 Task: Create custom tags for tasks related to specific projects.
Action: Mouse moved to (375, 247)
Screenshot: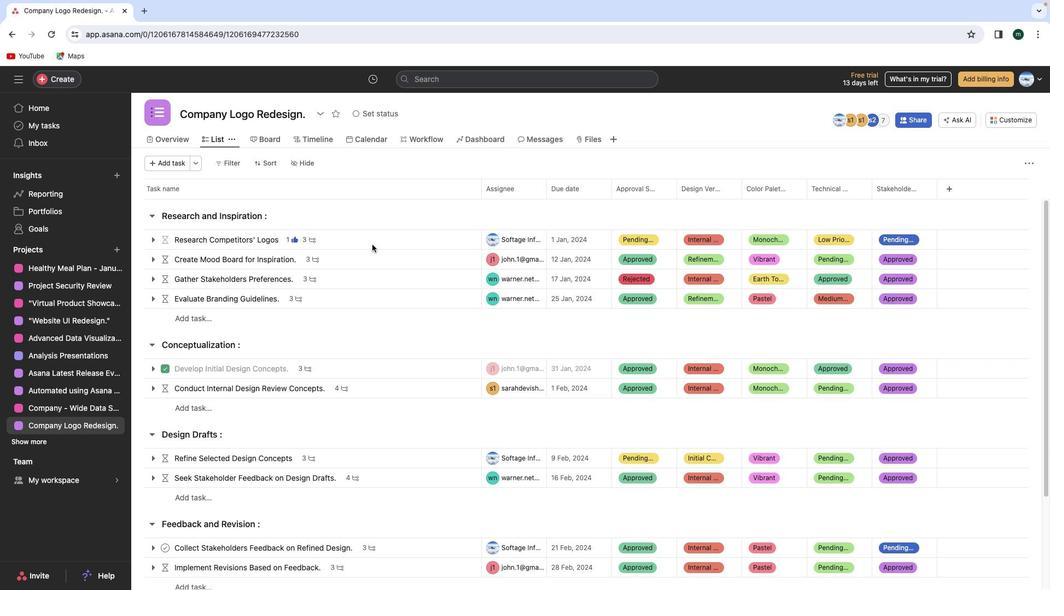 
Action: Mouse pressed left at (375, 247)
Screenshot: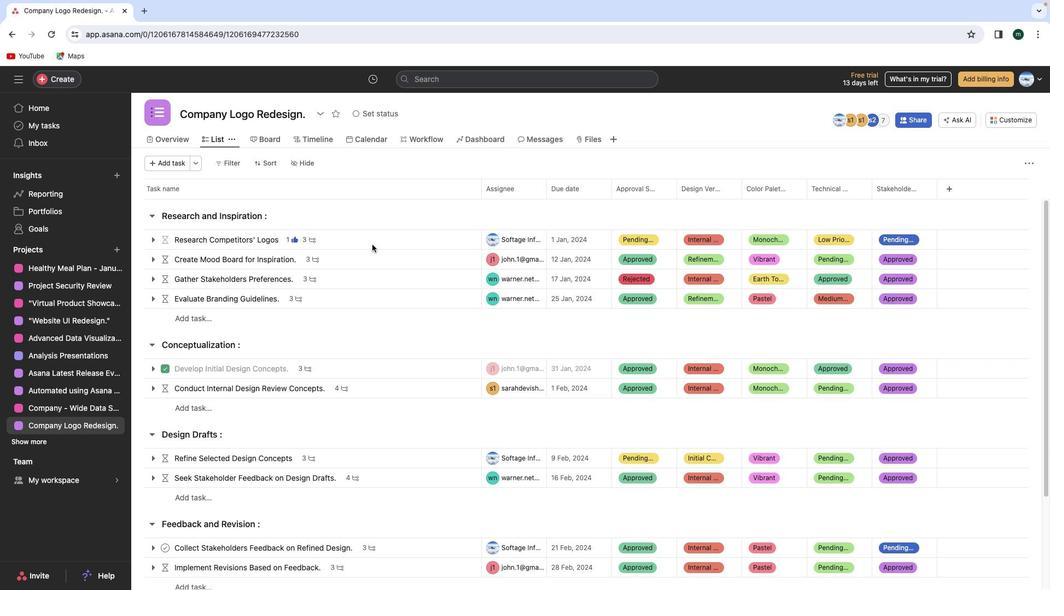 
Action: Mouse moved to (377, 246)
Screenshot: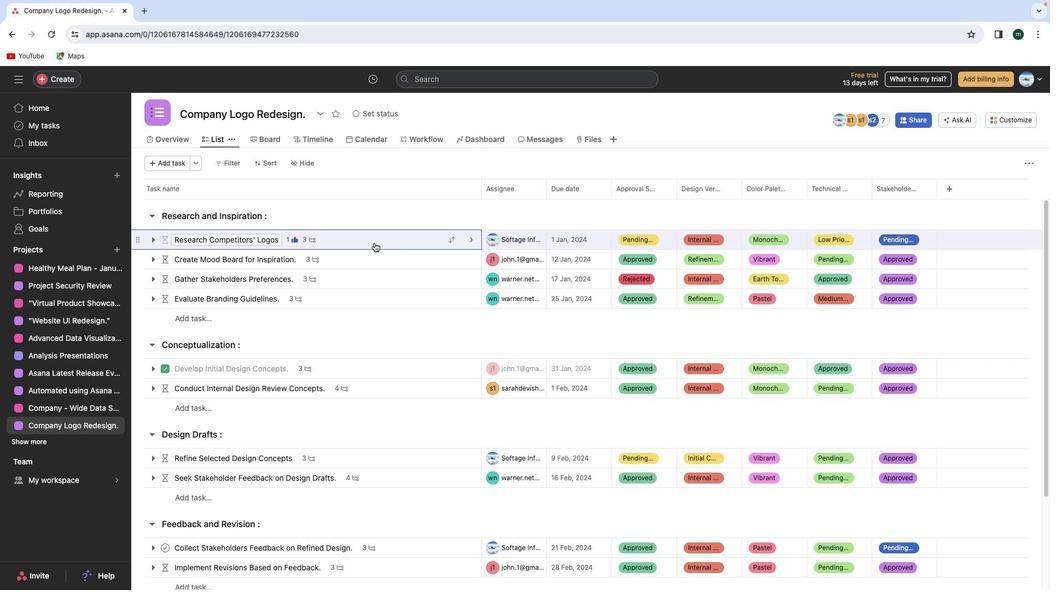 
Action: Mouse pressed left at (377, 246)
Screenshot: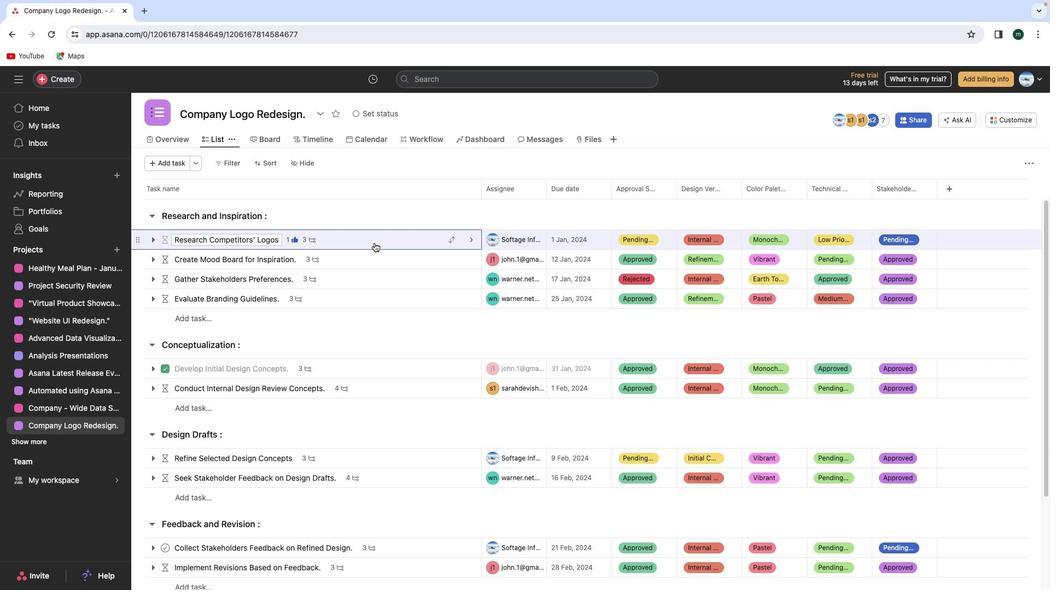 
Action: Mouse moved to (941, 112)
Screenshot: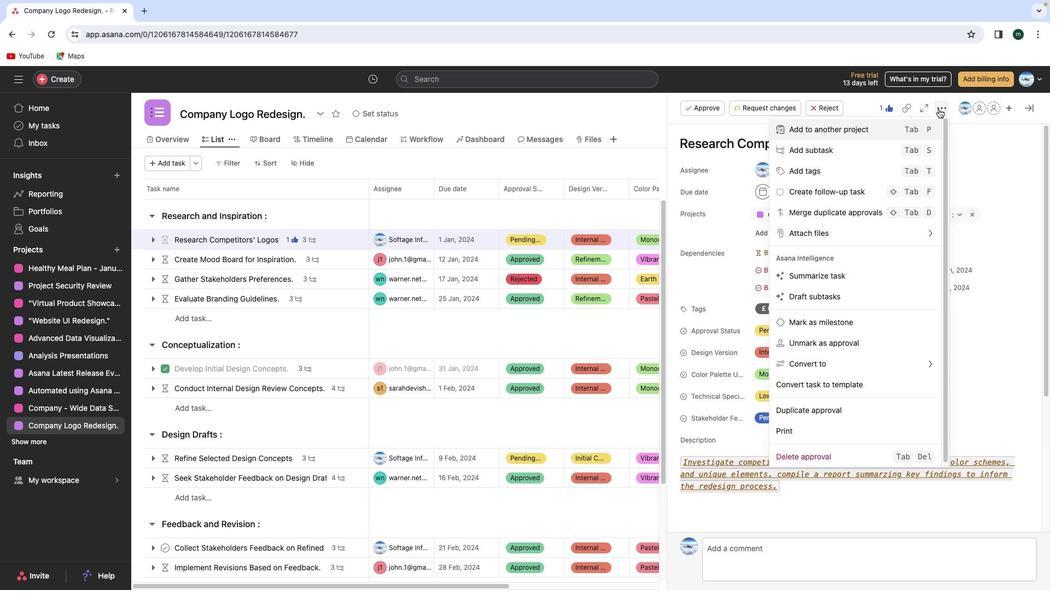 
Action: Mouse pressed left at (941, 112)
Screenshot: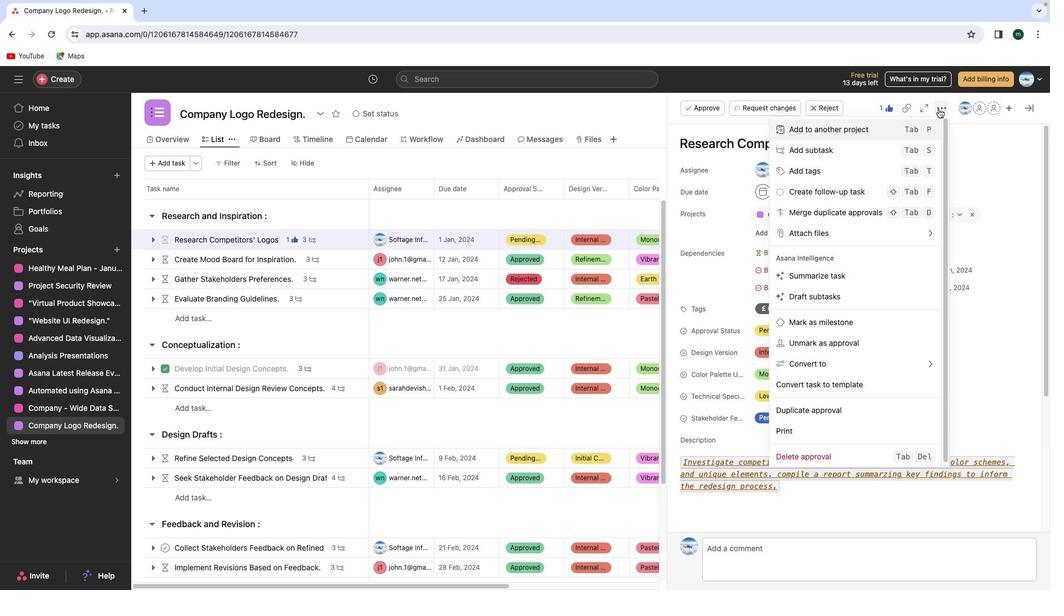 
Action: Mouse moved to (865, 166)
Screenshot: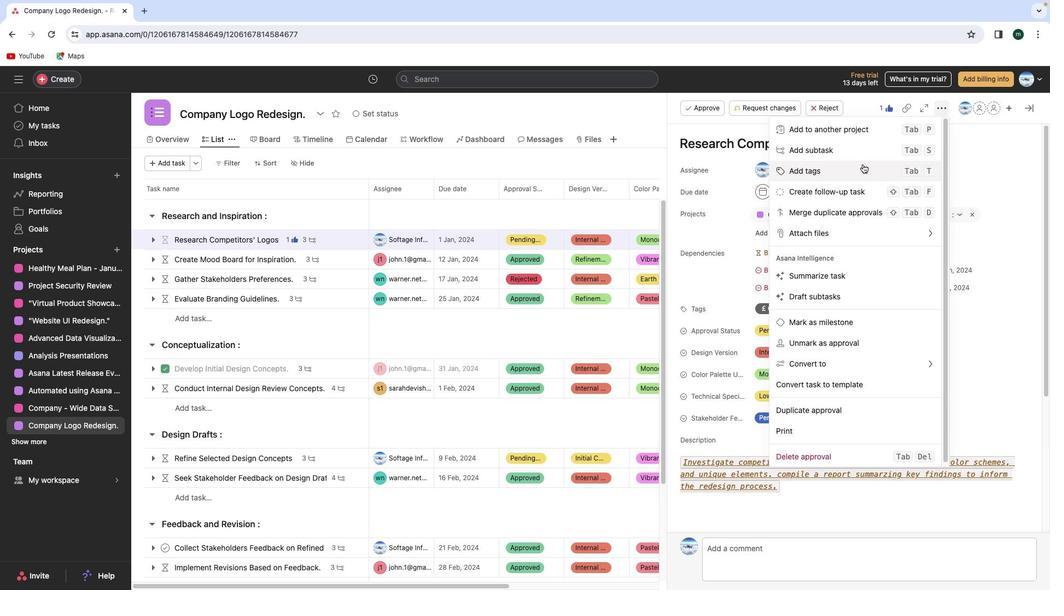 
Action: Mouse pressed left at (865, 166)
Screenshot: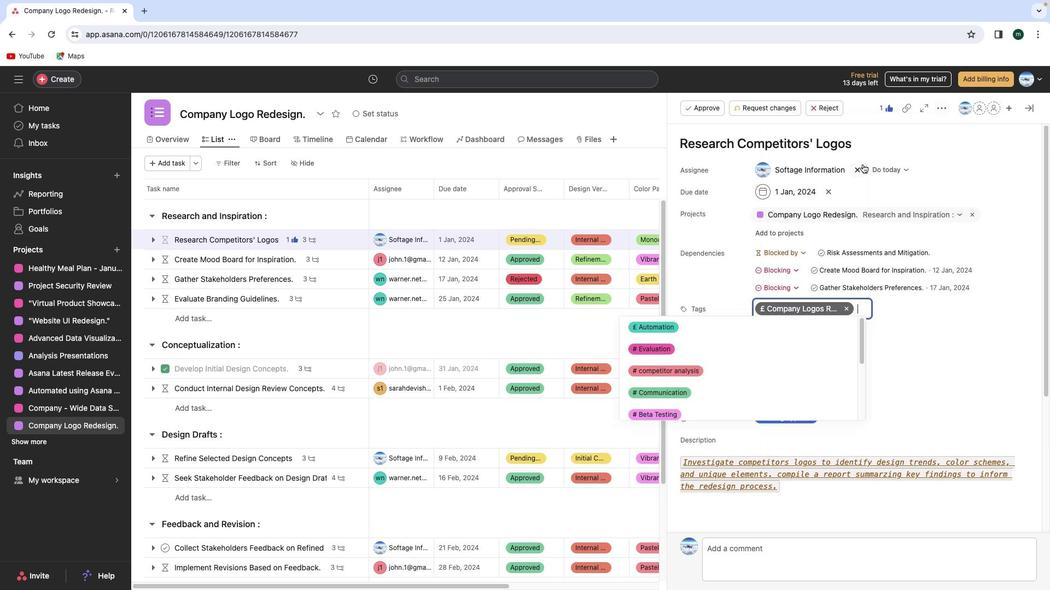 
Action: Mouse moved to (772, 317)
Screenshot: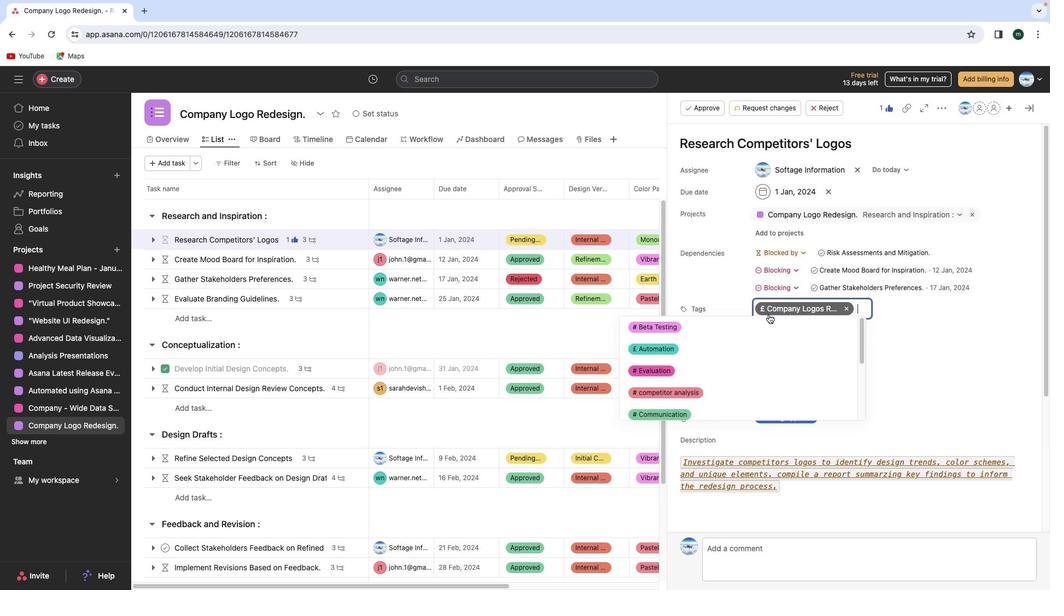 
Action: Key pressed Key.shiftKey.cmd'3'
Screenshot: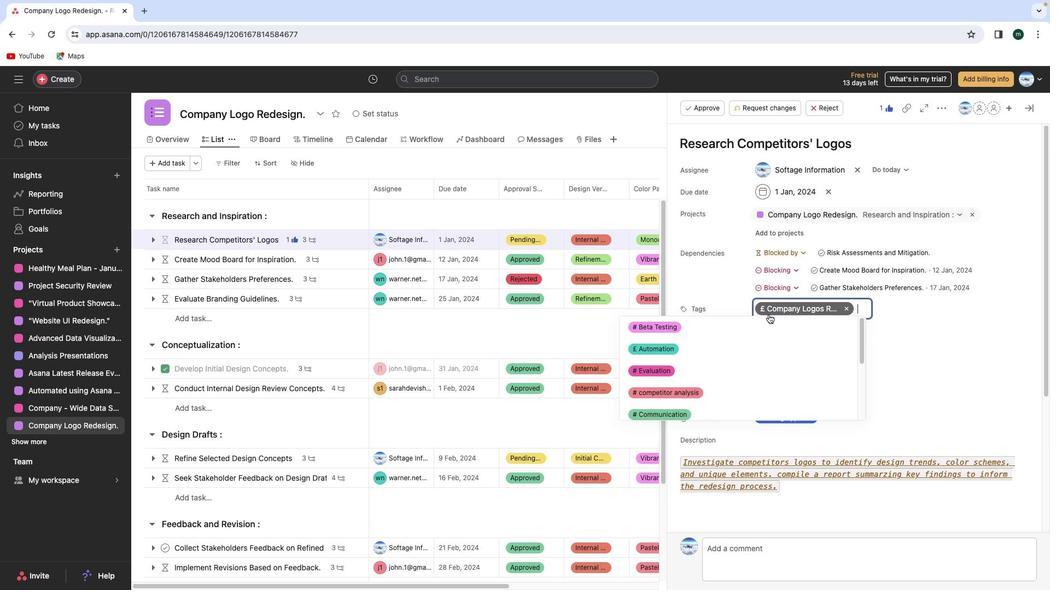 
Action: Mouse moved to (854, 311)
Screenshot: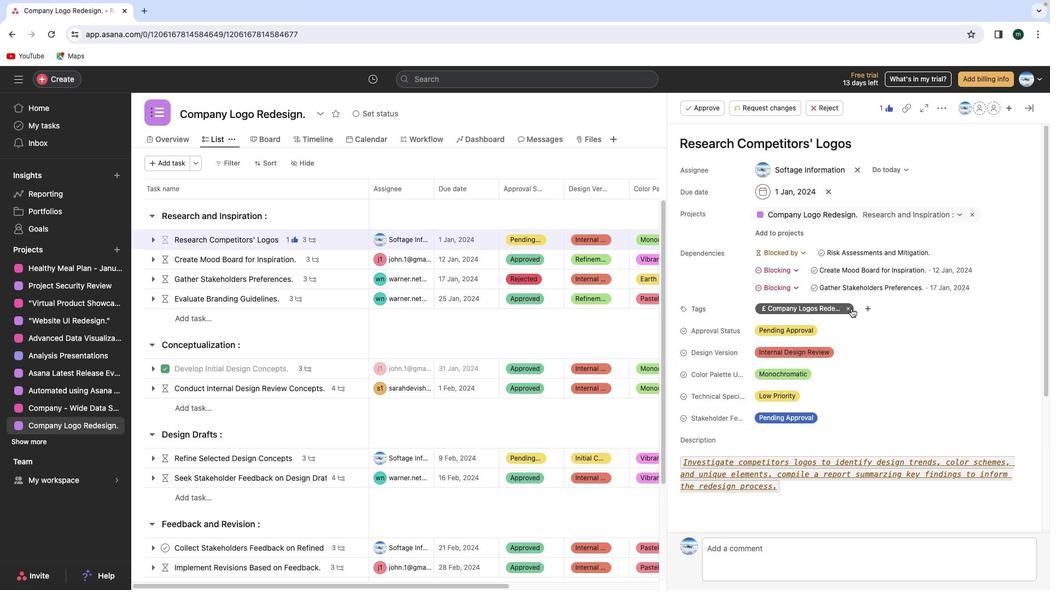 
Action: Mouse pressed left at (854, 311)
Screenshot: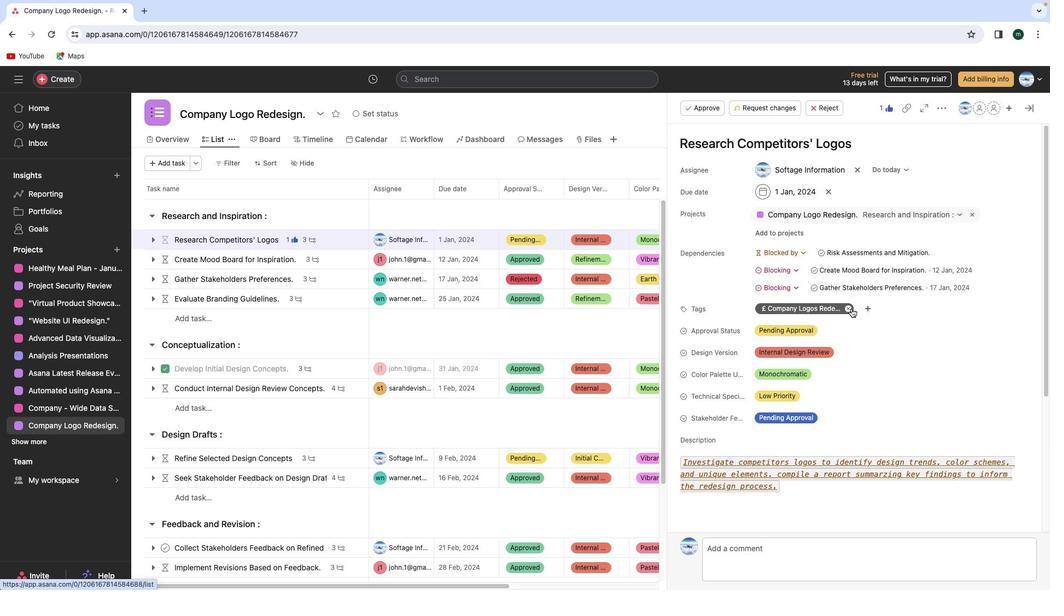 
Action: Mouse moved to (853, 311)
Screenshot: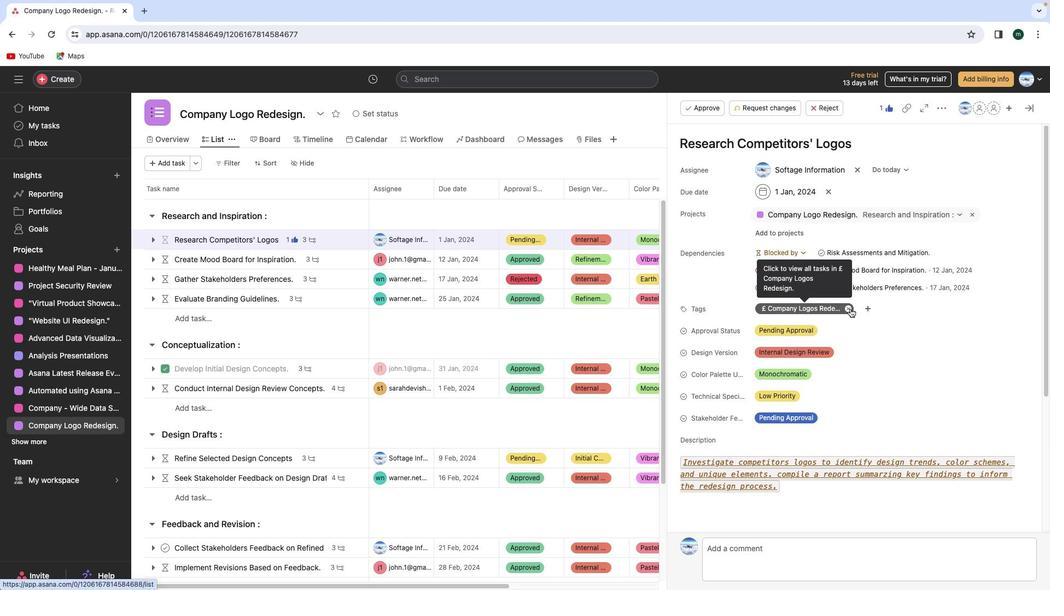
Action: Mouse pressed left at (853, 311)
Screenshot: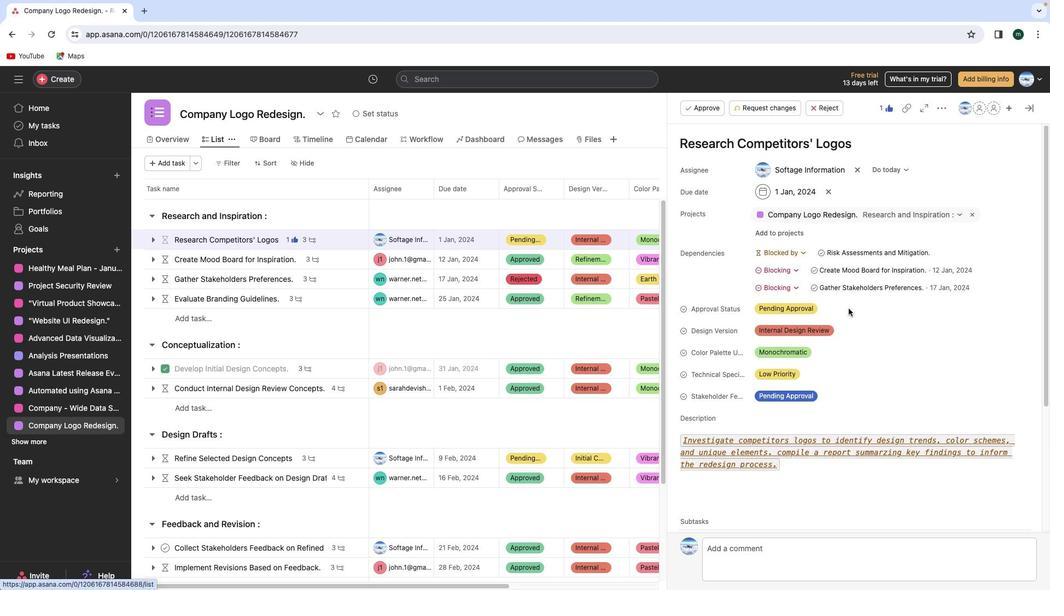
Action: Mouse moved to (943, 114)
Screenshot: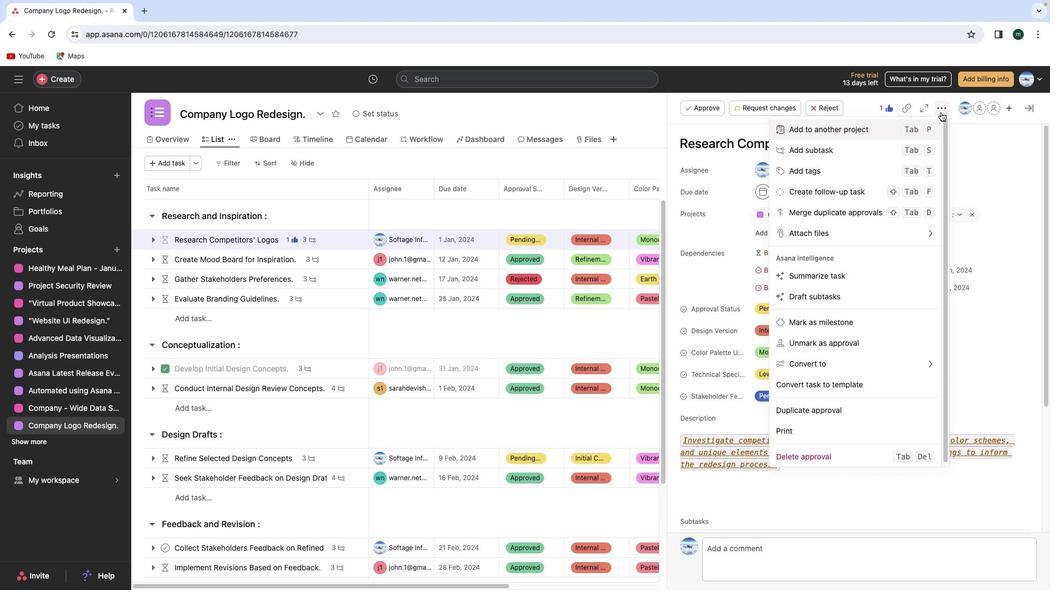 
Action: Mouse pressed left at (943, 114)
Screenshot: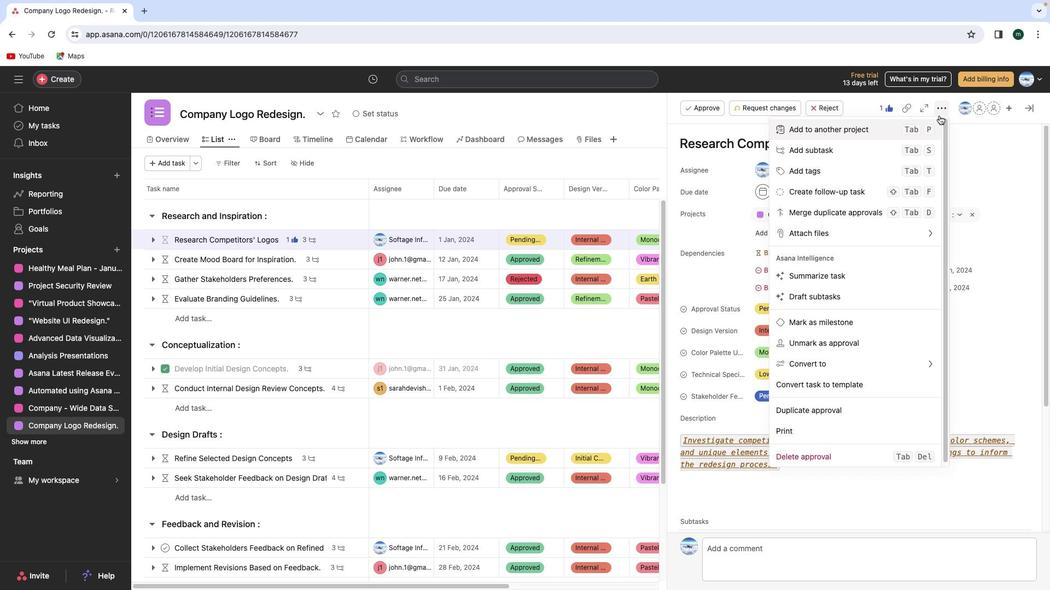 
Action: Mouse moved to (856, 174)
Screenshot: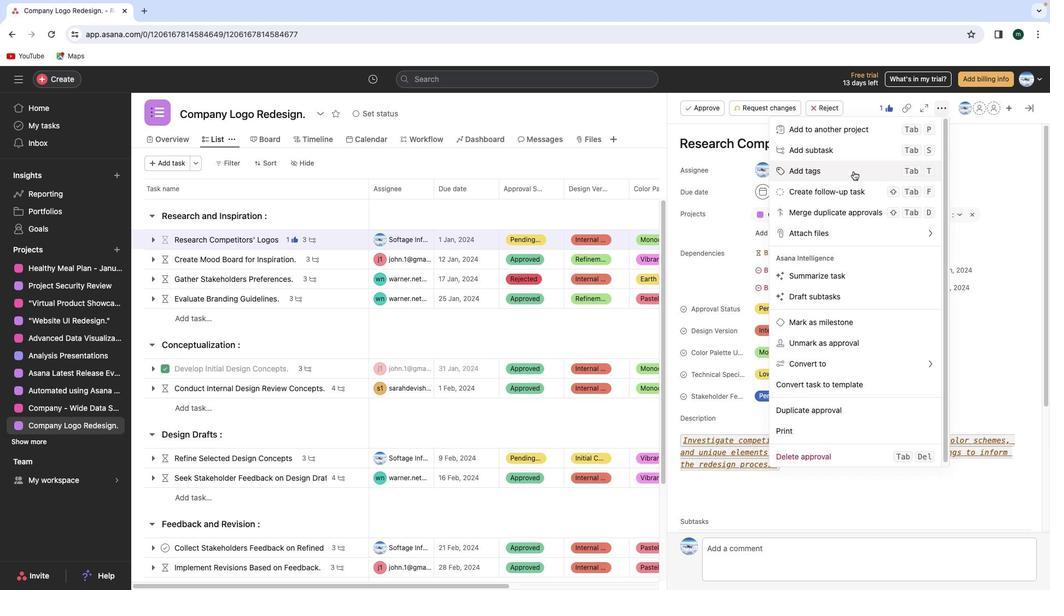 
Action: Mouse pressed left at (856, 174)
Screenshot: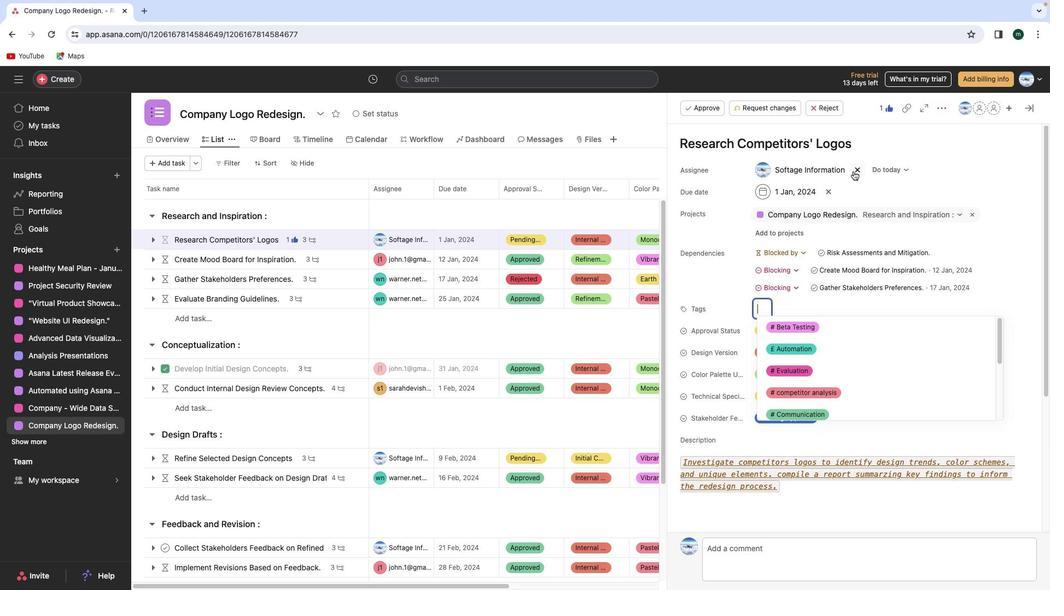 
Action: Key pressed Key.alt'#'Key.space
Screenshot: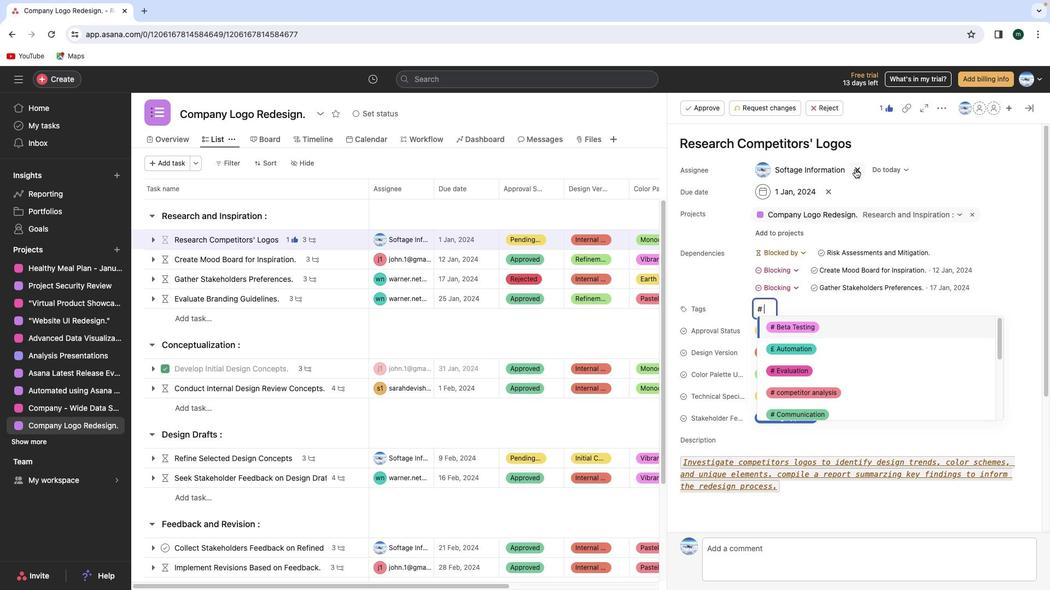 
Action: Mouse moved to (858, 172)
Screenshot: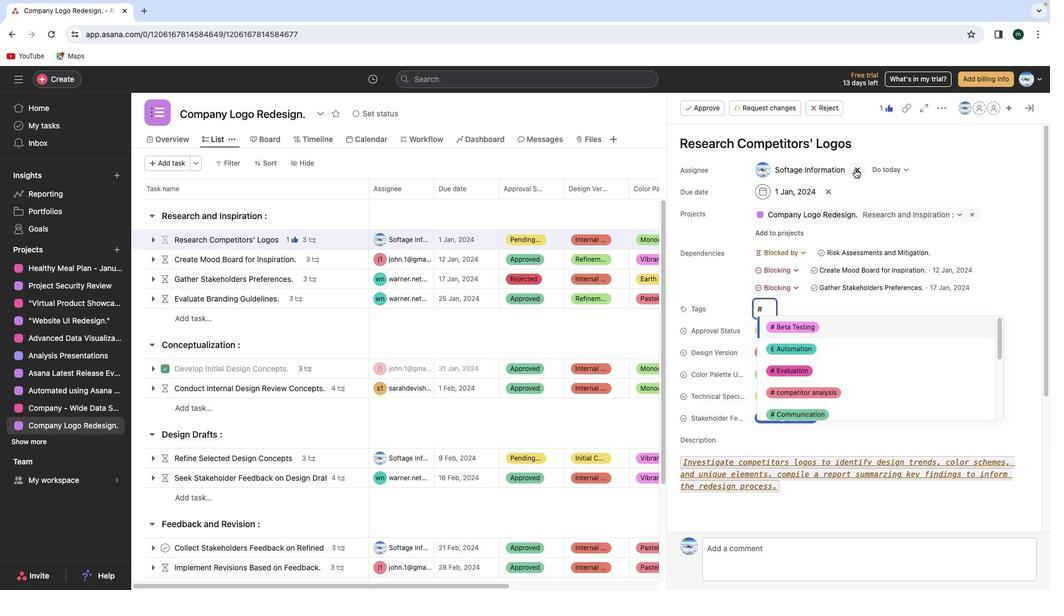 
Action: Key pressed Key.shift'L''o''g''p'Key.spaceKey.backspaceKey.backspaceKey.backspace'g''o'Key.spaceKey.shift'R''e''d''e''s''i''g''n'
Screenshot: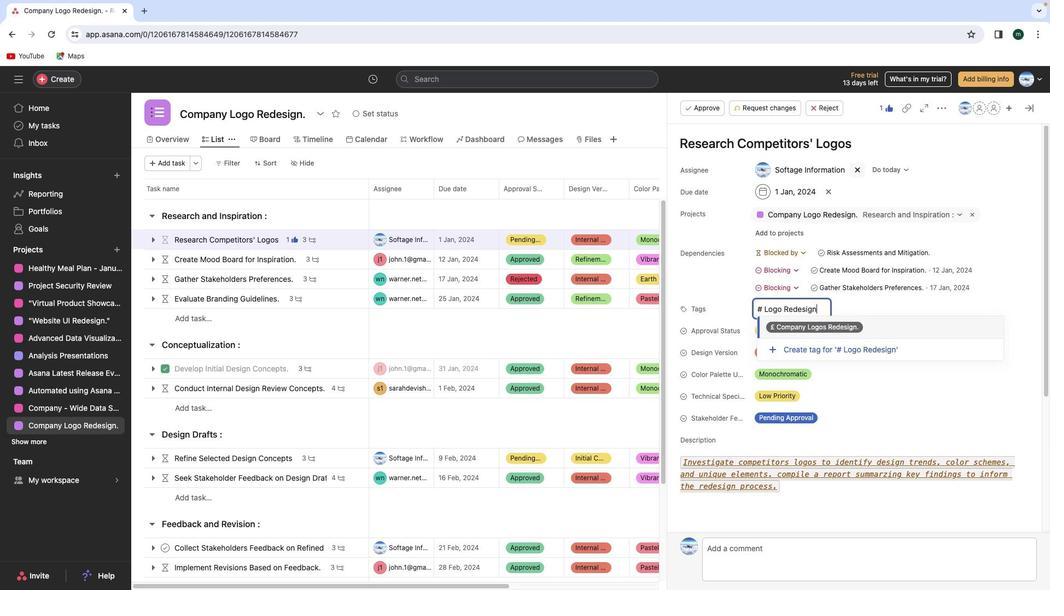 
Action: Mouse moved to (862, 352)
Screenshot: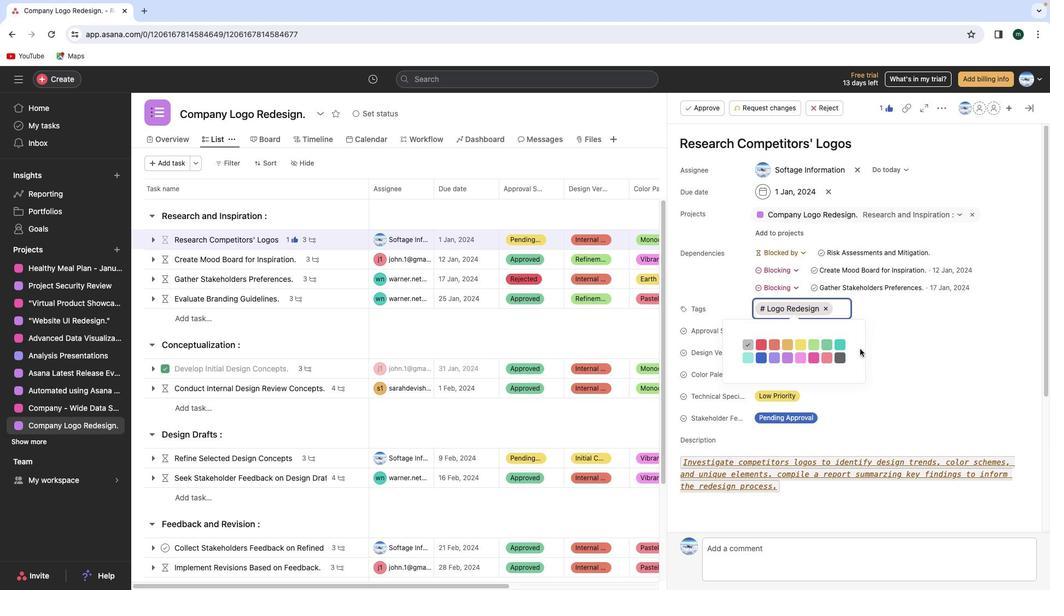 
Action: Mouse pressed left at (862, 352)
Screenshot: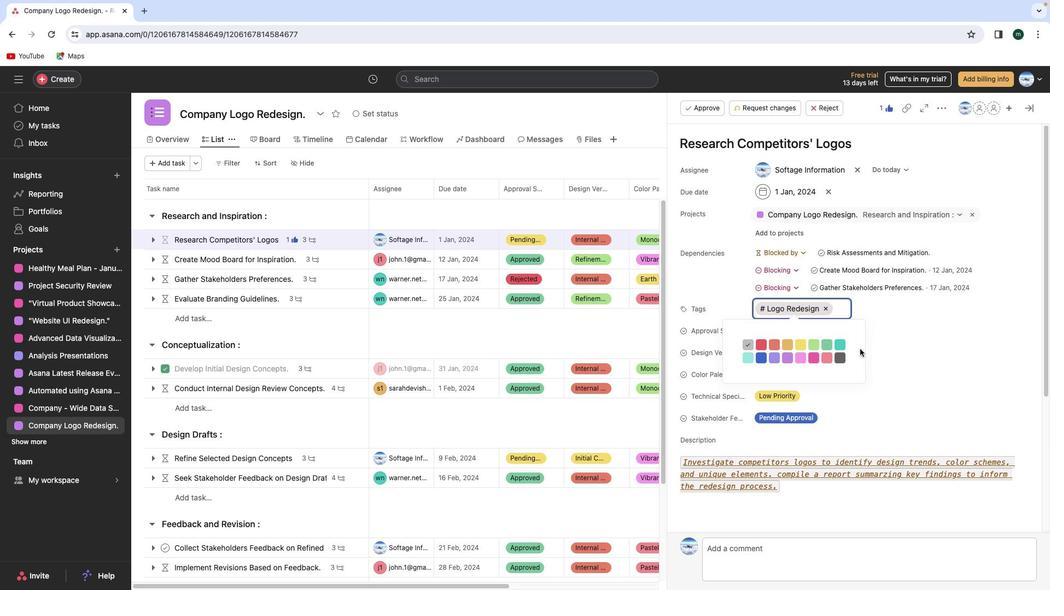 
Action: Mouse moved to (831, 348)
Screenshot: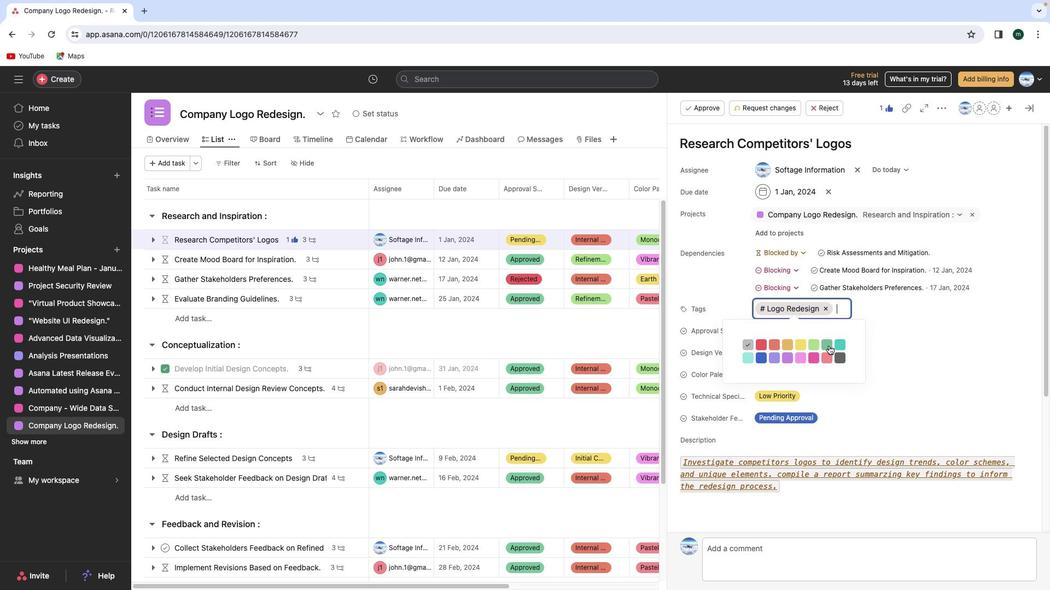 
Action: Mouse pressed left at (831, 348)
Screenshot: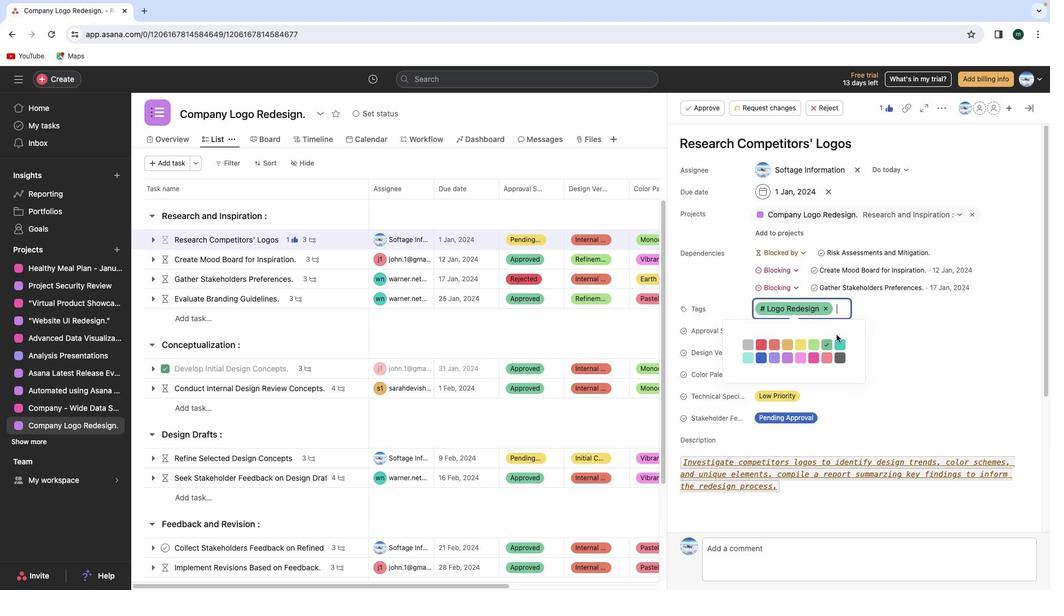 
Action: Mouse moved to (1012, 133)
Screenshot: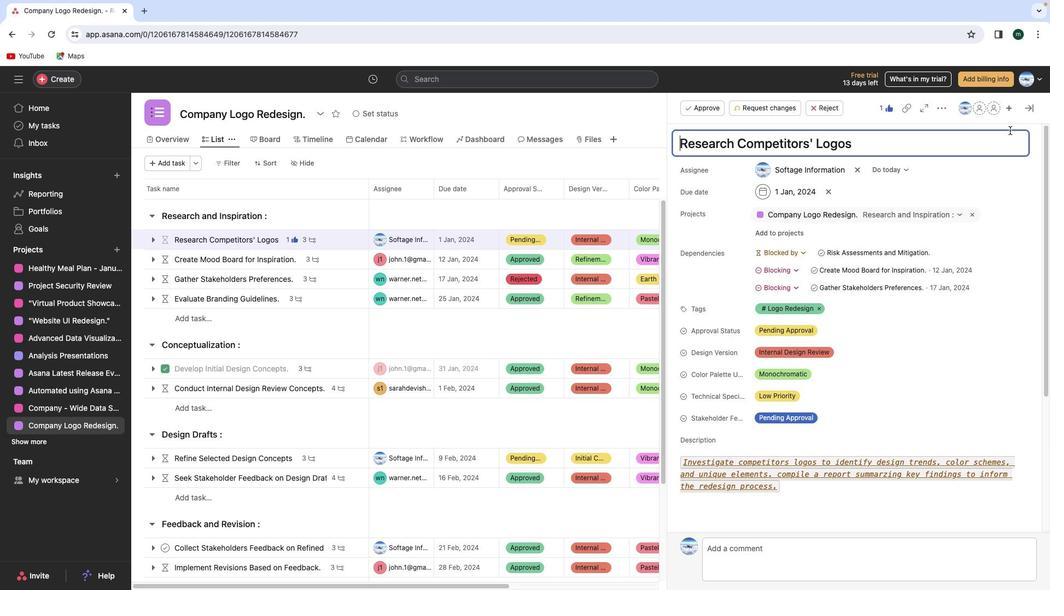 
Action: Mouse pressed left at (1012, 133)
Screenshot: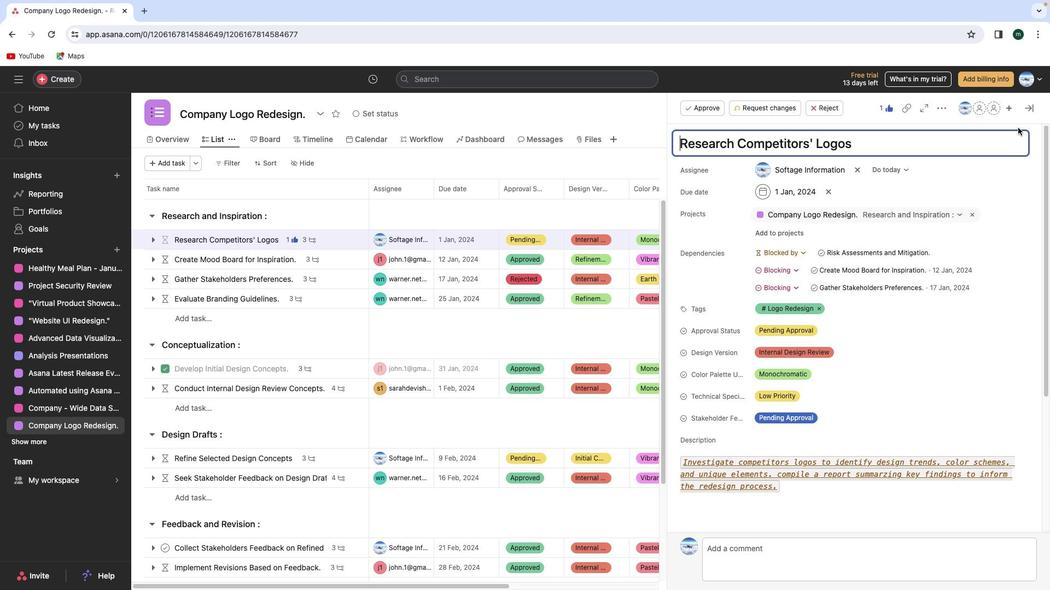 
Action: Mouse moved to (1029, 115)
Screenshot: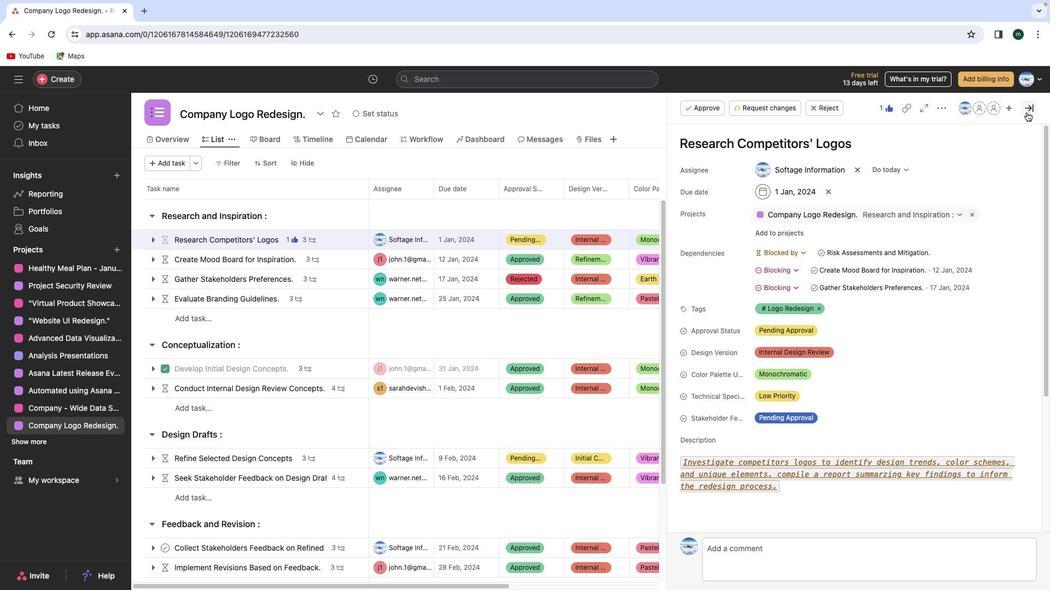 
Action: Mouse pressed left at (1029, 115)
Screenshot: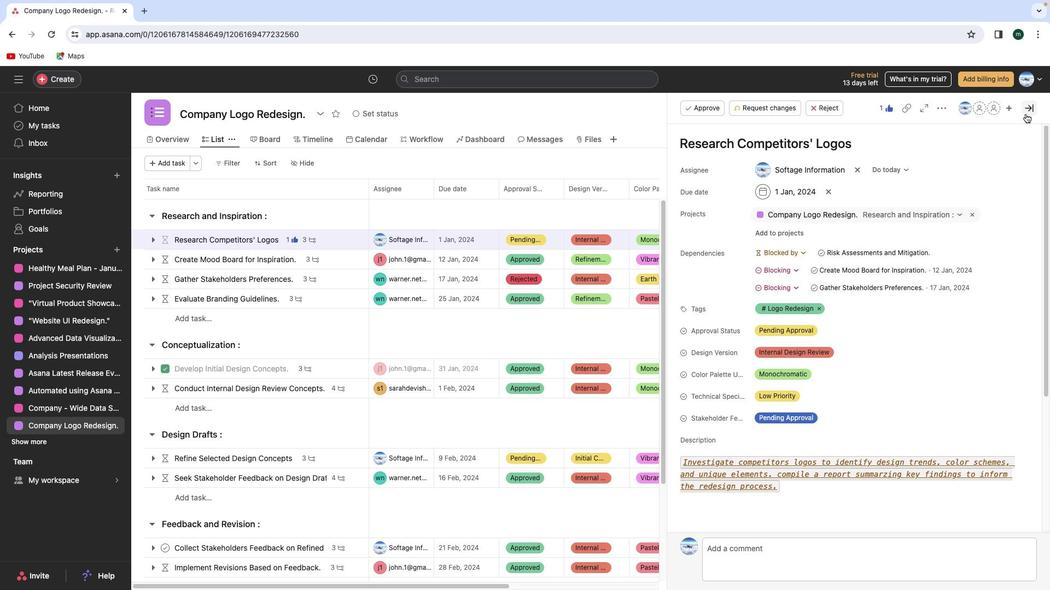 
Action: Mouse moved to (361, 261)
Screenshot: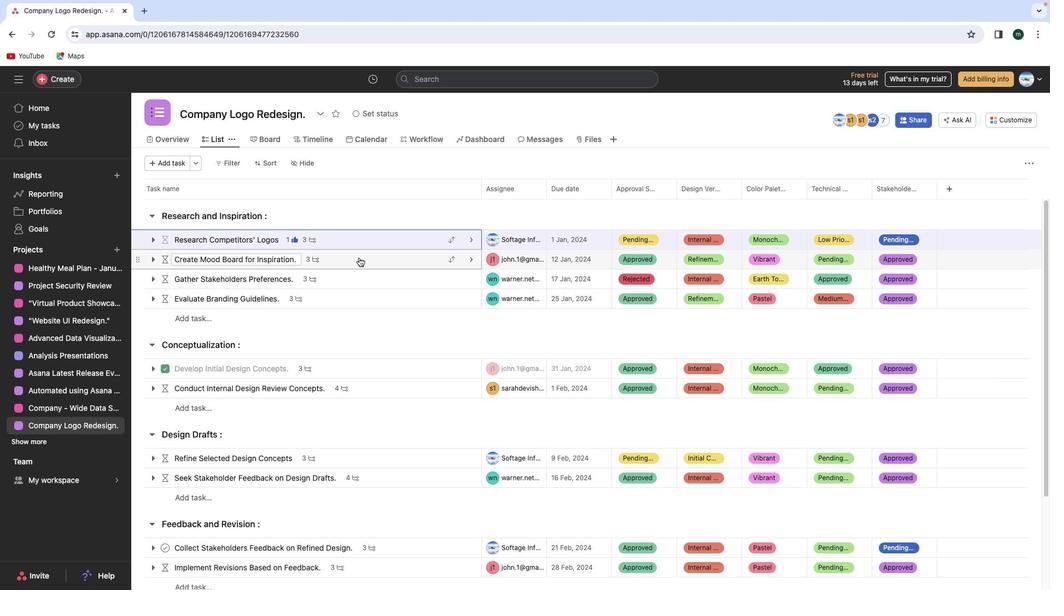 
Action: Mouse pressed left at (361, 261)
Screenshot: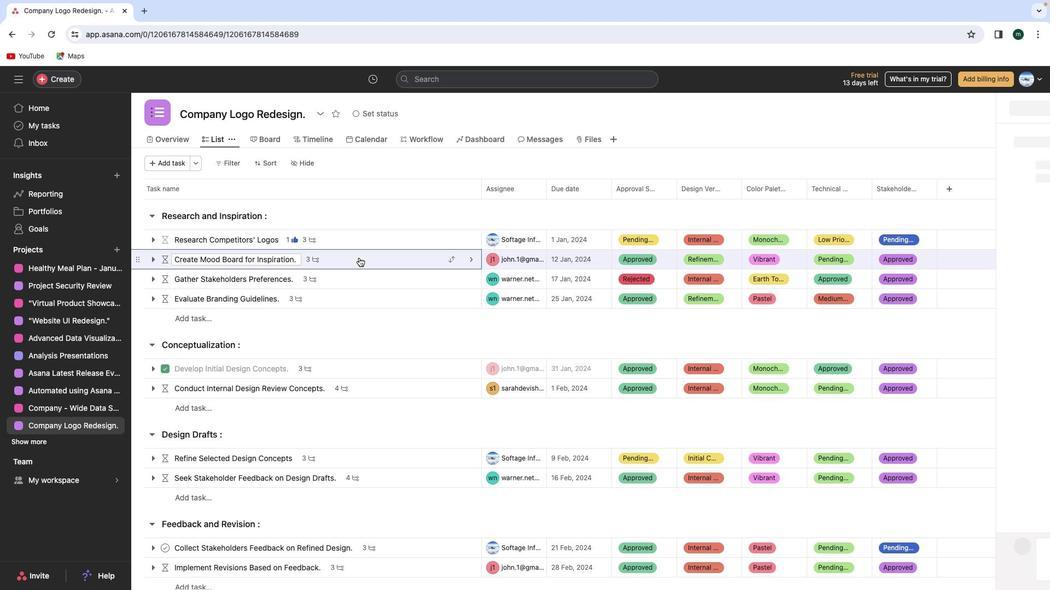 
Action: Mouse moved to (945, 112)
Screenshot: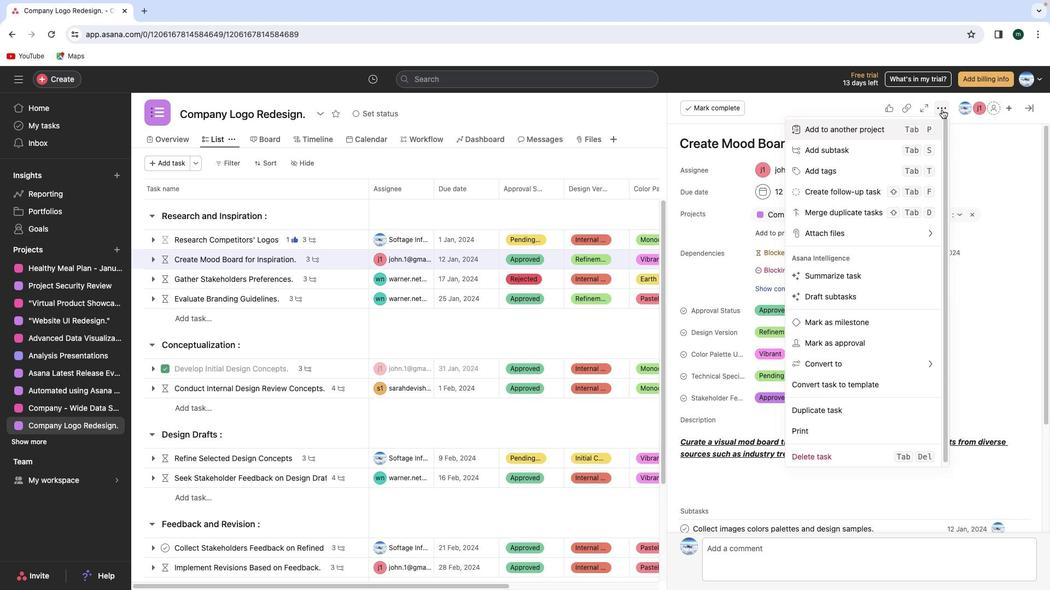 
Action: Mouse pressed left at (945, 112)
Screenshot: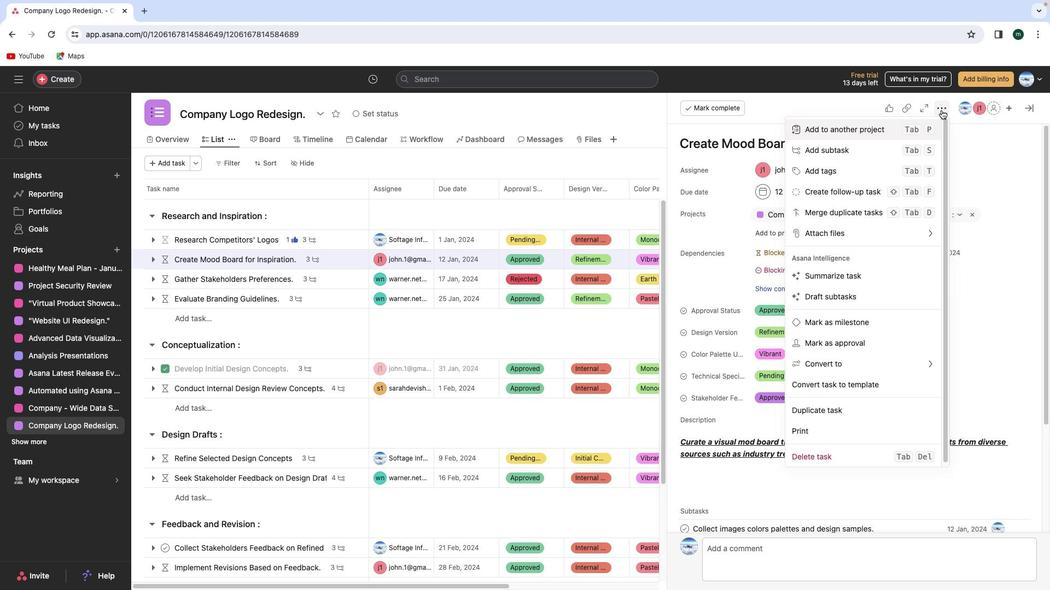 
Action: Mouse moved to (867, 173)
Screenshot: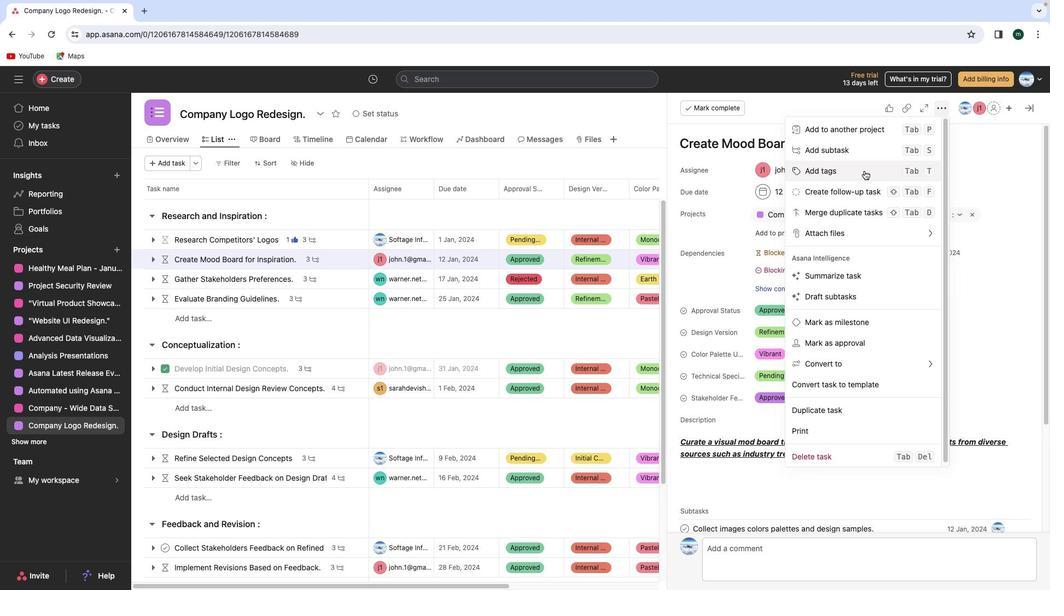 
Action: Mouse pressed left at (867, 173)
Screenshot: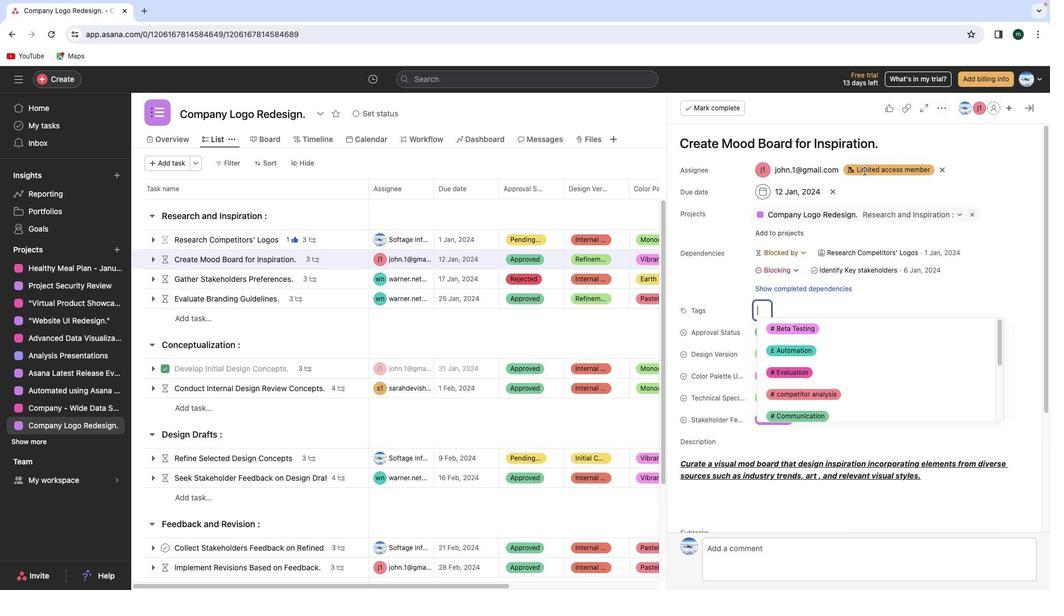 
Action: Mouse moved to (831, 276)
Screenshot: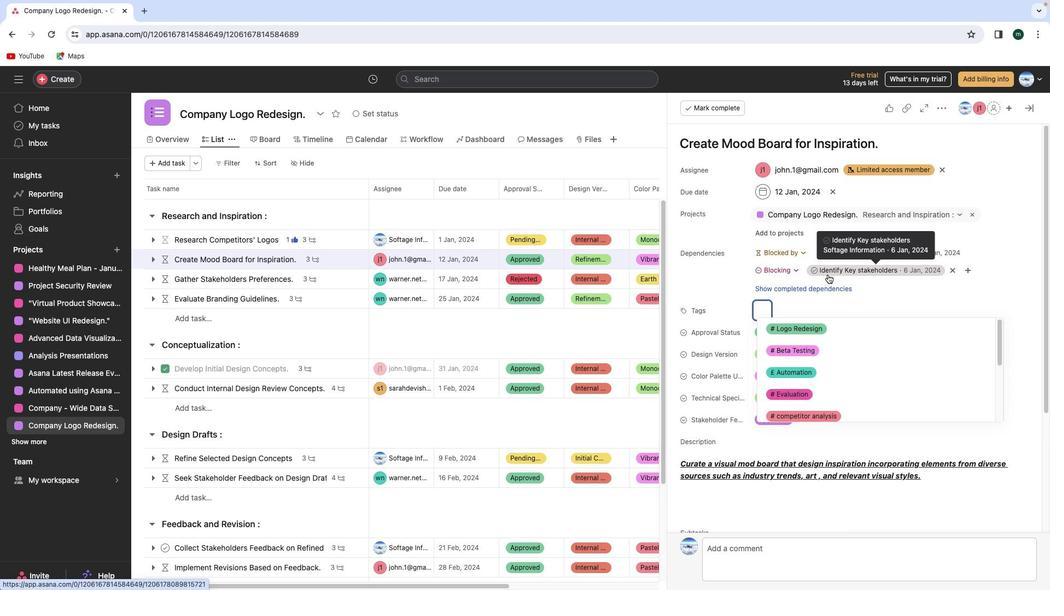 
Action: Key pressed Key.alt
Screenshot: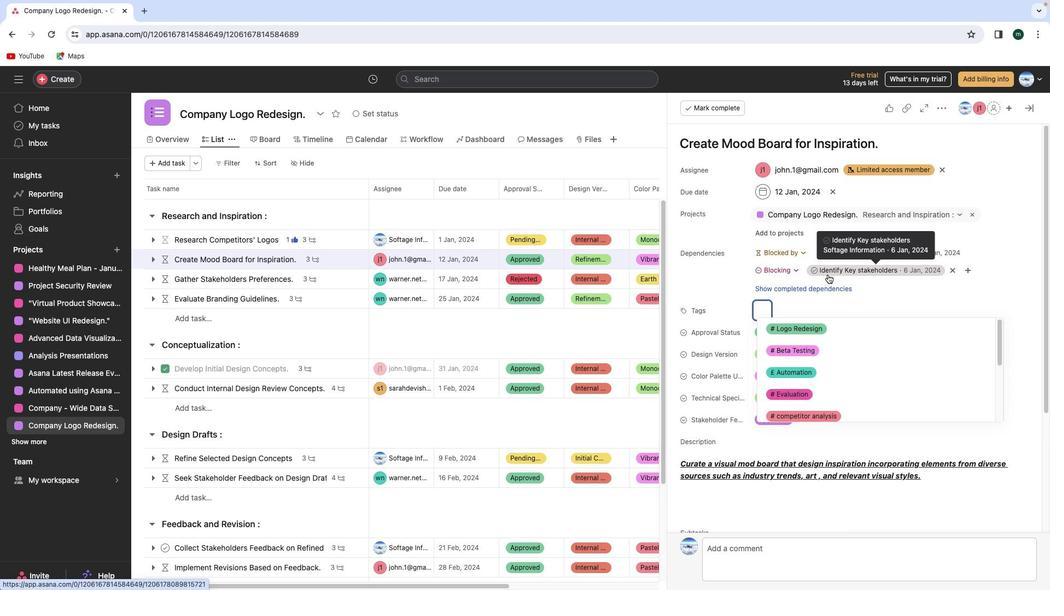 
Action: Mouse moved to (830, 277)
Screenshot: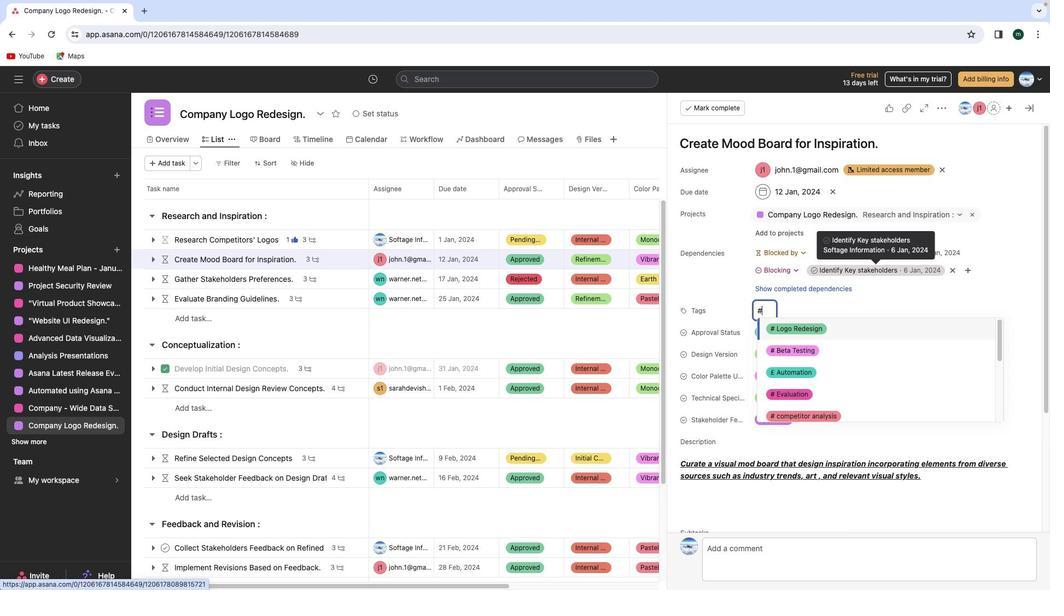 
Action: Key pressed '#'Key.spaceKey.shift'B''r''a''n''d'Key.spaceKey.shift'I''d''e''n''t''i''f''y'
Screenshot: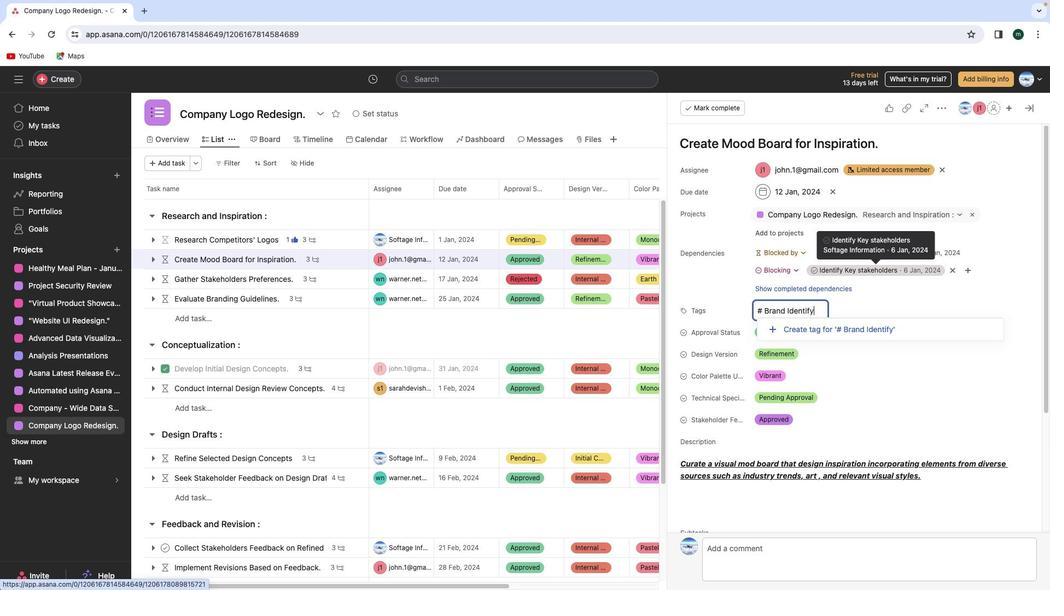 
Action: Mouse moved to (865, 334)
Screenshot: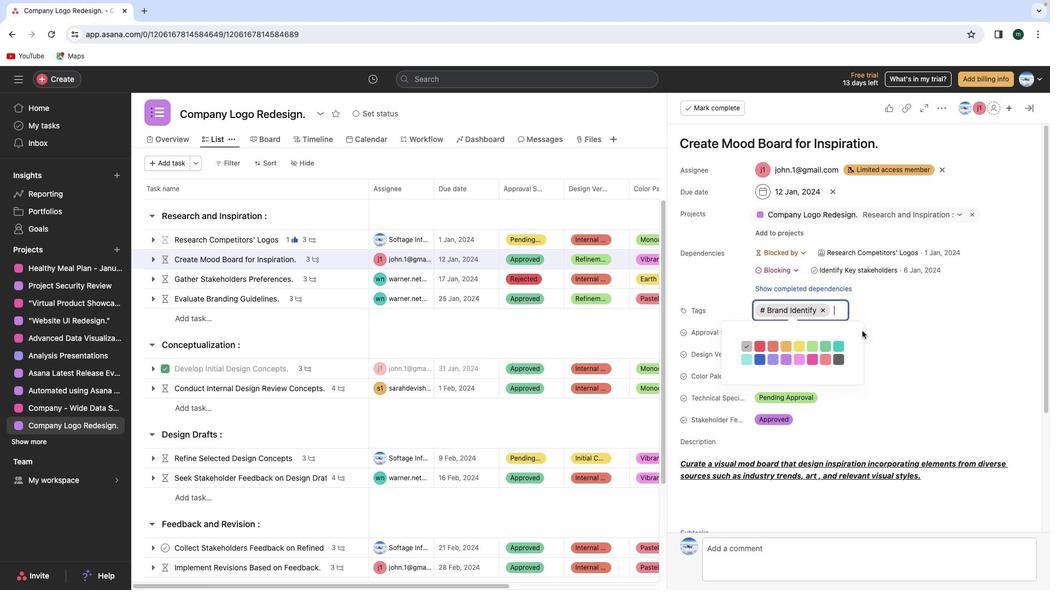 
Action: Mouse pressed left at (865, 334)
Screenshot: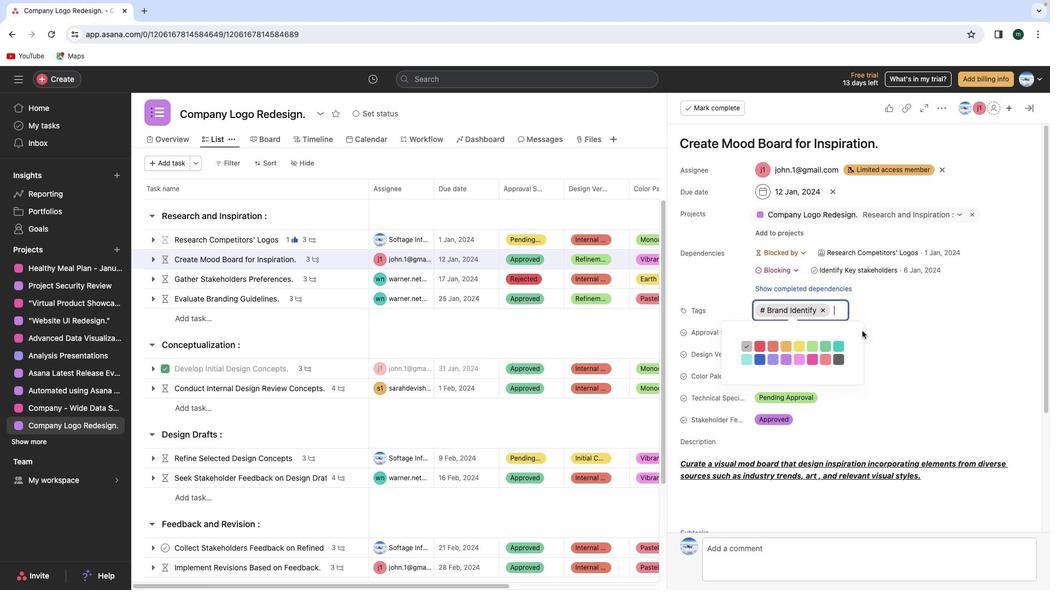 
Action: Mouse moved to (827, 345)
Screenshot: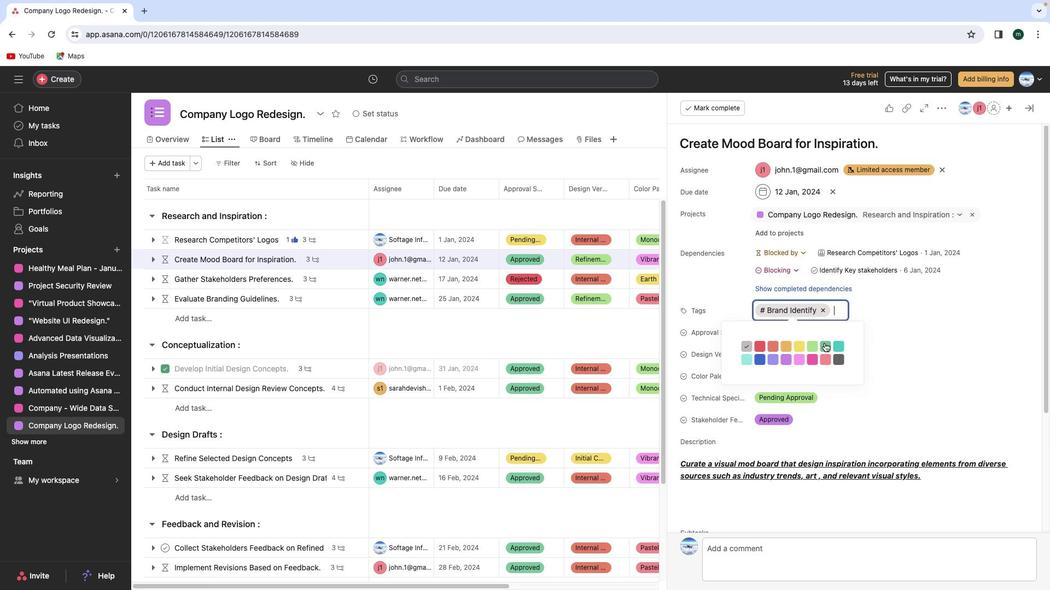 
Action: Mouse pressed left at (827, 345)
Screenshot: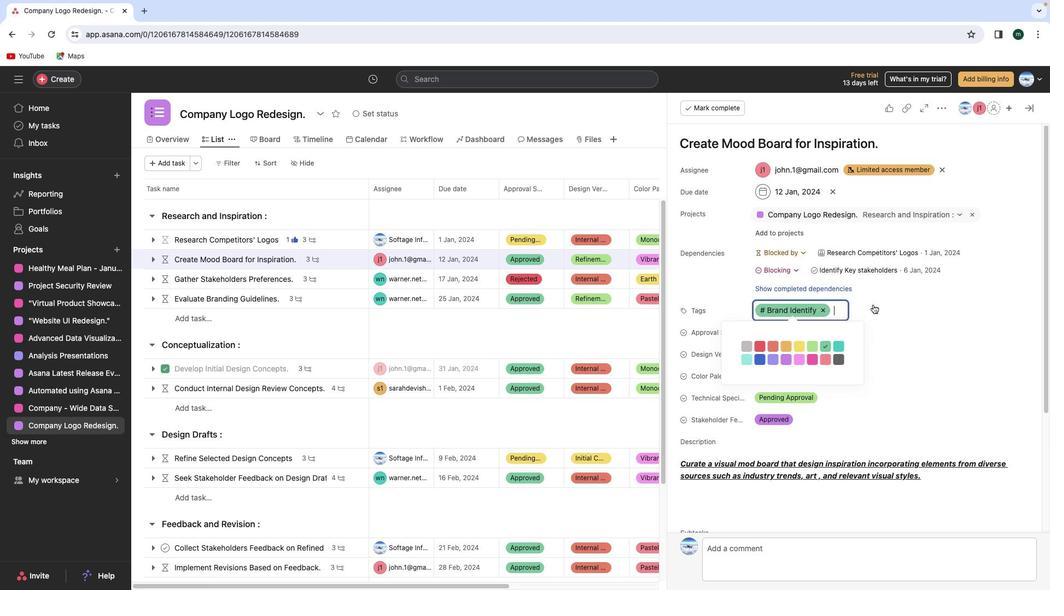 
Action: Mouse moved to (1027, 113)
Screenshot: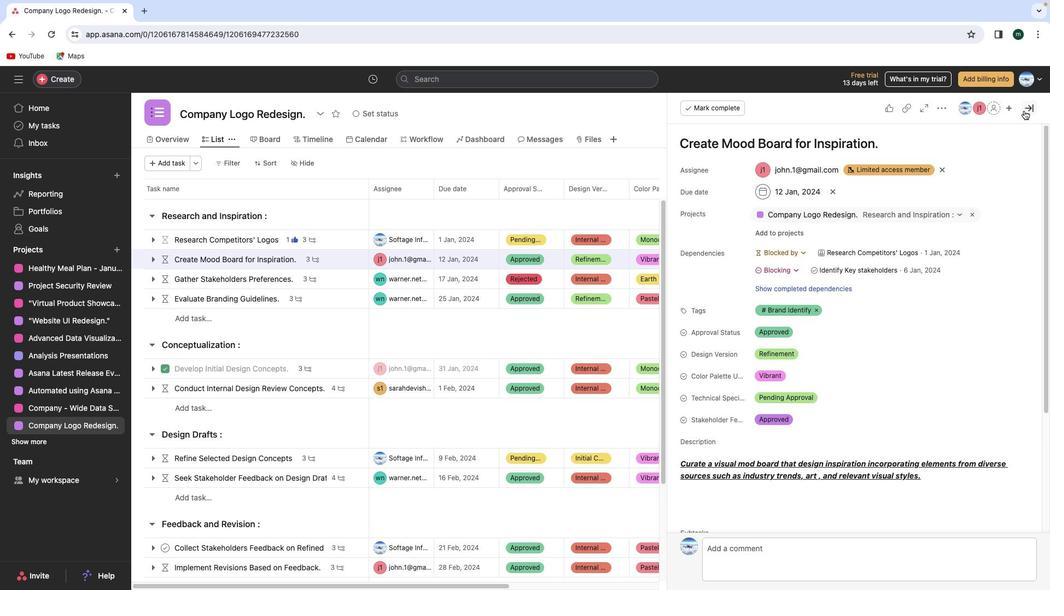 
Action: Mouse pressed left at (1027, 113)
Screenshot: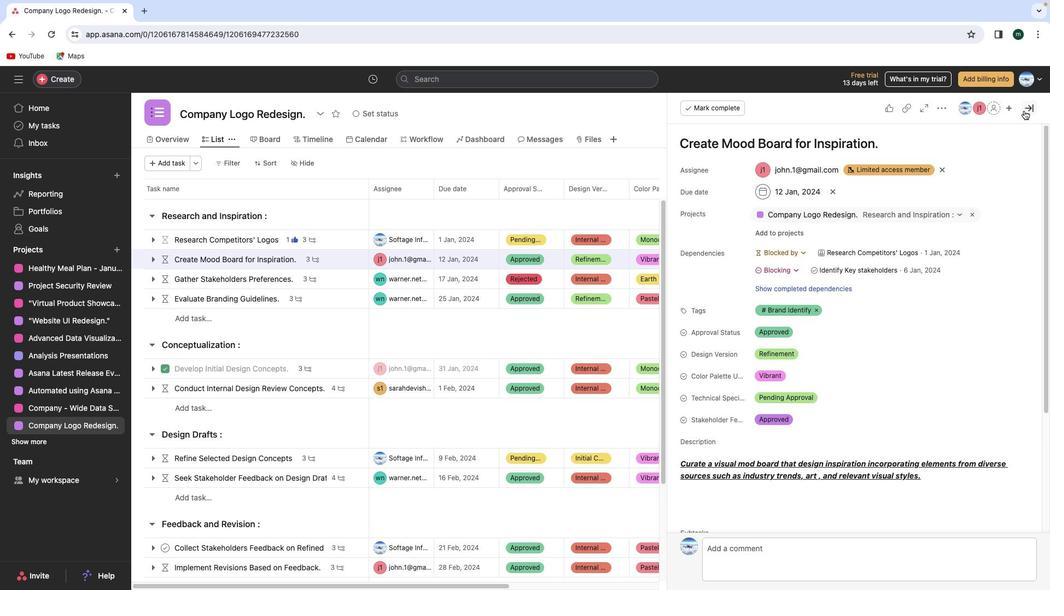 
Action: Mouse moved to (351, 284)
Screenshot: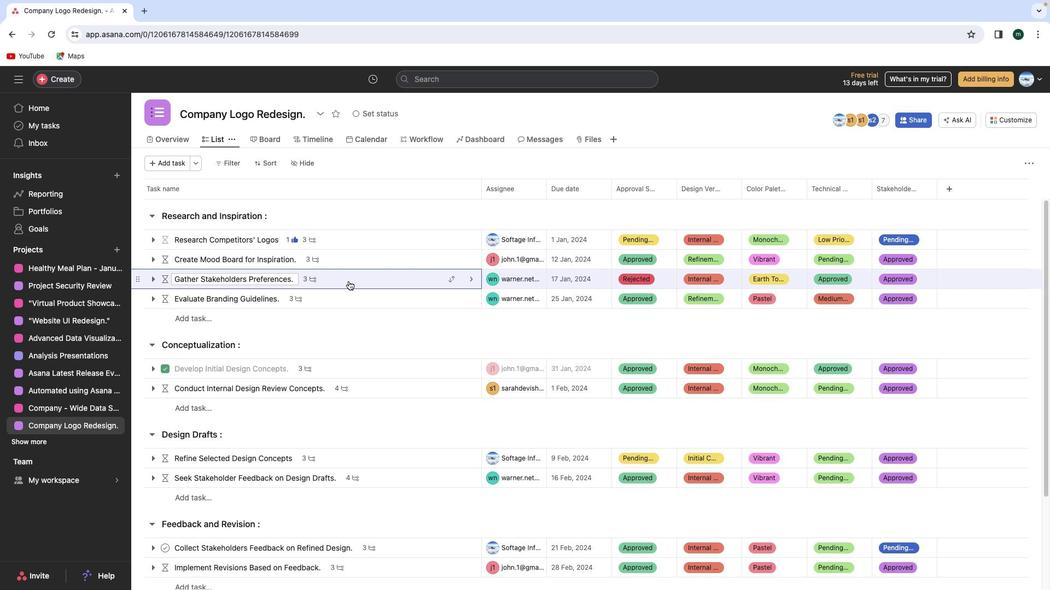 
Action: Mouse pressed left at (351, 284)
Screenshot: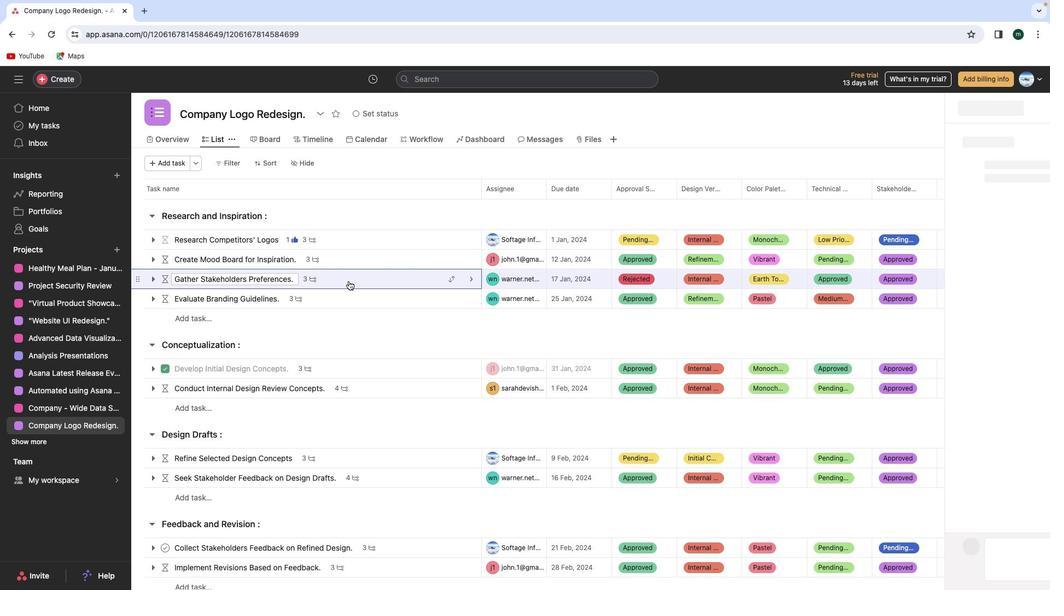 
Action: Mouse moved to (947, 113)
Screenshot: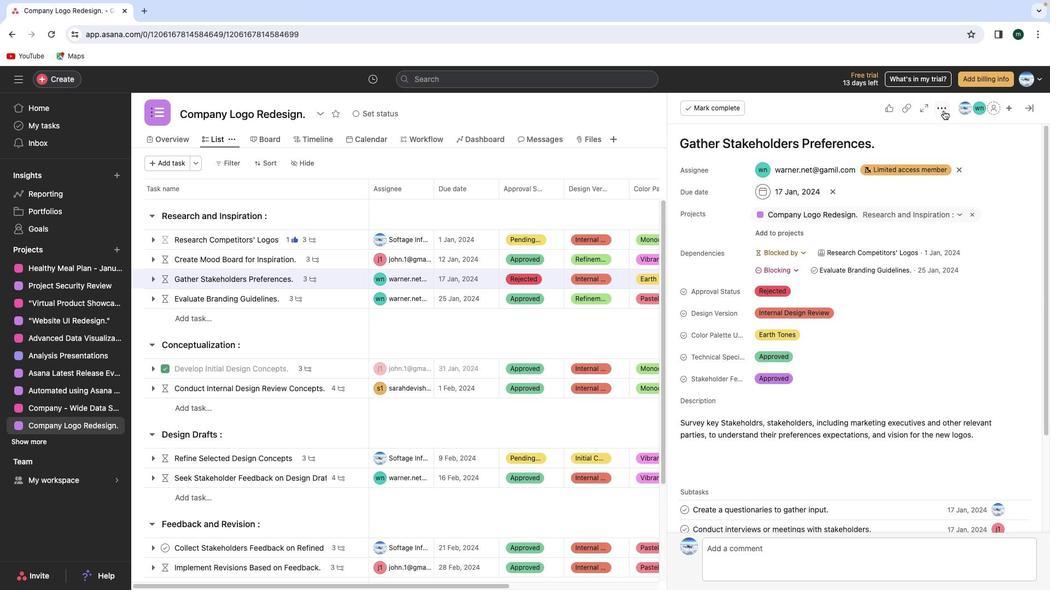 
Action: Mouse pressed left at (947, 113)
Screenshot: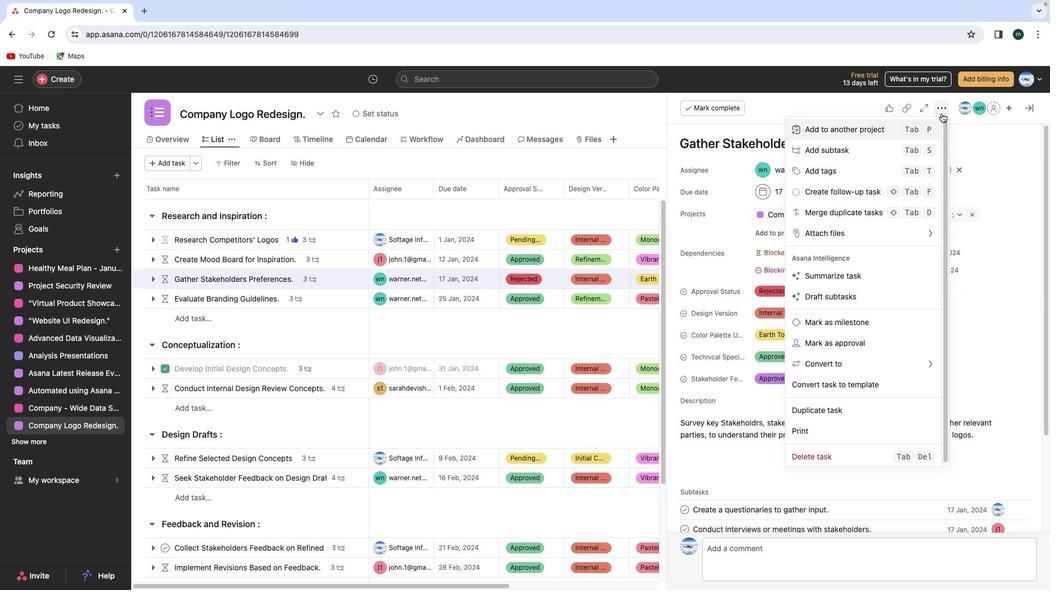 
Action: Mouse moved to (879, 182)
Screenshot: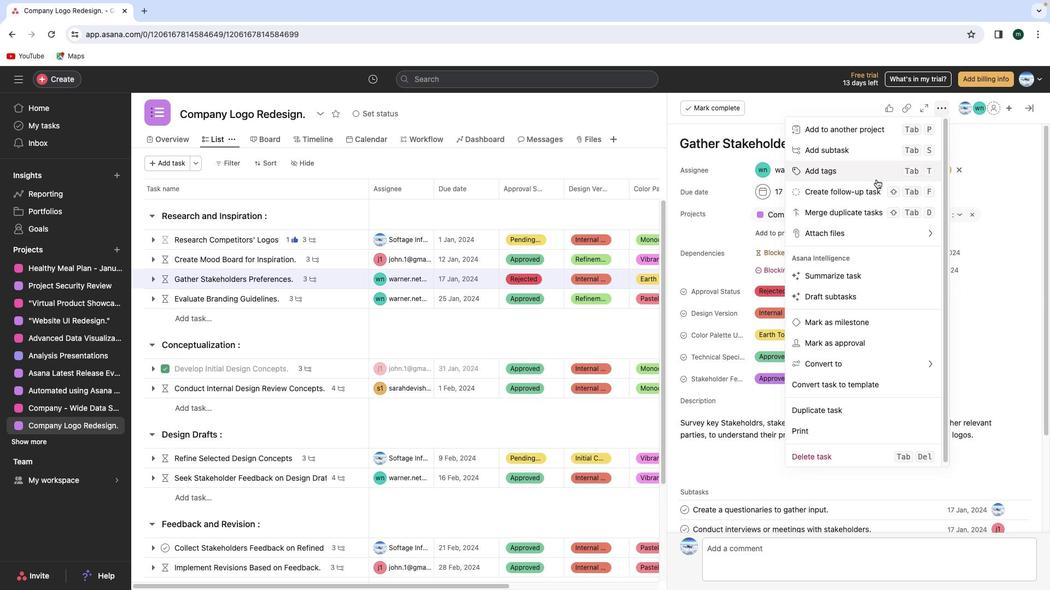 
Action: Mouse pressed left at (879, 182)
Screenshot: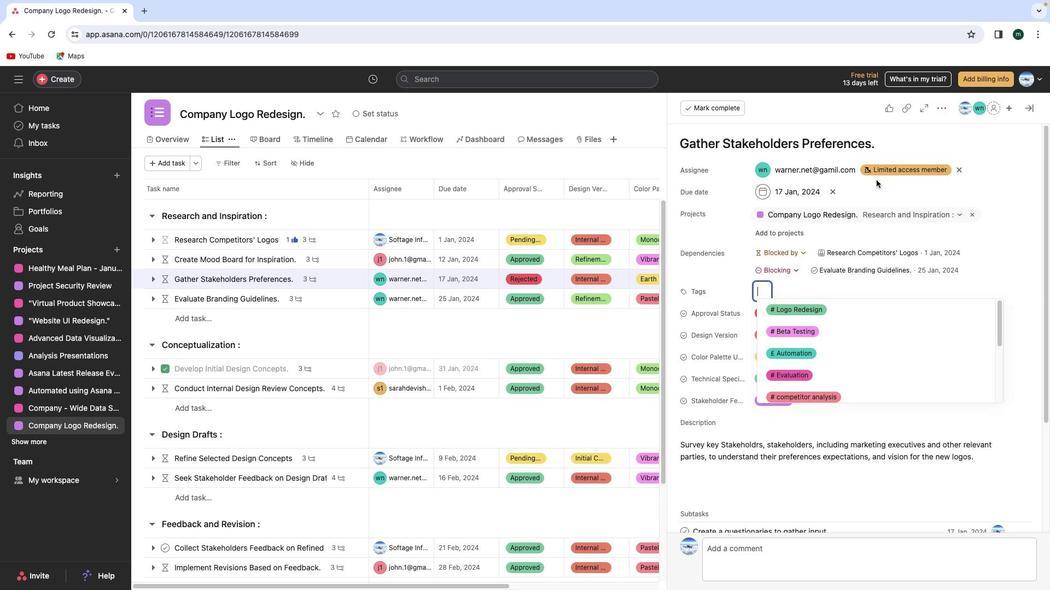 
Action: Mouse moved to (802, 308)
Screenshot: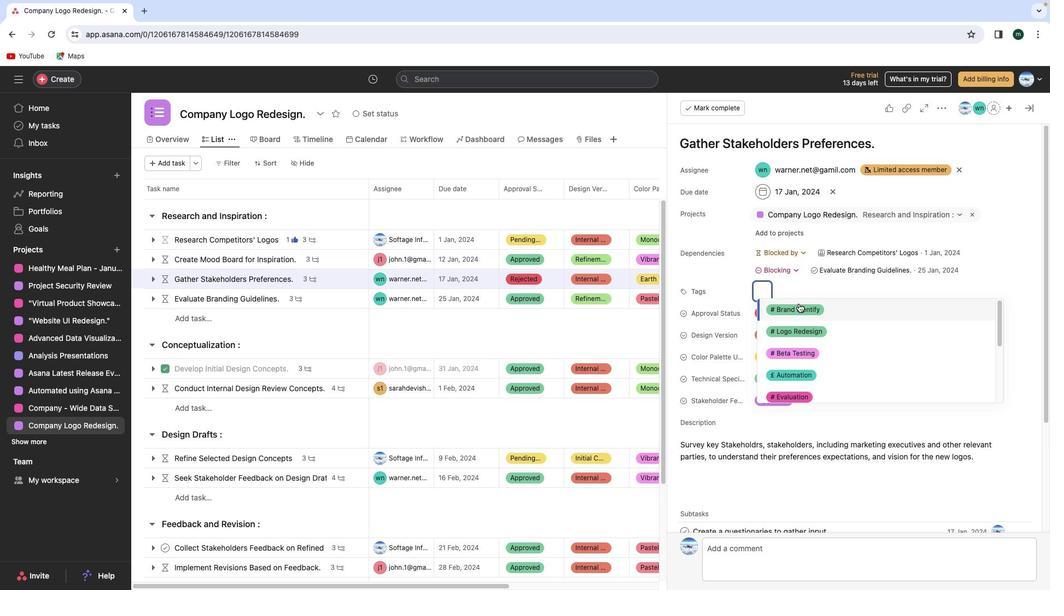 
Action: Key pressed Key.alt
Screenshot: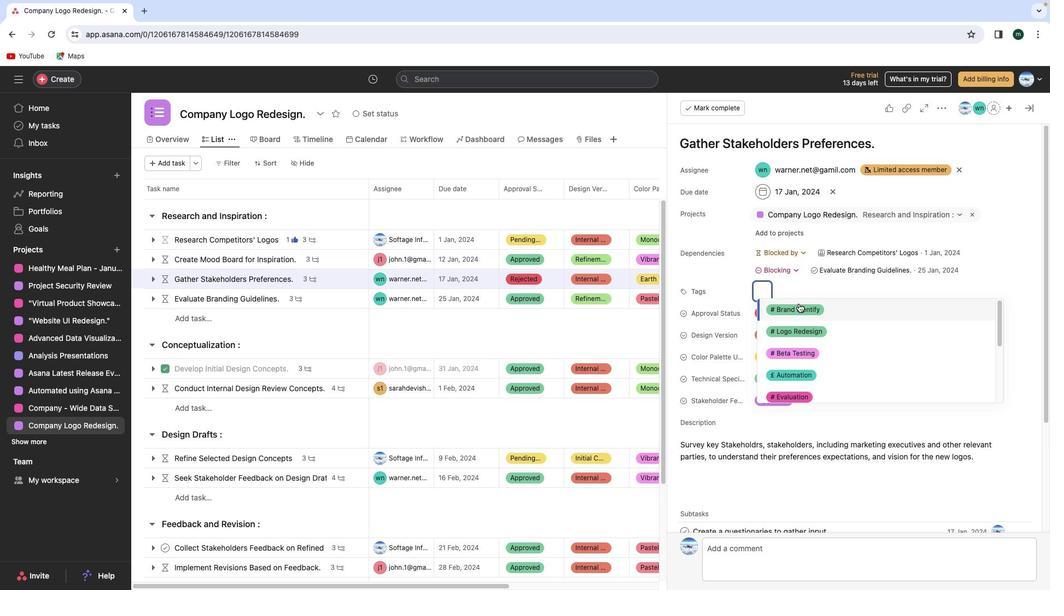 
Action: Mouse moved to (802, 306)
Screenshot: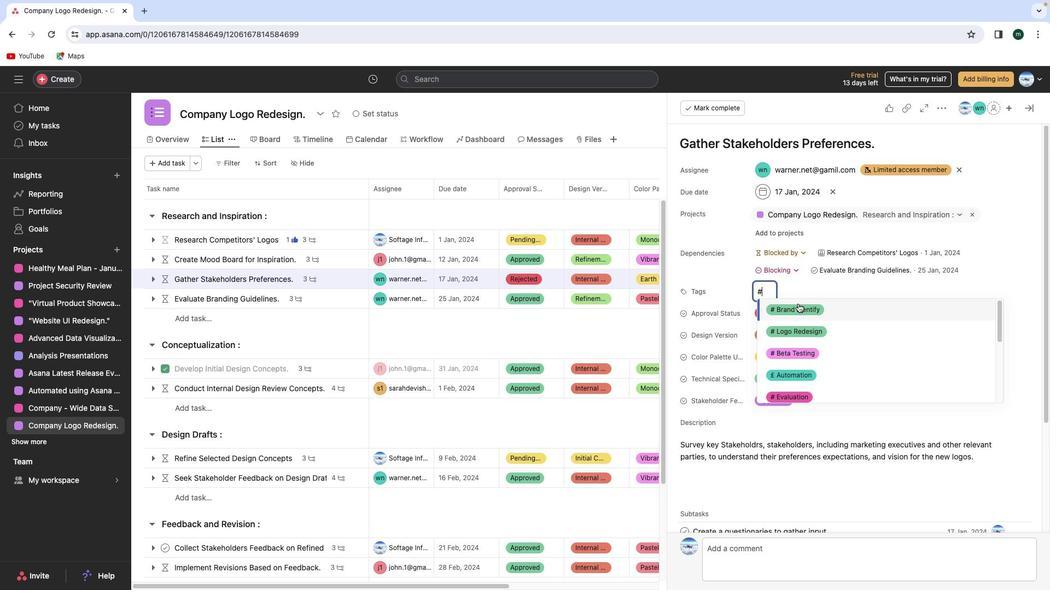 
Action: Key pressed '#'
Screenshot: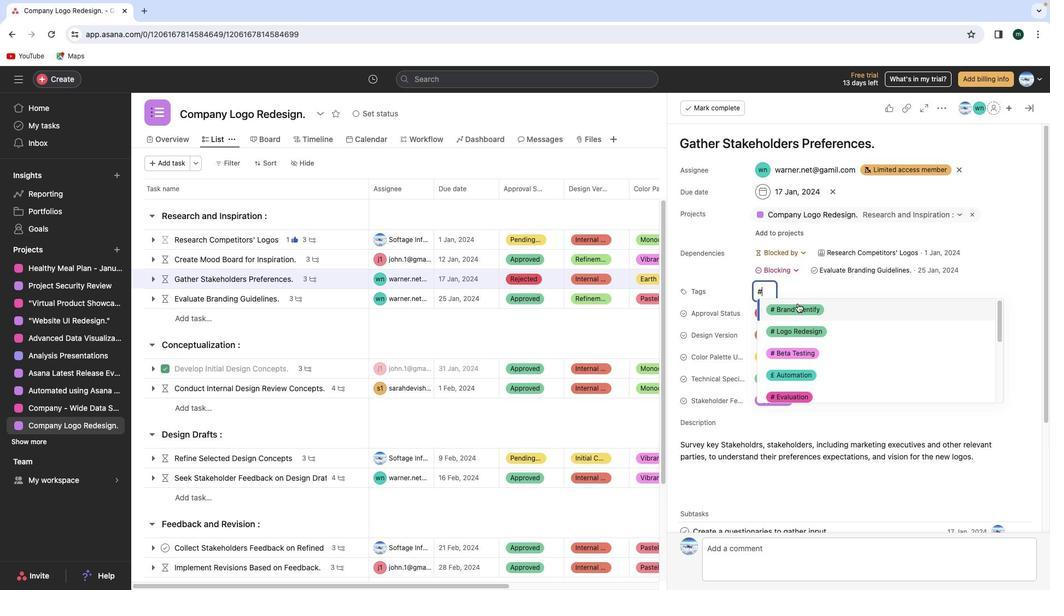 
Action: Mouse moved to (800, 306)
Screenshot: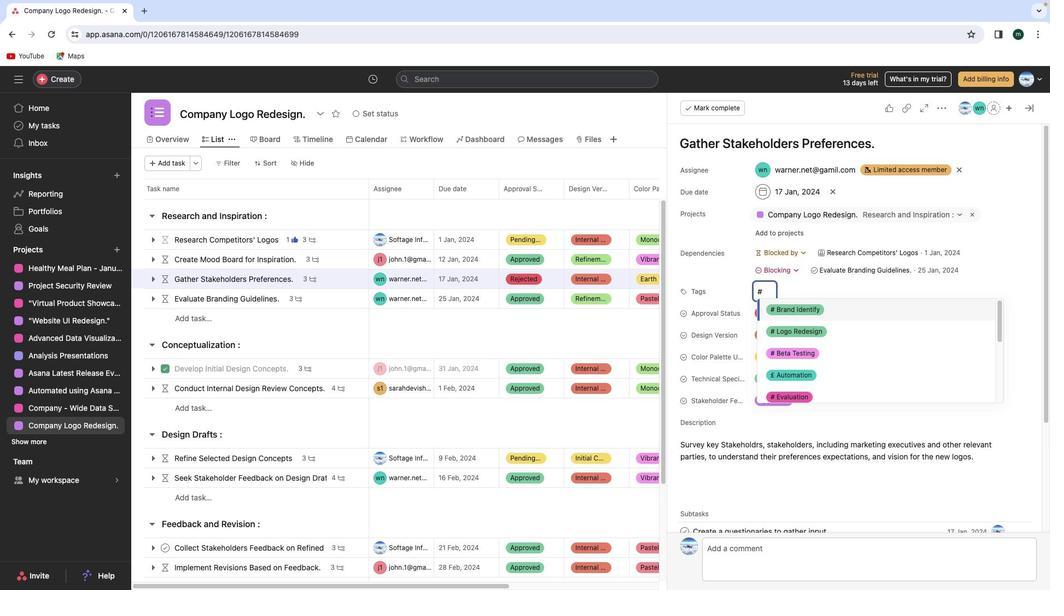
Action: Key pressed Key.space
Screenshot: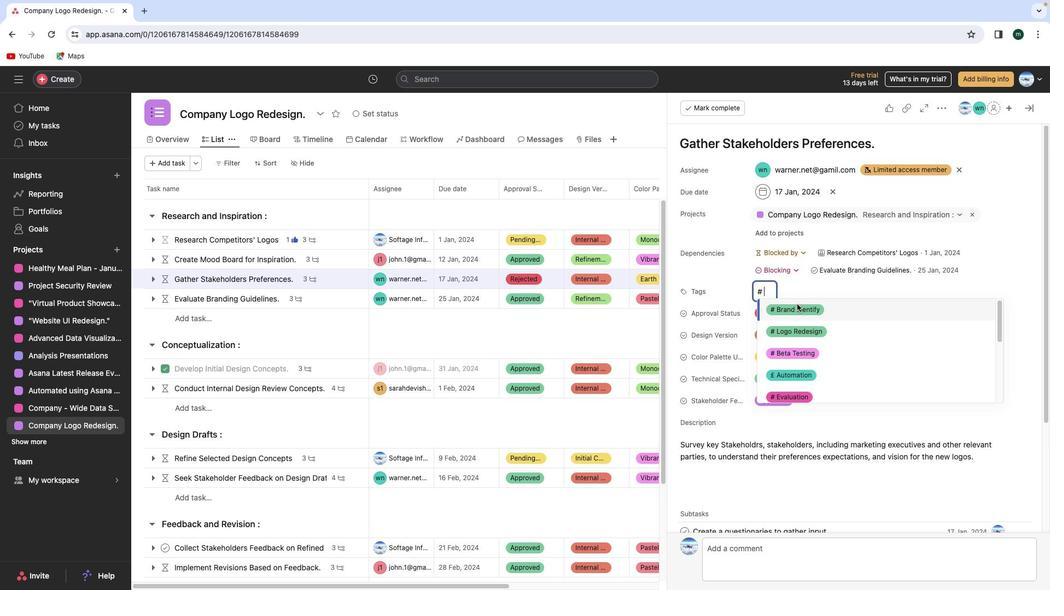 
Action: Mouse moved to (799, 305)
Screenshot: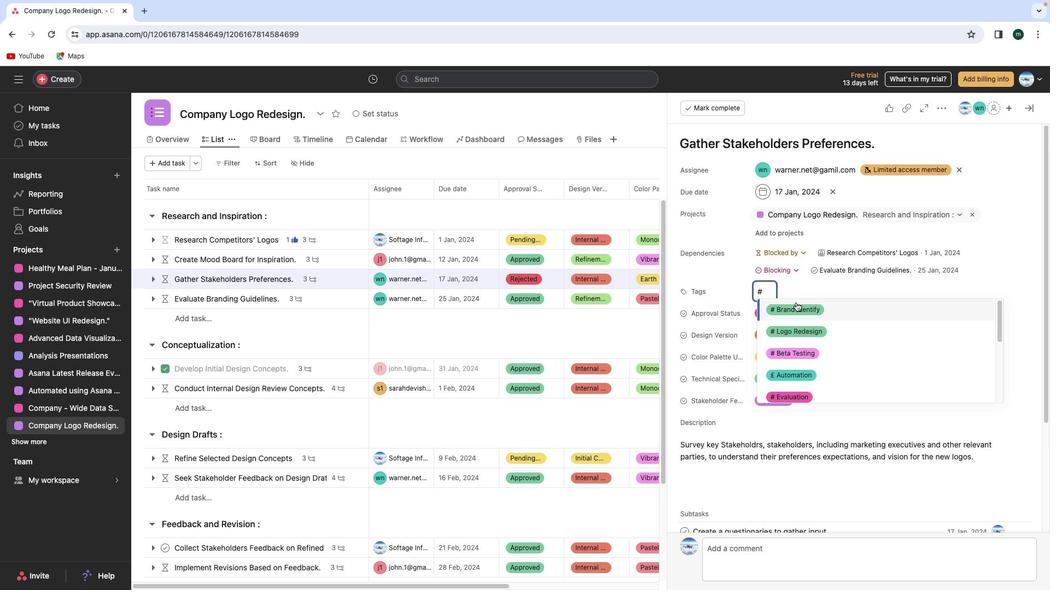 
Action: Key pressed Key.shift'C''o''r''p''o''r''t''a''t'Key.backspaceKey.backspaceKey.backspace'a''t''e'Key.spaceKey.shift'B''r''a''n''d''i''n''g'
Screenshot: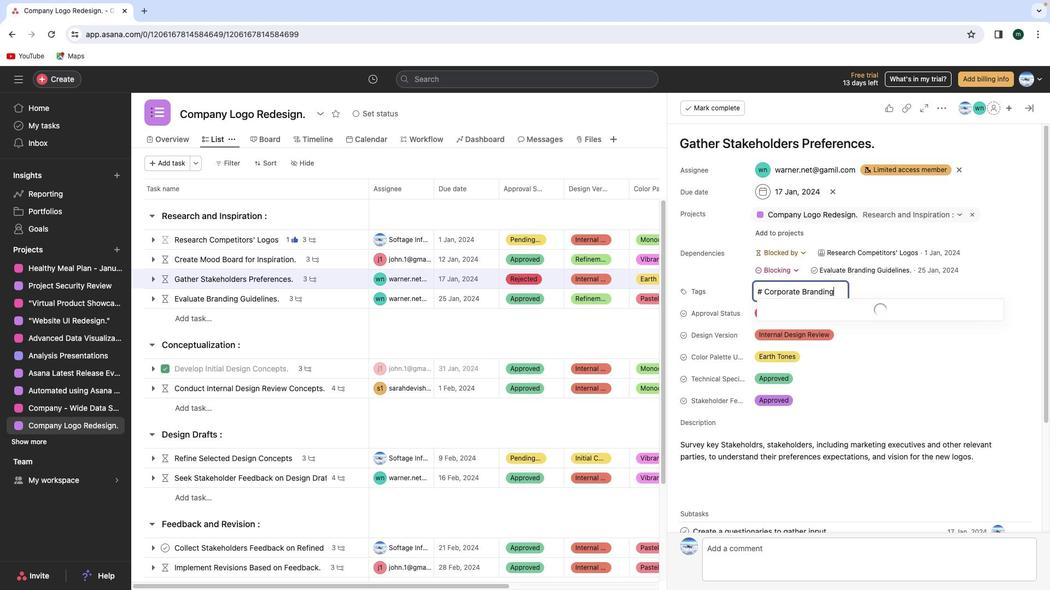 
Action: Mouse moved to (879, 310)
Screenshot: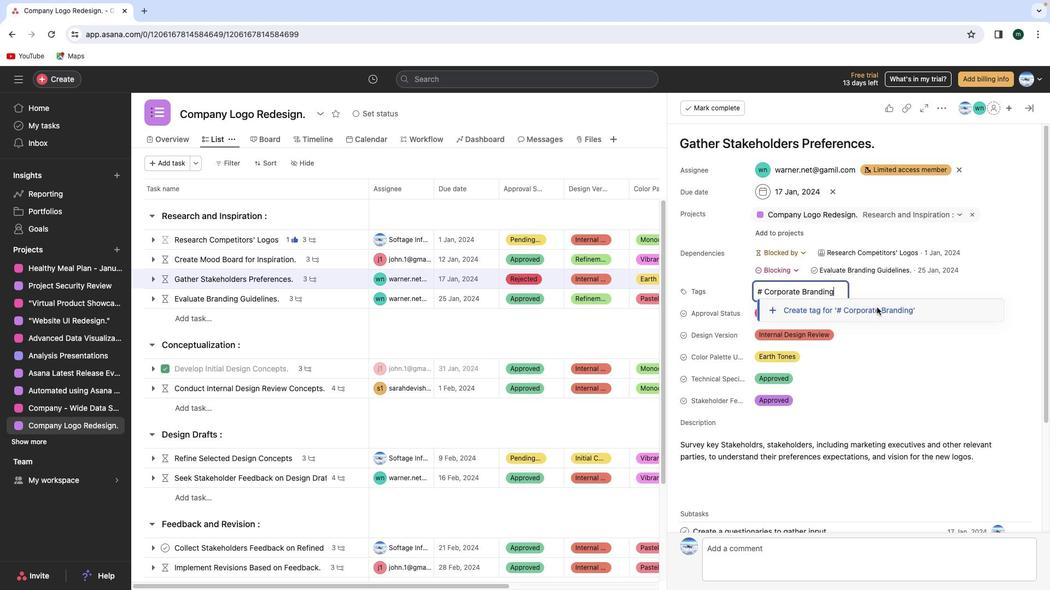 
Action: Mouse pressed left at (879, 310)
Screenshot: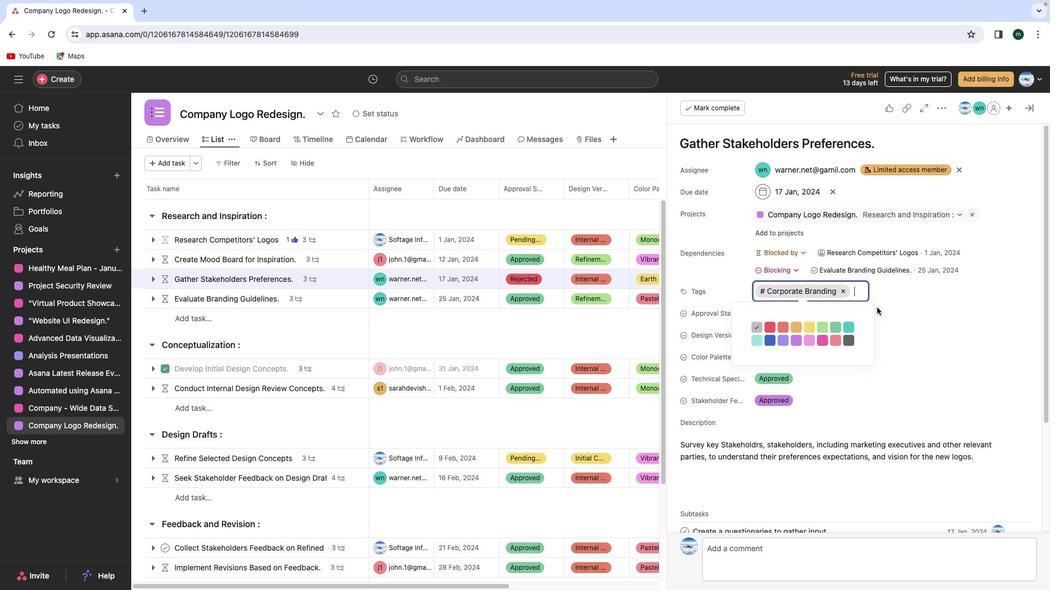 
Action: Mouse moved to (821, 342)
Screenshot: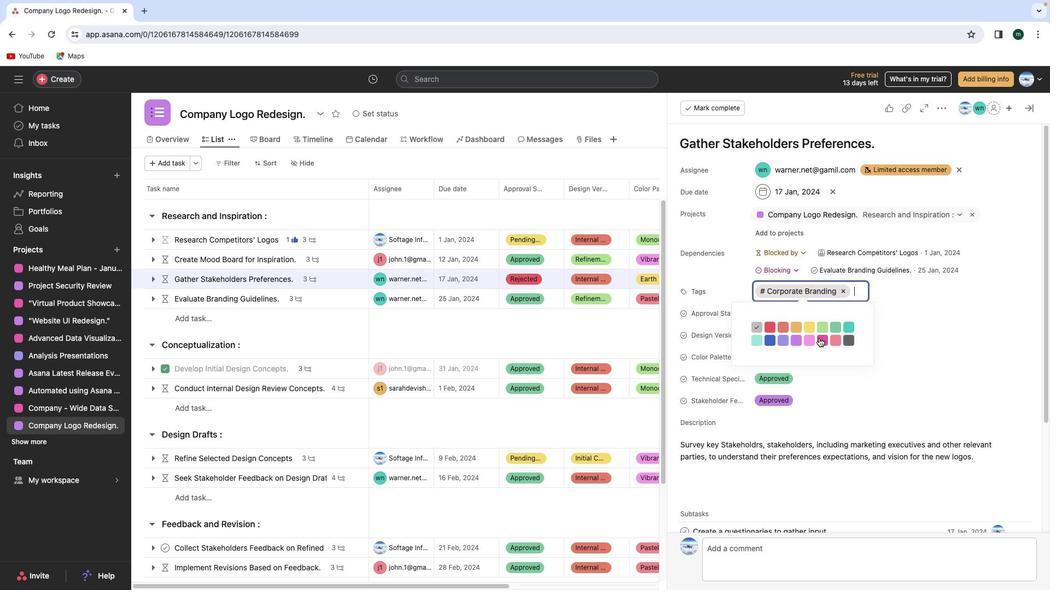 
Action: Mouse pressed left at (821, 342)
Screenshot: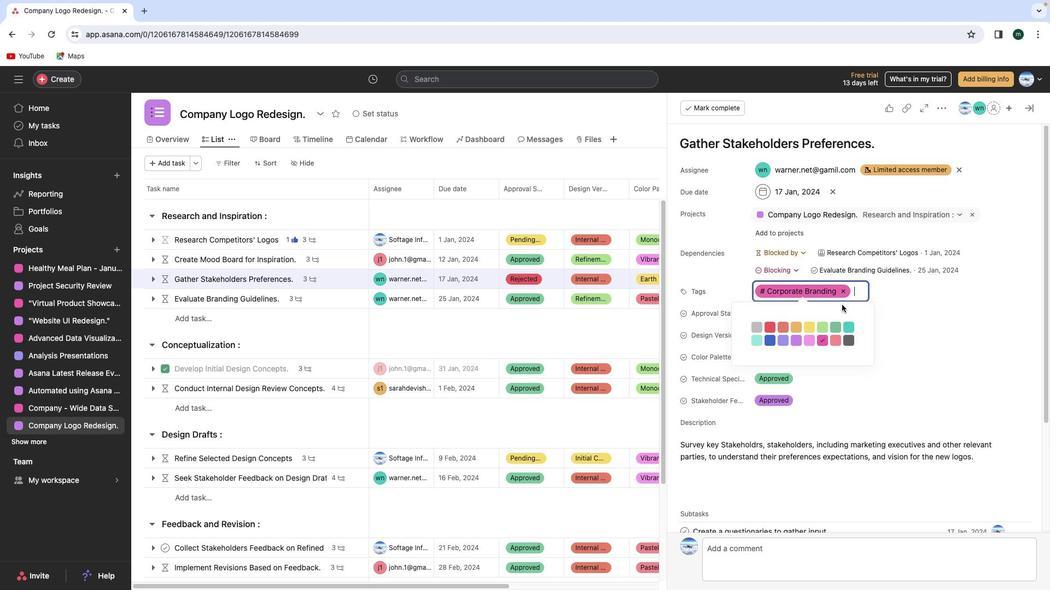 
Action: Mouse moved to (1034, 107)
Screenshot: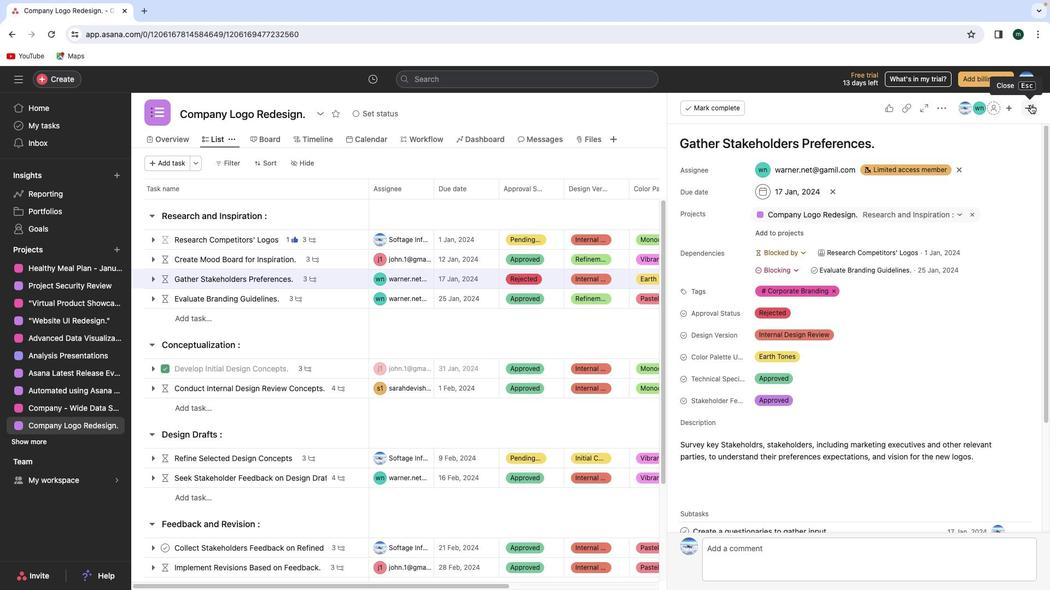
Action: Mouse pressed left at (1034, 107)
Screenshot: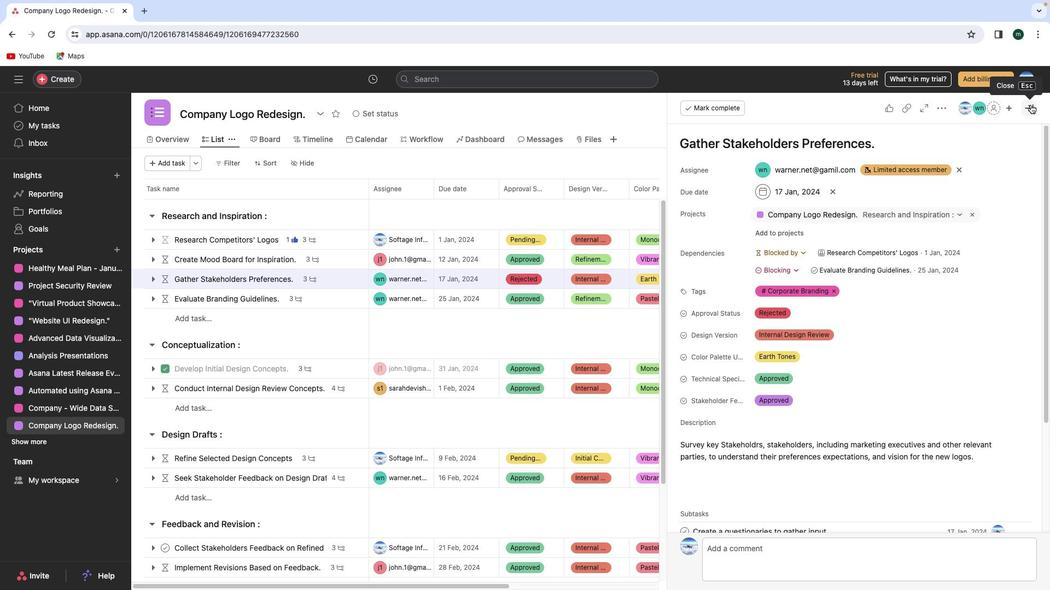 
Action: Mouse moved to (349, 304)
Screenshot: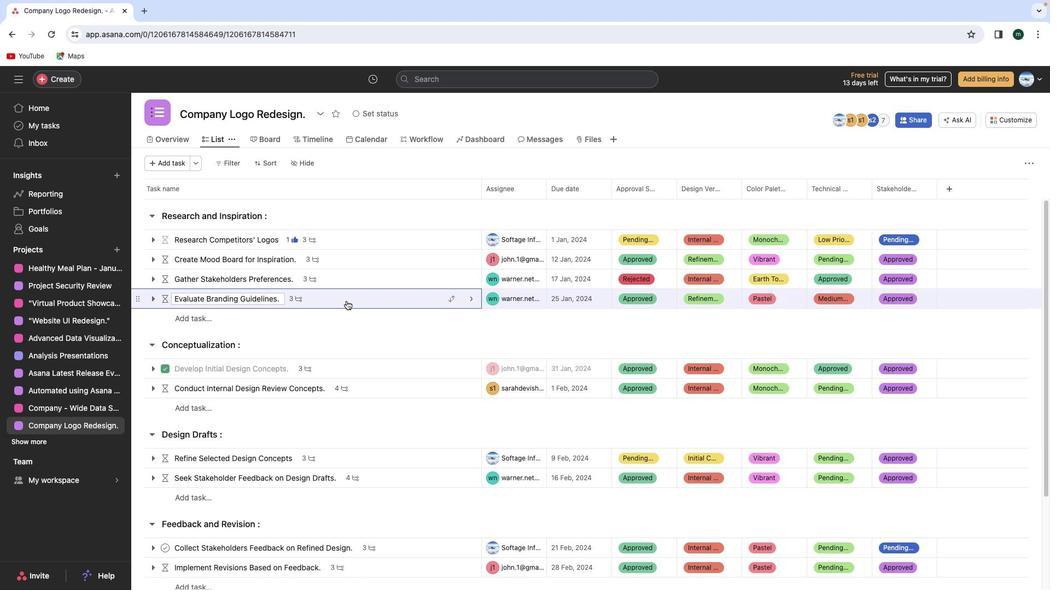 
Action: Mouse pressed left at (349, 304)
Screenshot: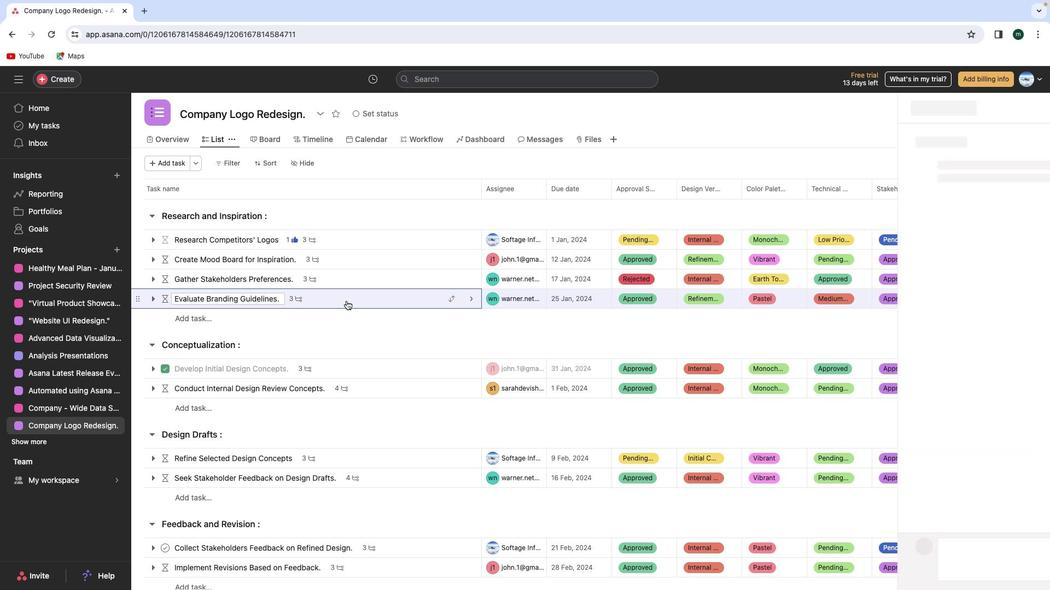 
Action: Mouse moved to (945, 112)
Screenshot: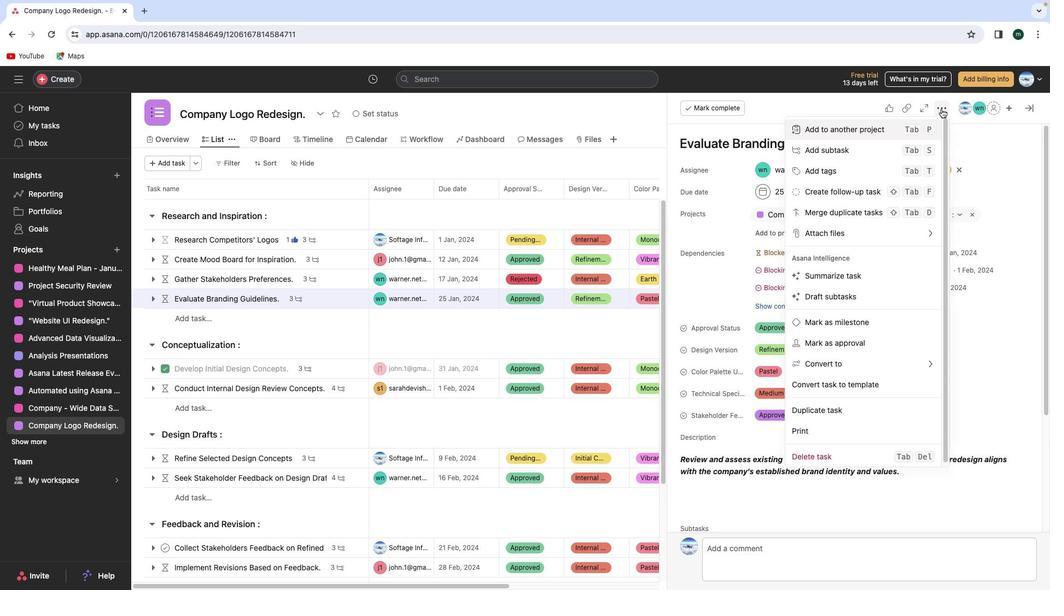 
Action: Mouse pressed left at (945, 112)
Screenshot: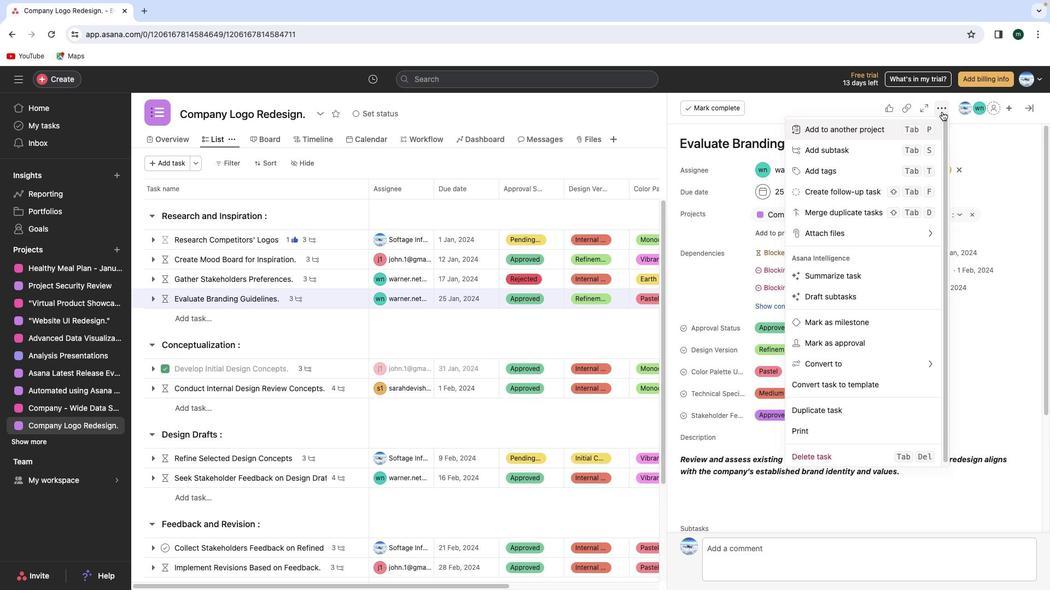 
Action: Mouse moved to (857, 178)
Screenshot: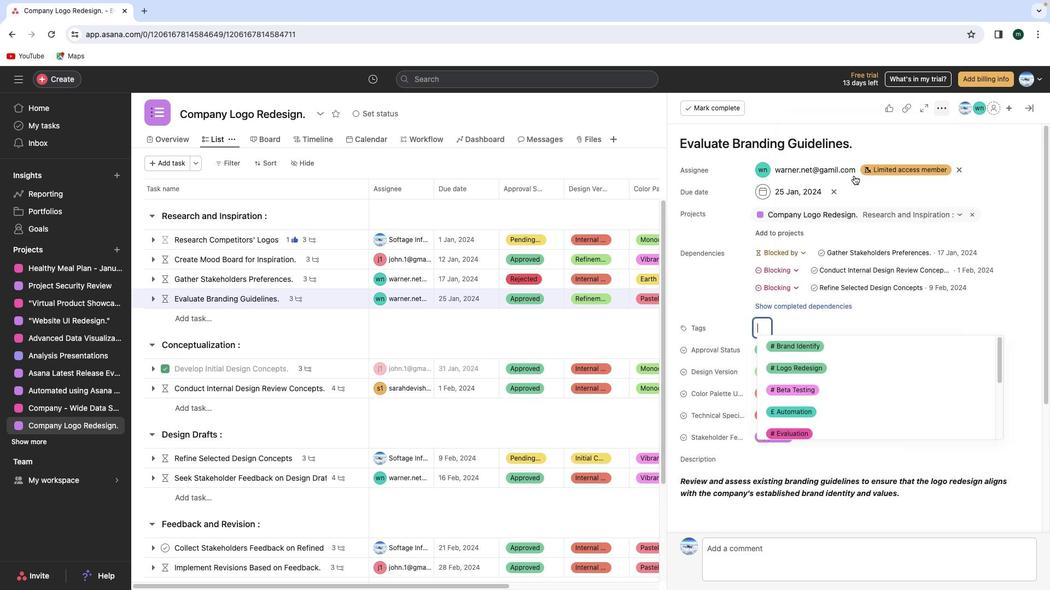 
Action: Mouse pressed left at (857, 178)
Screenshot: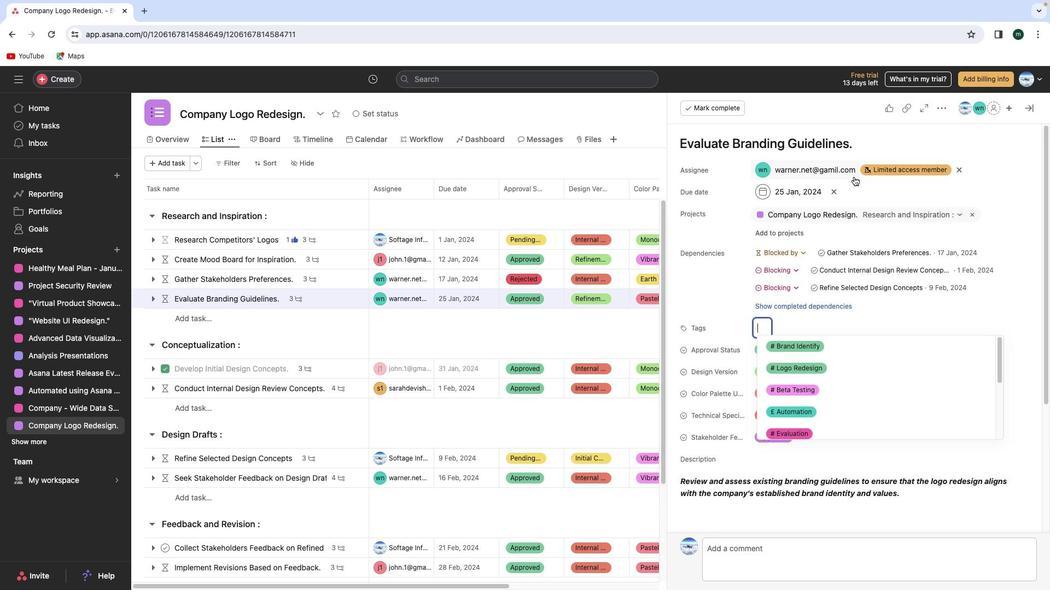 
Action: Mouse moved to (835, 266)
Screenshot: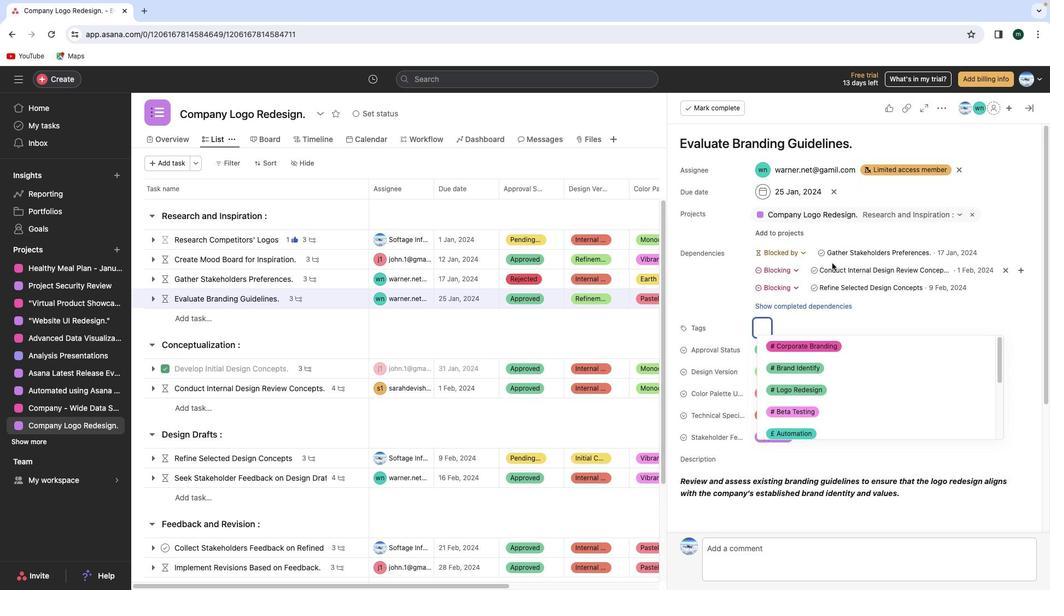 
Action: Key pressed Key.alt'#'Key.spaceKey.shift'G''r''a''p''h''i'
Screenshot: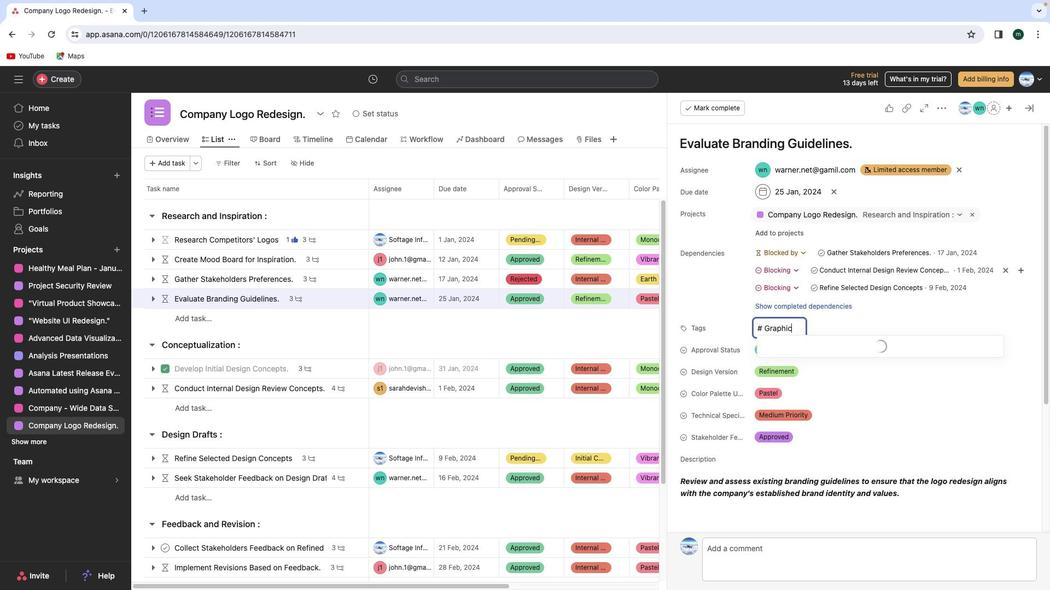 
Action: Mouse moved to (835, 266)
Screenshot: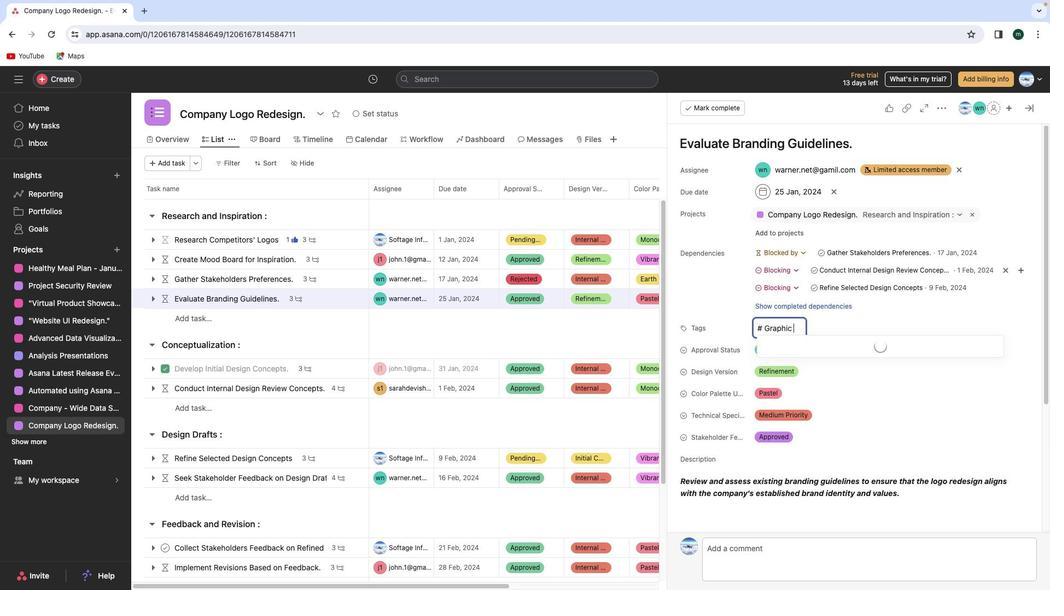 
Action: Key pressed 'c'Key.spaceKey.shift'D''e''s''i''g''n'
Screenshot: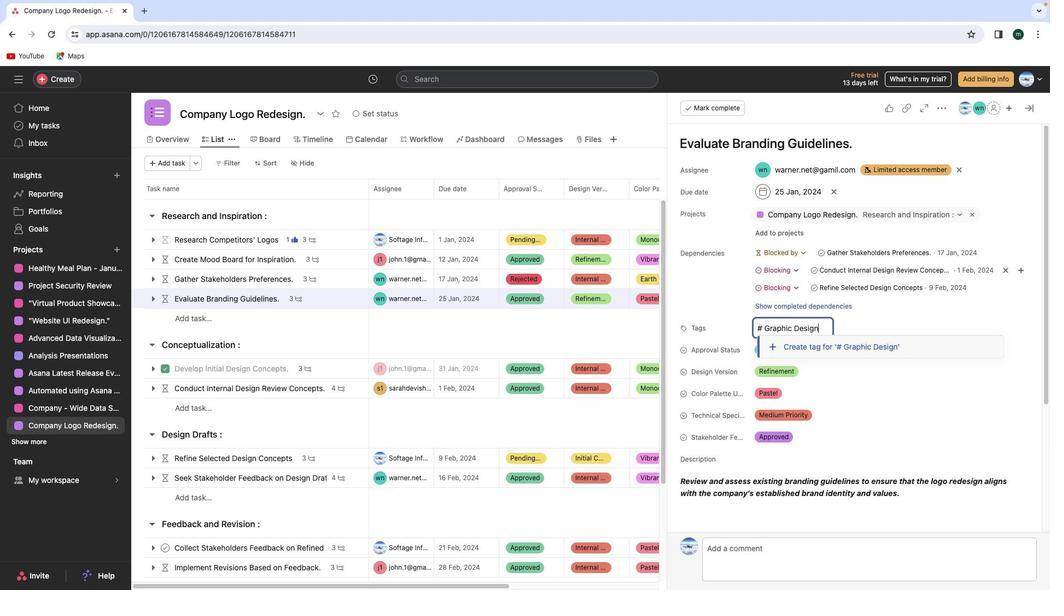 
Action: Mouse moved to (861, 351)
Screenshot: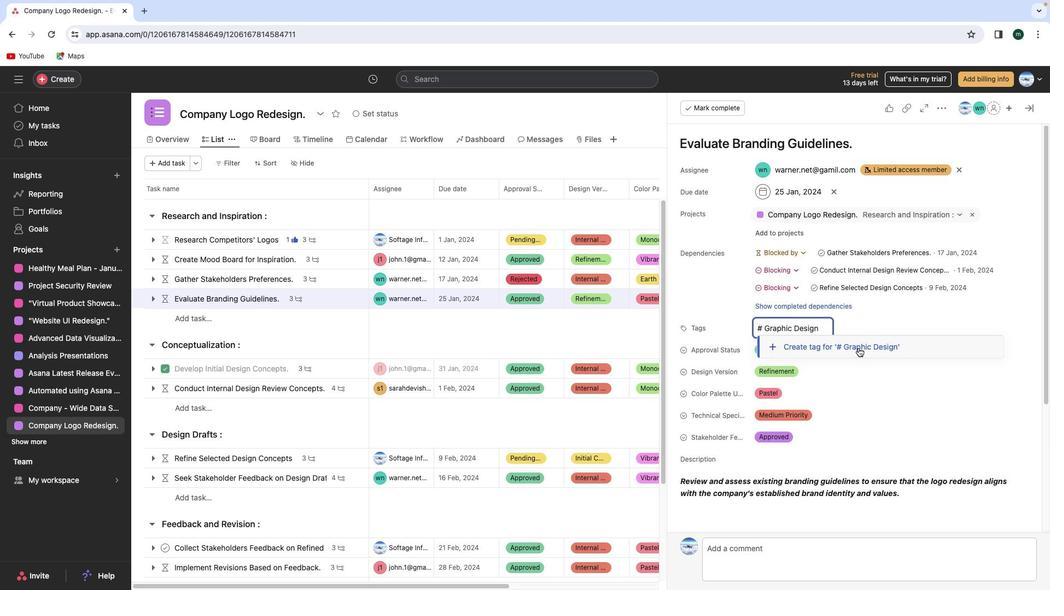 
Action: Mouse pressed left at (861, 351)
Screenshot: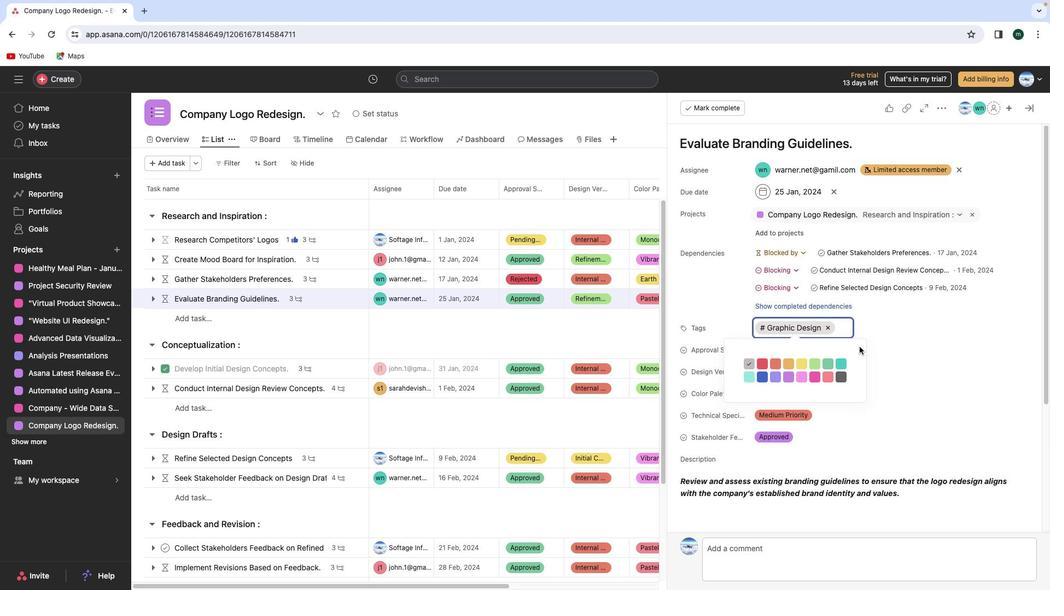 
Action: Mouse moved to (806, 378)
Screenshot: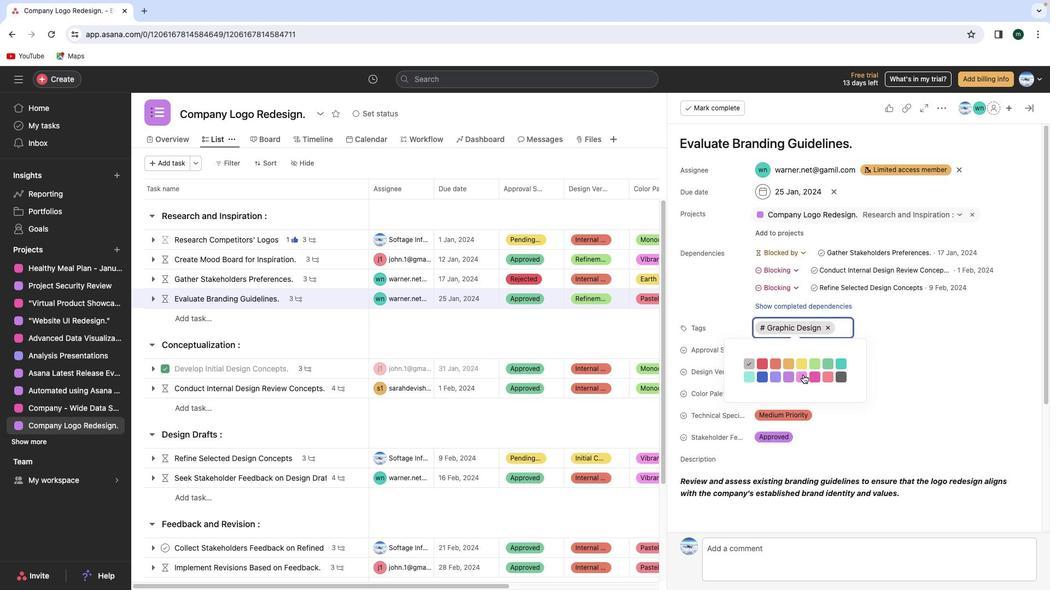 
Action: Mouse pressed left at (806, 378)
Screenshot: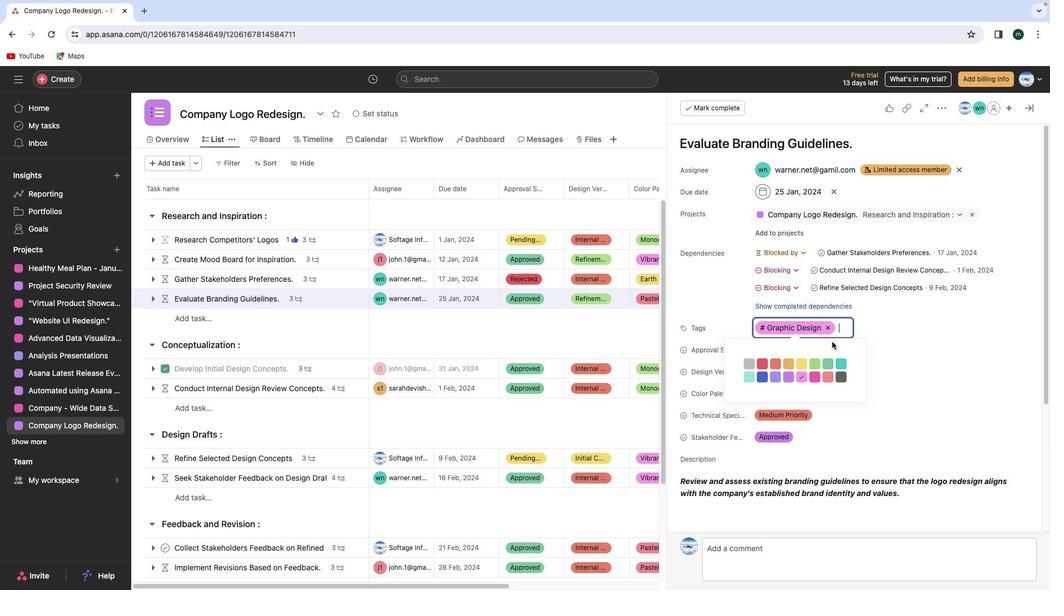 
Action: Mouse moved to (1032, 112)
Screenshot: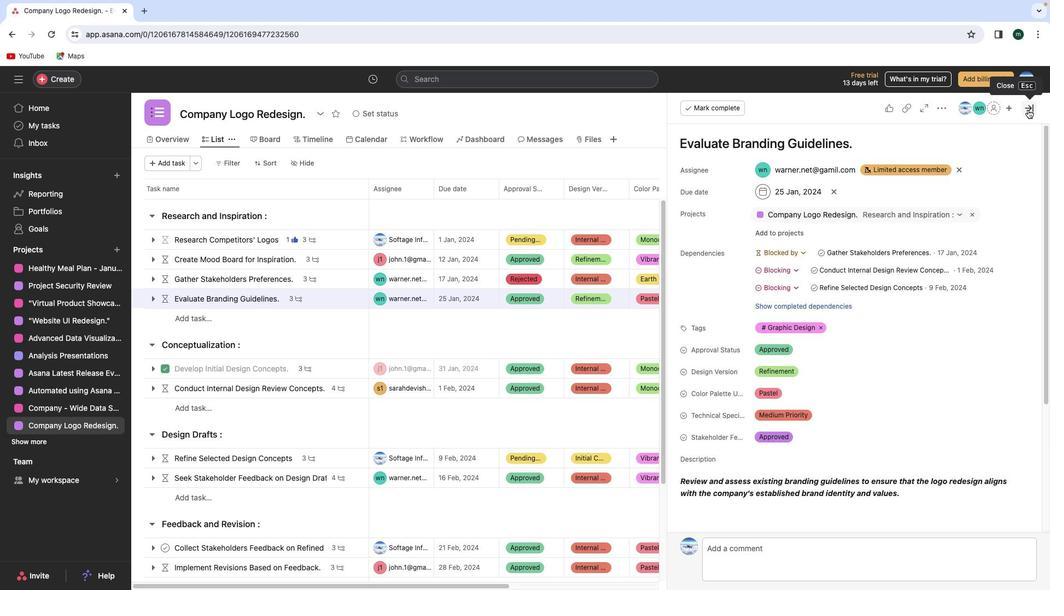 
Action: Mouse pressed left at (1032, 112)
Screenshot: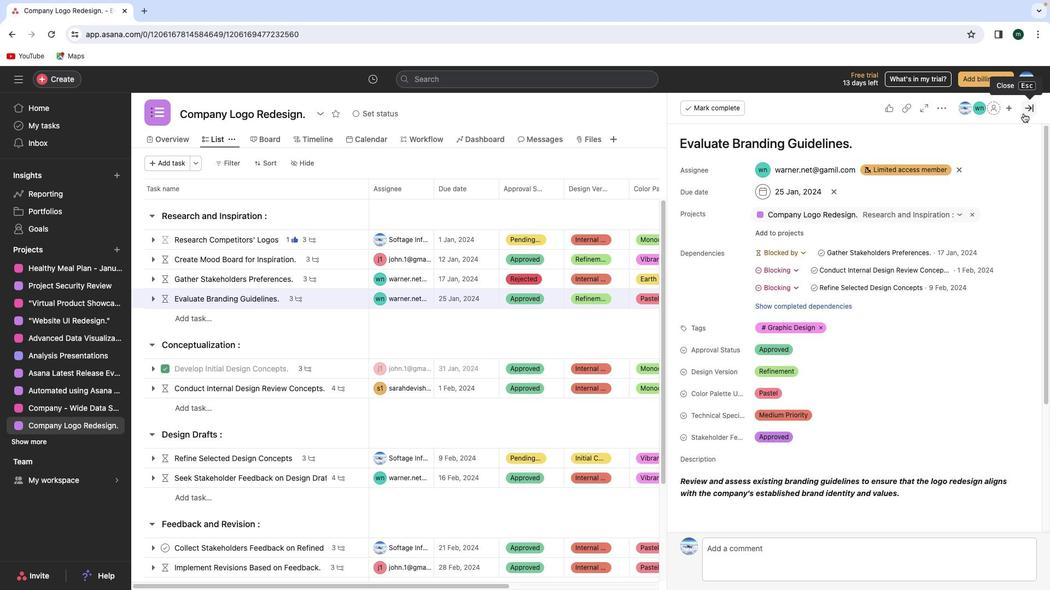 
Action: Mouse moved to (437, 396)
Screenshot: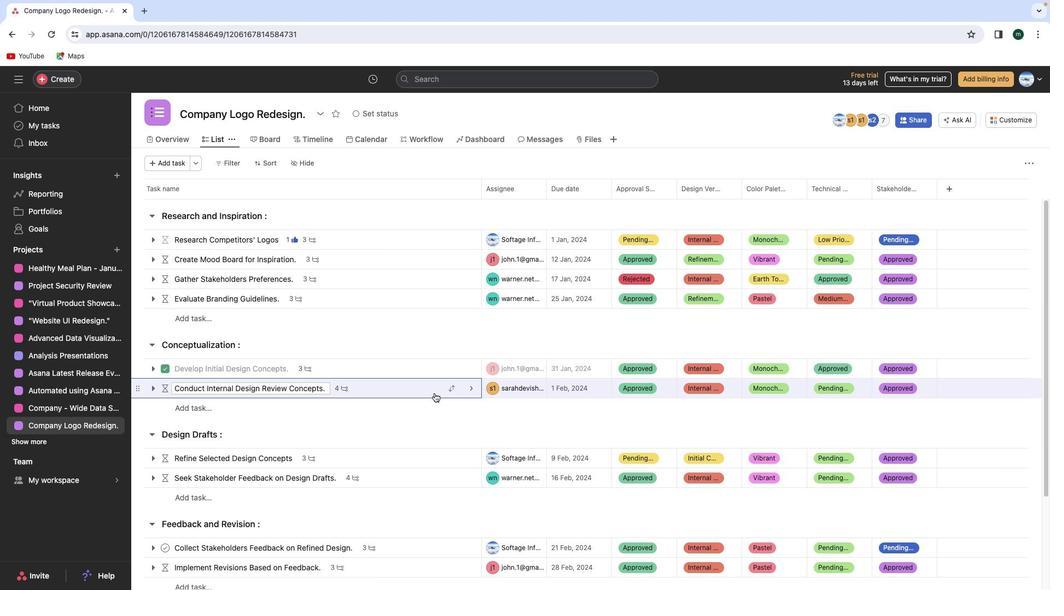 
Action: Mouse pressed left at (437, 396)
Screenshot: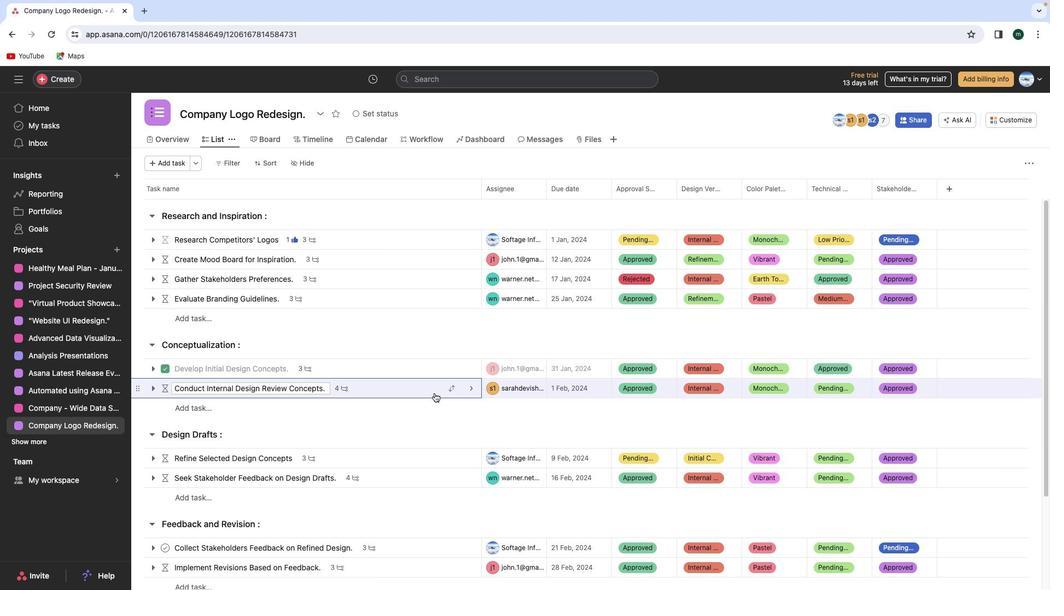 
Action: Mouse moved to (940, 112)
Screenshot: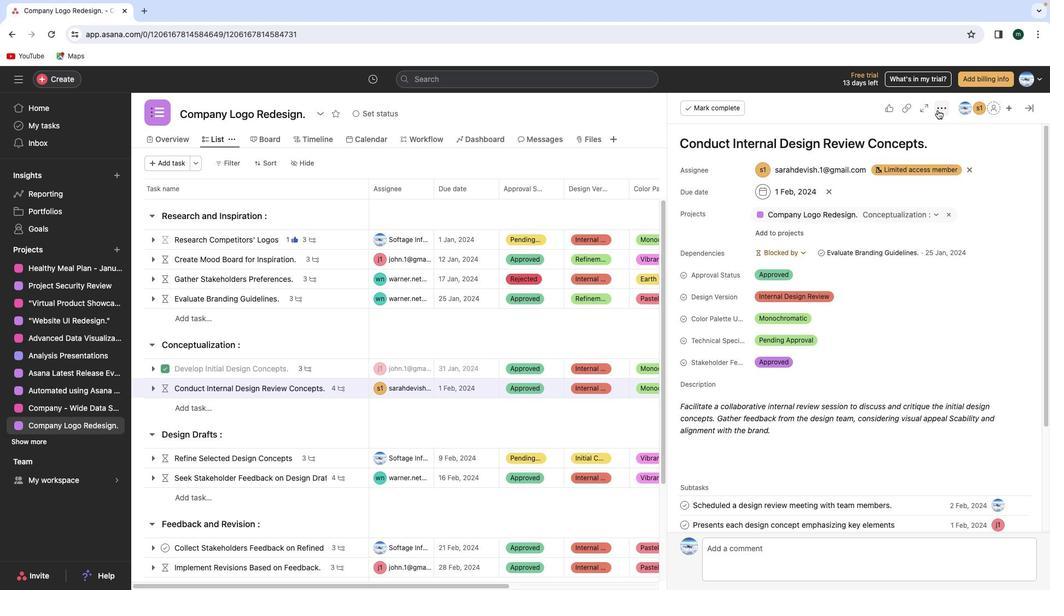 
Action: Mouse pressed left at (940, 112)
Screenshot: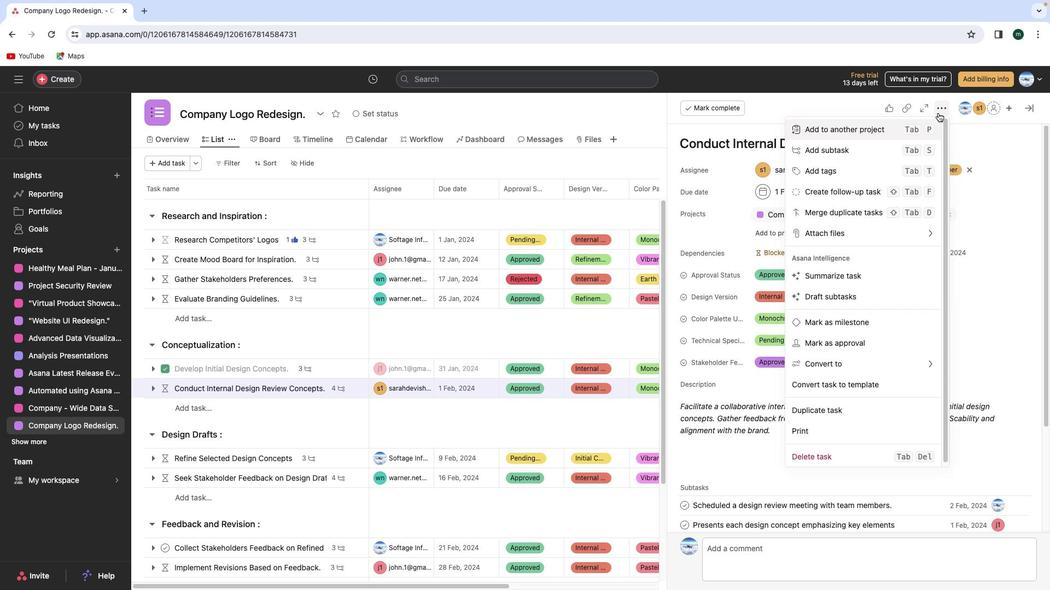 
Action: Mouse moved to (856, 176)
Screenshot: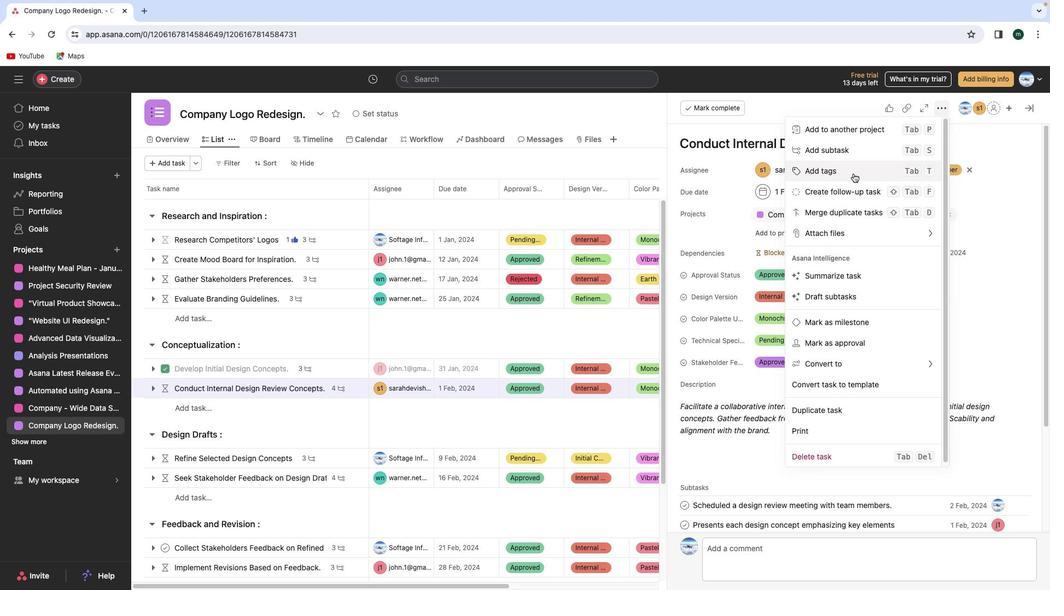 
Action: Mouse pressed left at (856, 176)
Screenshot: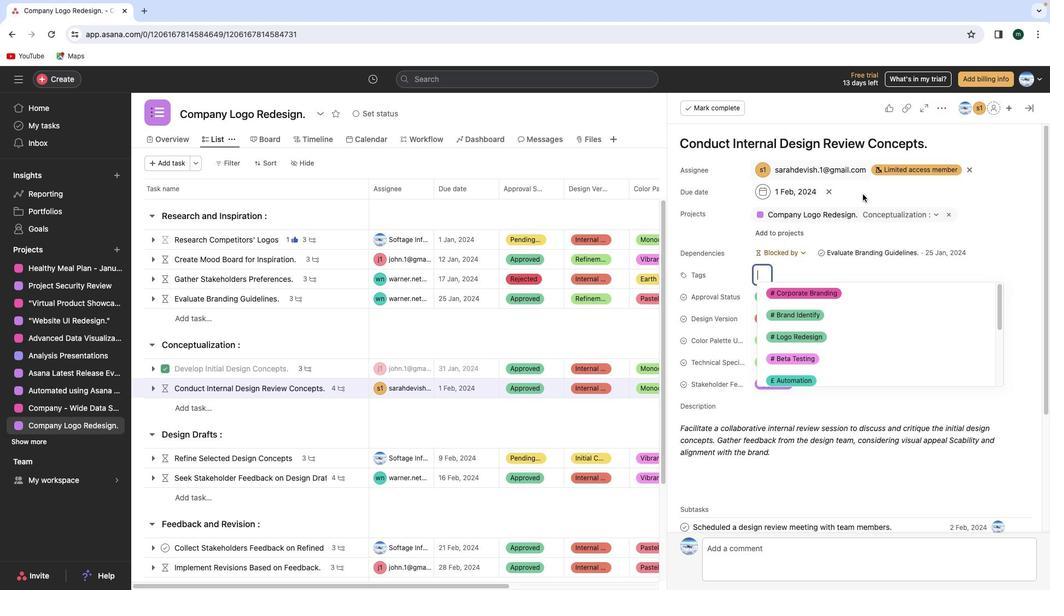 
Action: Mouse moved to (766, 277)
Screenshot: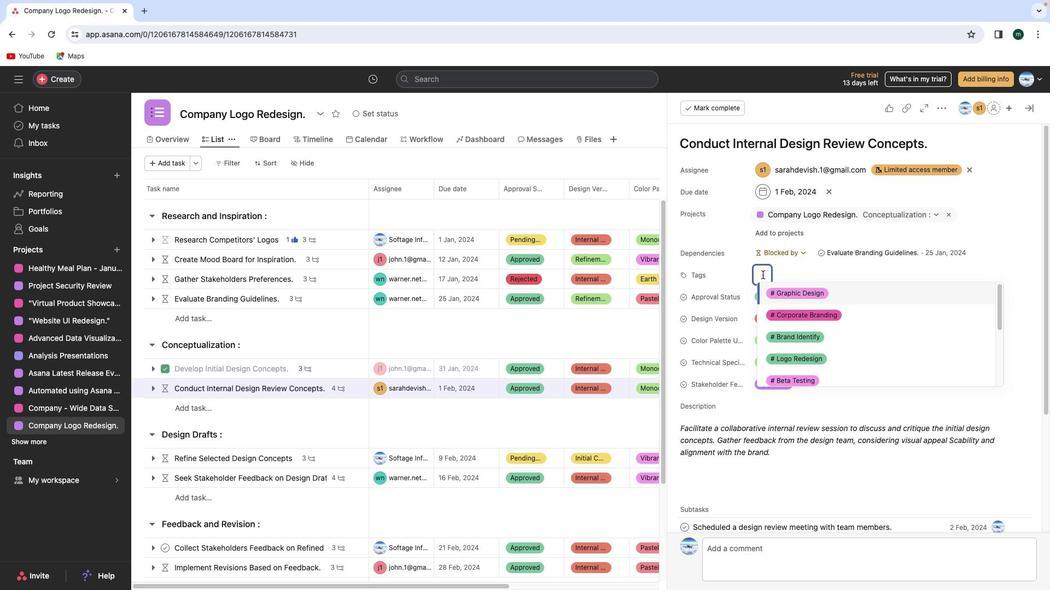 
Action: Key pressed Key.alt'#'Key.spaceKey.shift'V''i''s''u''a''l'Key.spaceKey.shift'I''d''e''n''i'Key.backspace't''i''f''y'Key.backspaceKey.backspace't''y'
Screenshot: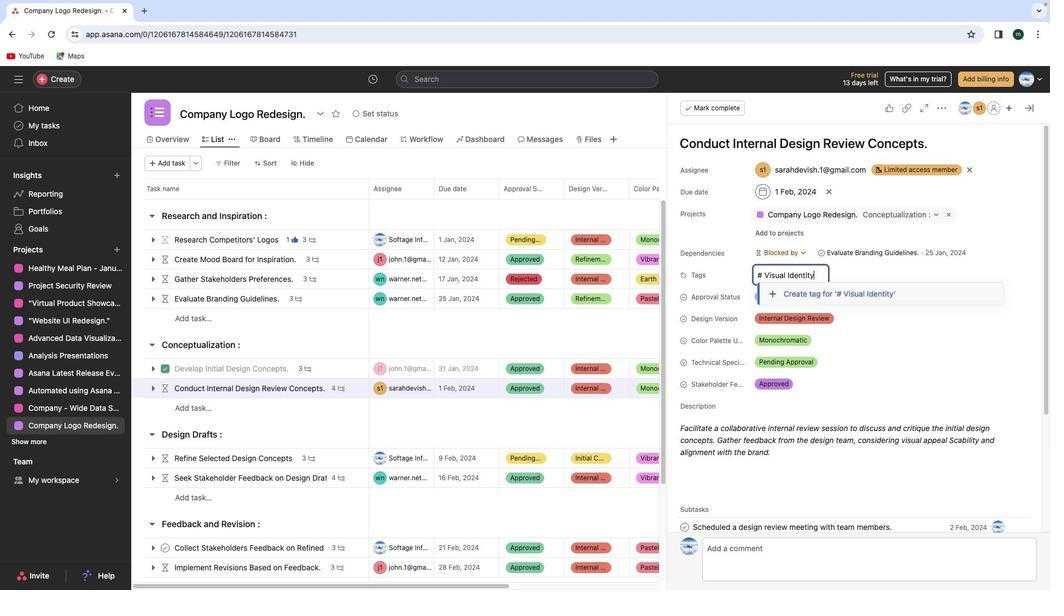 
Action: Mouse moved to (806, 298)
Screenshot: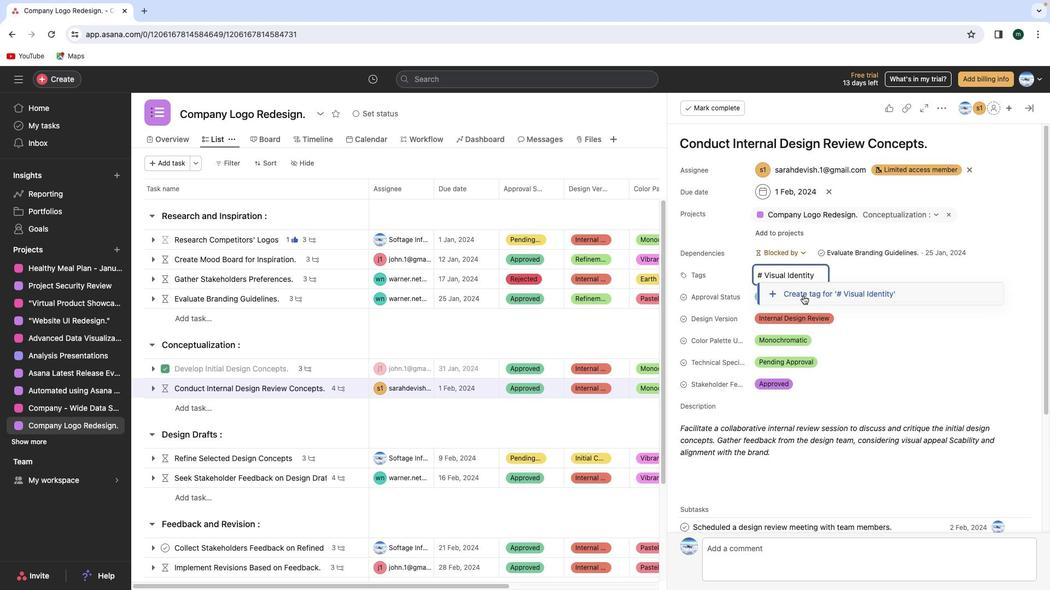 
Action: Mouse pressed left at (806, 298)
Screenshot: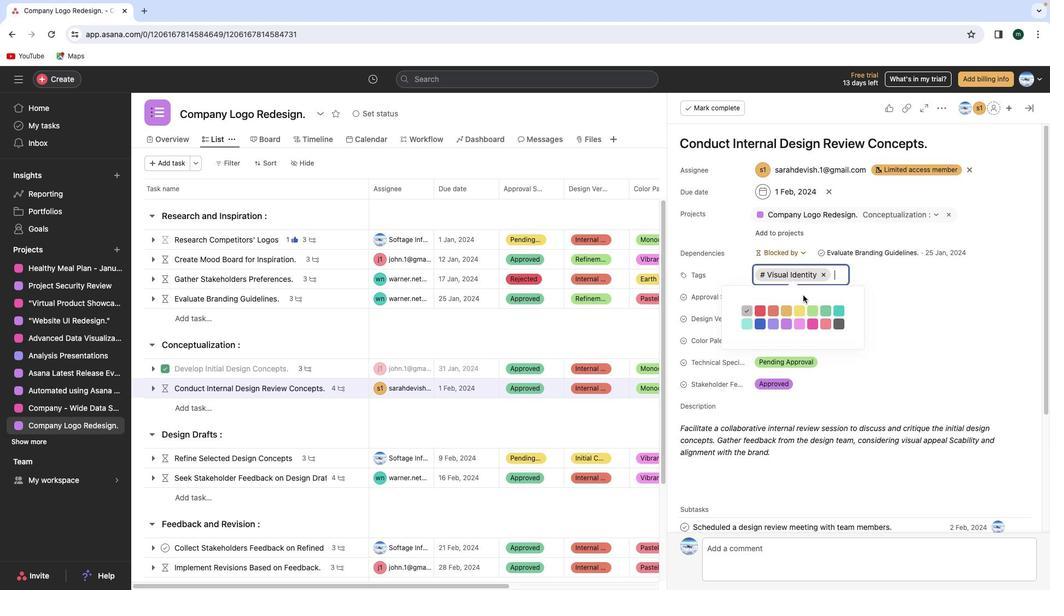 
Action: Mouse moved to (792, 328)
Screenshot: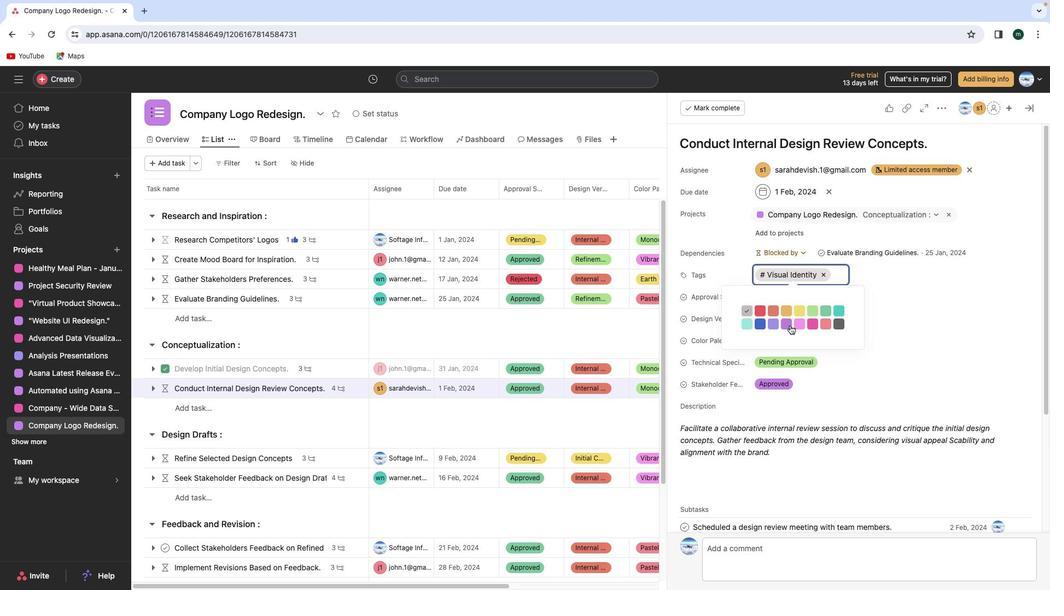 
Action: Mouse pressed left at (792, 328)
Screenshot: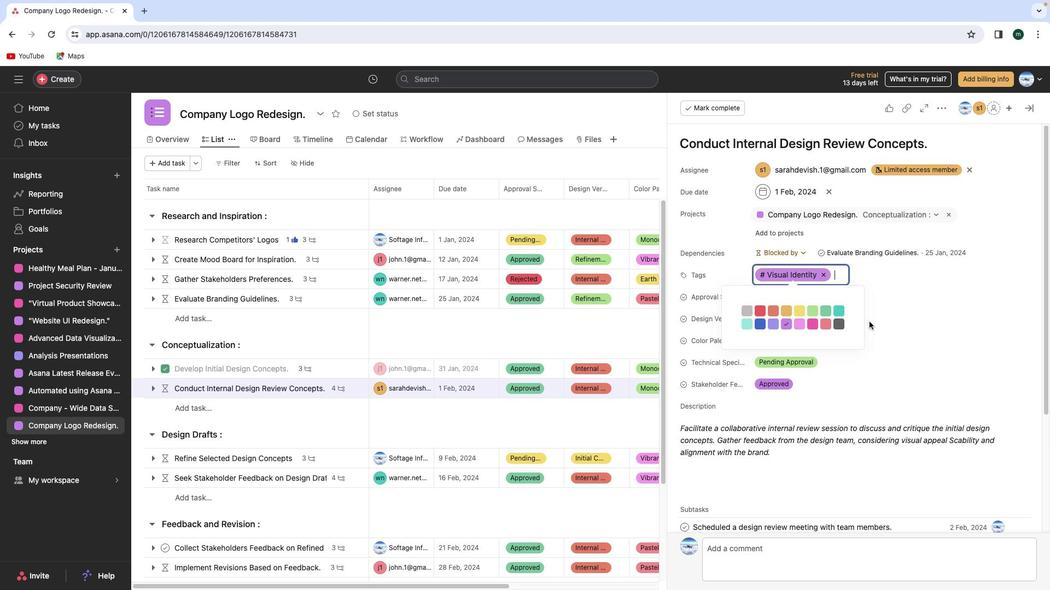 
Action: Mouse moved to (904, 320)
Screenshot: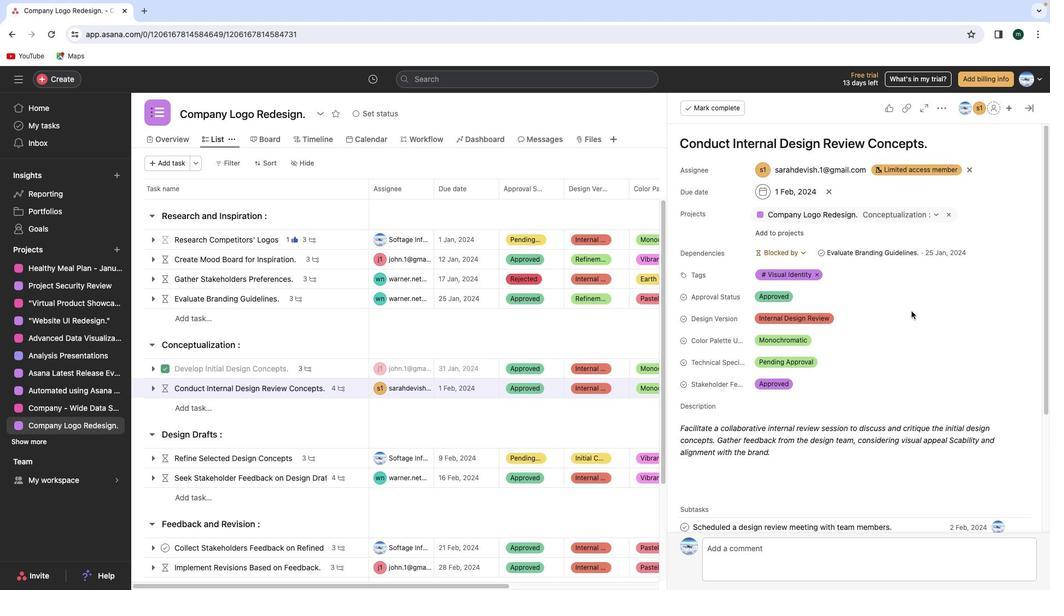 
Action: Mouse pressed left at (904, 320)
Screenshot: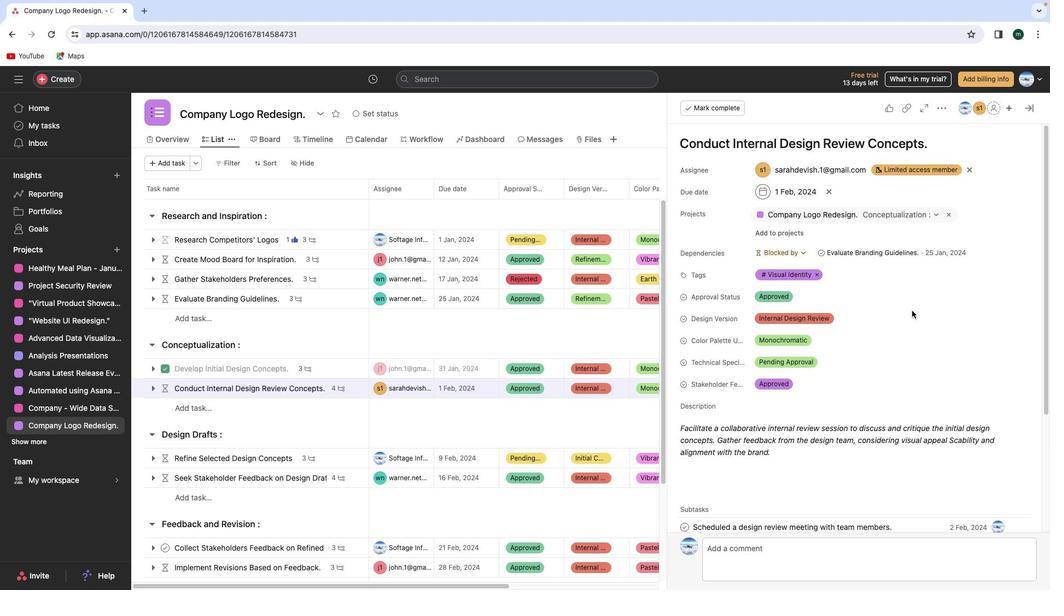 
Action: Mouse moved to (1032, 111)
Screenshot: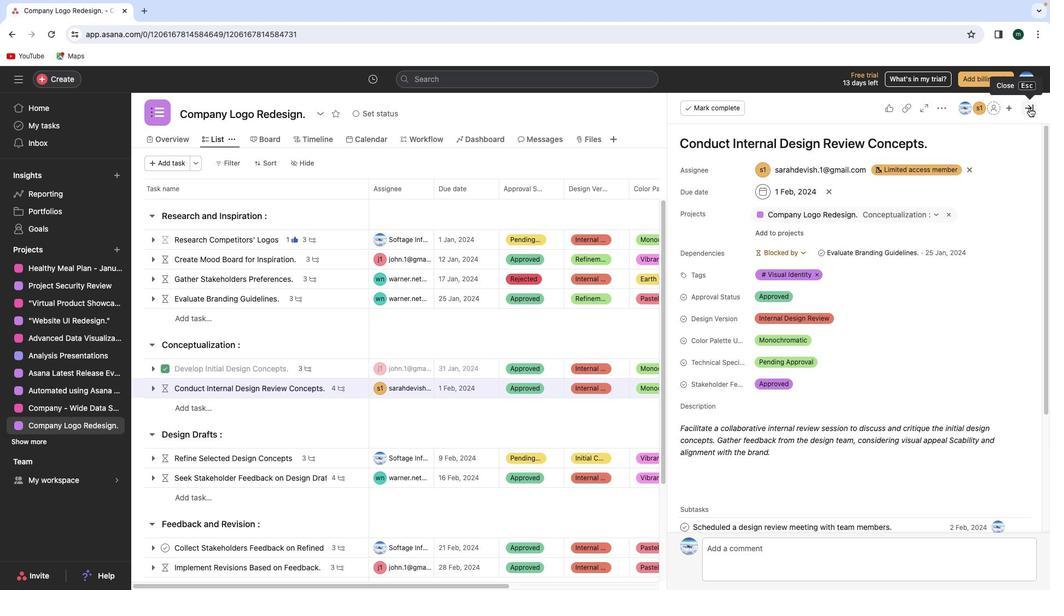 
Action: Mouse pressed left at (1032, 111)
Screenshot: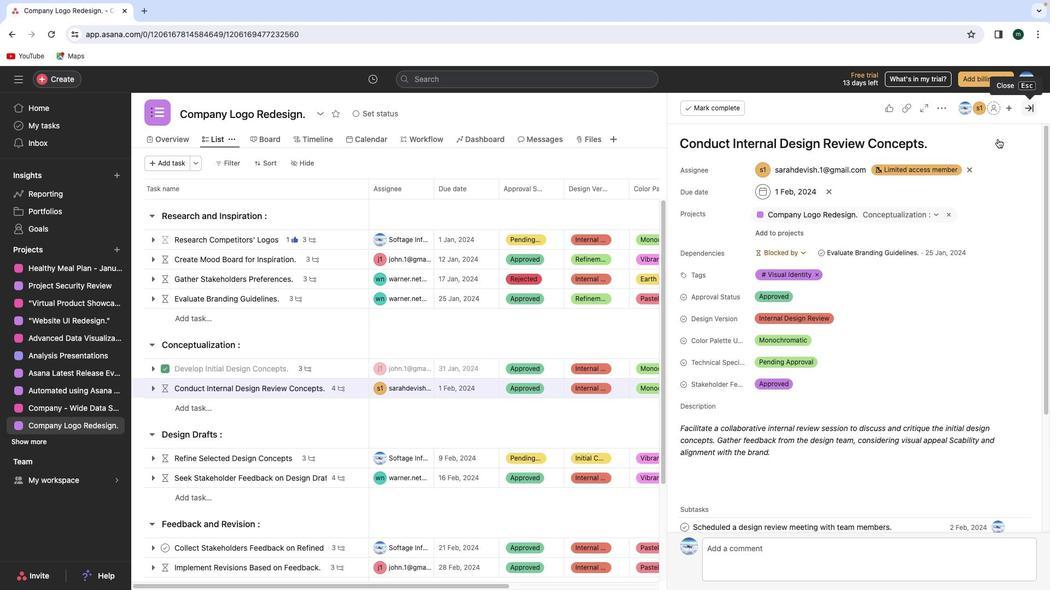 
Action: Mouse moved to (369, 462)
Screenshot: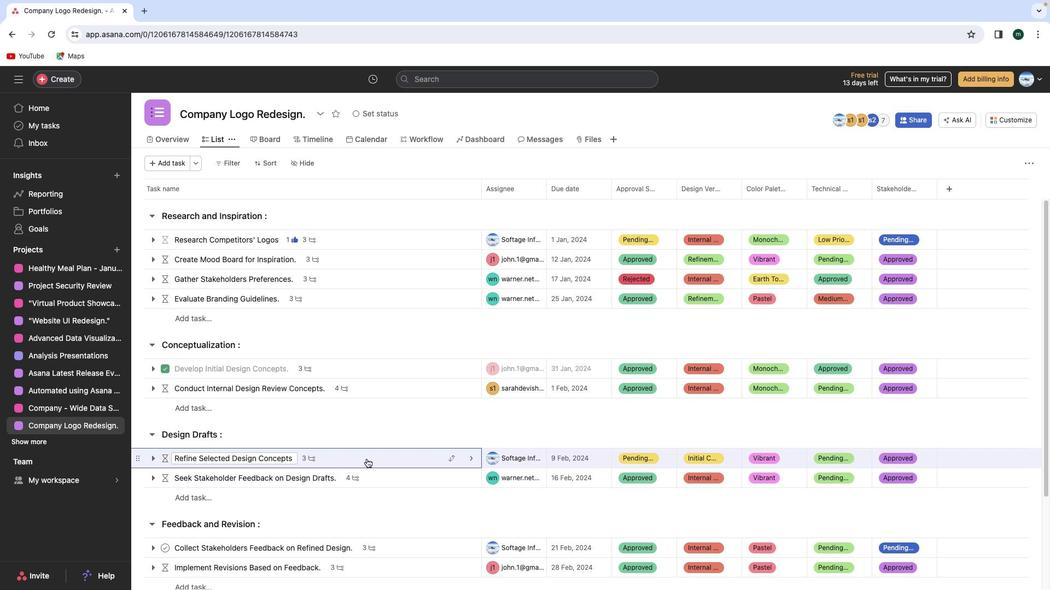 
Action: Mouse pressed left at (369, 462)
Screenshot: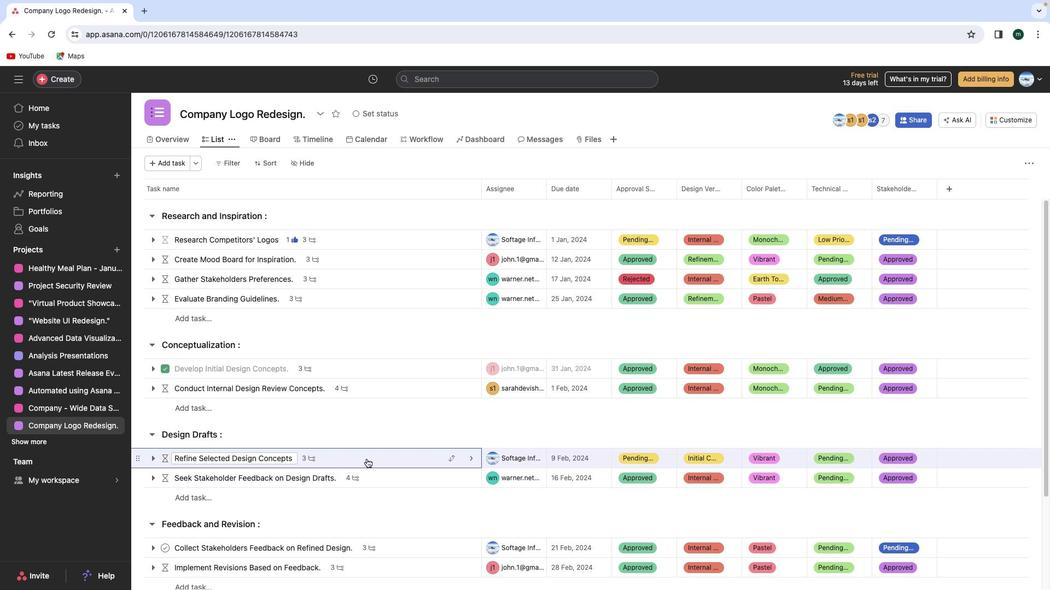 
Action: Mouse moved to (939, 112)
Screenshot: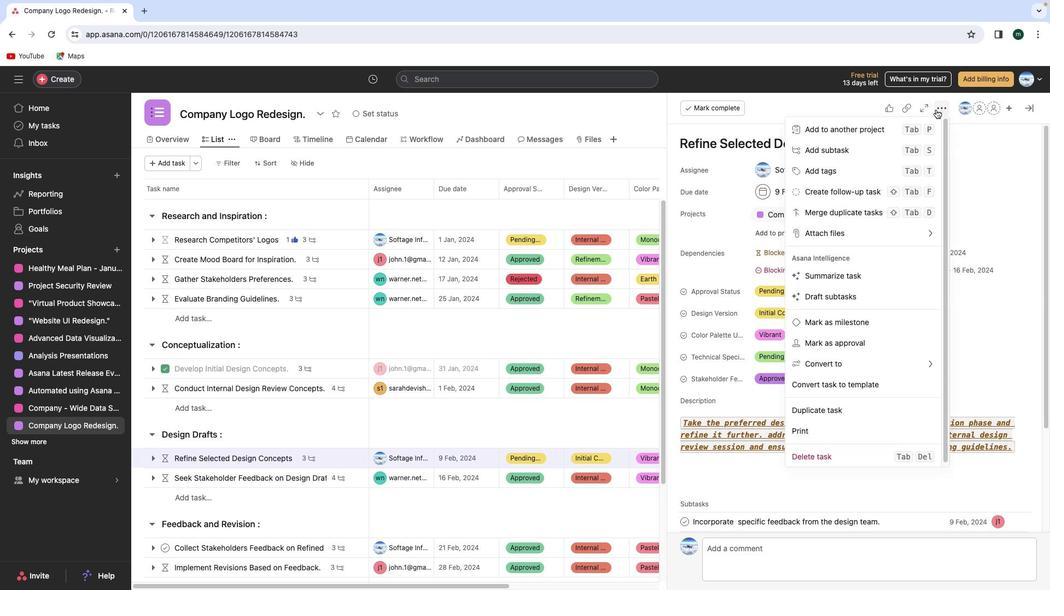 
Action: Mouse pressed left at (939, 112)
Screenshot: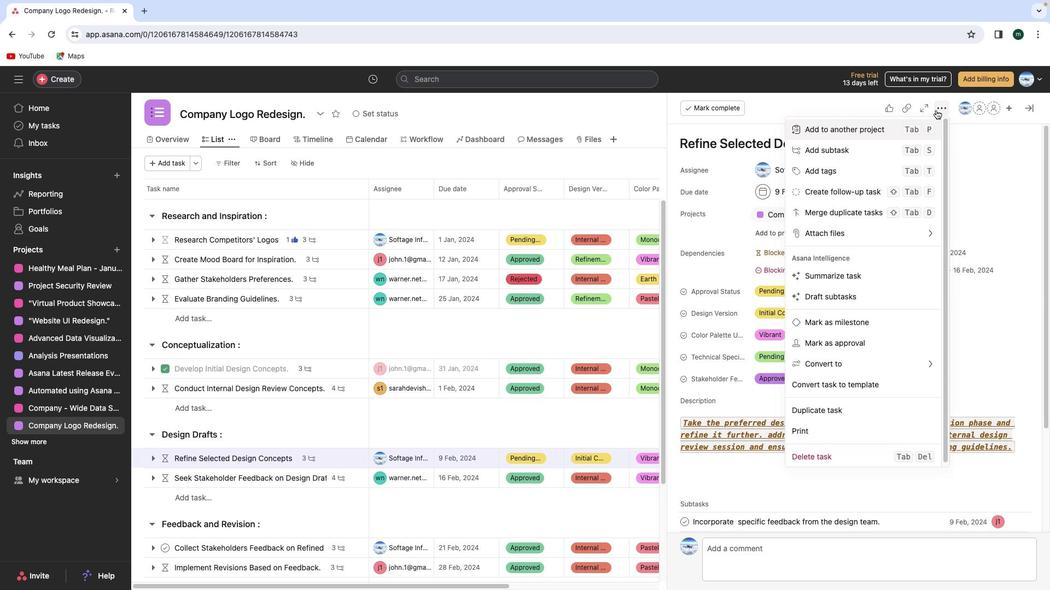 
Action: Mouse moved to (886, 170)
Screenshot: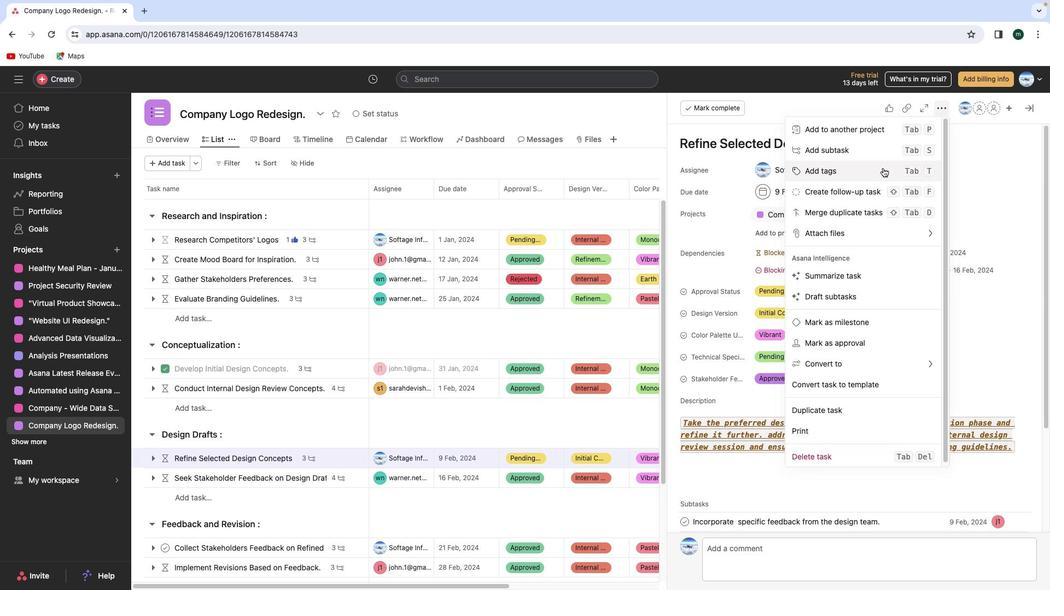 
Action: Mouse pressed left at (886, 170)
Screenshot: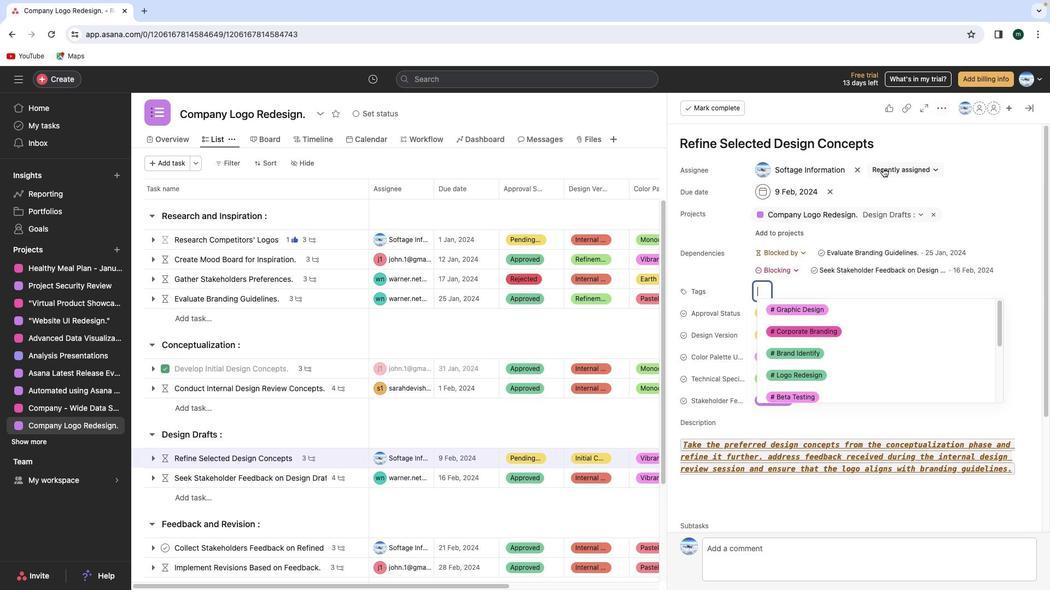 
Action: Mouse moved to (784, 244)
Screenshot: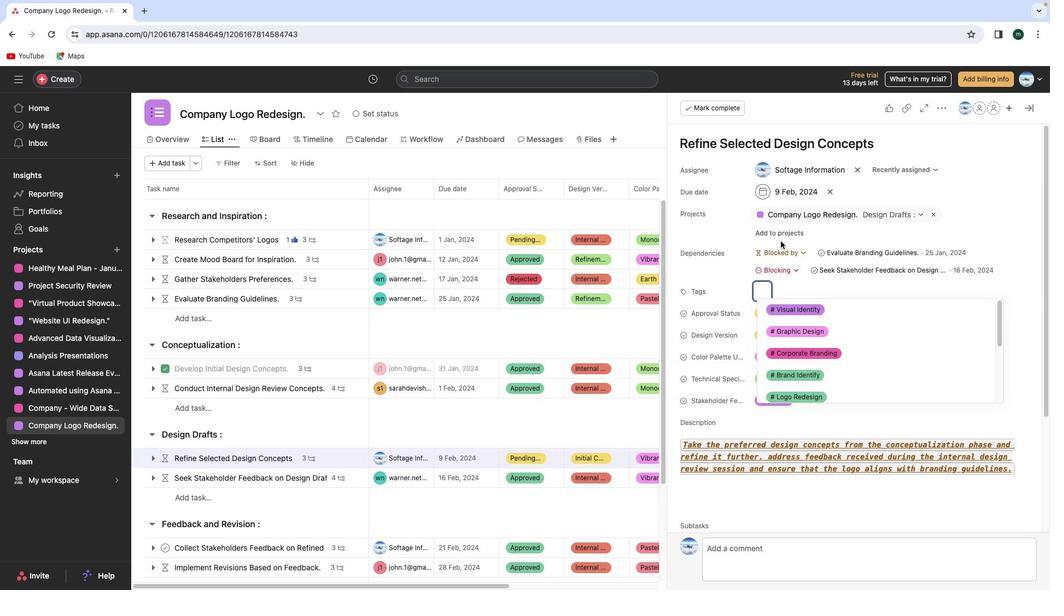 
Action: Key pressed Key.alt'#'Key.spaceKey.shift'L''o''g''o'Key.spaceKey.shift'R''e''f''r''e''s''h'
Screenshot: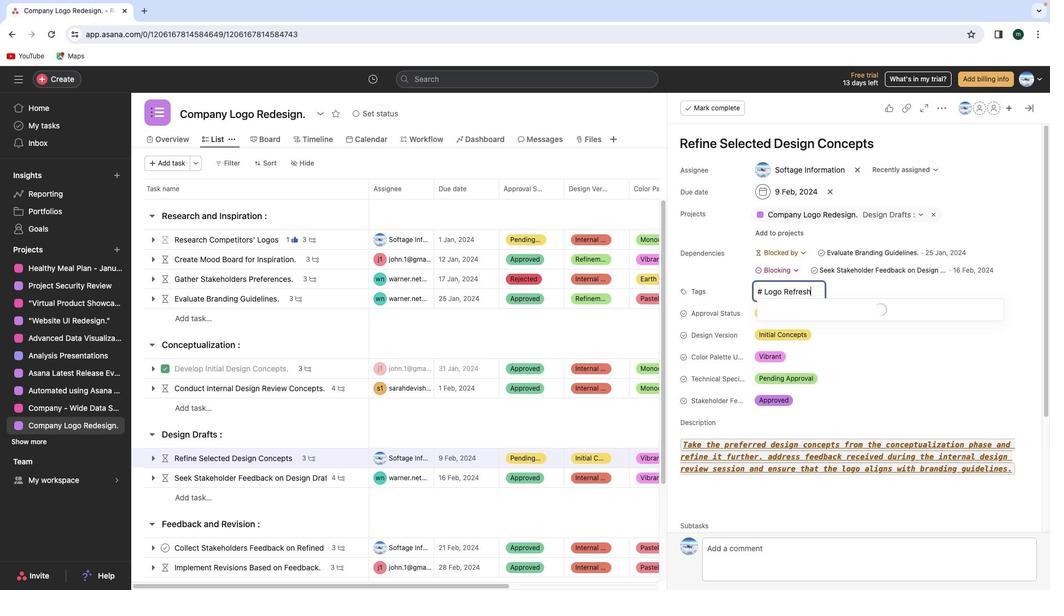 
Action: Mouse moved to (810, 320)
Screenshot: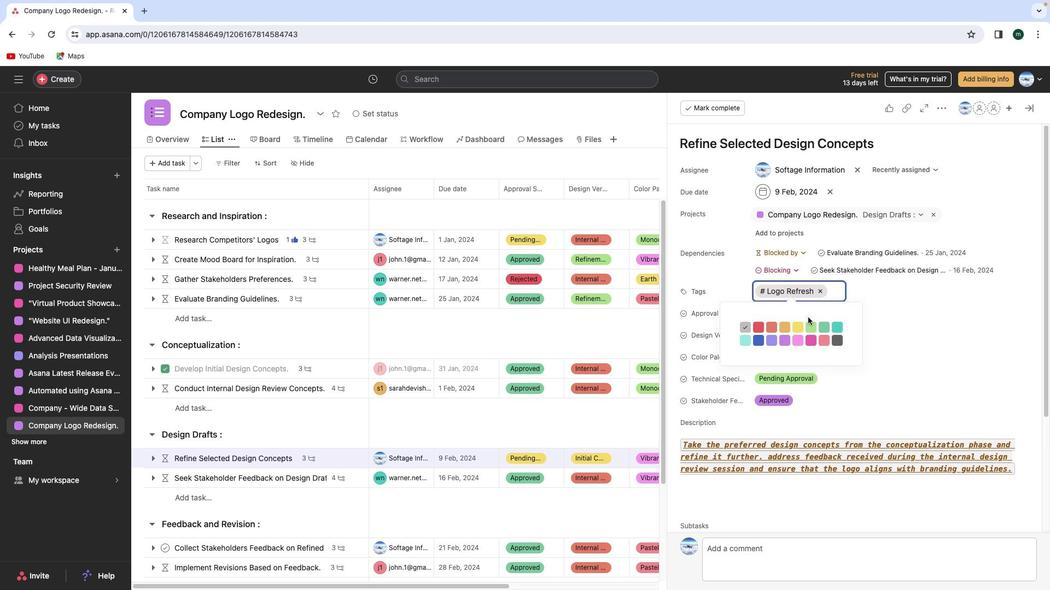 
Action: Mouse pressed left at (810, 320)
Screenshot: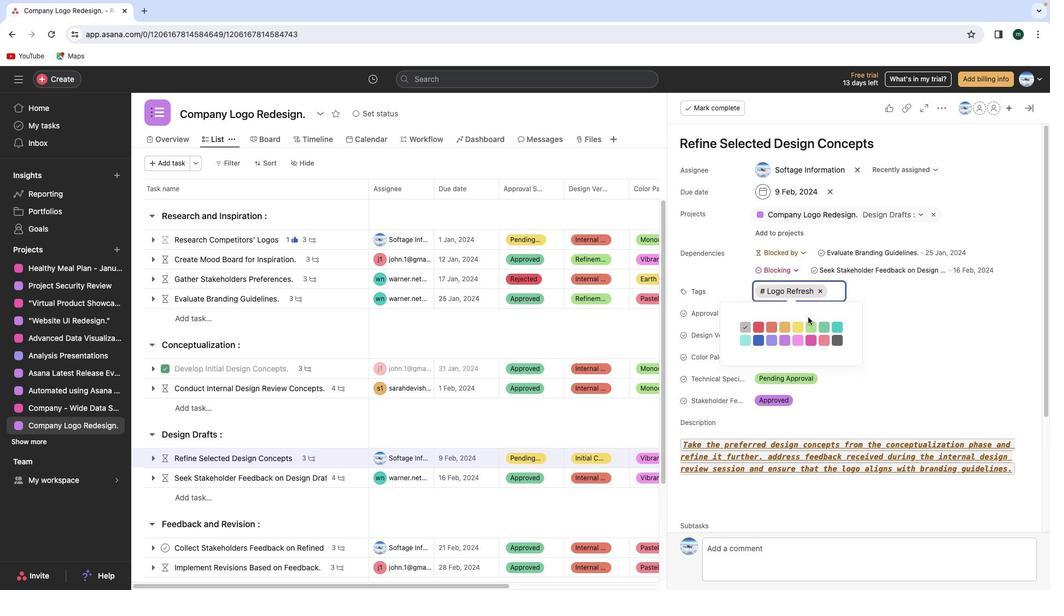 
Action: Mouse moved to (758, 343)
Screenshot: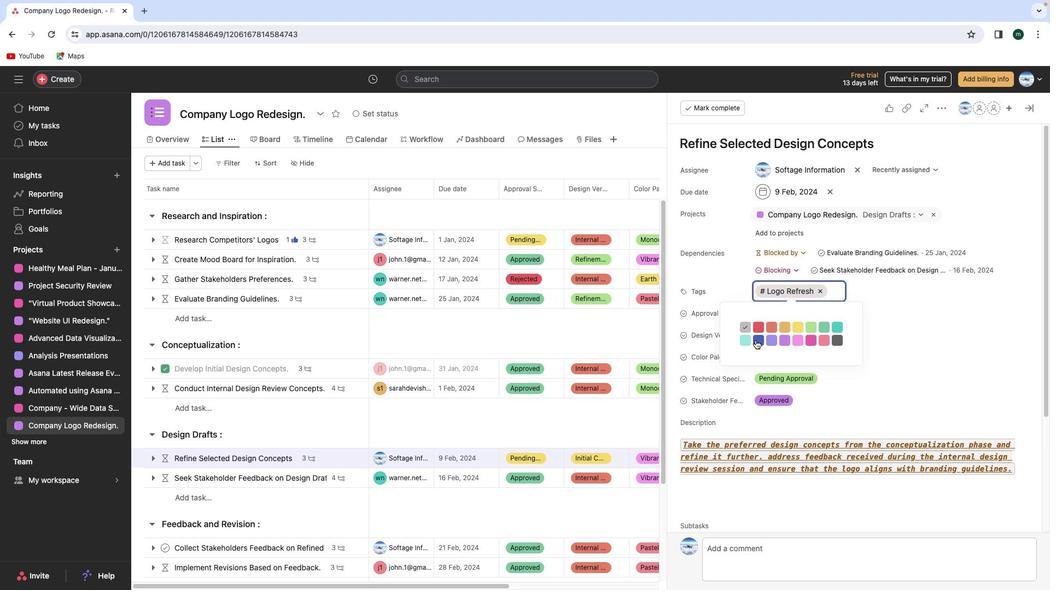 
Action: Mouse pressed left at (758, 343)
Screenshot: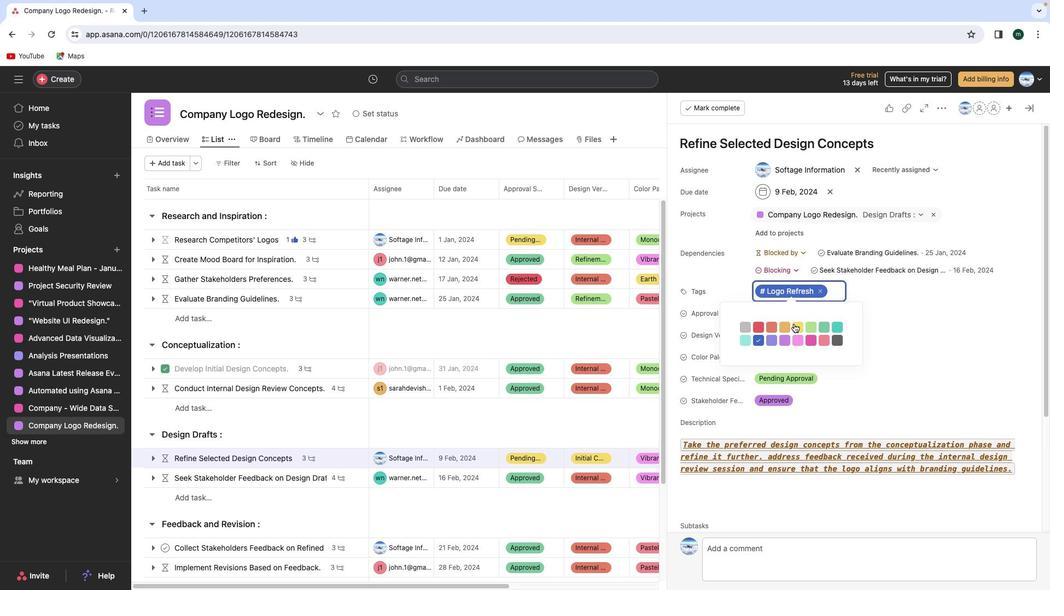 
Action: Mouse moved to (976, 205)
Screenshot: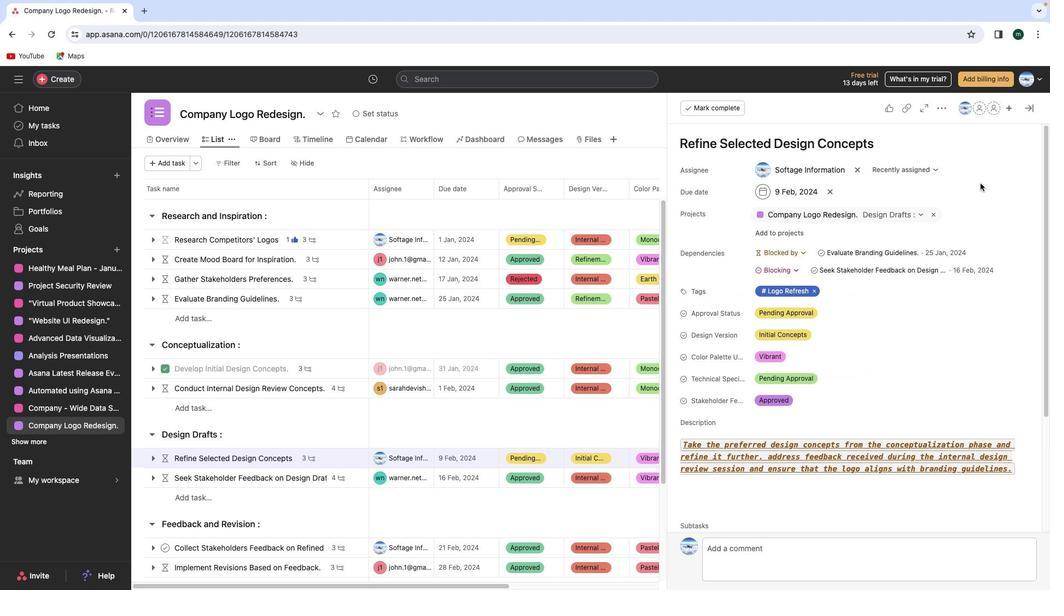 
Action: Mouse pressed left at (976, 205)
Screenshot: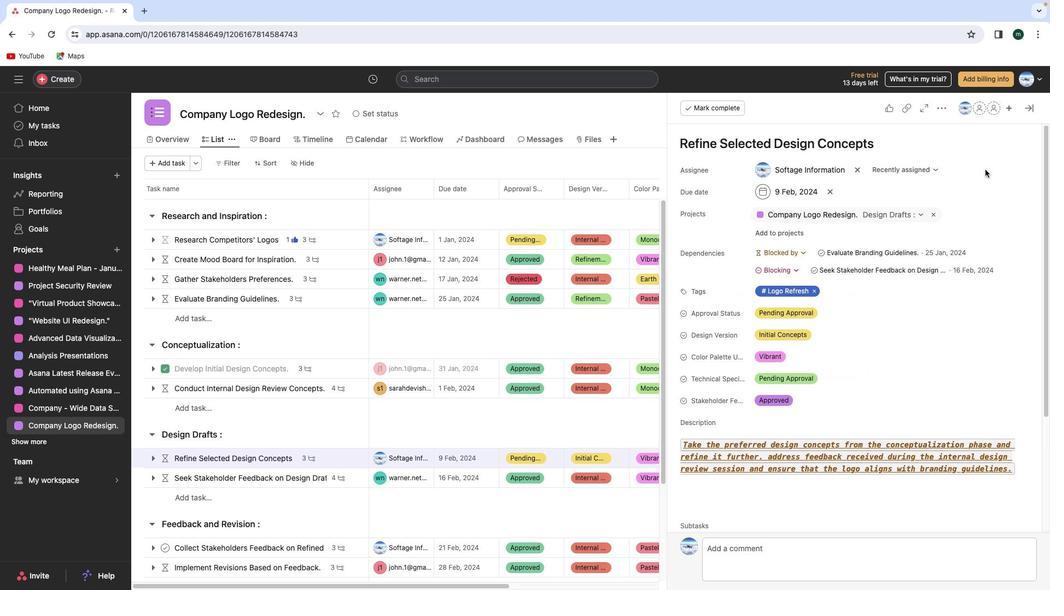 
Action: Mouse moved to (1027, 110)
Screenshot: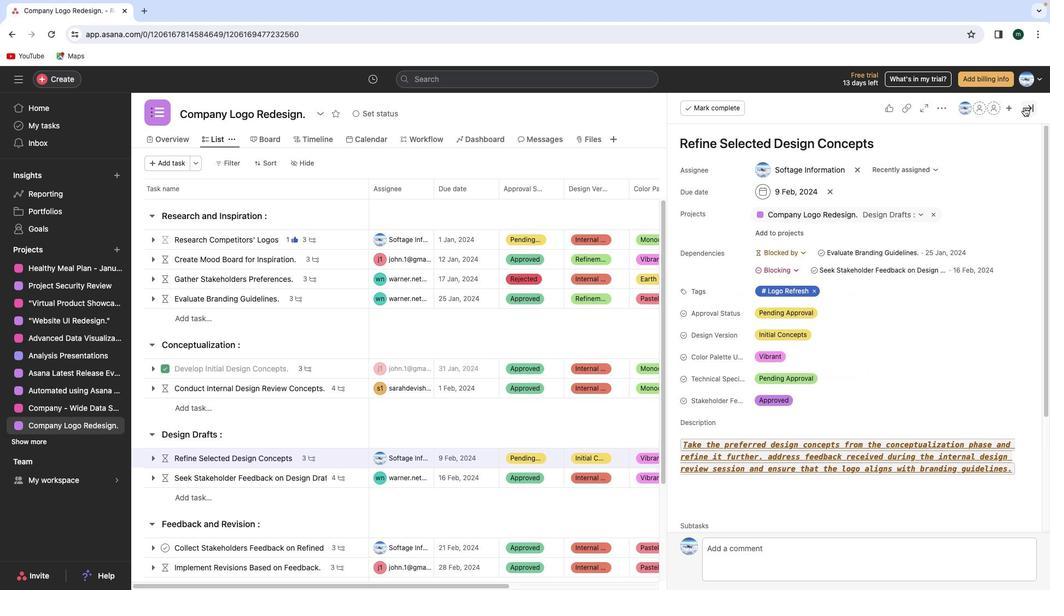 
Action: Mouse pressed left at (1027, 110)
Screenshot: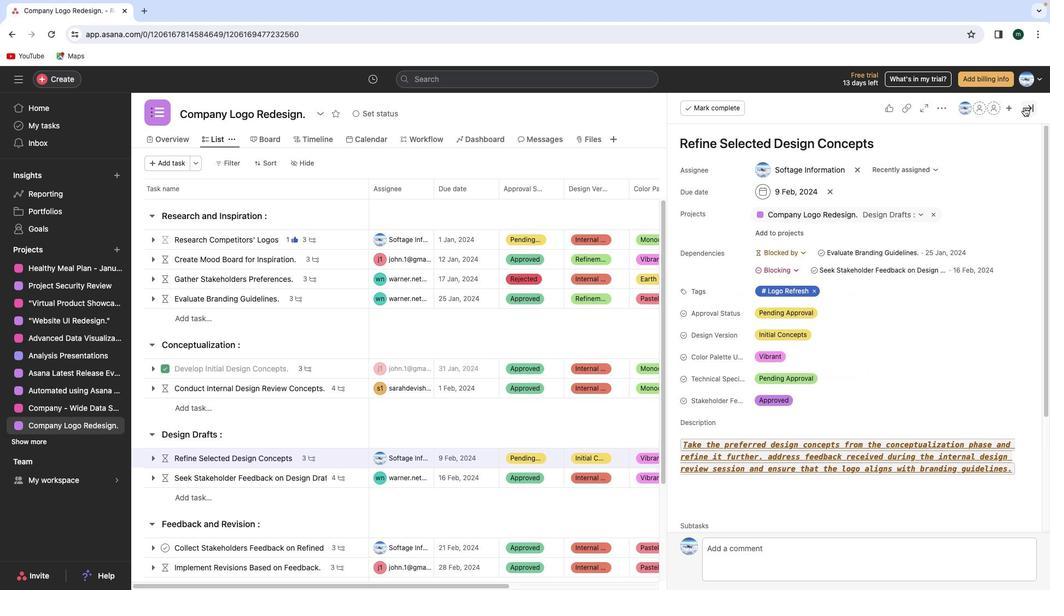 
Action: Mouse moved to (313, 470)
Screenshot: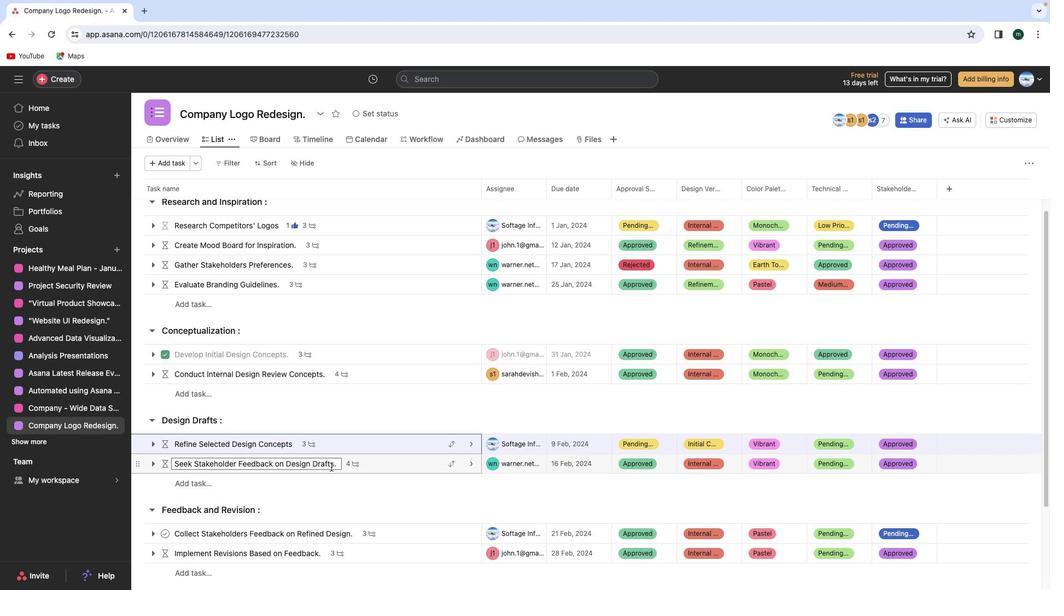 
Action: Mouse scrolled (313, 470) with delta (2, 2)
Screenshot: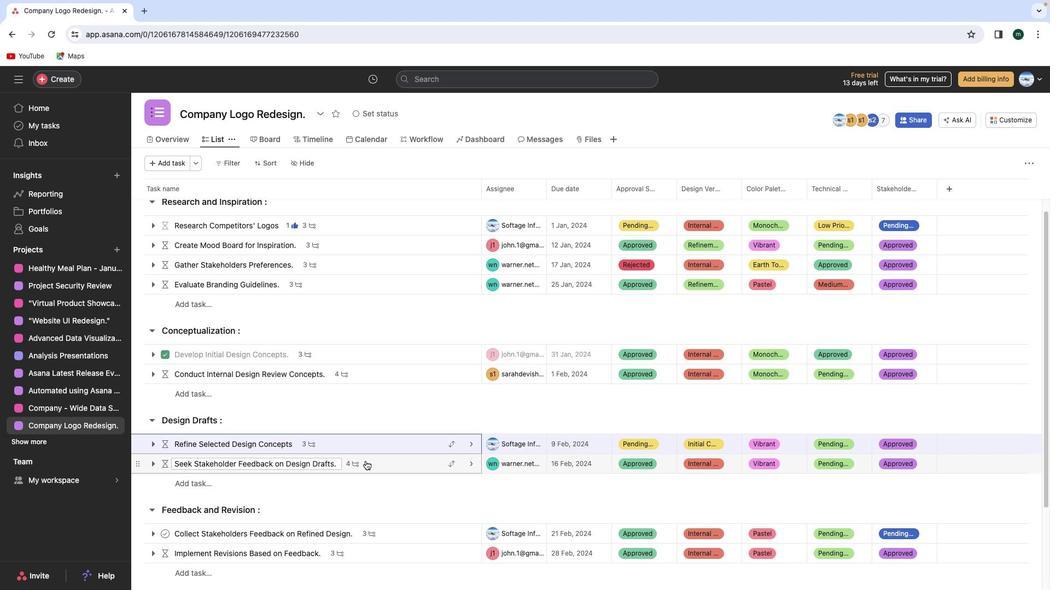 
Action: Mouse moved to (313, 470)
Screenshot: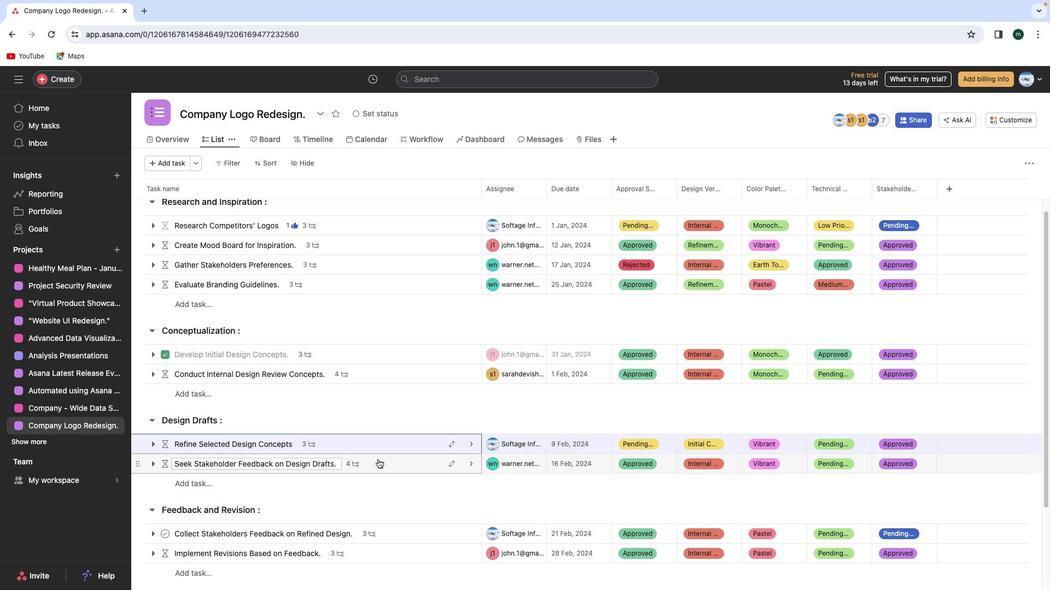 
Action: Mouse scrolled (313, 470) with delta (2, 2)
Screenshot: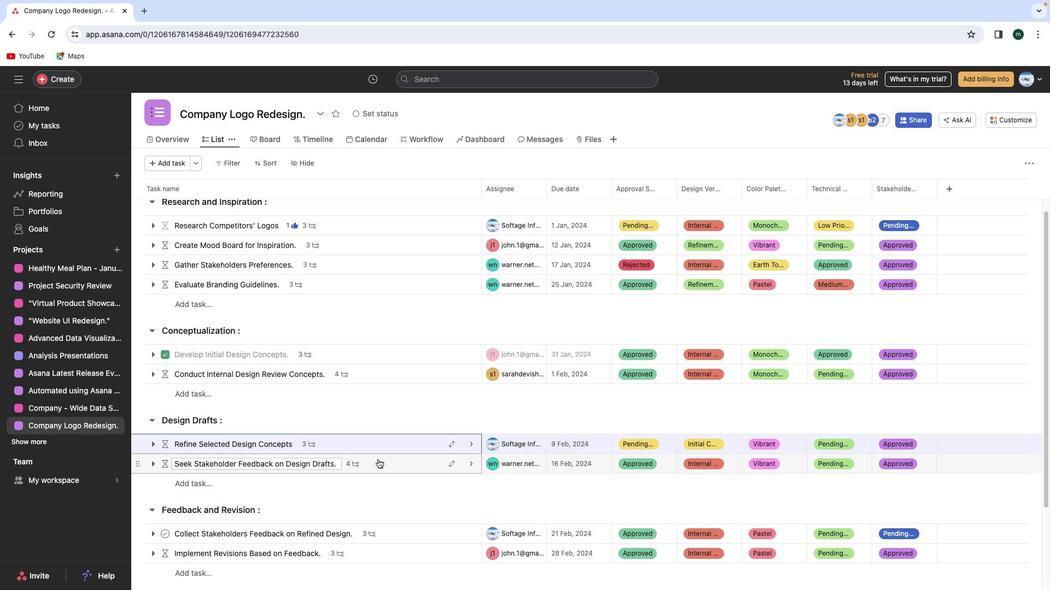 
Action: Mouse moved to (419, 465)
Screenshot: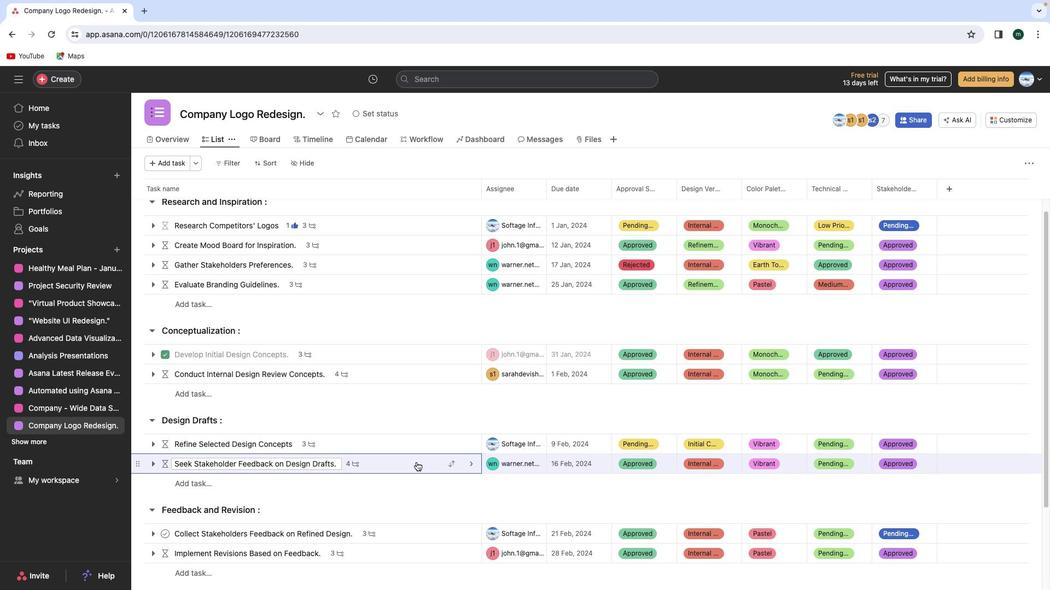 
Action: Mouse pressed left at (419, 465)
Screenshot: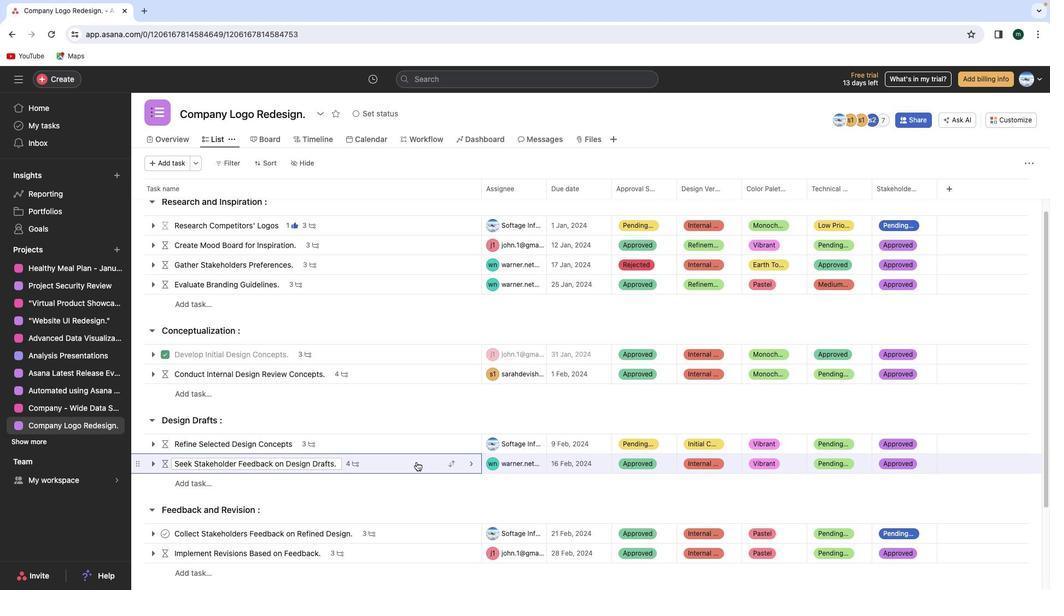 
Action: Mouse moved to (941, 114)
Screenshot: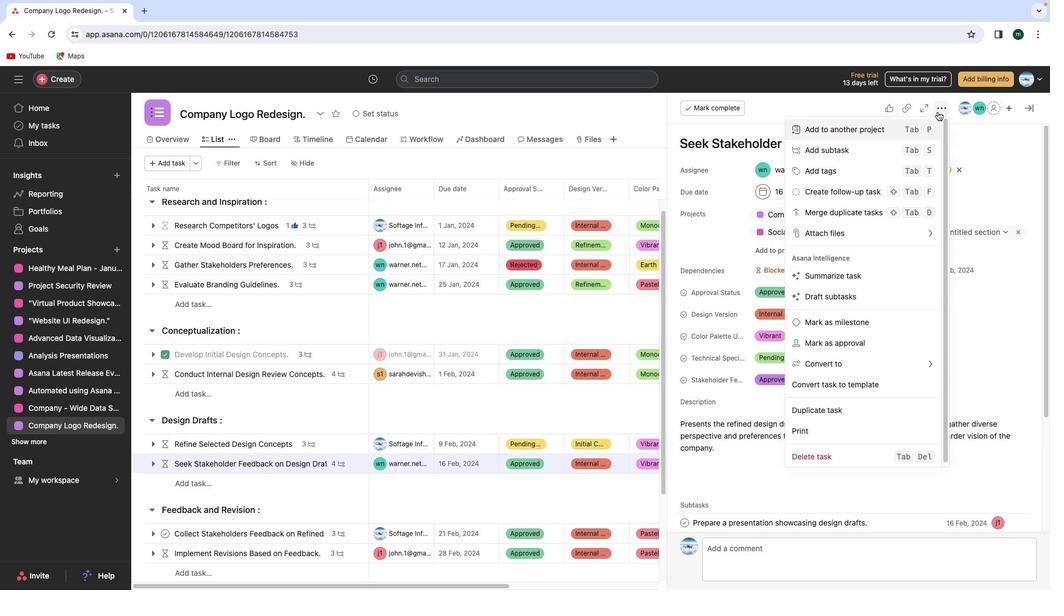 
Action: Mouse pressed left at (941, 114)
Screenshot: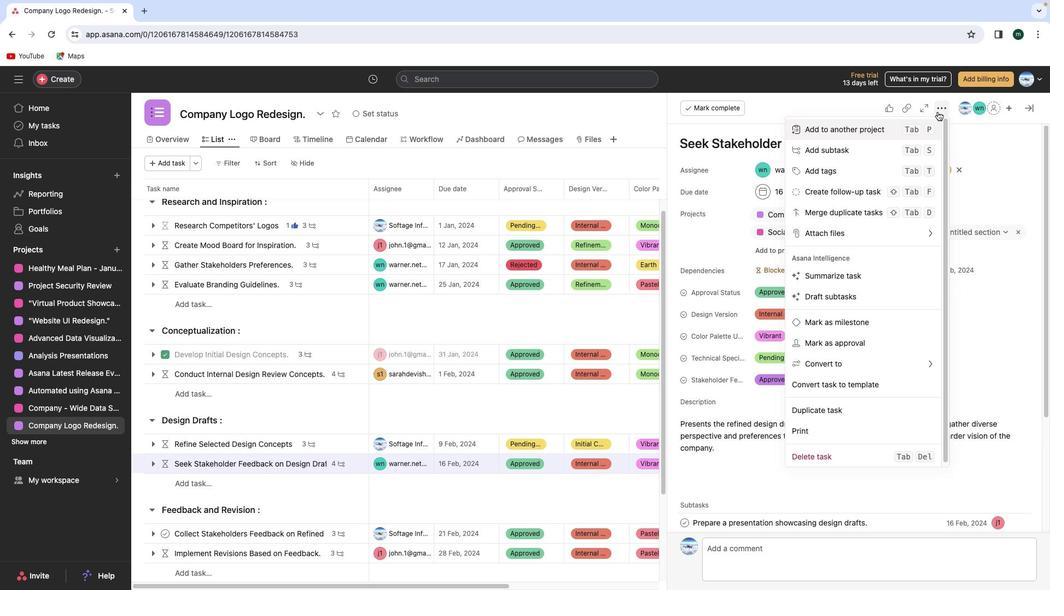 
Action: Mouse moved to (892, 176)
Screenshot: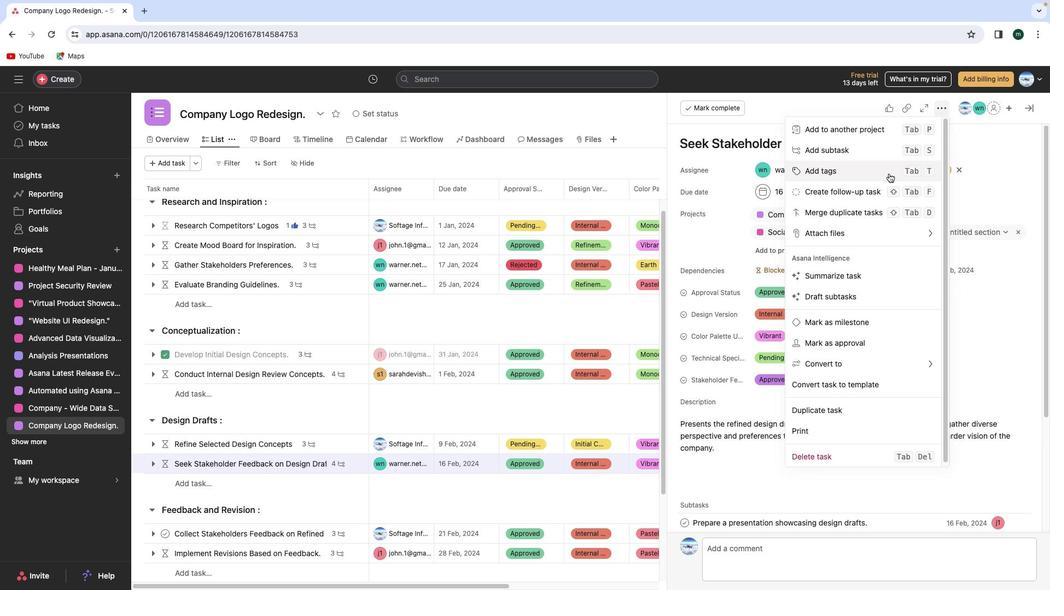 
Action: Mouse pressed left at (892, 176)
Screenshot: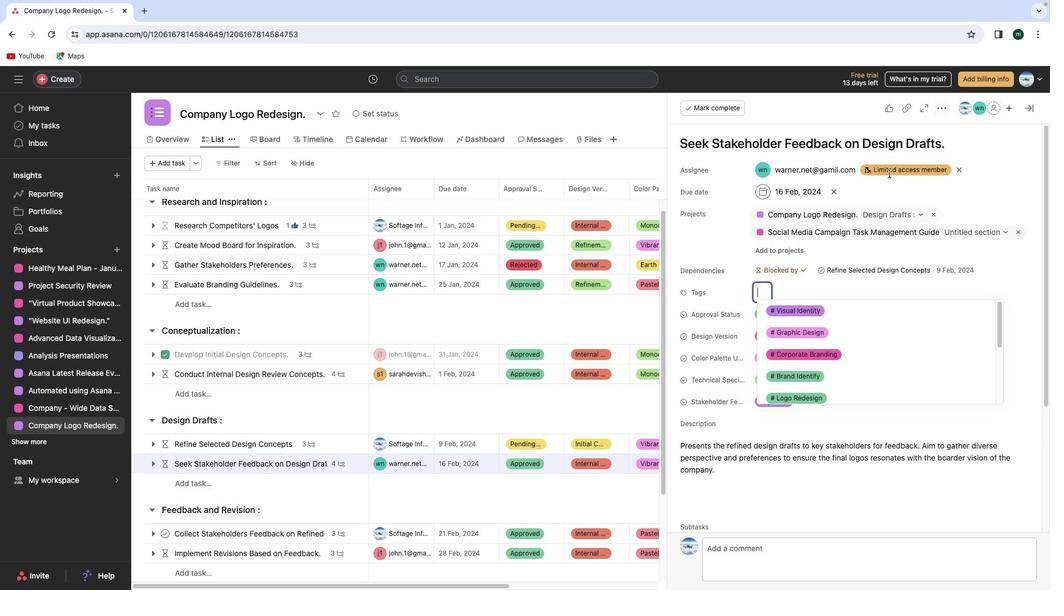 
Action: Mouse moved to (788, 262)
Screenshot: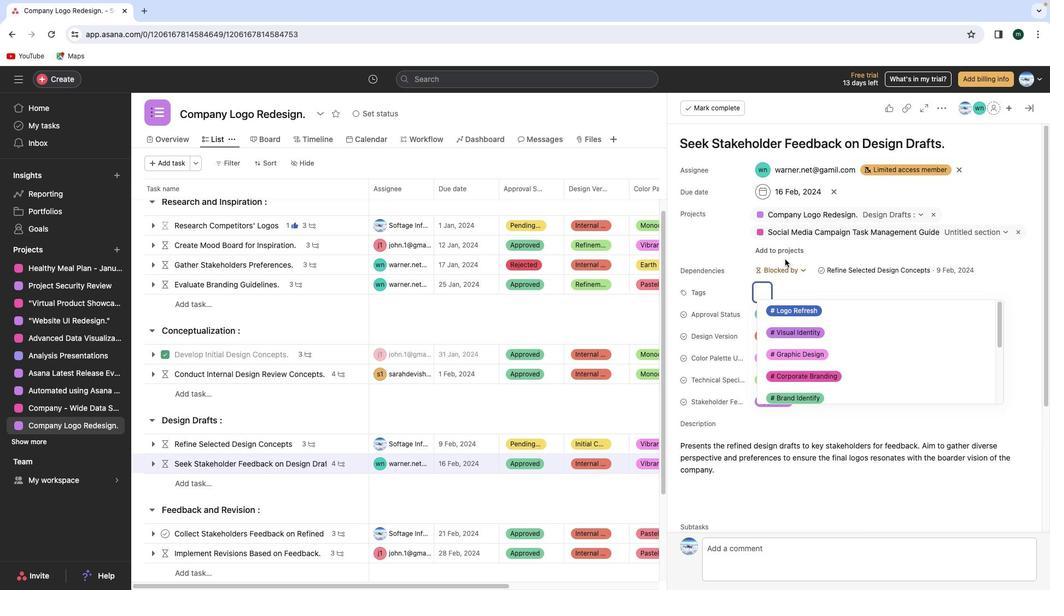 
Action: Key pressed Key.alt'#'Key.spaceKey.shift'D''e''s''i''g''n'Key.spaceKey.shift'E''v''o''l''u''t''i''o''n'
Screenshot: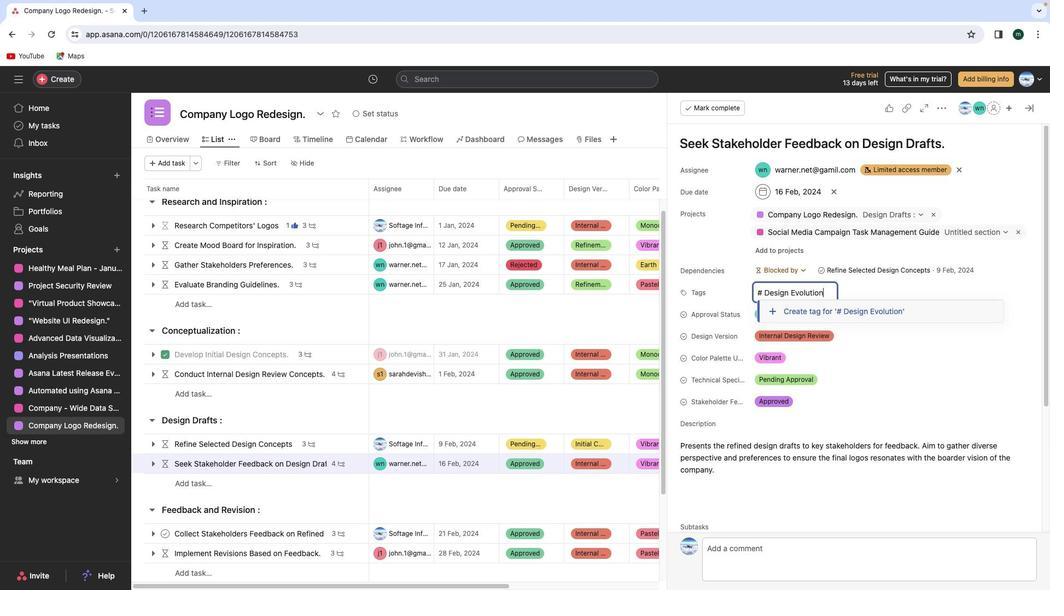 
Action: Mouse moved to (858, 311)
Screenshot: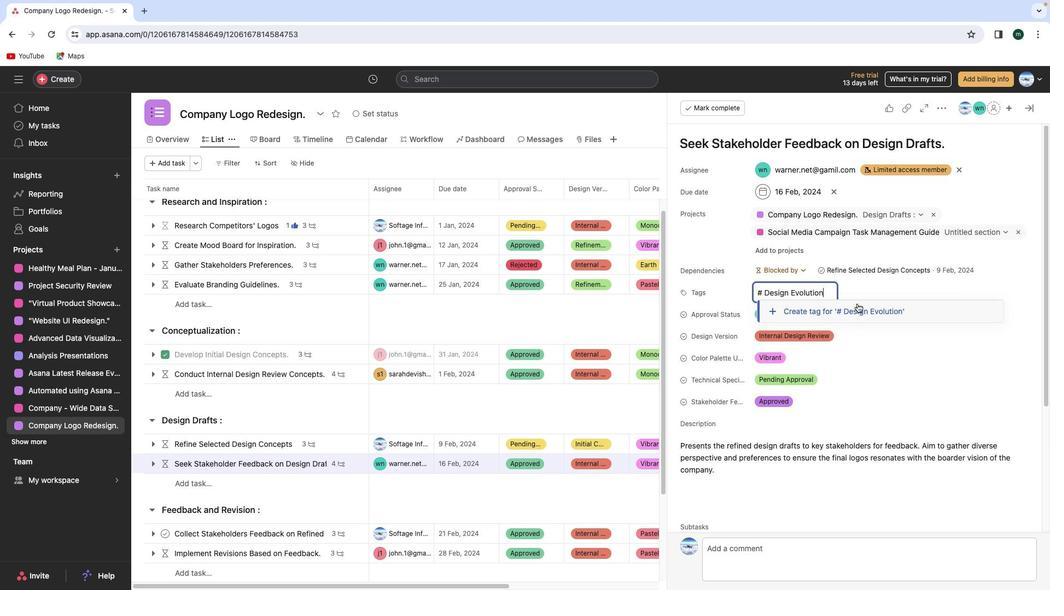 
Action: Mouse pressed left at (858, 311)
Screenshot: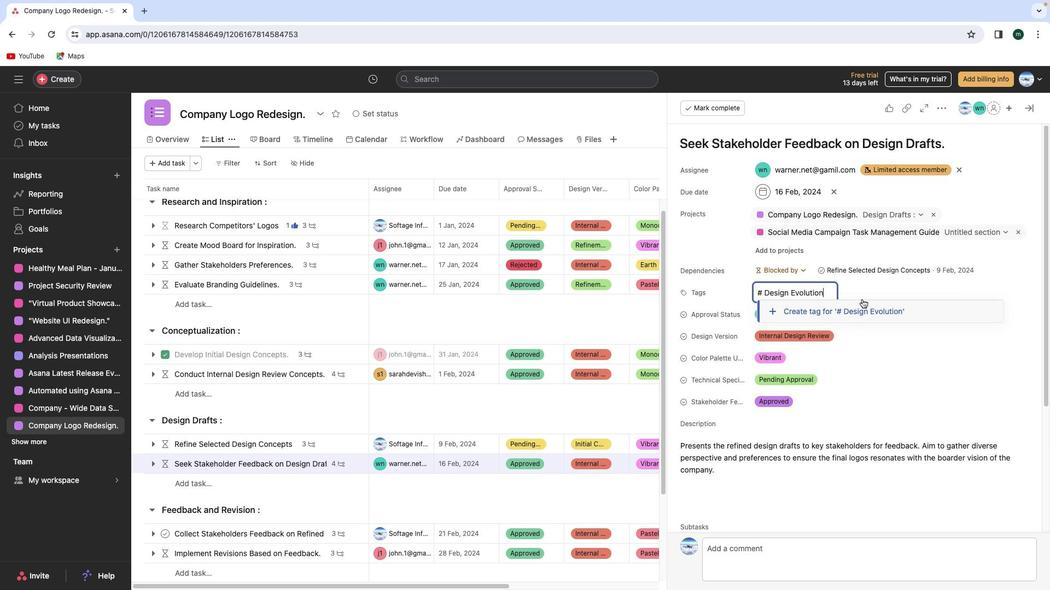 
Action: Mouse moved to (792, 345)
Screenshot: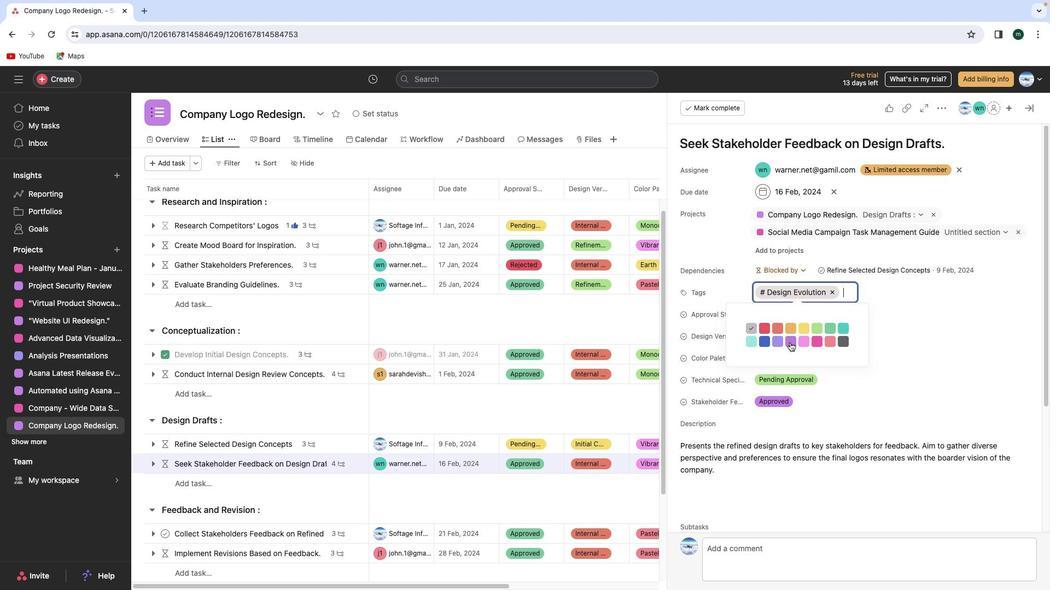 
Action: Mouse pressed left at (792, 345)
Screenshot: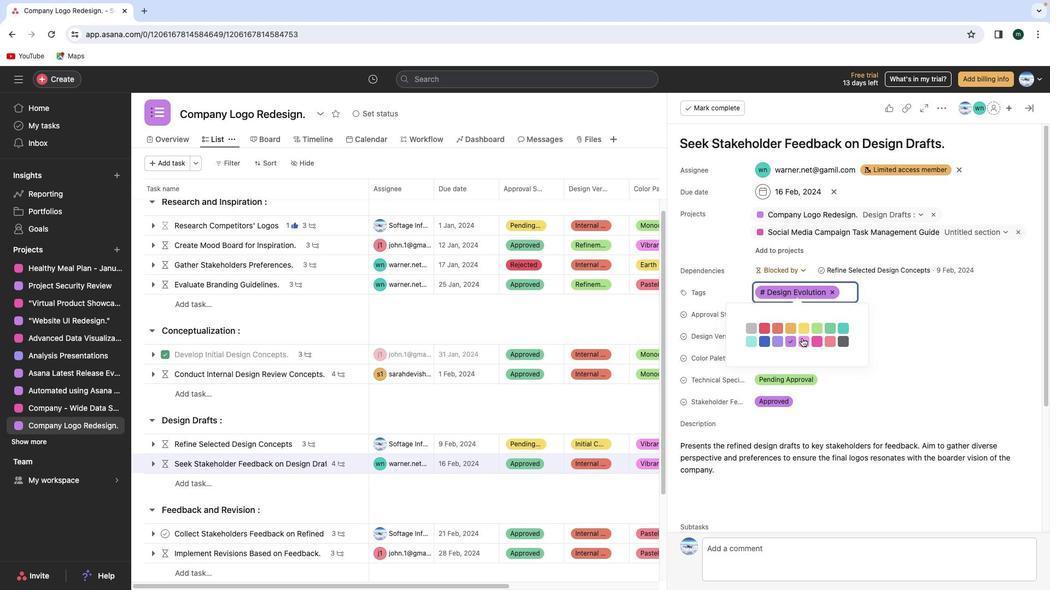 
Action: Mouse moved to (885, 333)
Screenshot: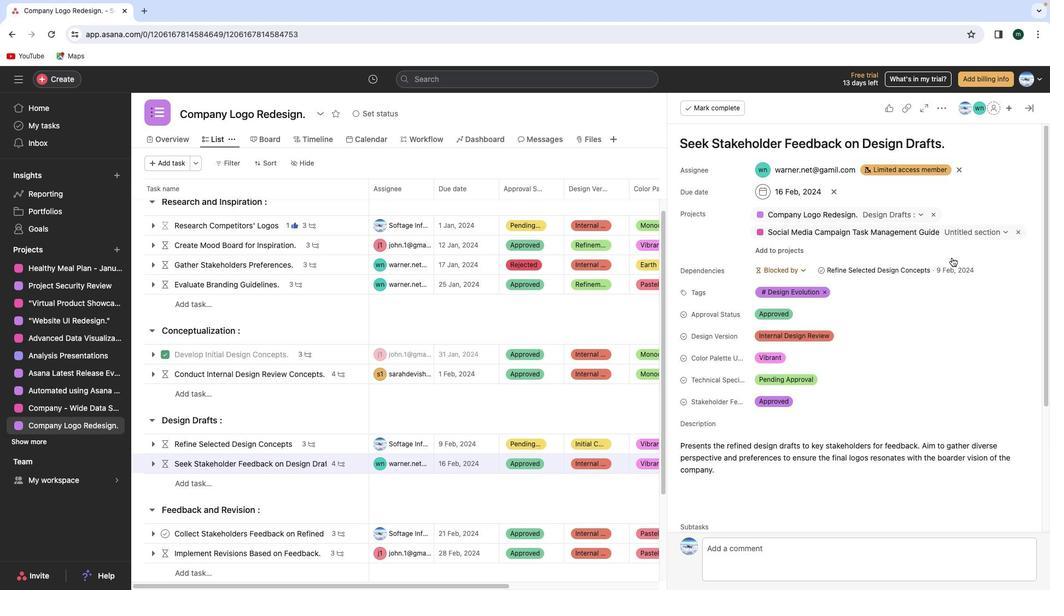 
Action: Mouse pressed left at (885, 333)
Screenshot: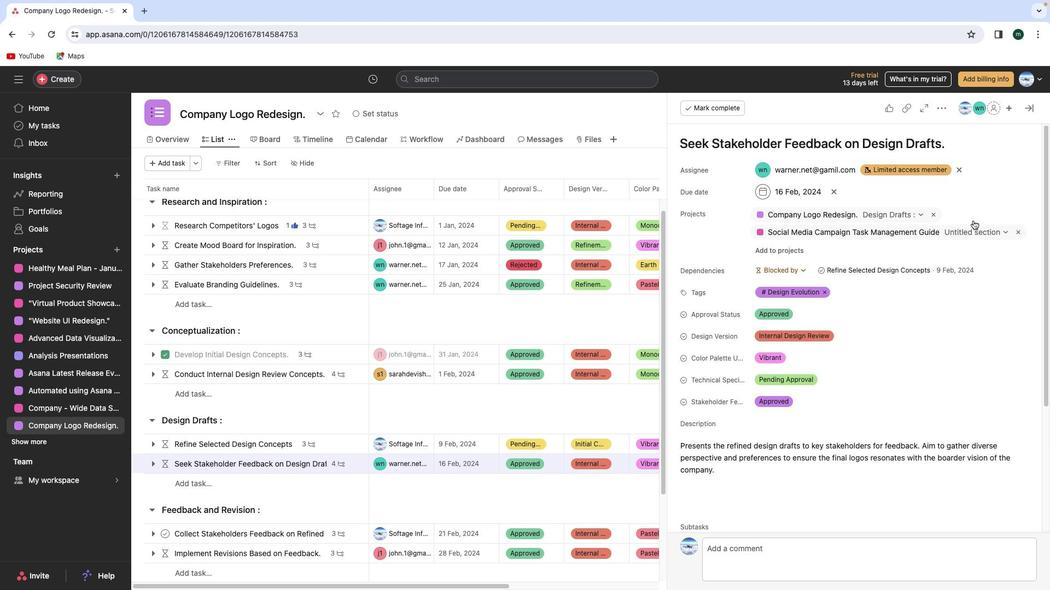 
Action: Mouse moved to (1027, 113)
Screenshot: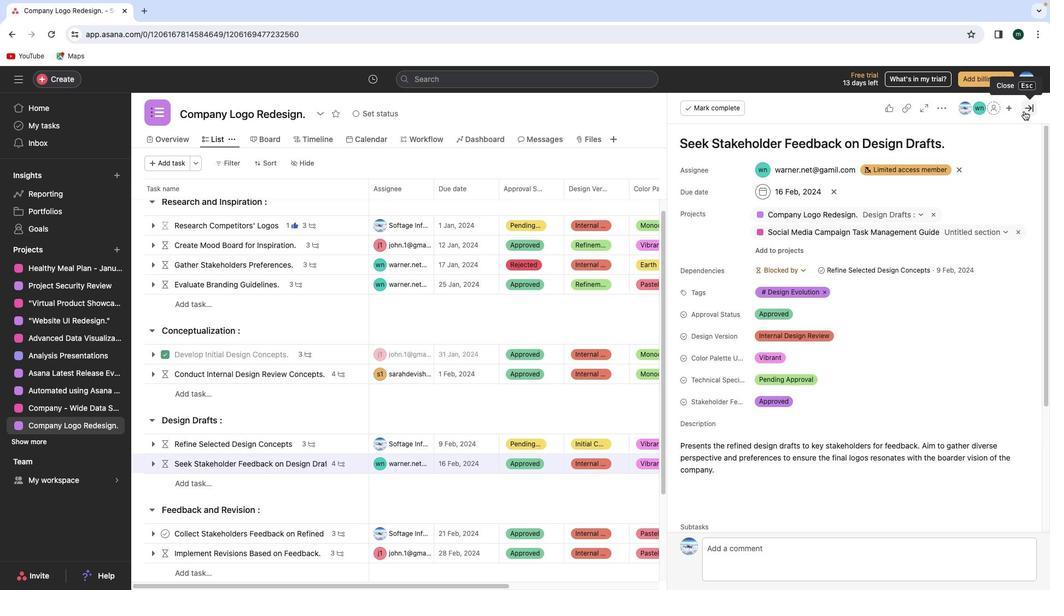 
Action: Mouse pressed left at (1027, 113)
Screenshot: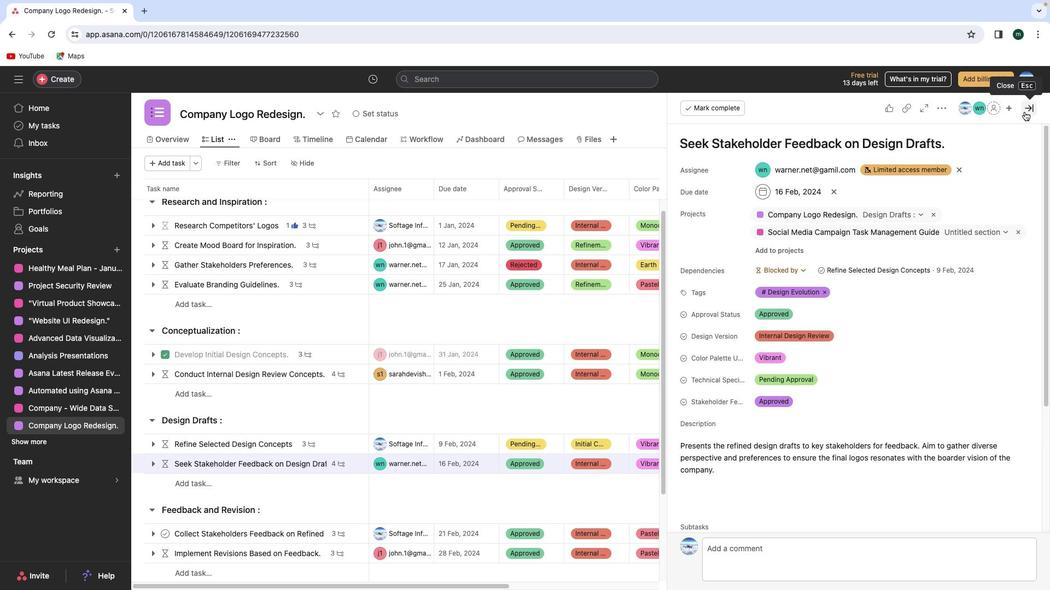
Action: Mouse moved to (431, 436)
Screenshot: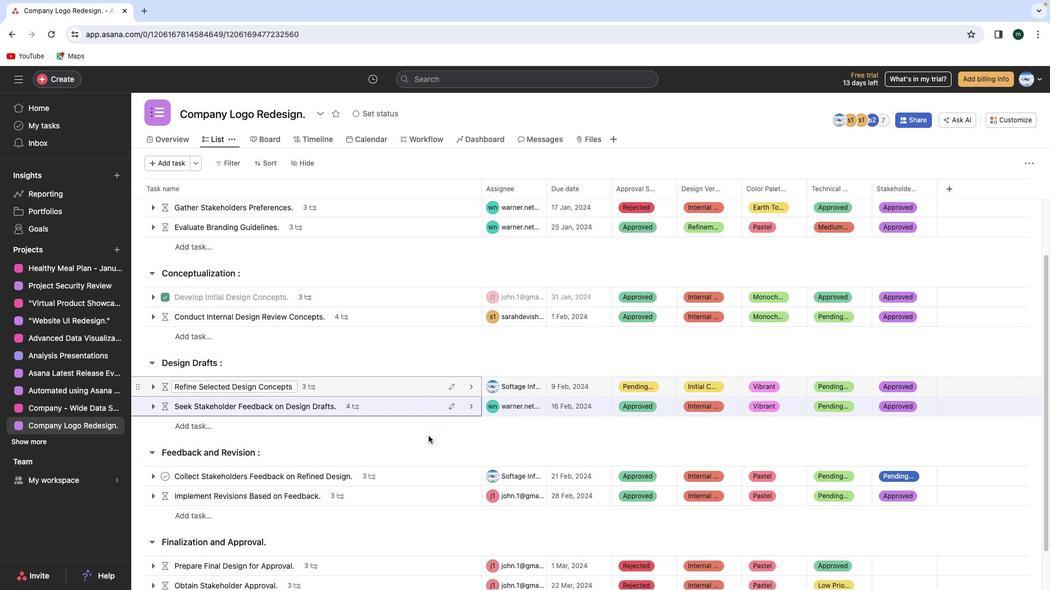 
Action: Mouse scrolled (431, 436) with delta (2, 2)
Screenshot: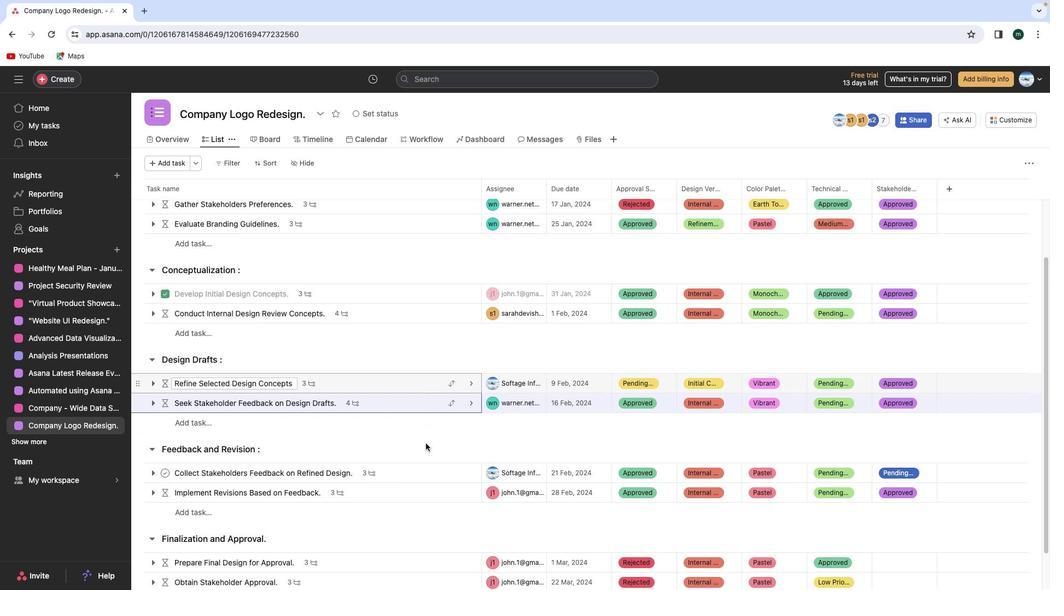 
Action: Mouse scrolled (431, 436) with delta (2, 2)
Screenshot: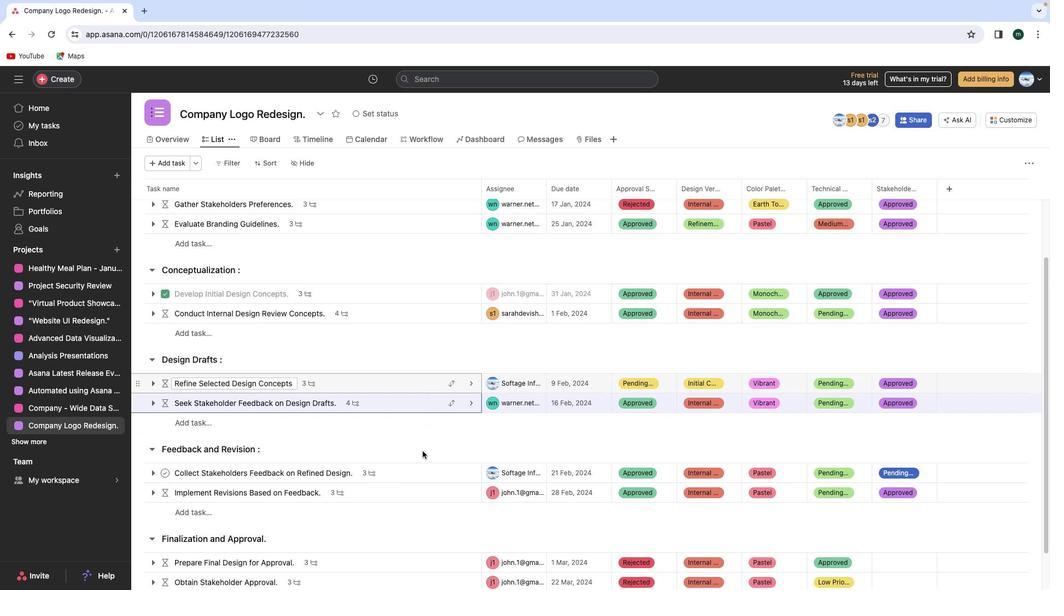 
Action: Mouse scrolled (431, 436) with delta (2, 2)
Screenshot: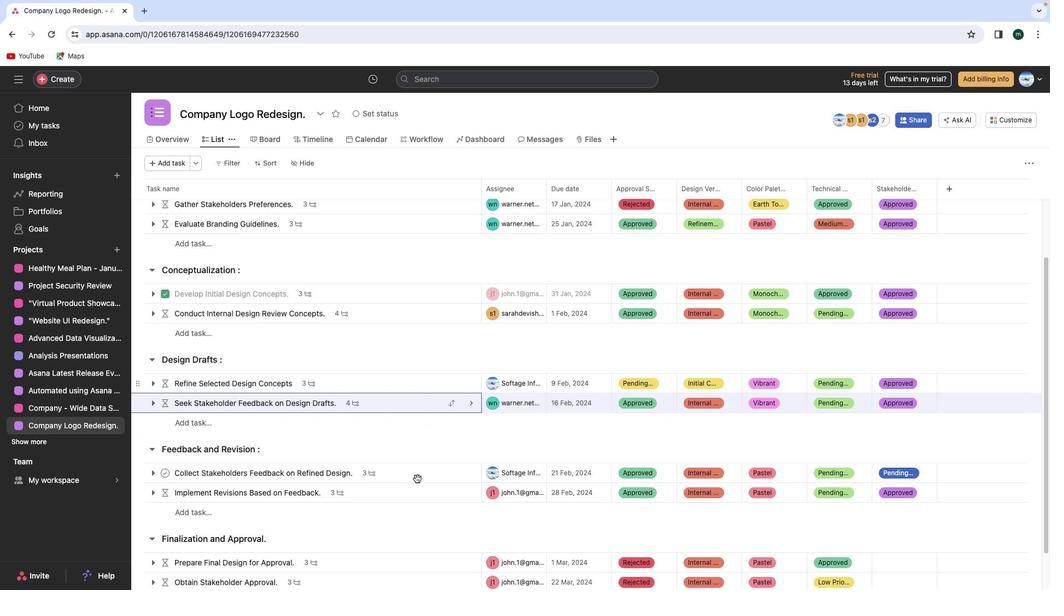
Action: Mouse moved to (417, 500)
Screenshot: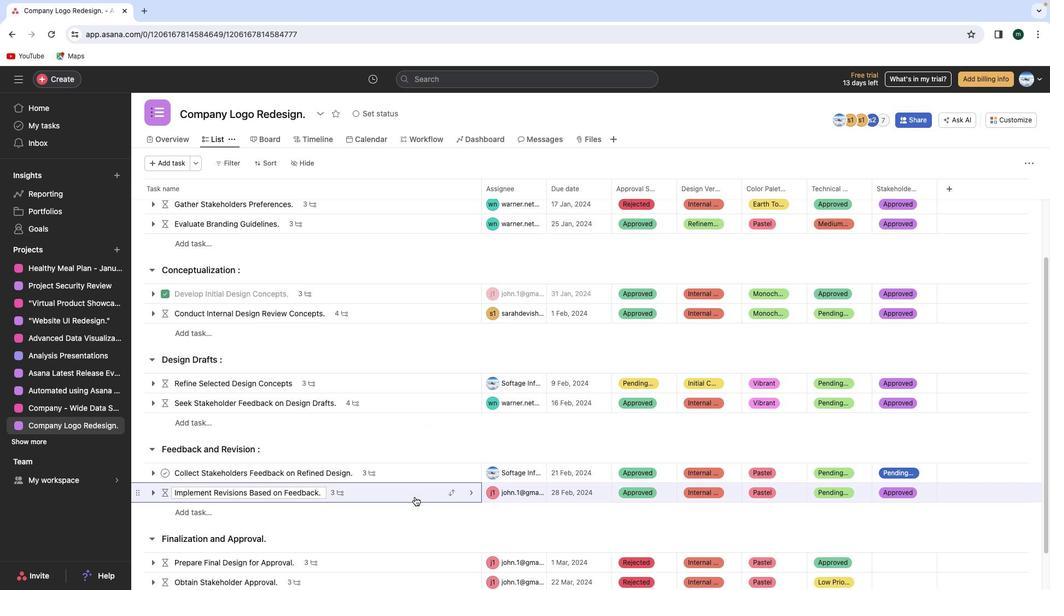 
Action: Mouse pressed left at (417, 500)
Screenshot: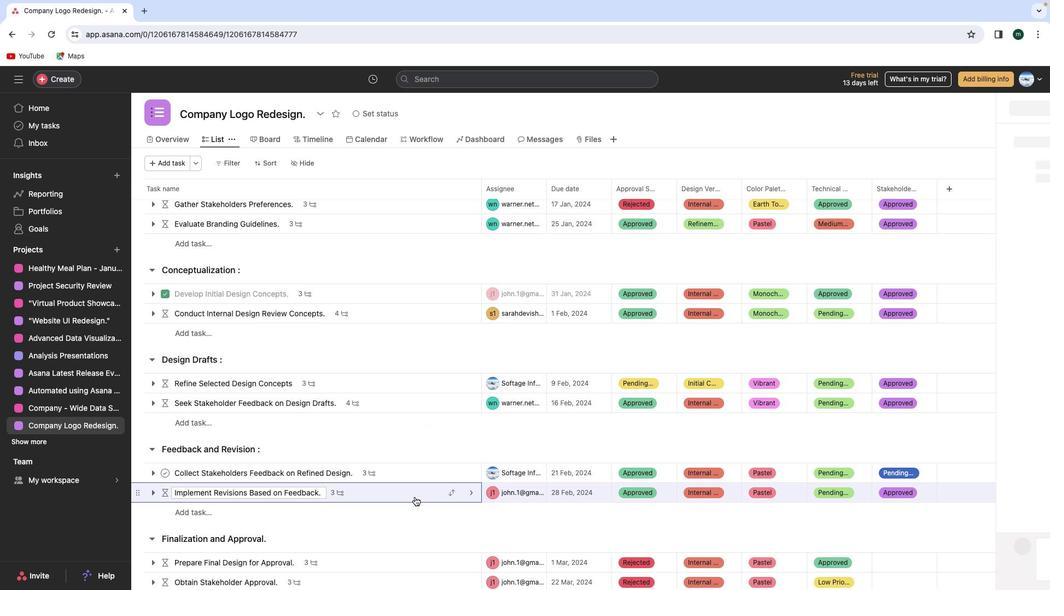 
Action: Mouse moved to (940, 113)
Screenshot: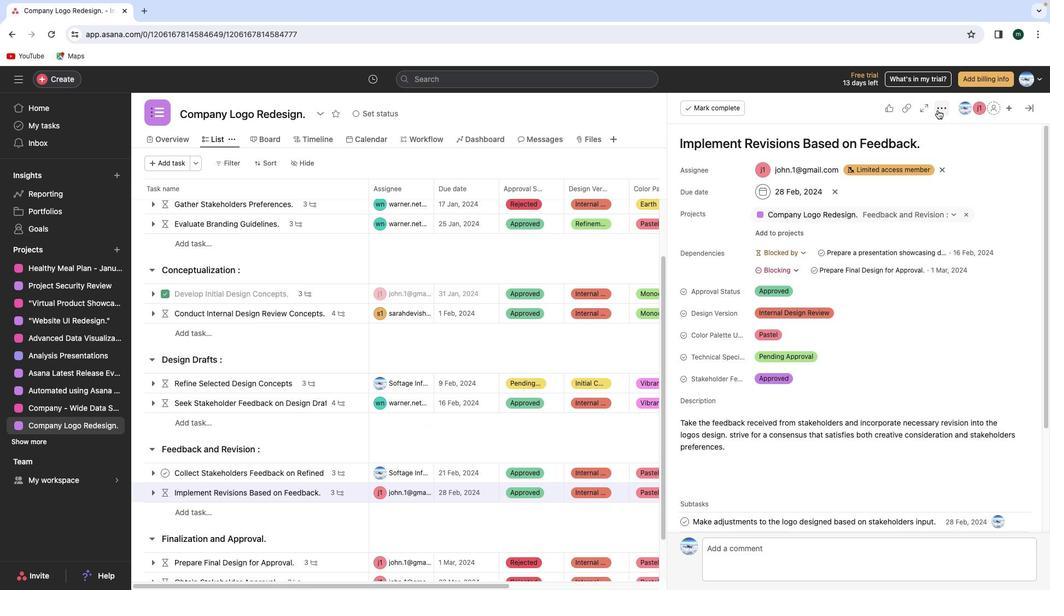 
Action: Mouse pressed left at (940, 113)
Screenshot: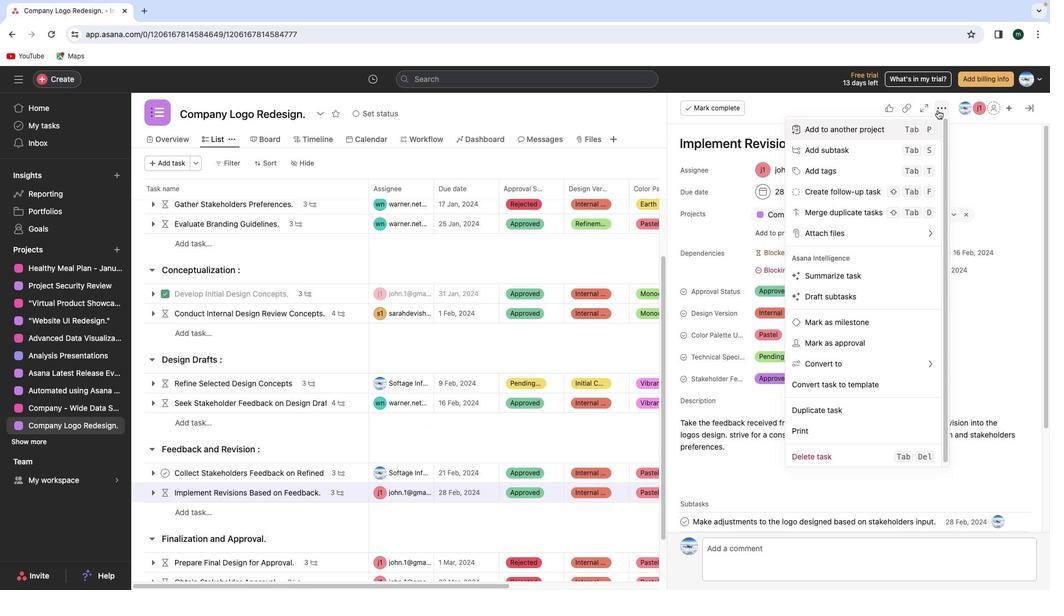 
Action: Mouse moved to (889, 178)
Screenshot: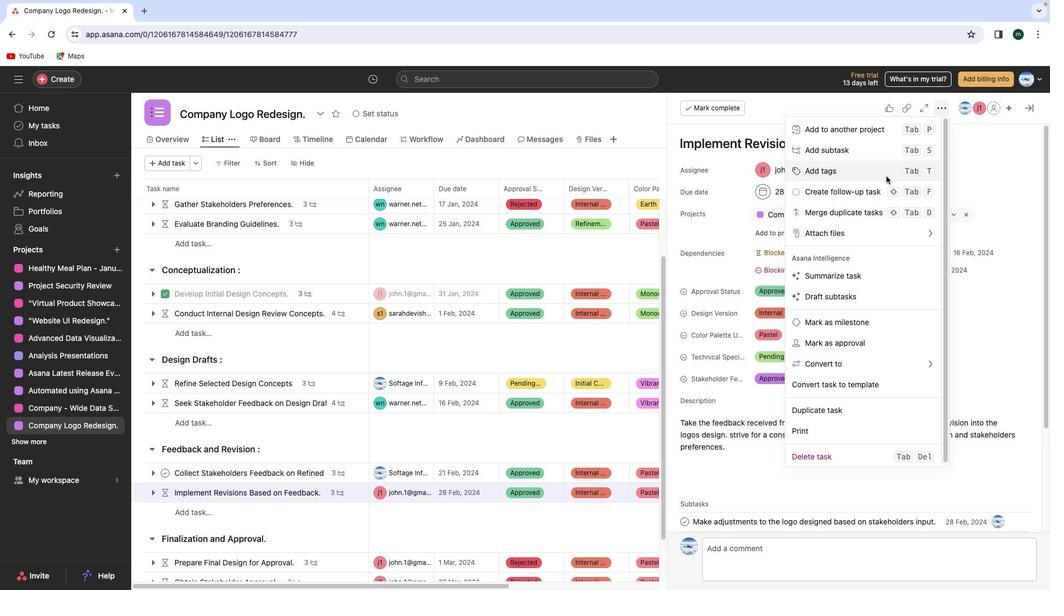
Action: Mouse pressed left at (889, 178)
Screenshot: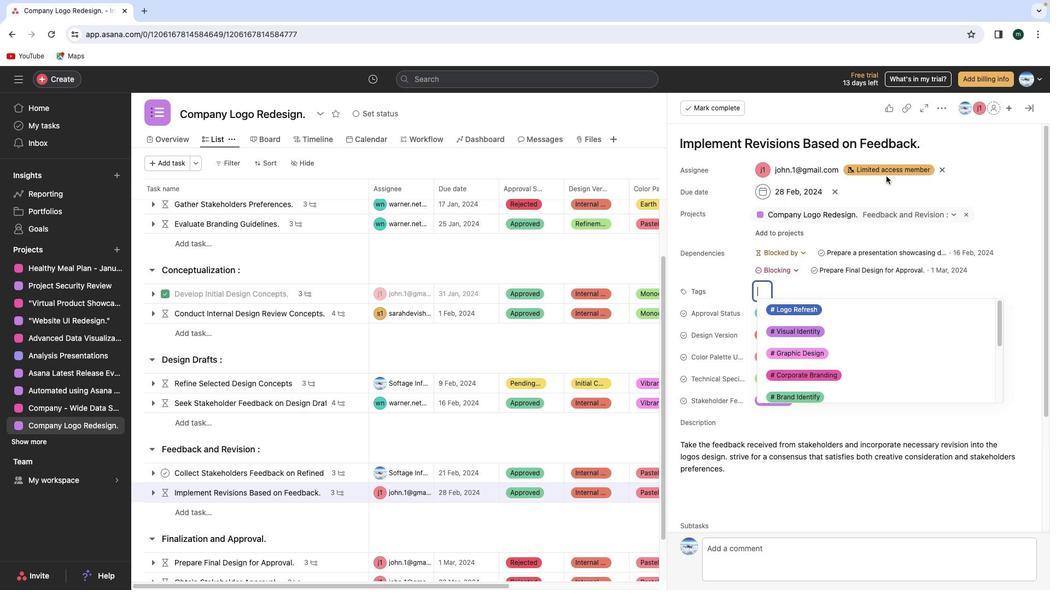 
Action: Mouse moved to (766, 291)
Screenshot: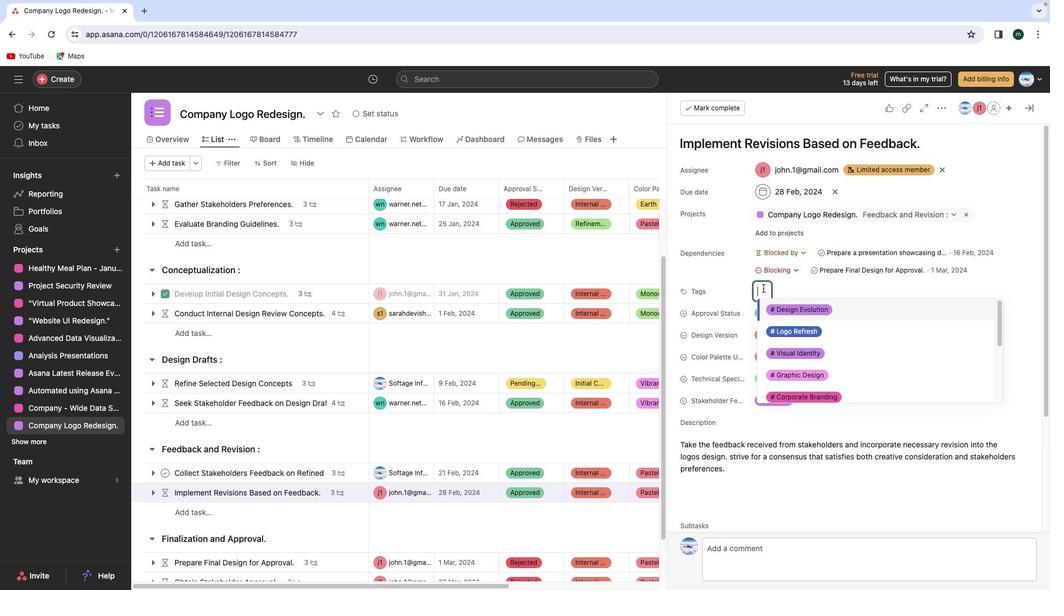 
Action: Key pressed Key.alt'#'
Screenshot: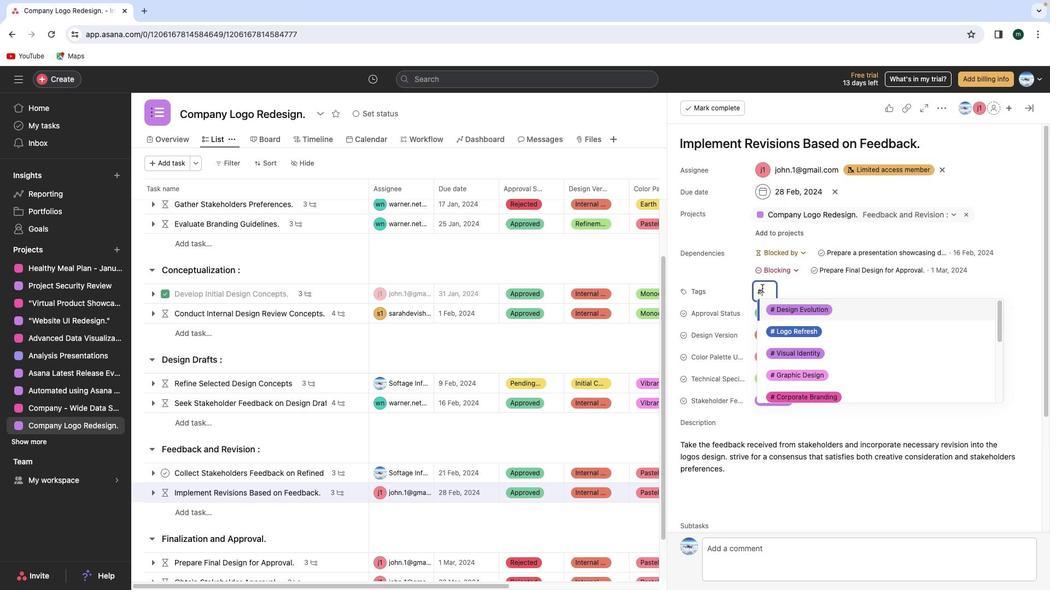 
Action: Mouse moved to (764, 291)
Screenshot: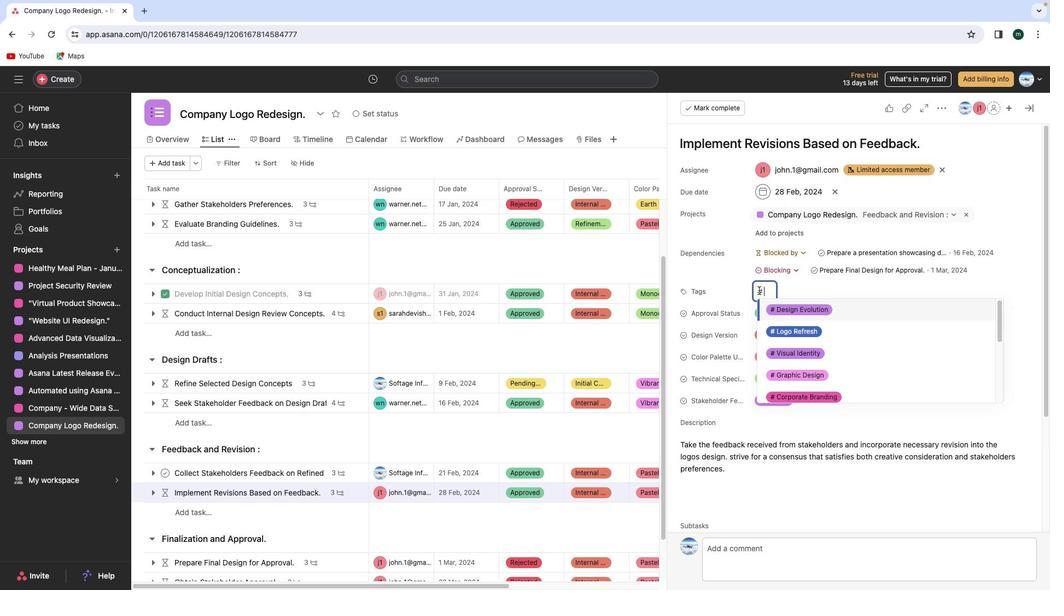 
Action: Key pressed Key.space
Screenshot: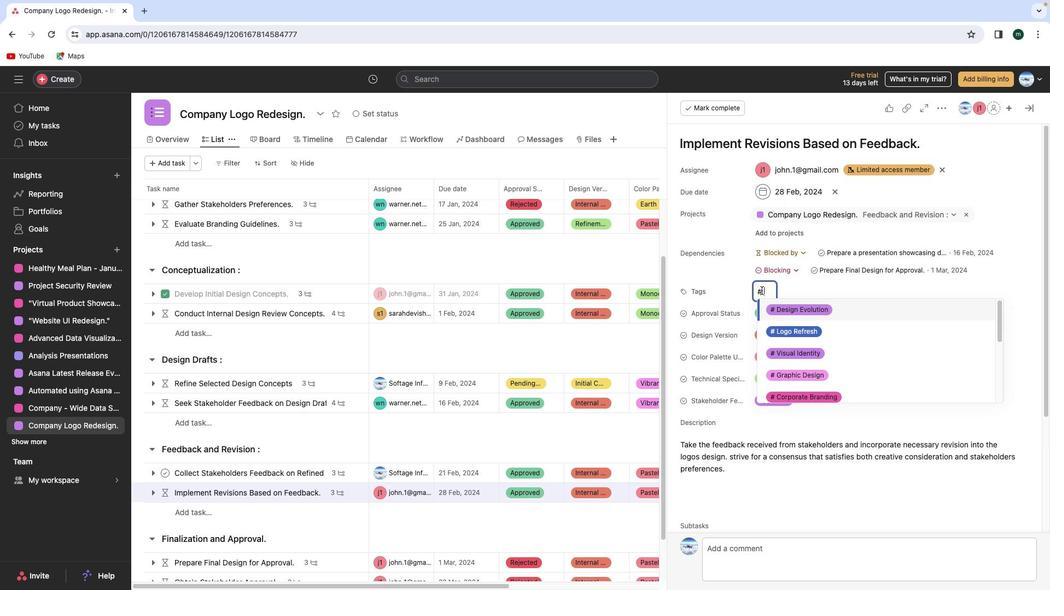 
Action: Mouse moved to (745, 315)
Screenshot: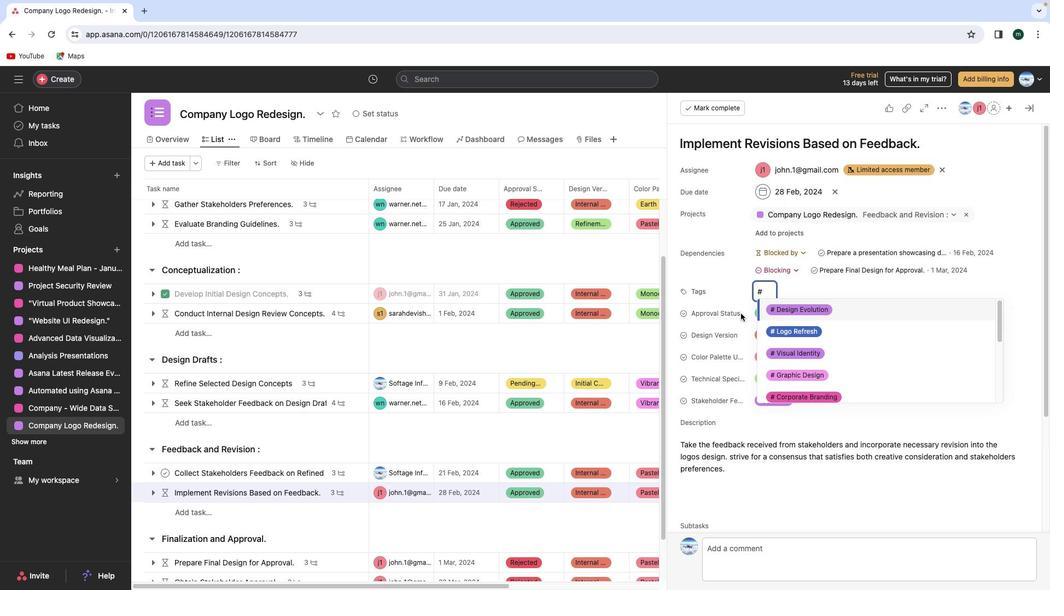 
Action: Key pressed Key.shift
Screenshot: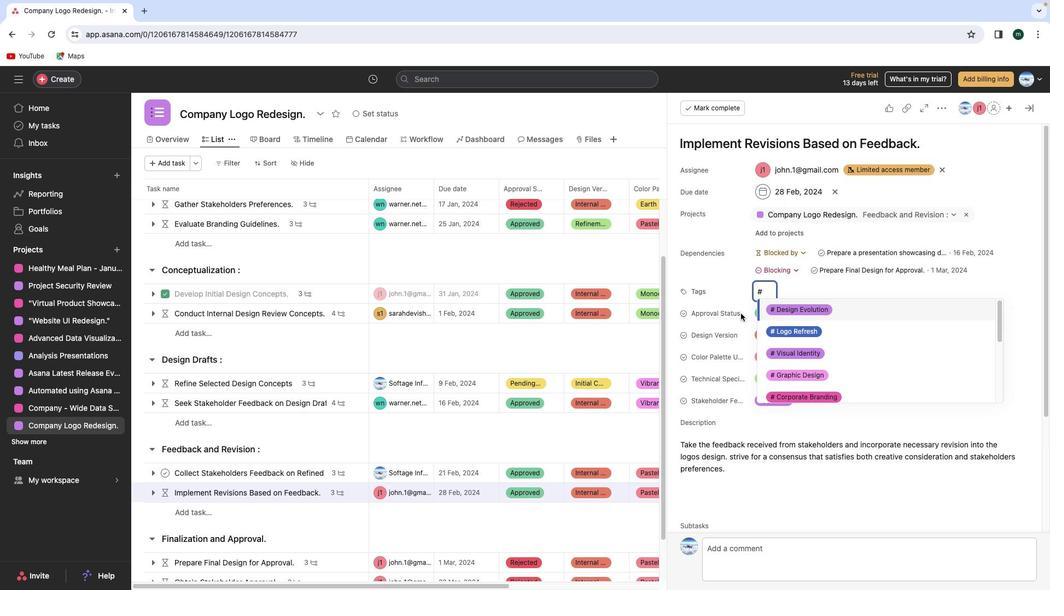 
Action: Mouse moved to (743, 316)
Screenshot: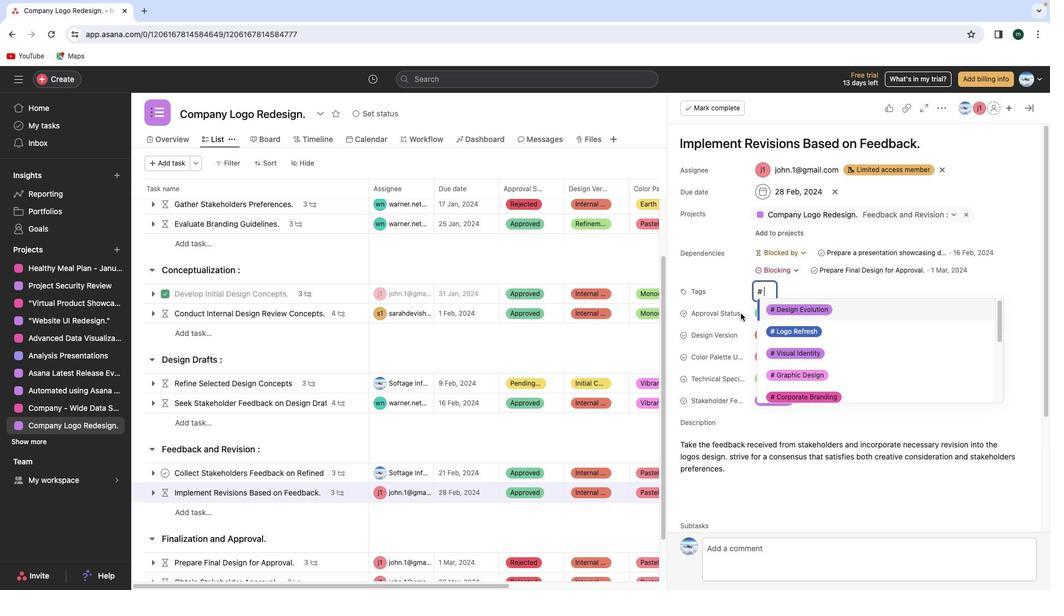 
Action: Key pressed 'B''r''a''n''d'Key.spaceKey.shift'M''a''k''e''o''v''e''r'
Screenshot: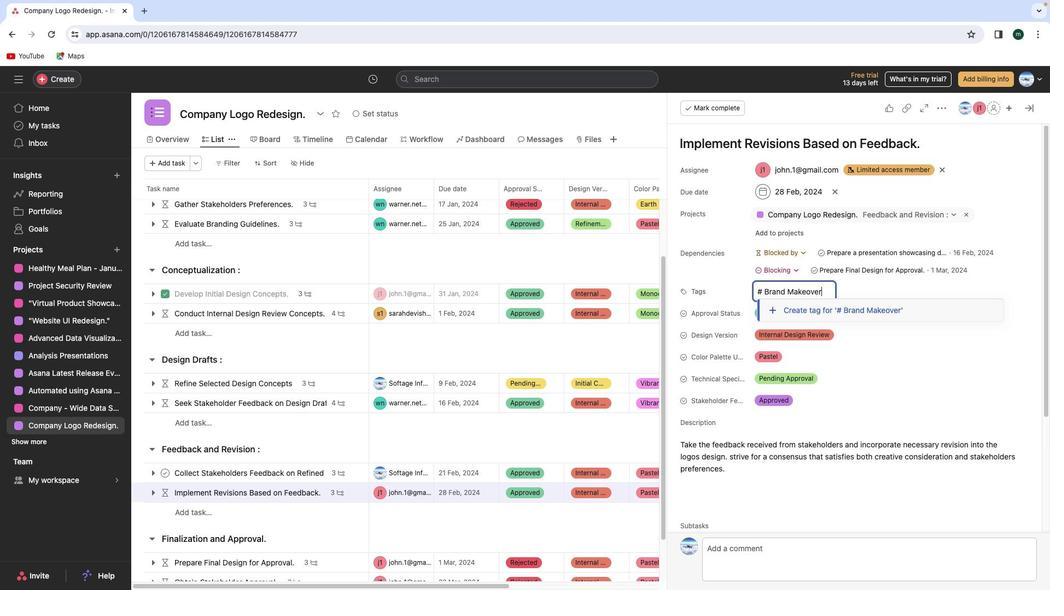 
Action: Mouse moved to (881, 315)
Screenshot: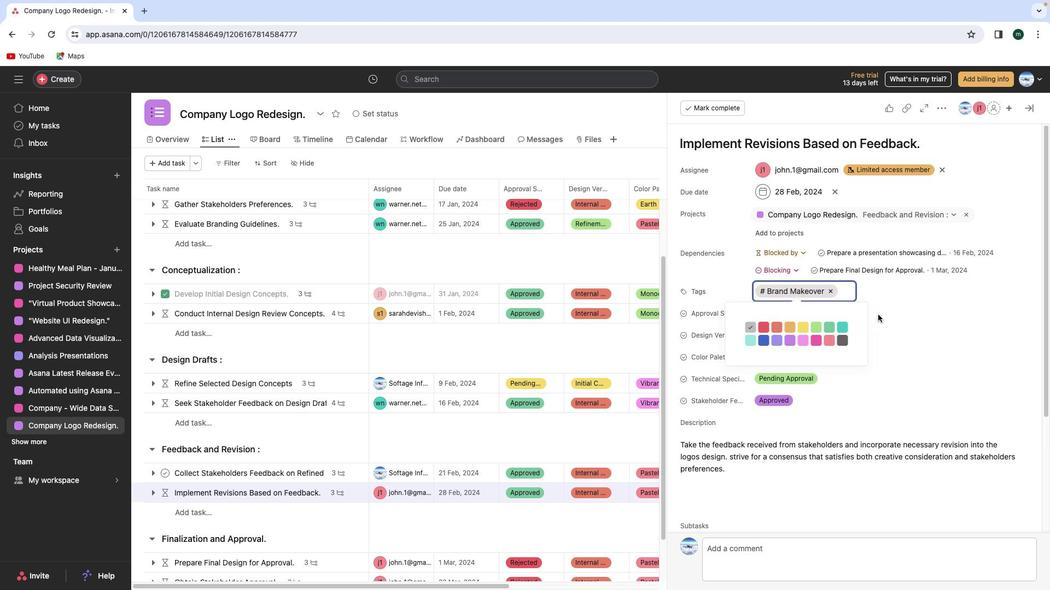 
Action: Mouse pressed left at (881, 315)
Screenshot: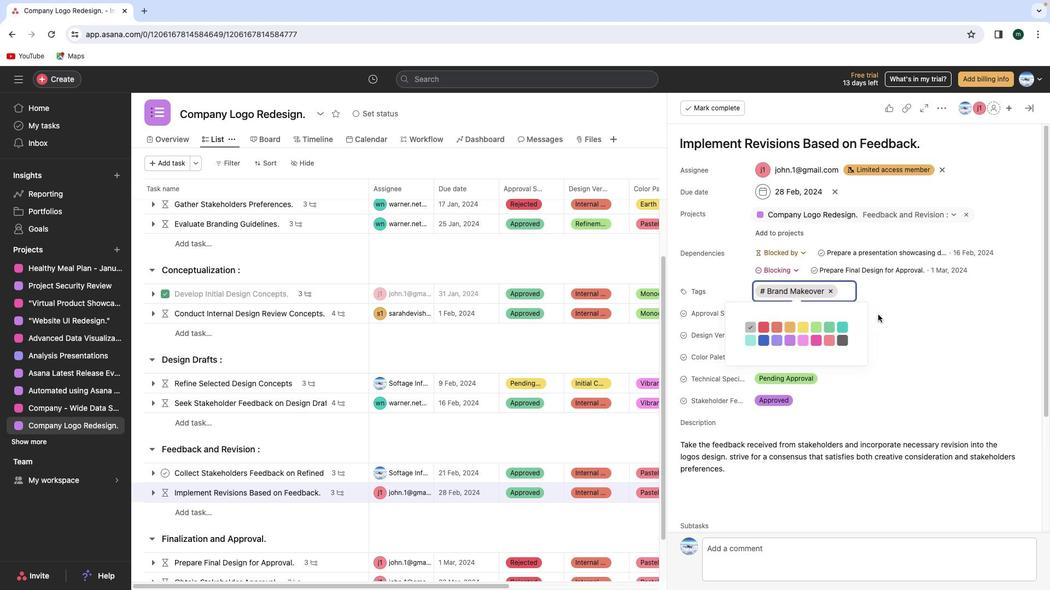 
Action: Mouse moved to (793, 331)
Screenshot: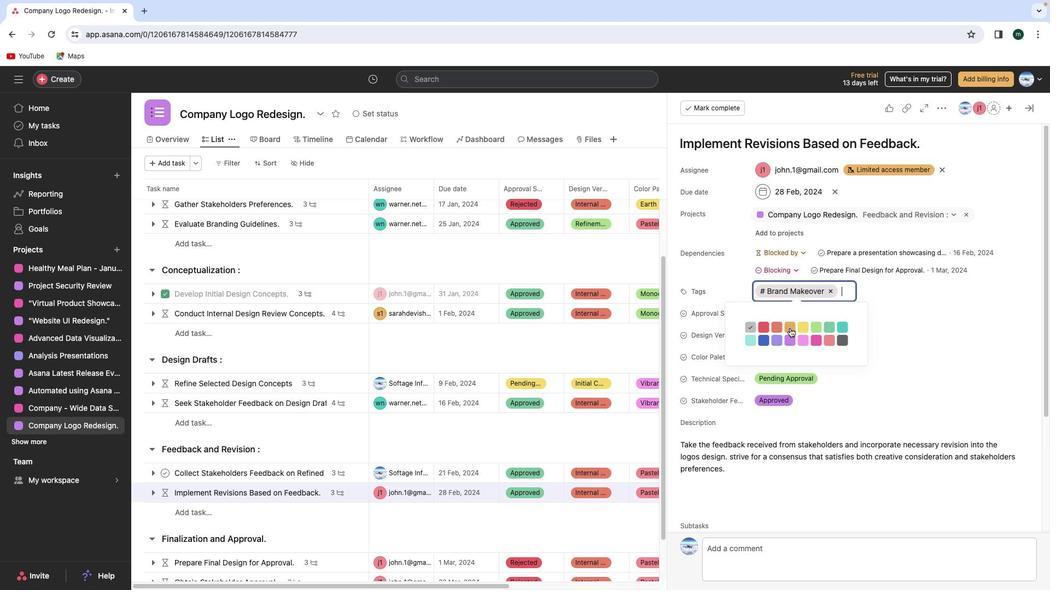 
Action: Mouse pressed left at (793, 331)
Screenshot: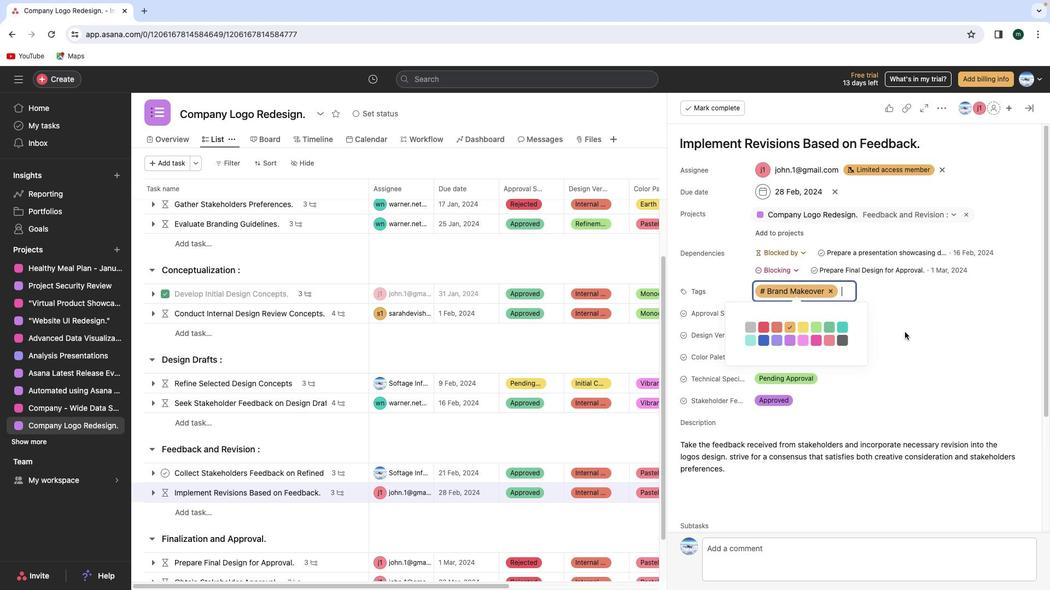 
Action: Mouse moved to (908, 334)
Screenshot: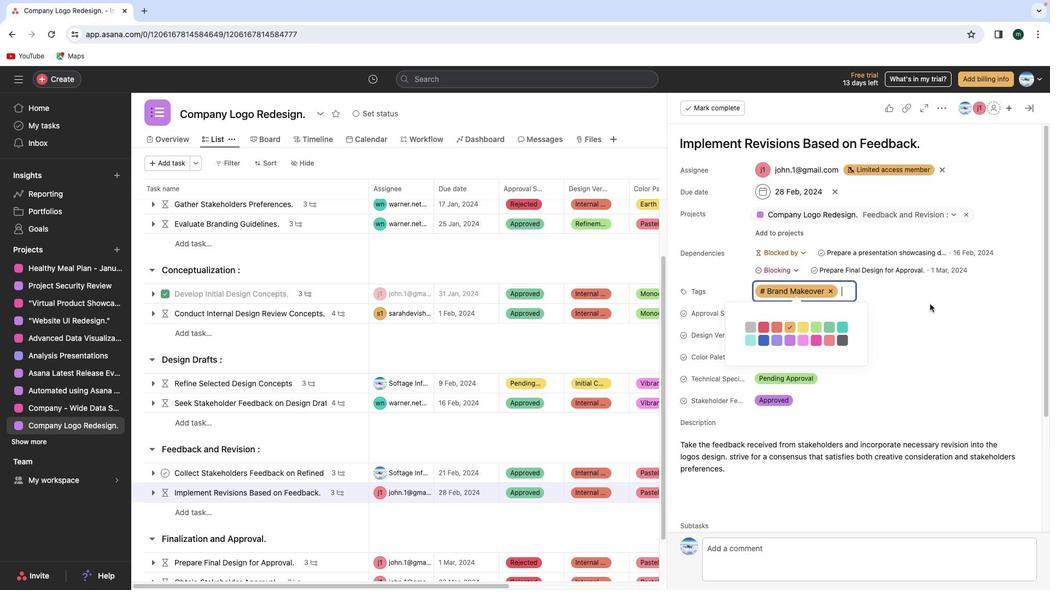 
Action: Mouse pressed left at (908, 334)
Screenshot: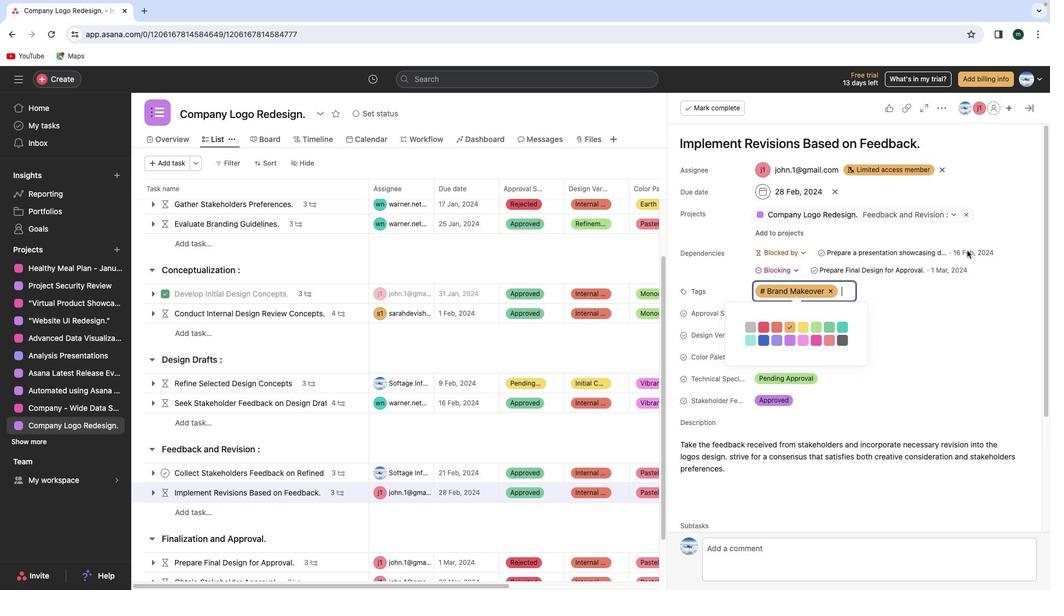 
Action: Mouse moved to (1028, 112)
Screenshot: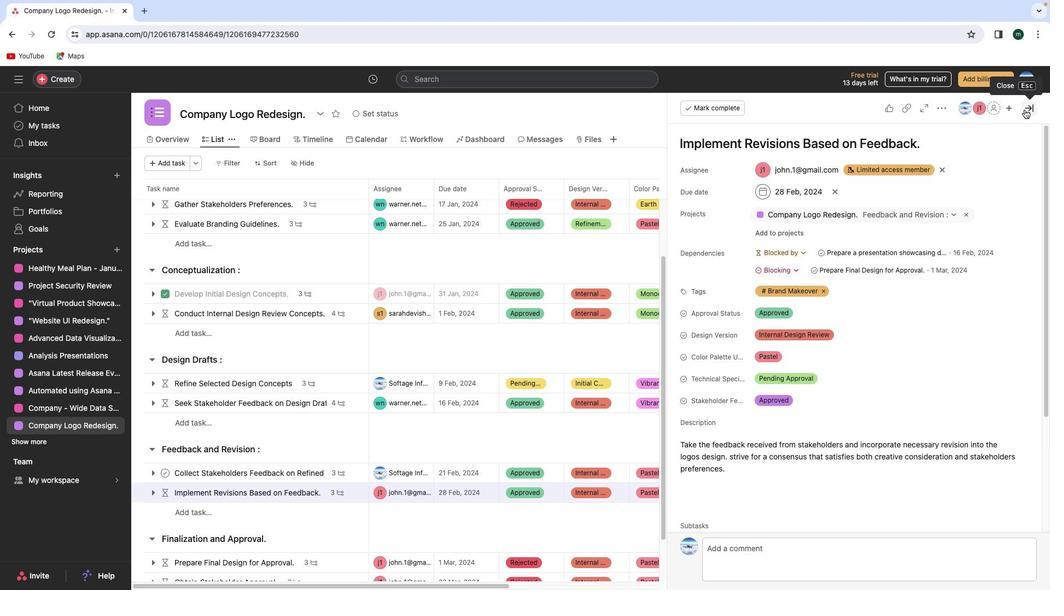
Action: Mouse pressed left at (1028, 112)
Screenshot: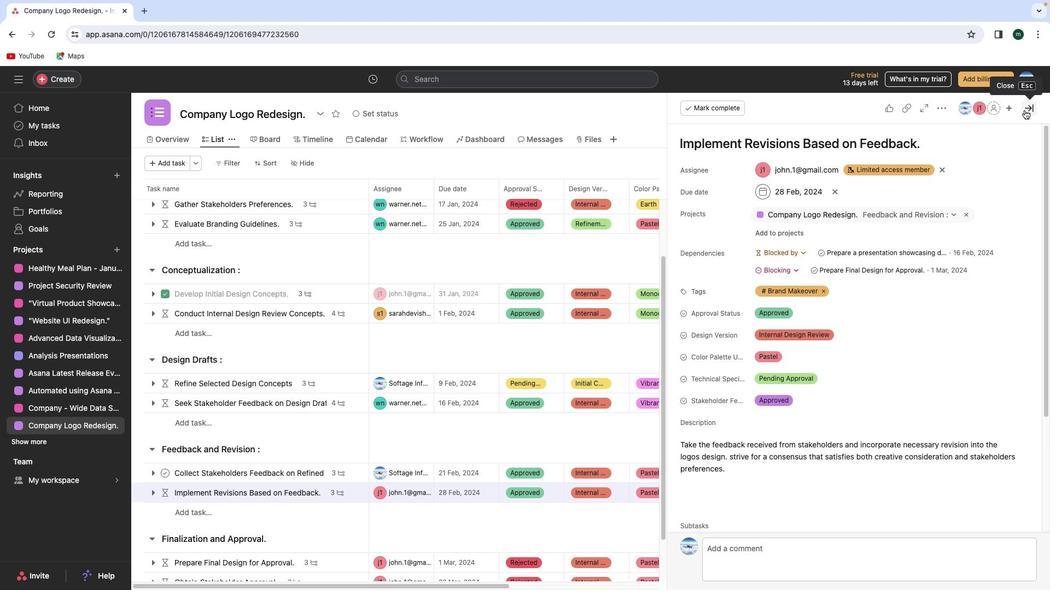 
Action: Mouse moved to (566, 366)
Screenshot: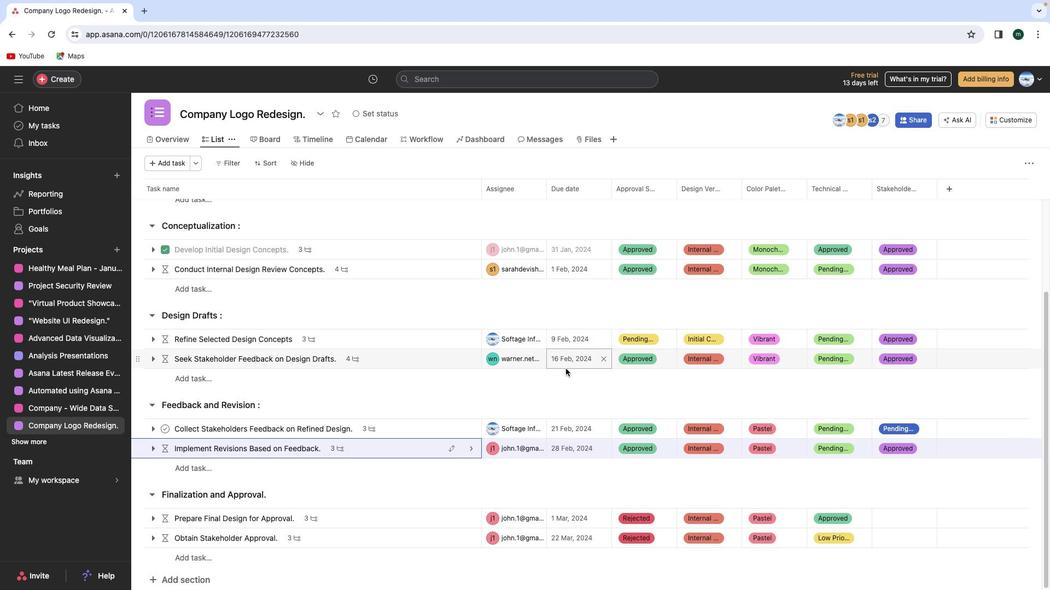 
Action: Mouse scrolled (566, 366) with delta (2, 2)
Screenshot: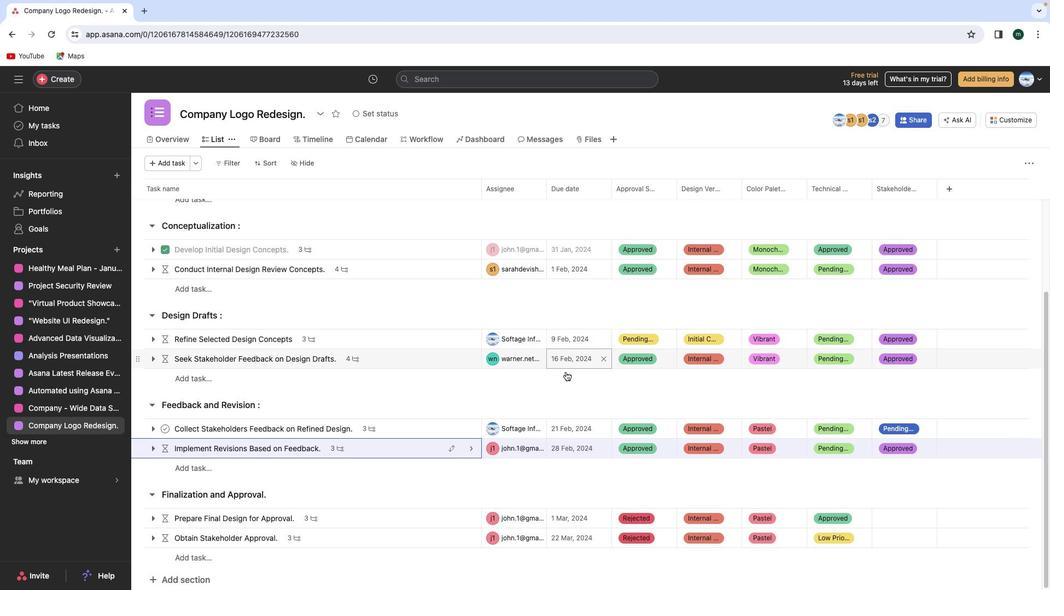 
Action: Mouse moved to (566, 366)
Screenshot: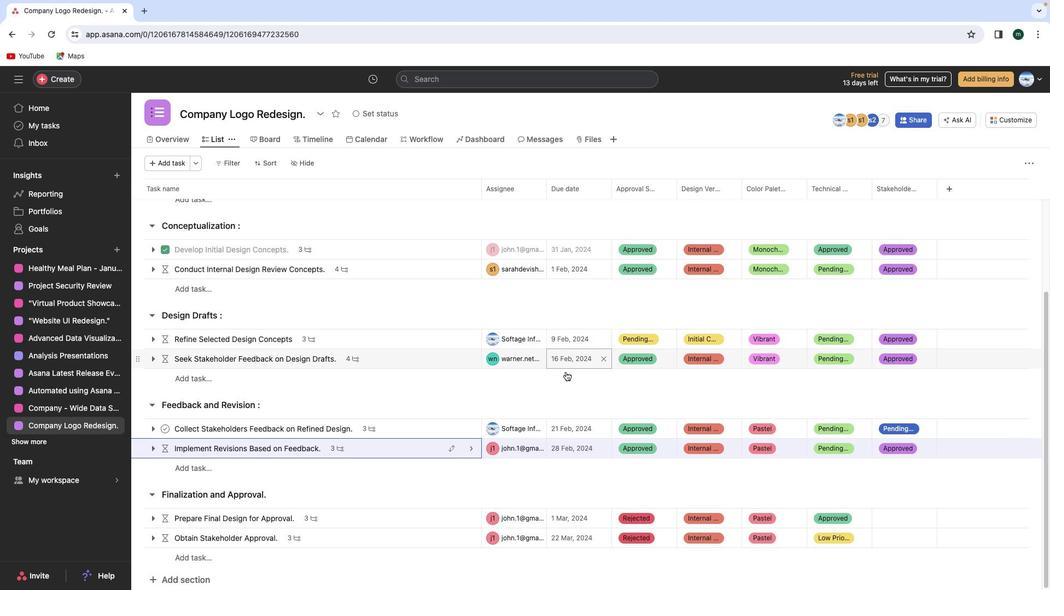 
Action: Mouse scrolled (566, 366) with delta (2, 2)
Screenshot: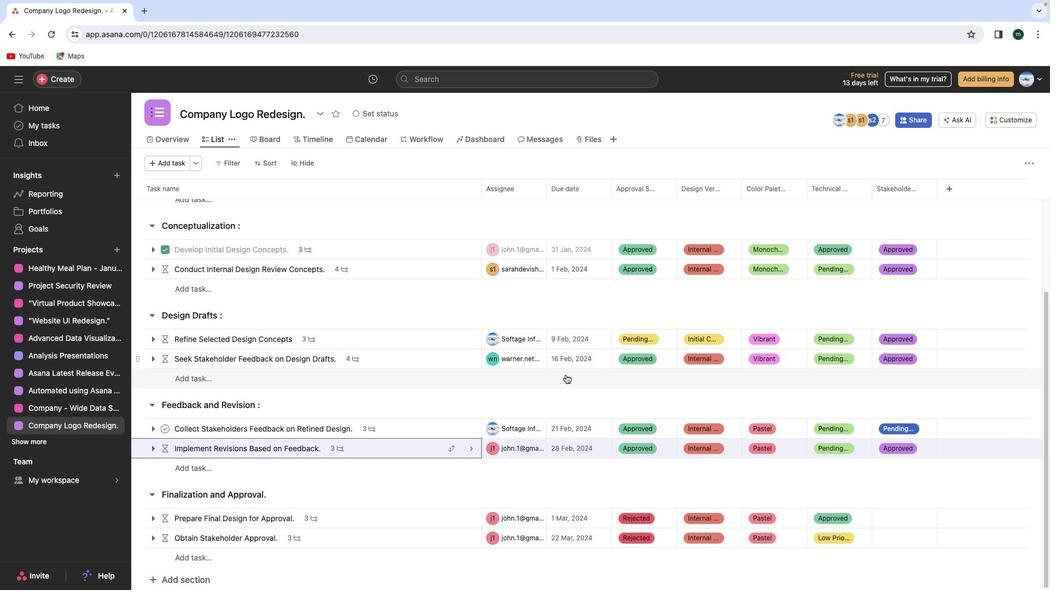 
Action: Mouse scrolled (566, 366) with delta (2, 1)
Screenshot: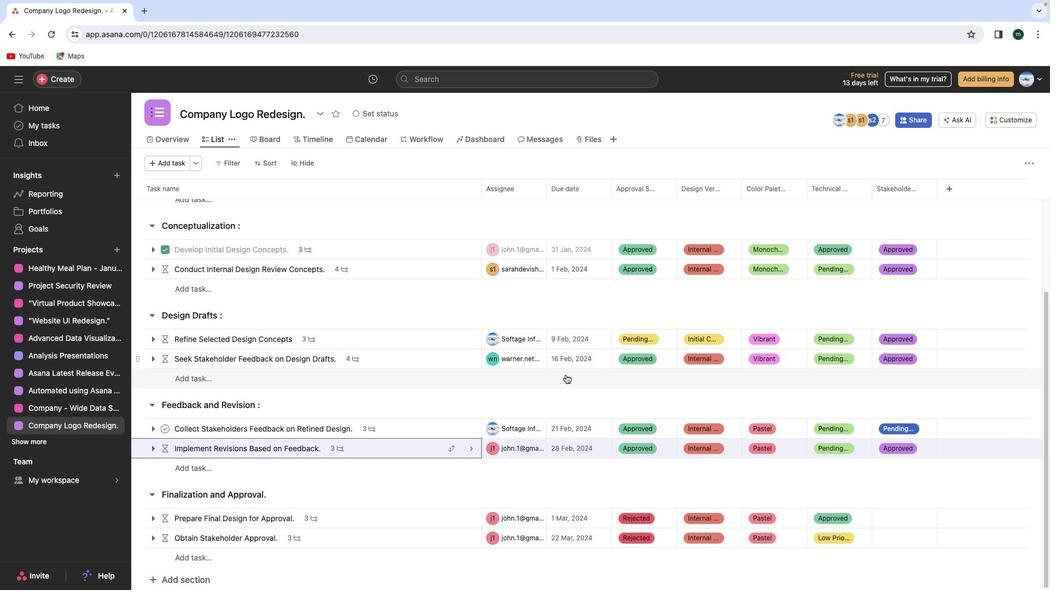 
Action: Mouse moved to (566, 366)
Screenshot: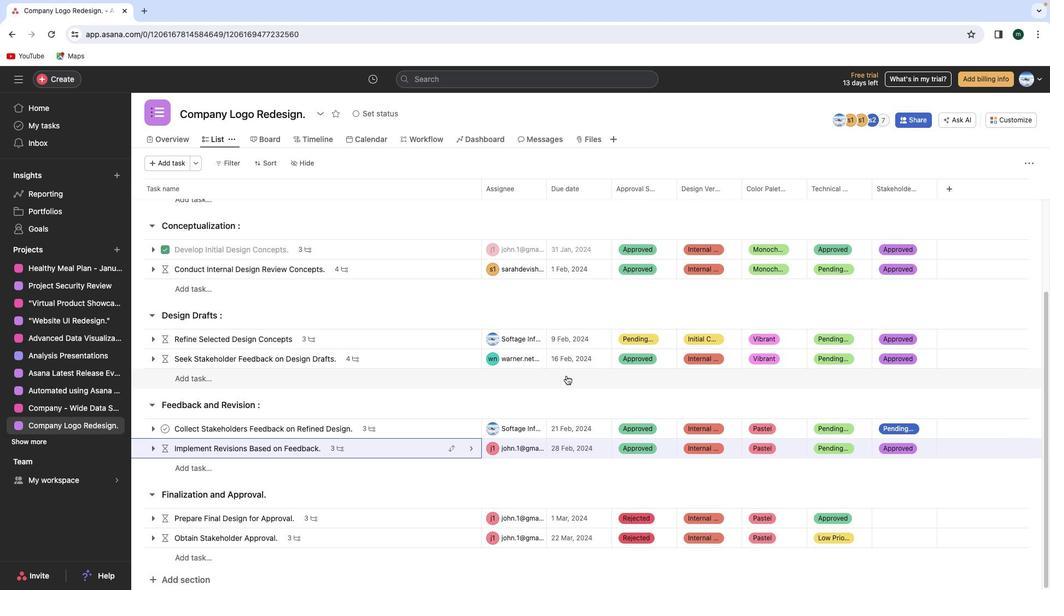 
Action: Mouse scrolled (566, 366) with delta (2, 1)
Screenshot: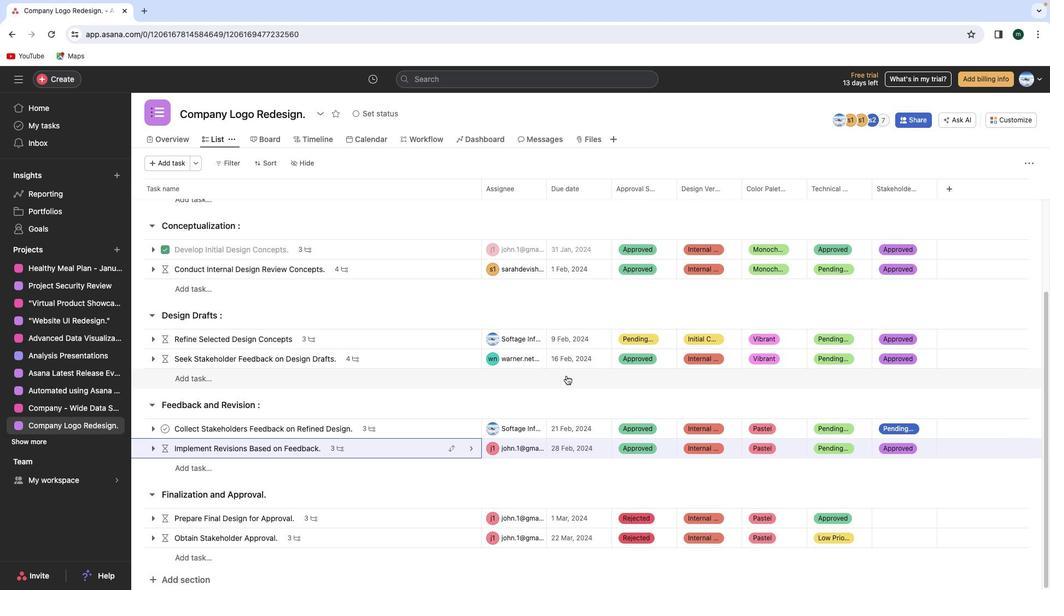 
Action: Mouse moved to (569, 378)
Screenshot: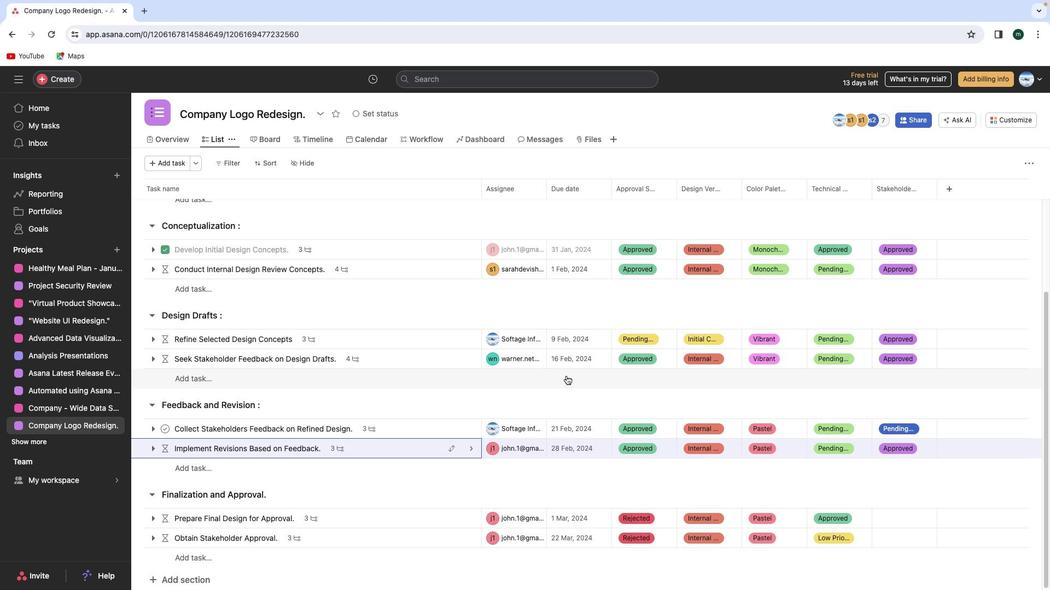 
Action: Mouse scrolled (569, 378) with delta (2, 2)
Screenshot: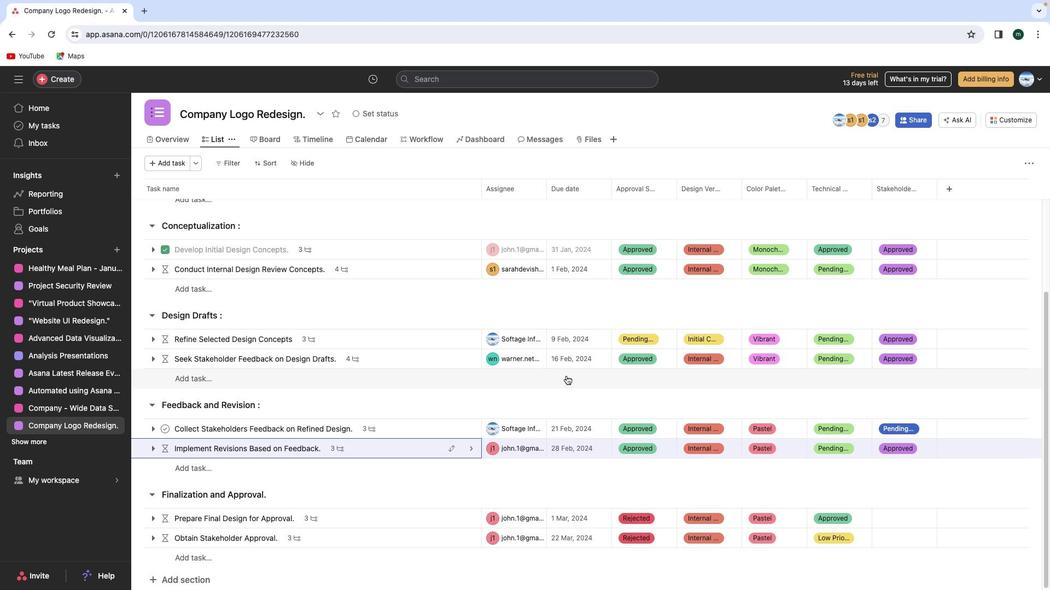 
Action: Mouse scrolled (569, 378) with delta (2, 2)
Screenshot: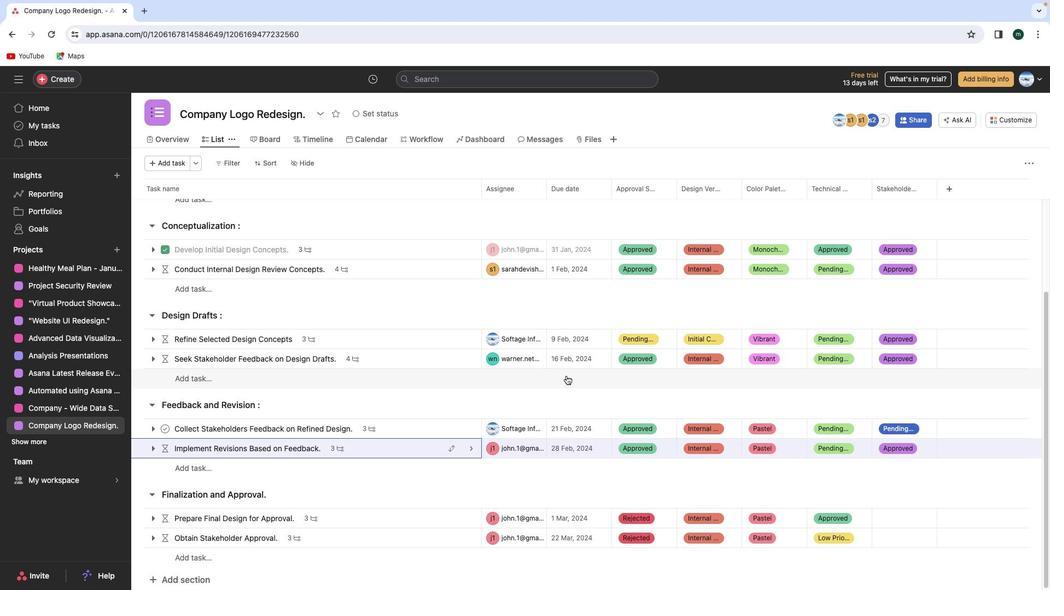 
Action: Mouse scrolled (569, 378) with delta (2, 2)
Screenshot: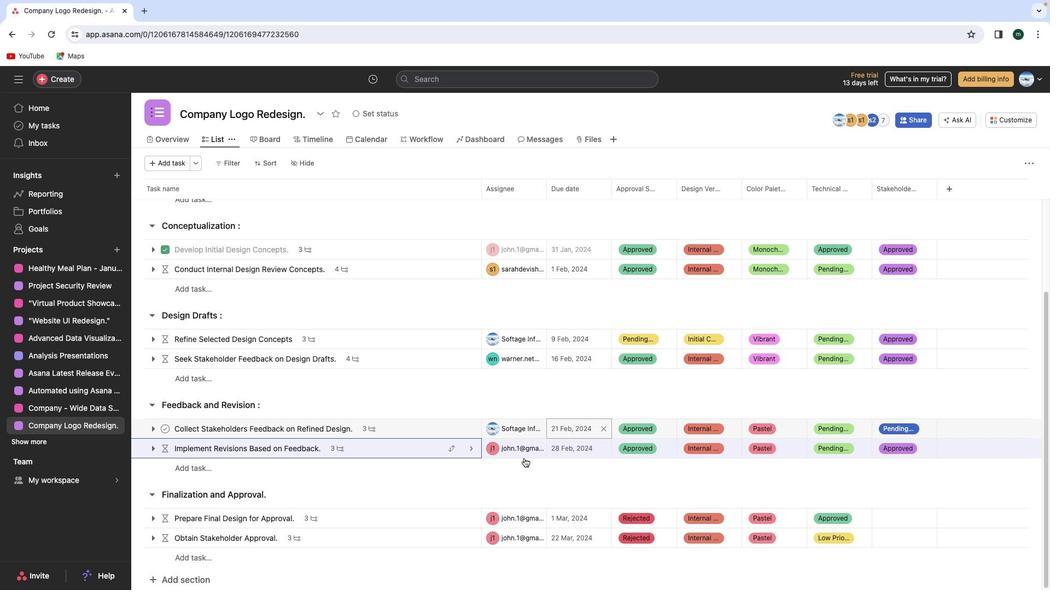 
Action: Mouse scrolled (569, 378) with delta (2, 2)
Screenshot: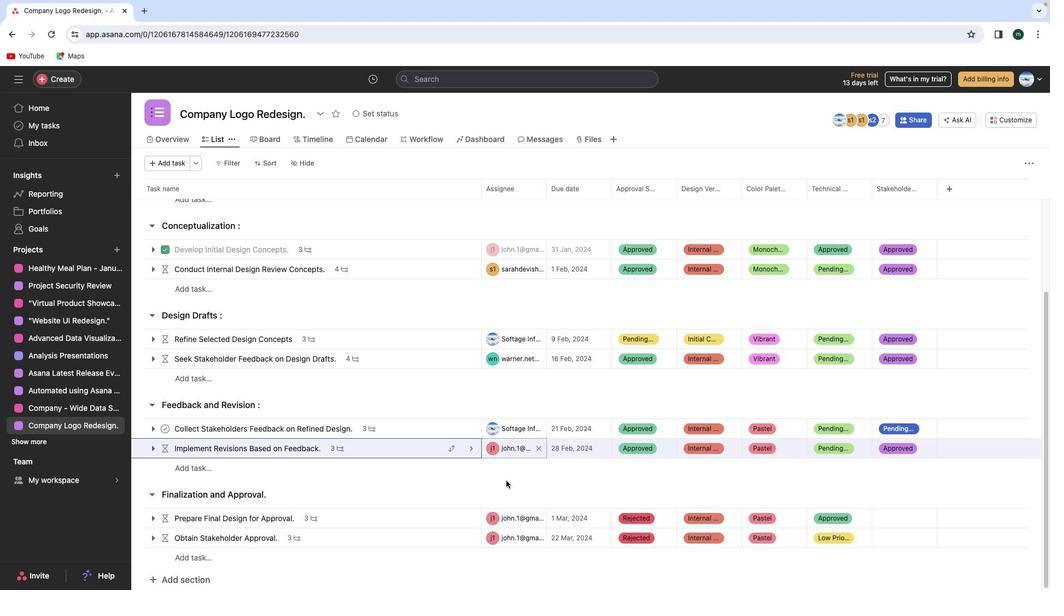 
Action: Mouse scrolled (569, 378) with delta (2, 1)
Screenshot: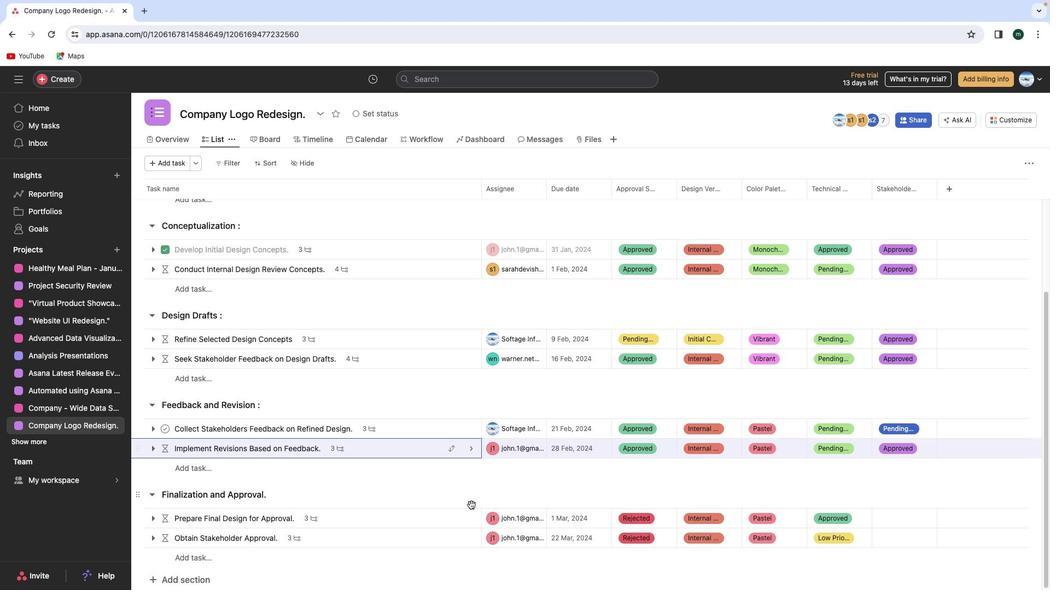 
Action: Mouse moved to (429, 522)
Screenshot: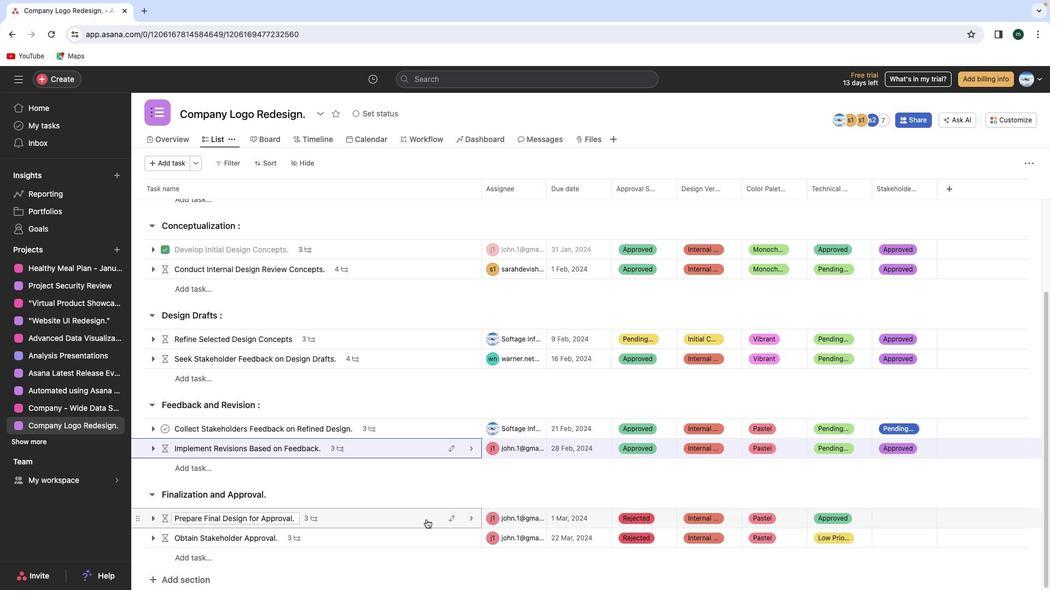 
Action: Mouse pressed left at (429, 522)
Screenshot: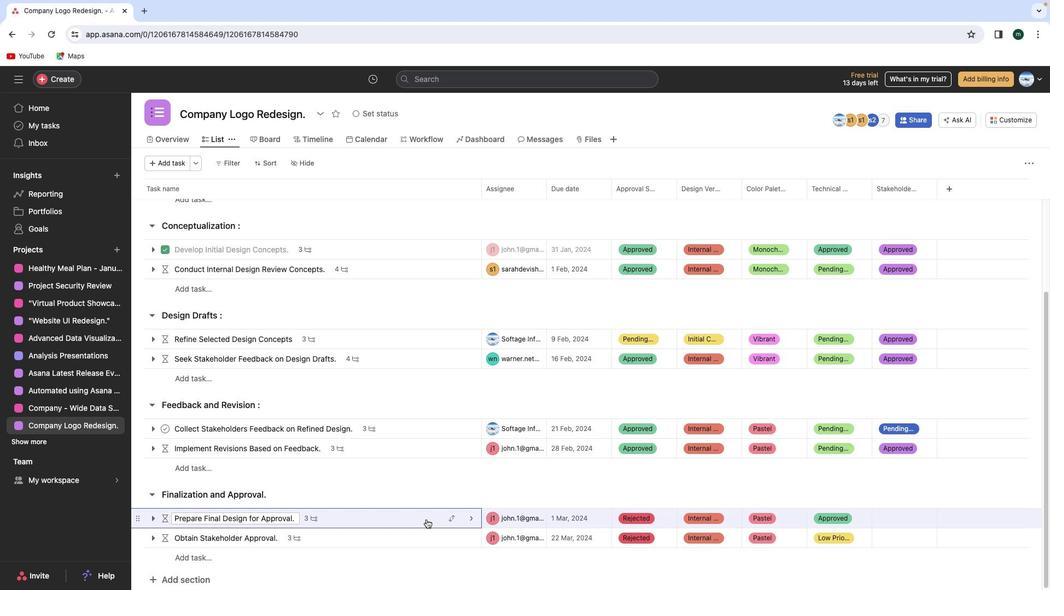 
Action: Mouse moved to (941, 112)
Screenshot: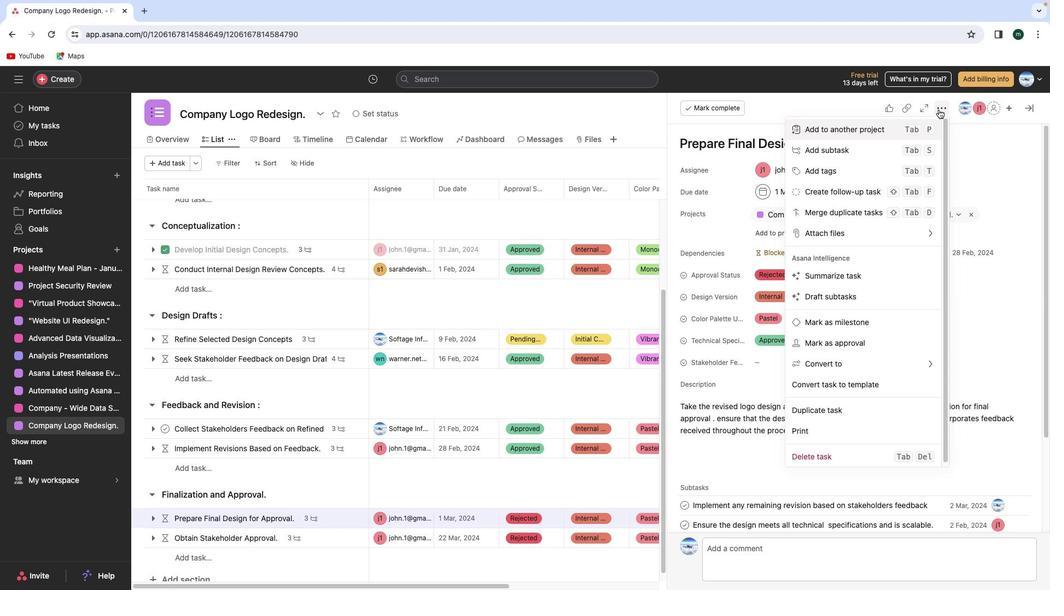 
Action: Mouse pressed left at (941, 112)
Screenshot: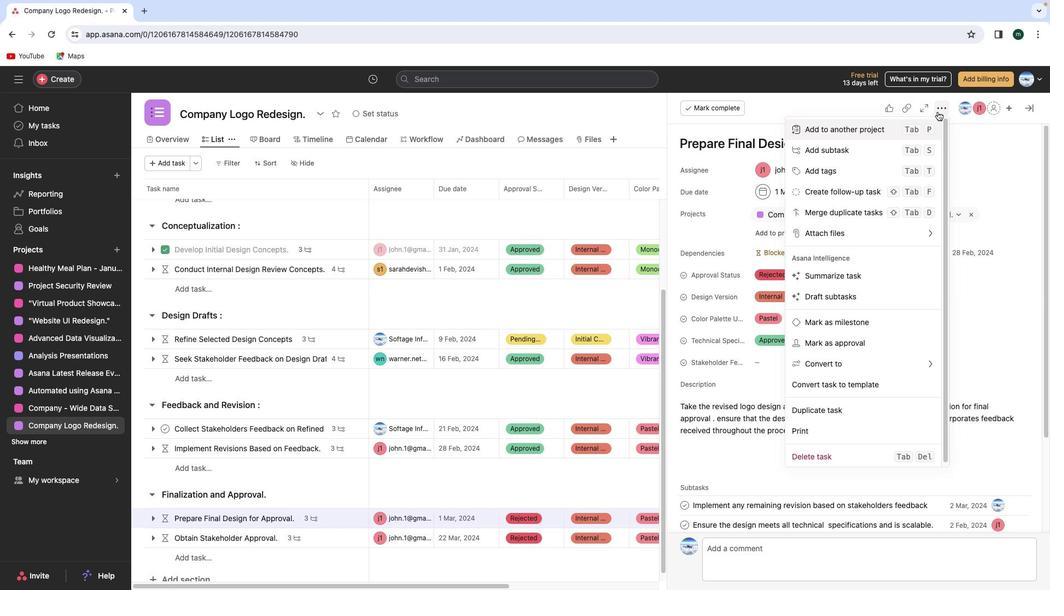 
Action: Mouse moved to (861, 170)
Screenshot: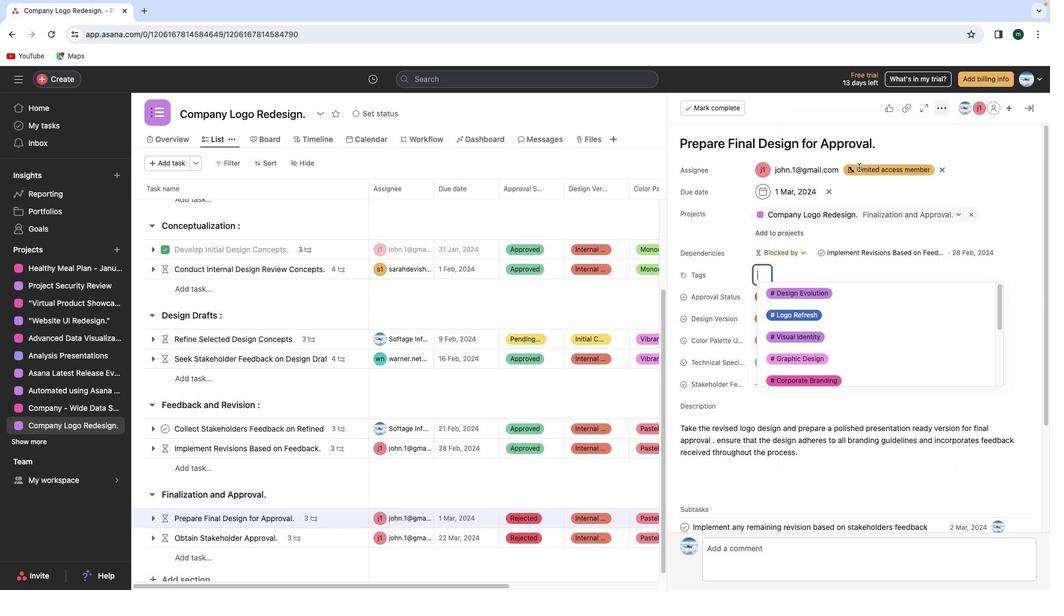 
Action: Mouse pressed left at (861, 170)
Screenshot: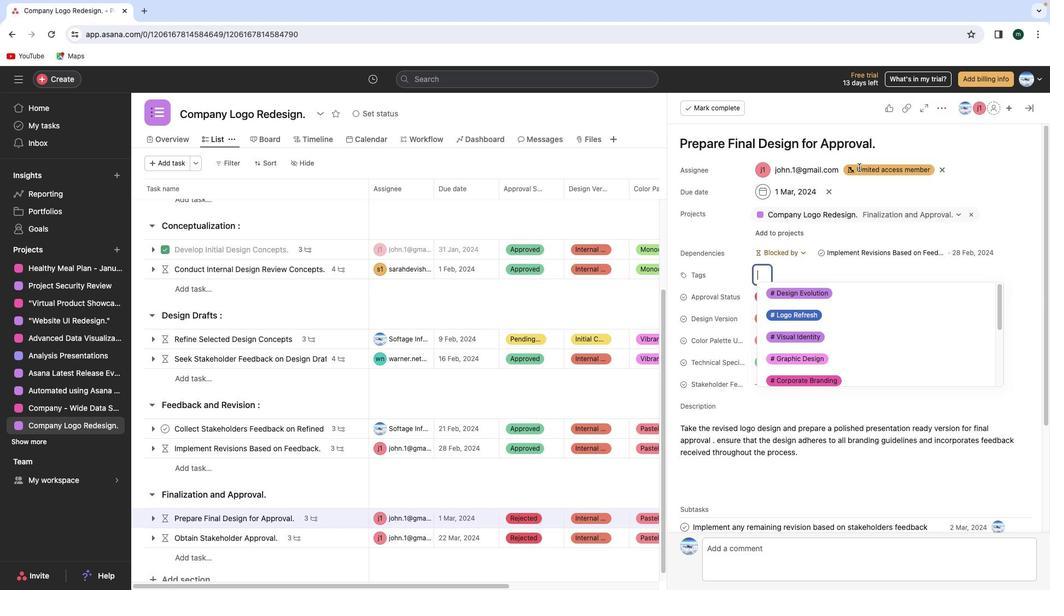 
Action: Mouse moved to (802, 213)
Screenshot: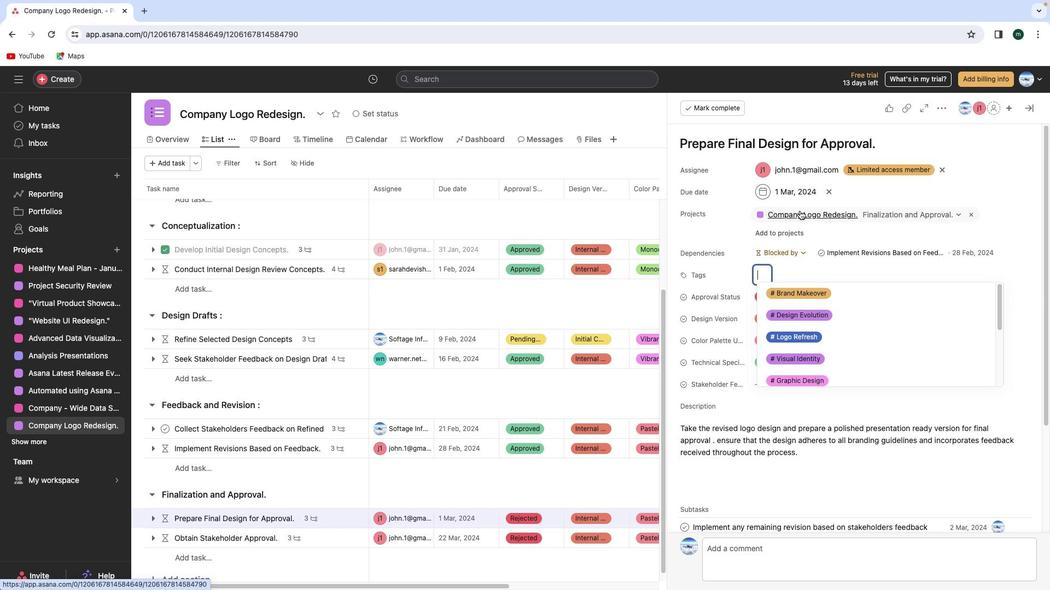 
Action: Key pressed Key.alt'#'Key.spaceKey.shift'L''o''g''o'Key.spaceKey.shift'T''r''a''n''s''f''o''r''m''a''t''i''o''n'
Screenshot: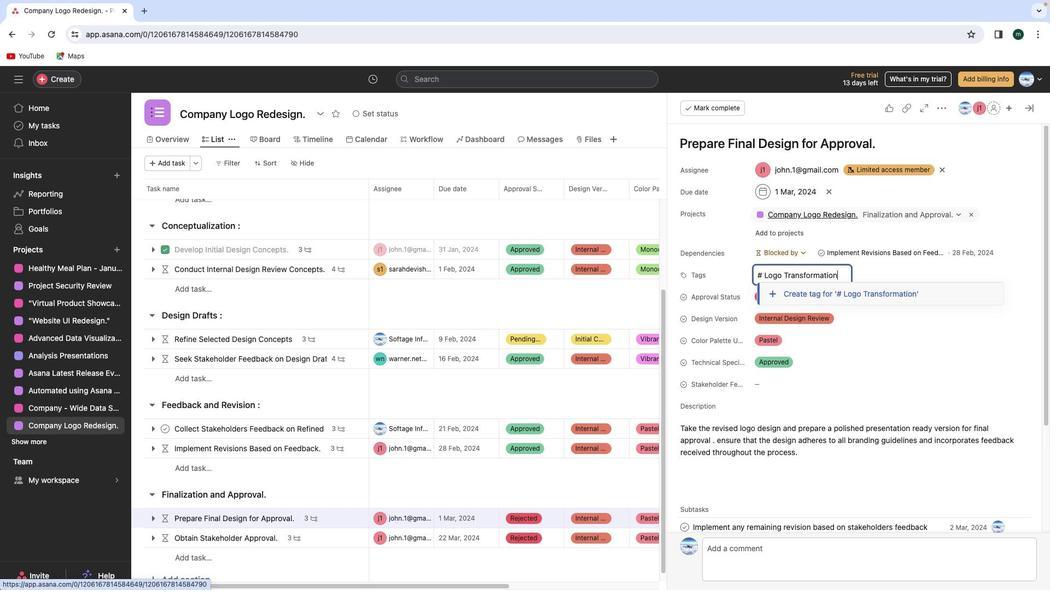 
Action: Mouse moved to (862, 292)
Screenshot: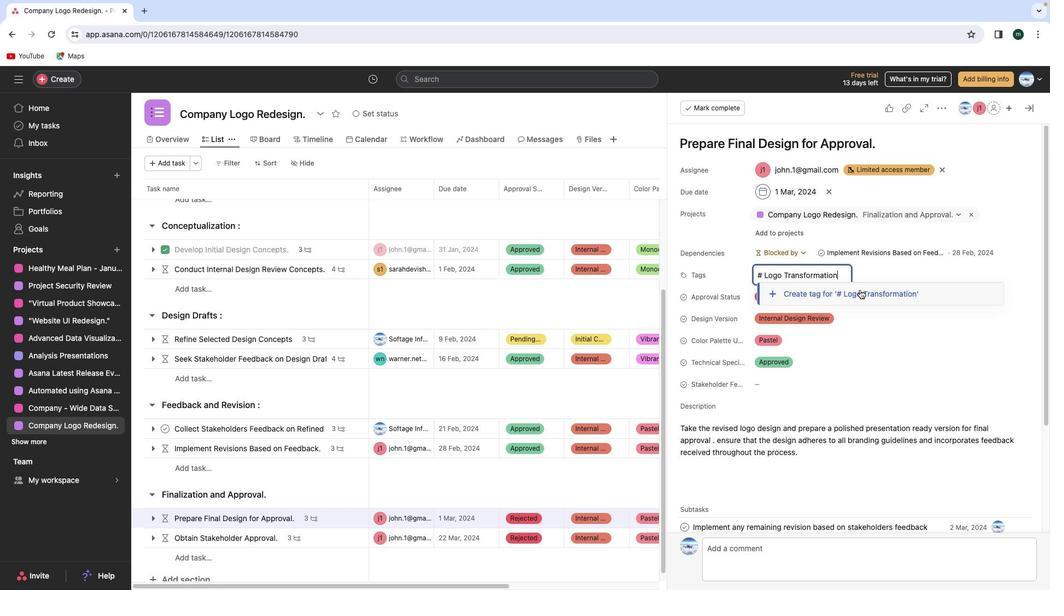 
Action: Mouse pressed left at (862, 292)
Screenshot: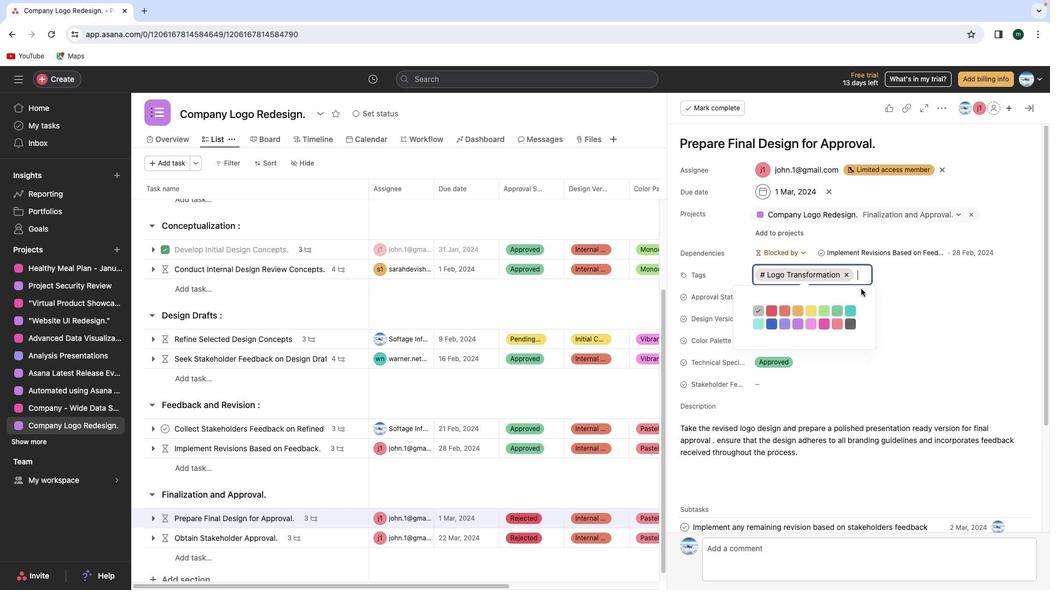 
Action: Mouse moved to (774, 315)
Screenshot: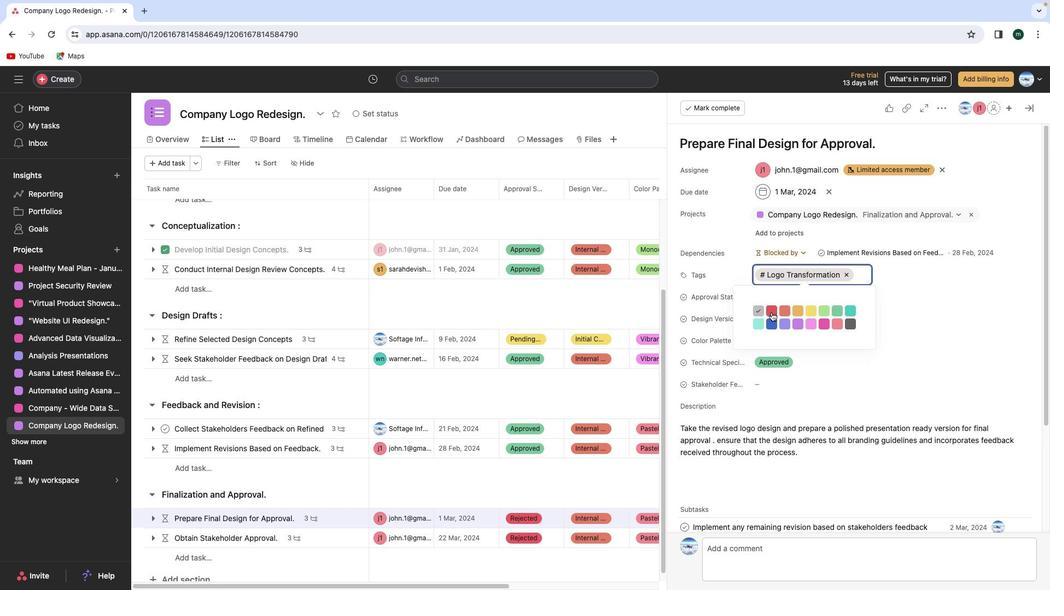 
Action: Mouse pressed left at (774, 315)
Screenshot: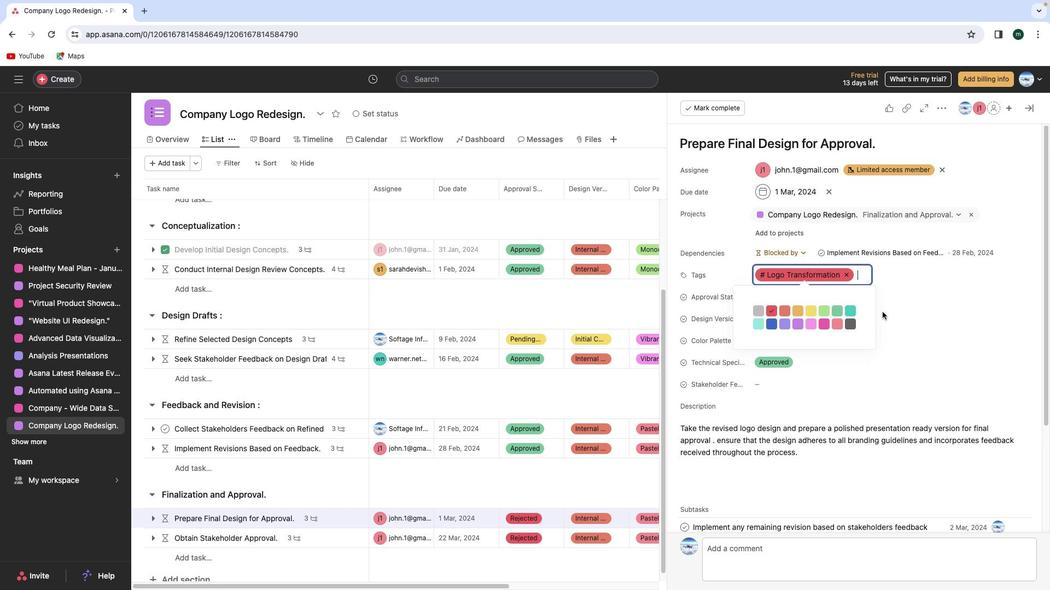 
Action: Mouse moved to (933, 316)
Screenshot: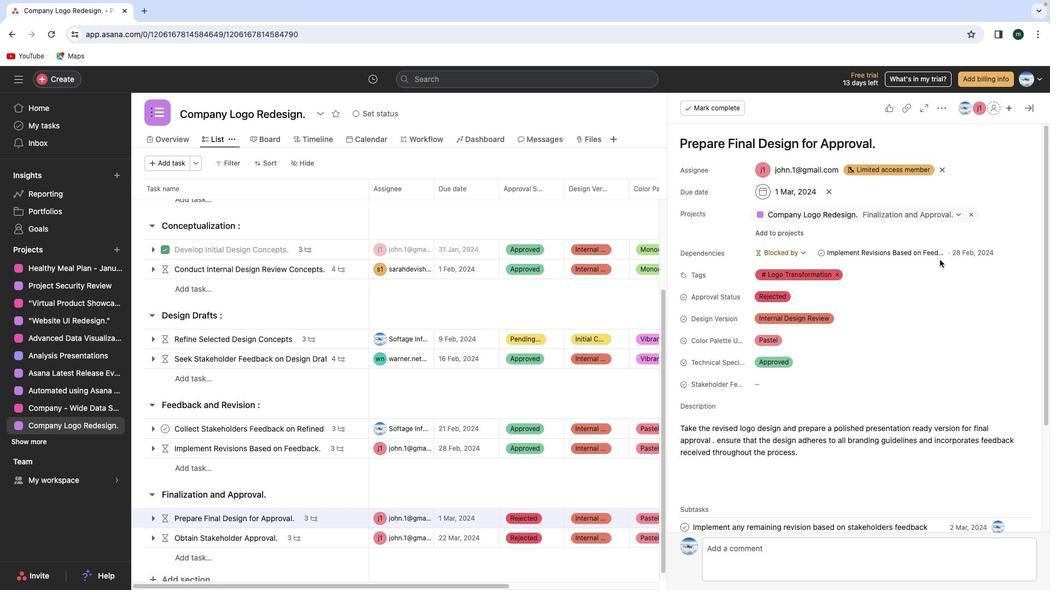 
Action: Mouse pressed left at (933, 316)
Screenshot: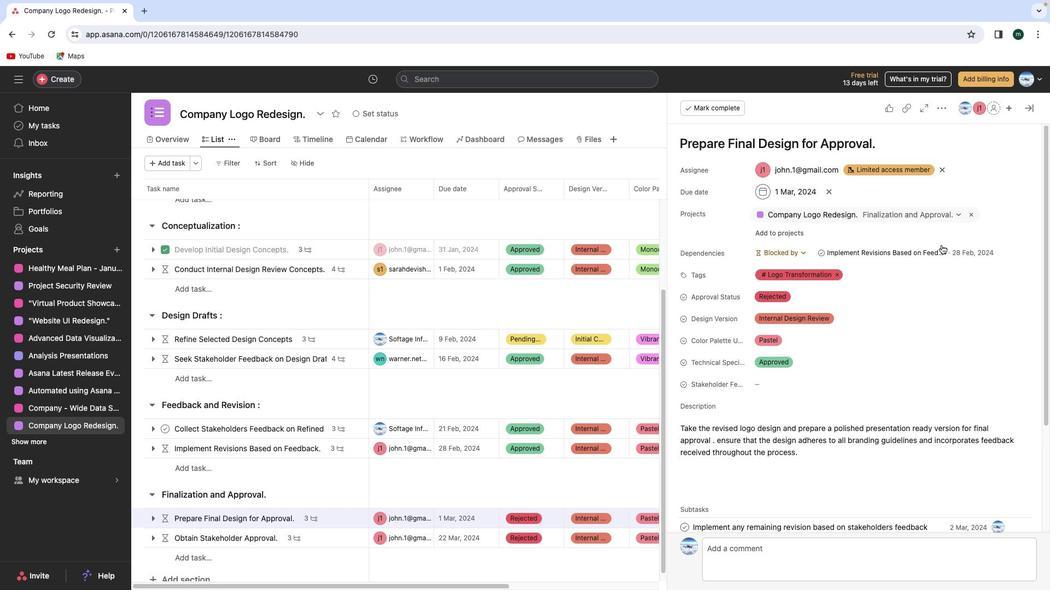 
Action: Mouse moved to (1030, 113)
Screenshot: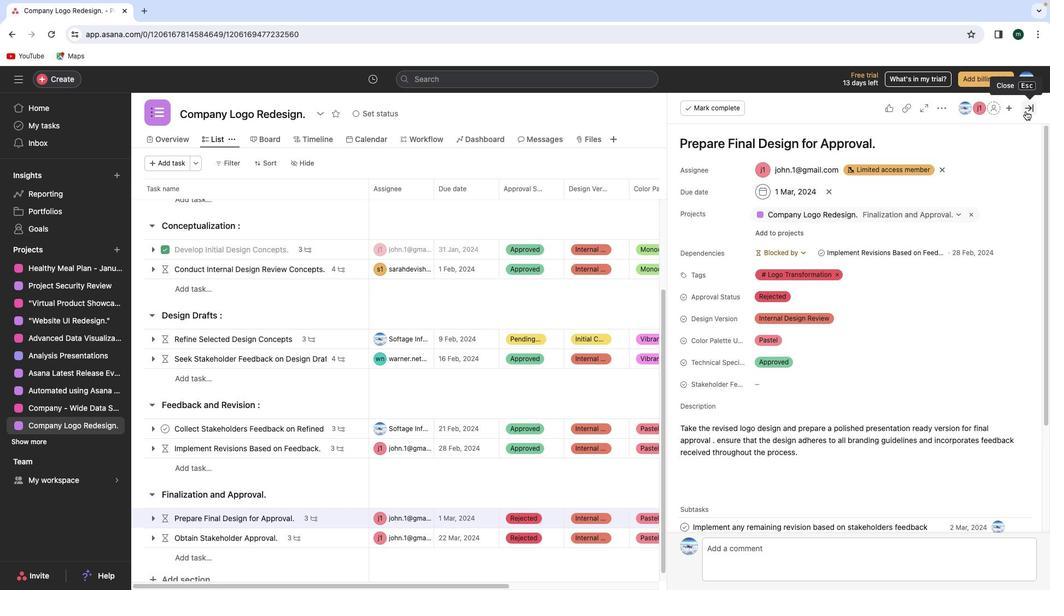 
Action: Mouse pressed left at (1030, 113)
Screenshot: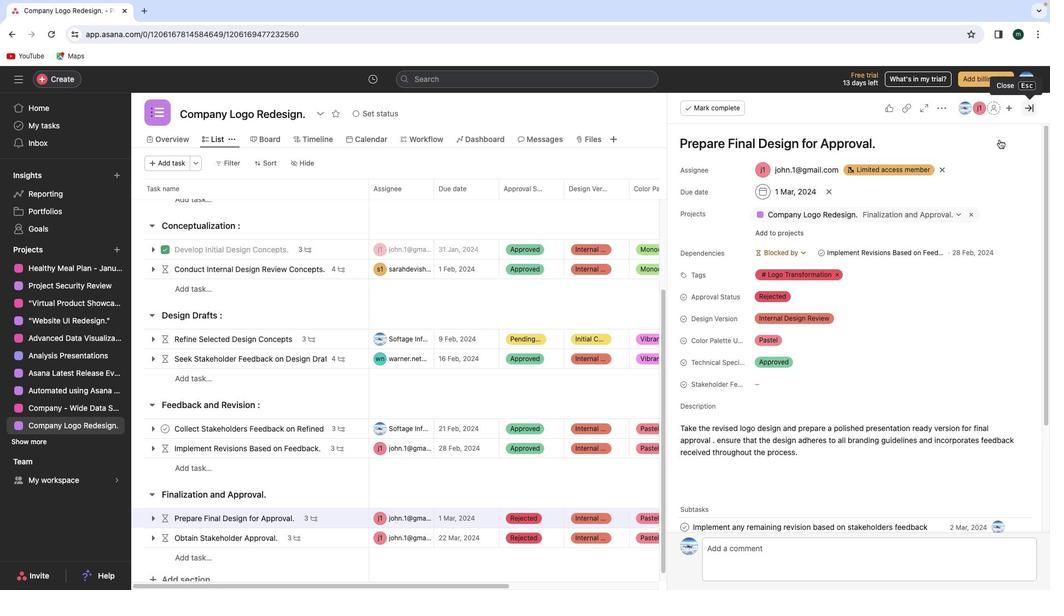 
Action: Mouse moved to (455, 503)
Screenshot: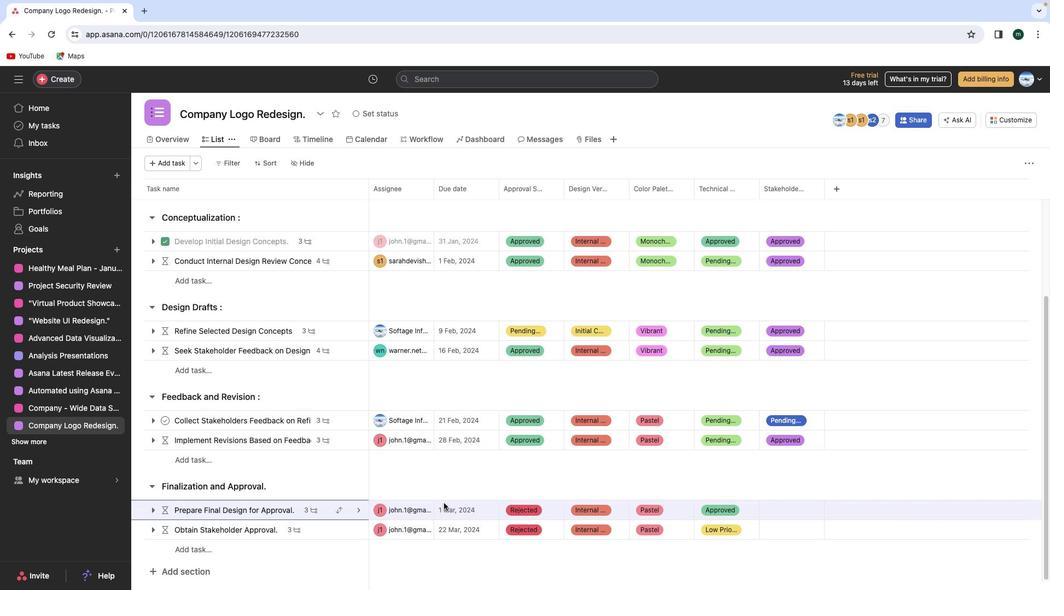 
Action: Mouse scrolled (455, 503) with delta (2, 2)
Screenshot: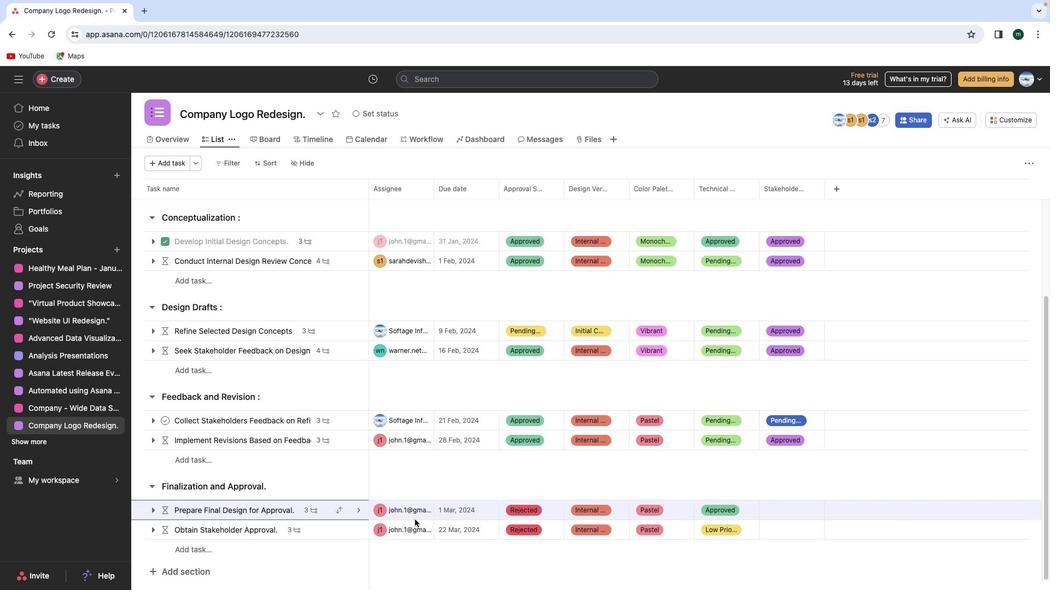 
Action: Mouse moved to (455, 503)
Screenshot: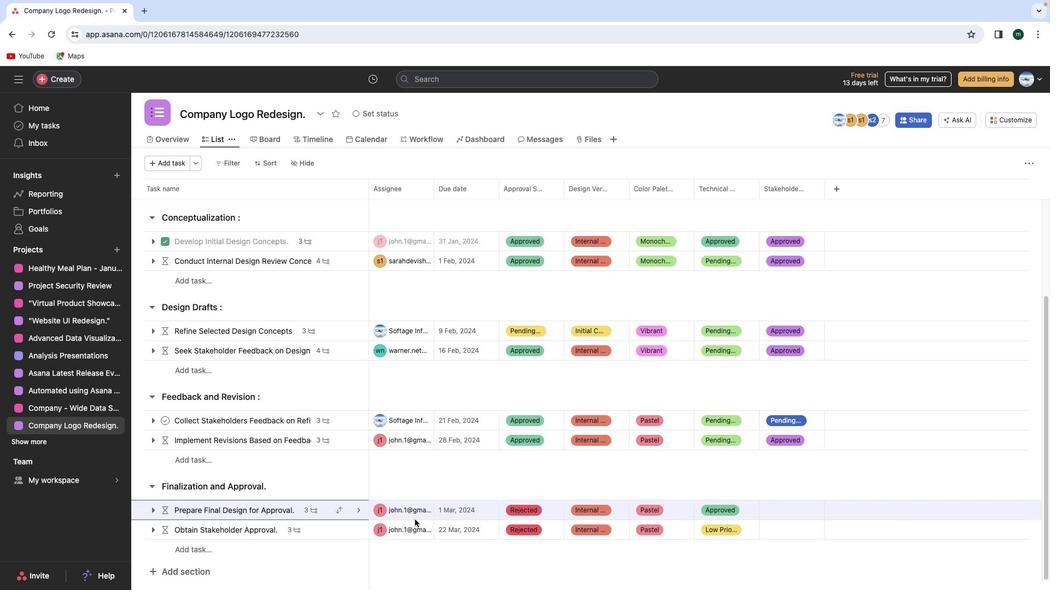 
Action: Mouse scrolled (455, 503) with delta (2, 2)
Screenshot: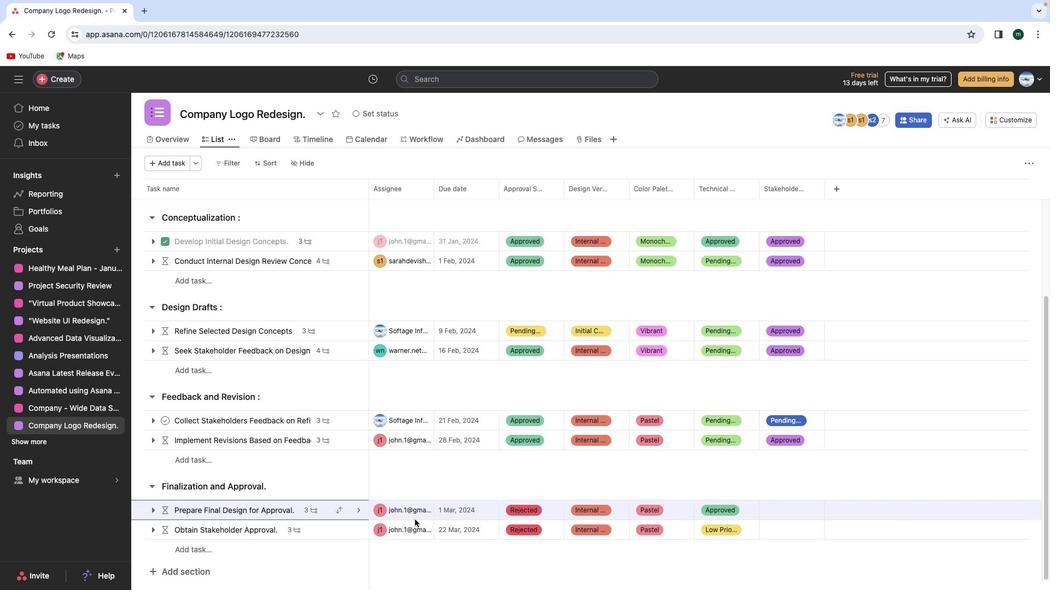 
Action: Mouse moved to (455, 503)
Screenshot: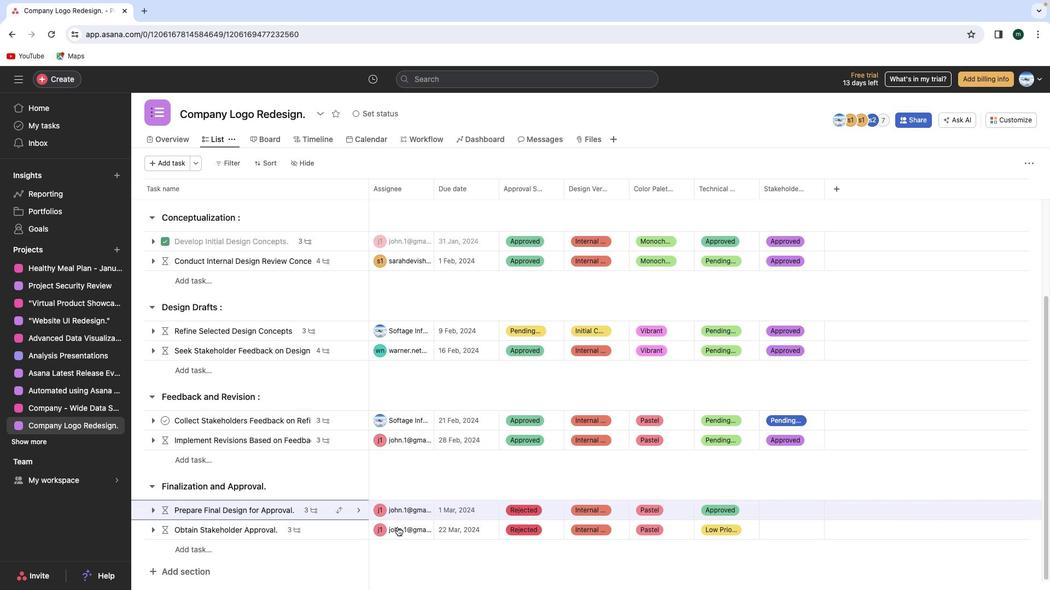 
Action: Mouse scrolled (455, 503) with delta (2, 1)
Screenshot: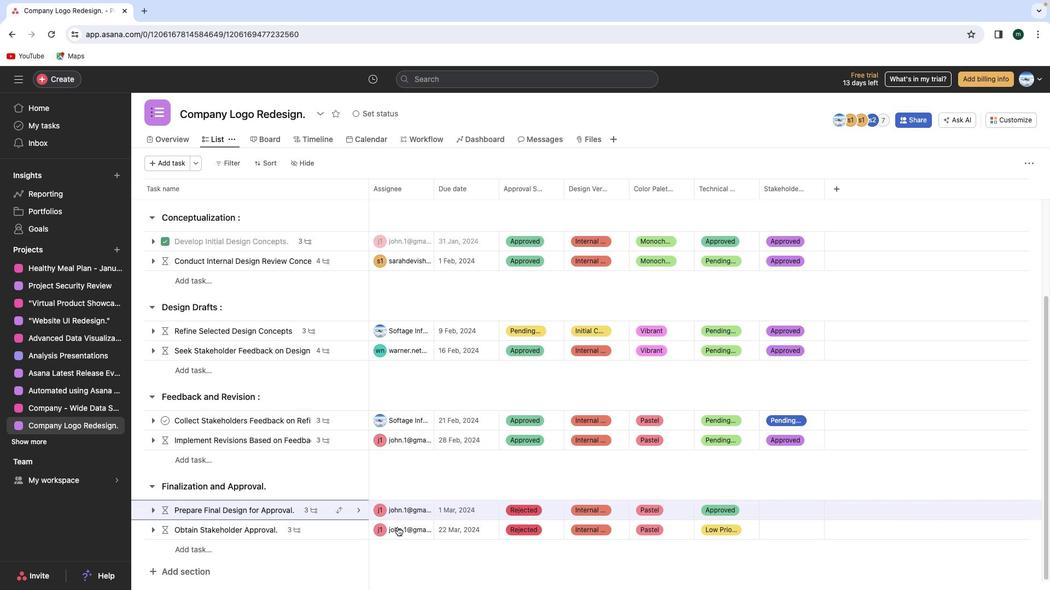 
Action: Mouse moved to (455, 502)
Screenshot: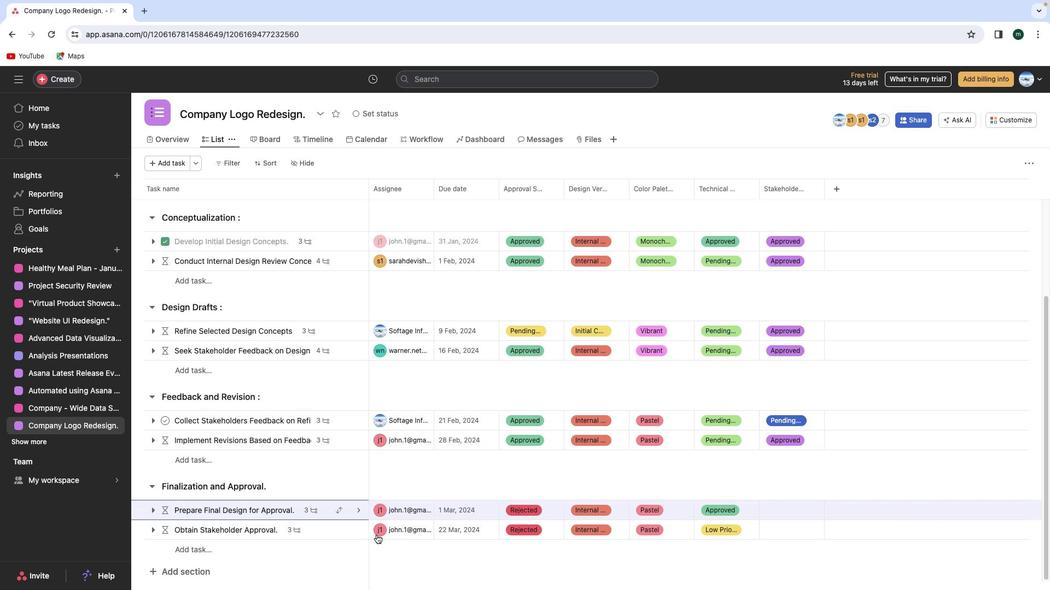 
Action: Mouse scrolled (455, 502) with delta (2, 0)
Screenshot: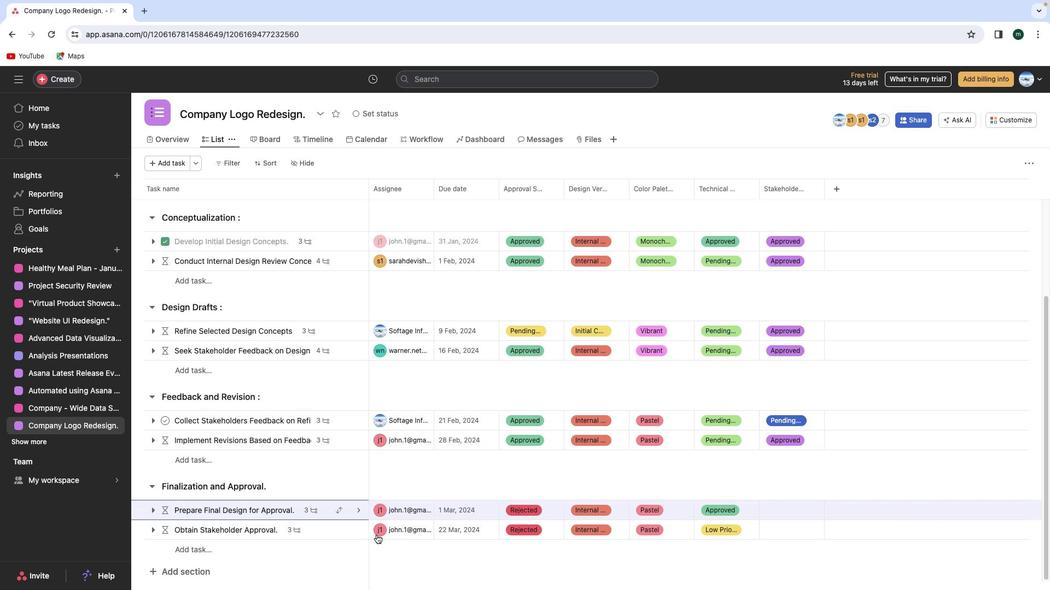 
Action: Mouse moved to (327, 539)
Screenshot: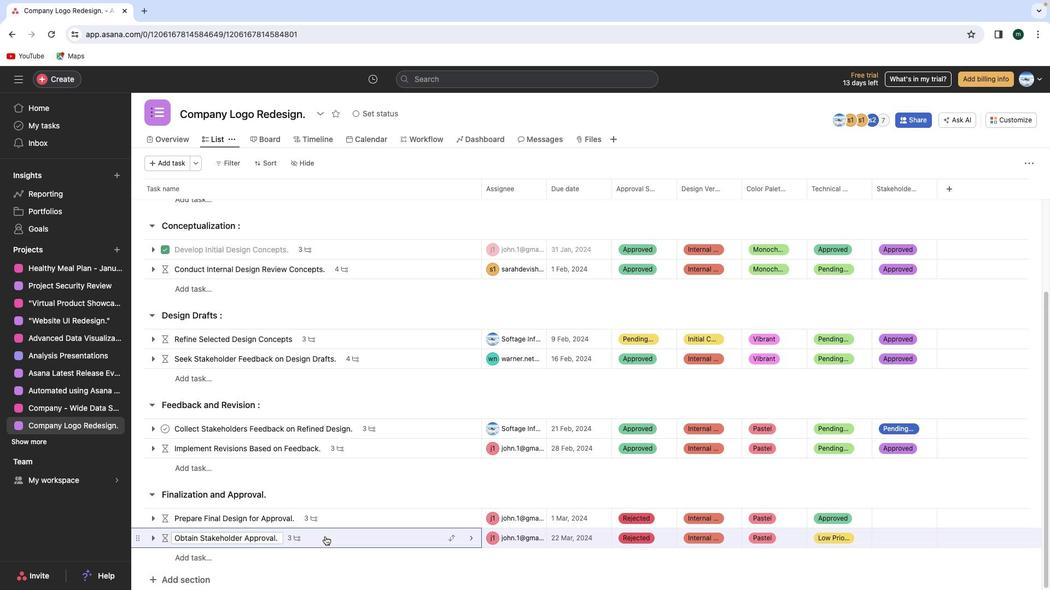 
Action: Mouse pressed left at (327, 539)
Screenshot: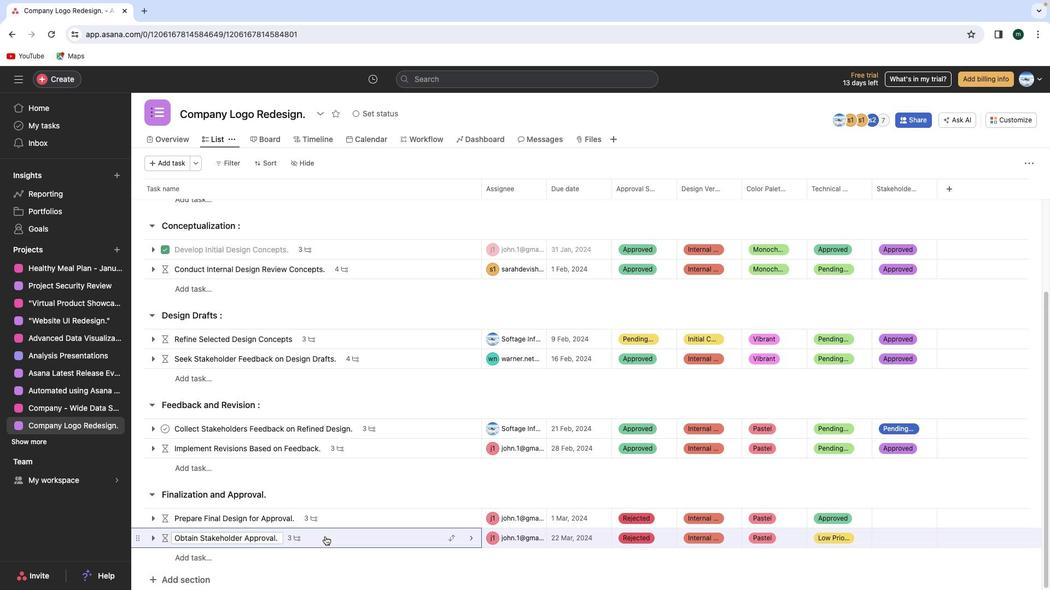 
Action: Mouse moved to (940, 113)
Screenshot: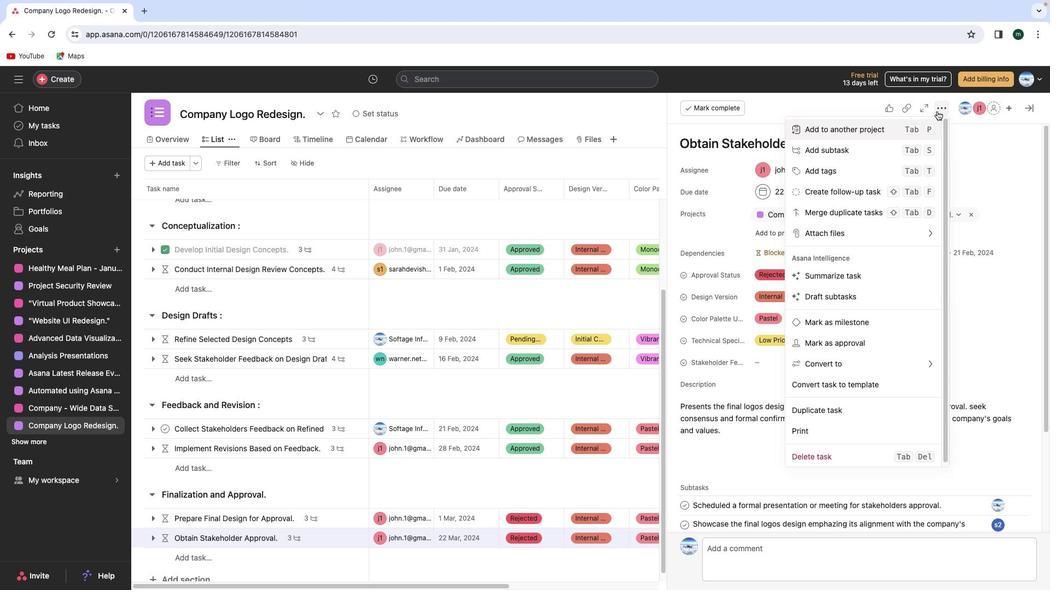 
Action: Mouse pressed left at (940, 113)
Screenshot: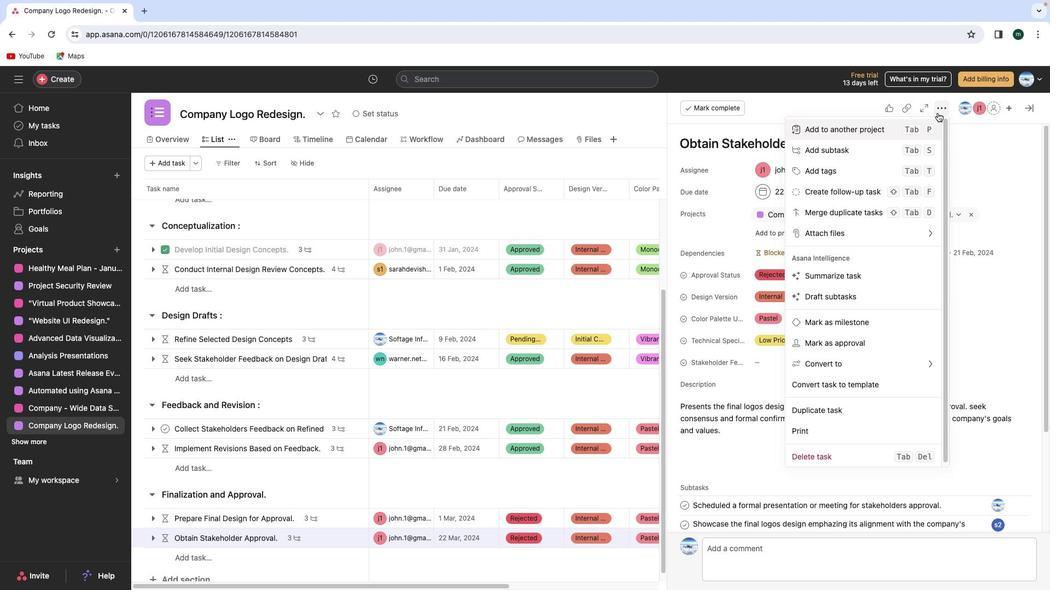 
Action: Mouse moved to (894, 164)
Screenshot: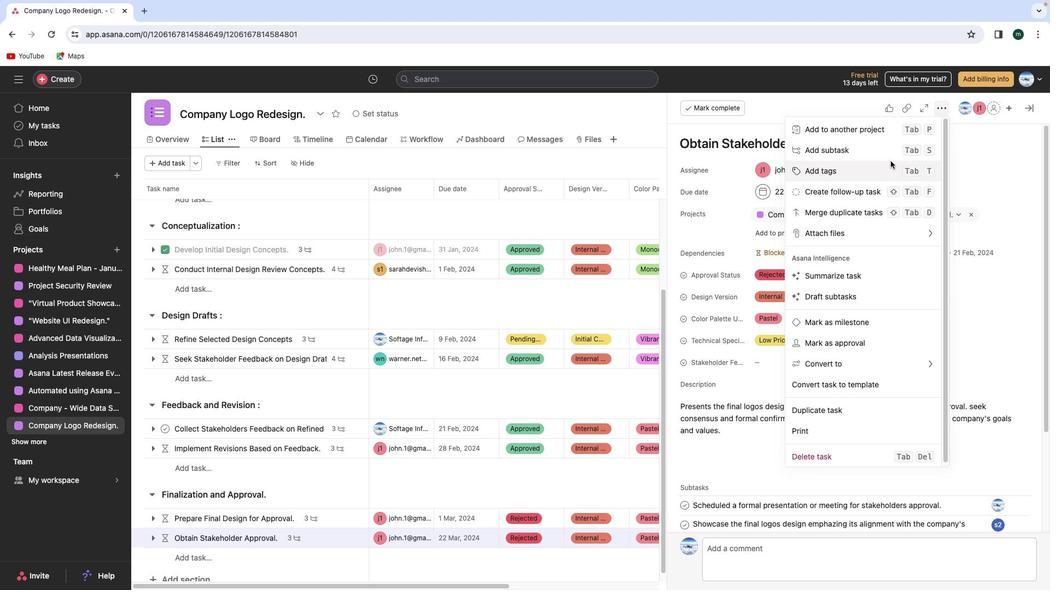 
Action: Mouse pressed left at (894, 164)
Screenshot: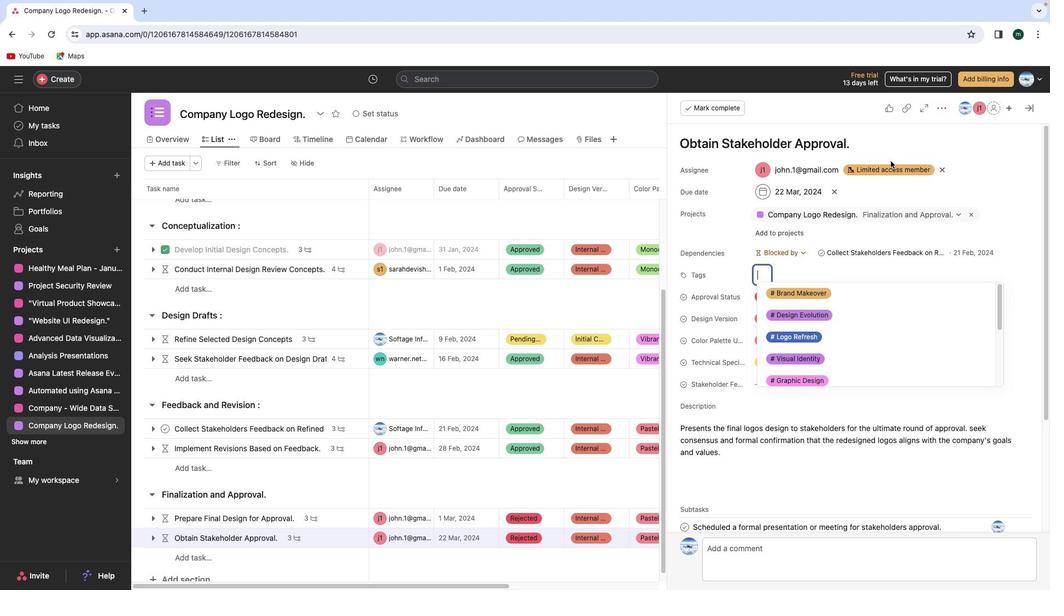 
Action: Mouse moved to (893, 164)
Screenshot: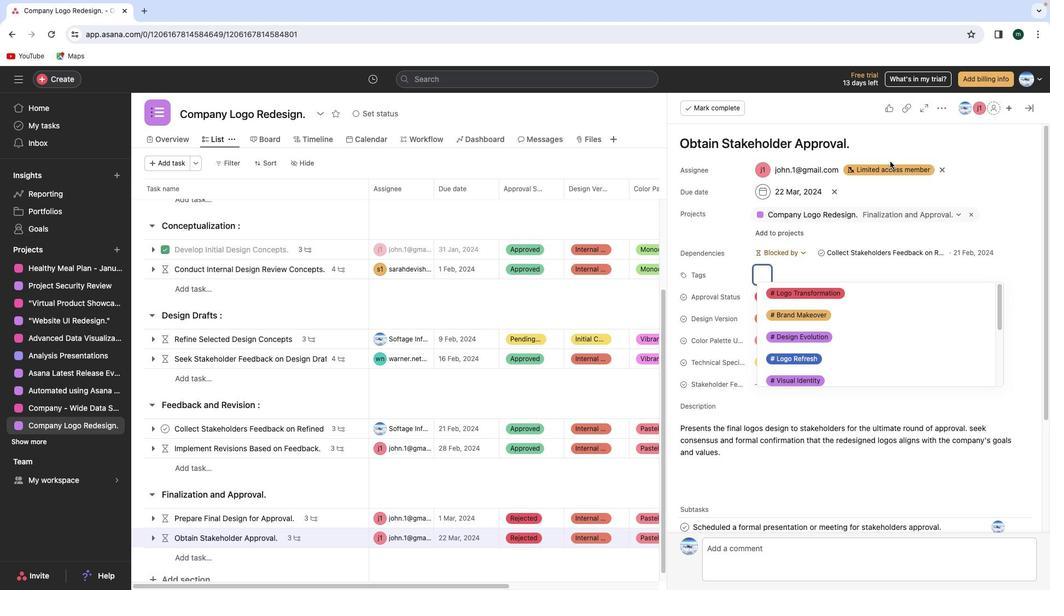 
Action: Key pressed Key.alt'#'
Screenshot: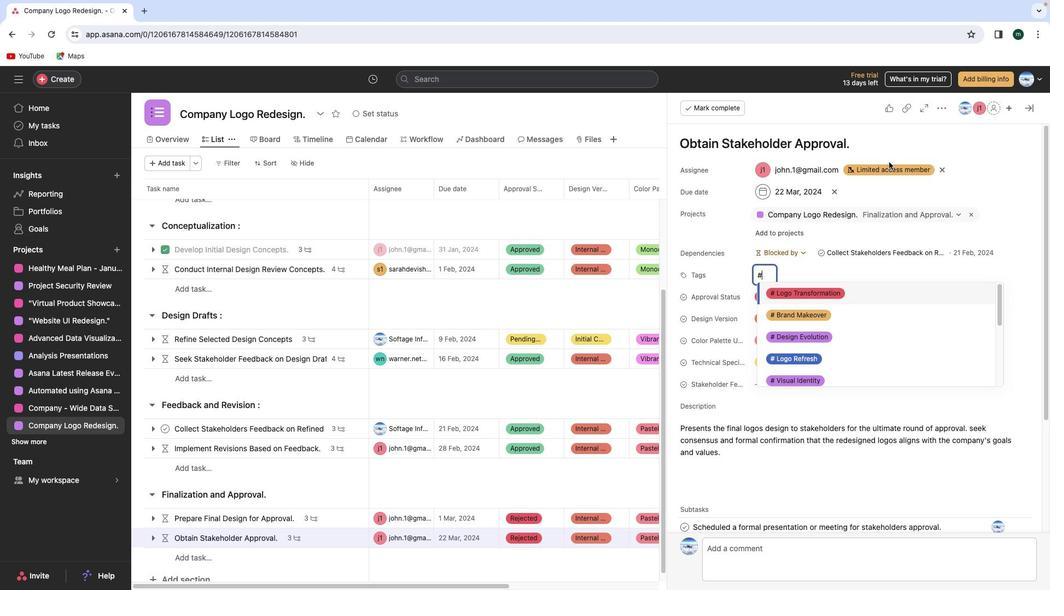 
Action: Mouse moved to (891, 165)
Screenshot: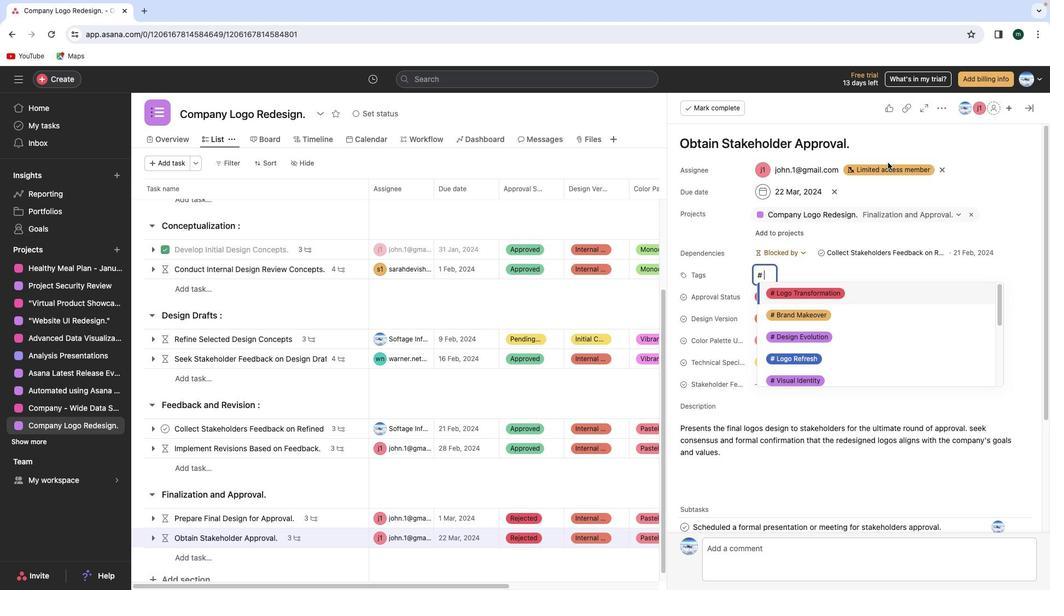 
Action: Key pressed Key.space
Screenshot: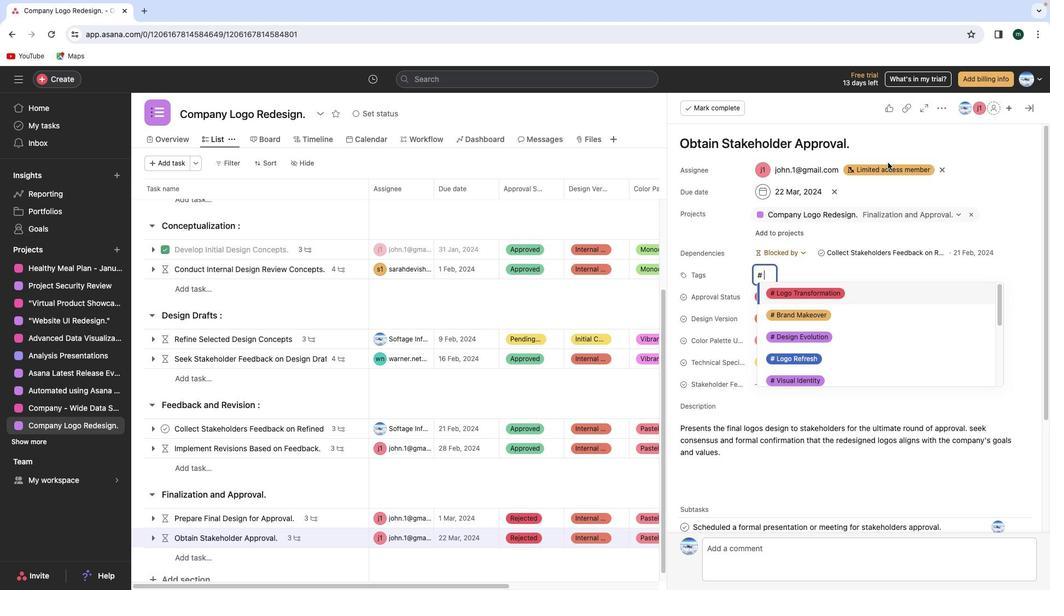 
Action: Mouse moved to (853, 213)
Screenshot: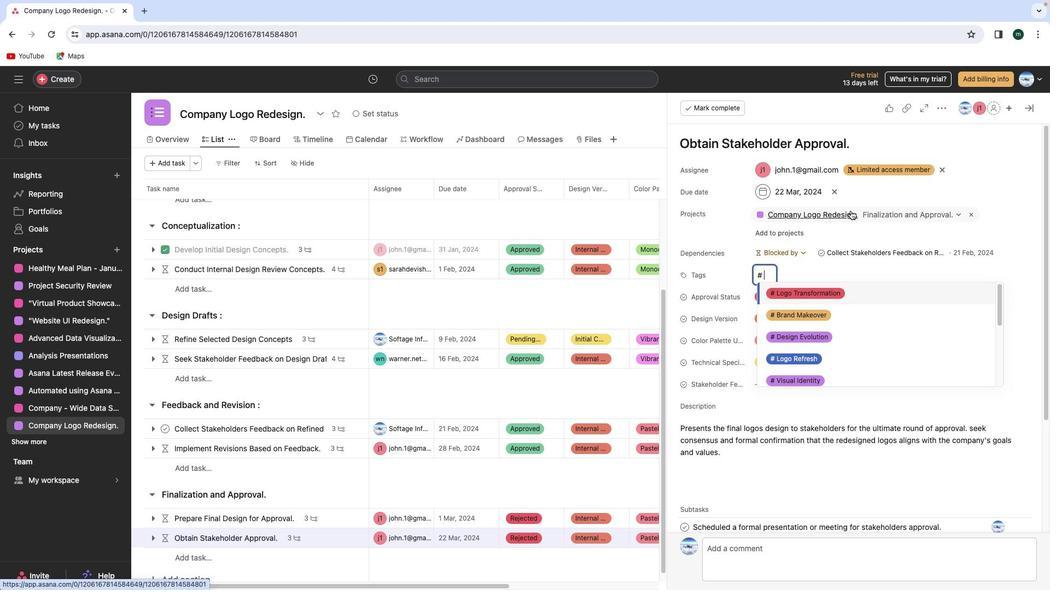 
Action: Key pressed Key.shiftKey.shift'R''e''b''r''a''n''d''i''n''g'Key.spaceKey.shift'T''r''a''n''s''f''o''r''m''a''t''i''o''n'
Screenshot: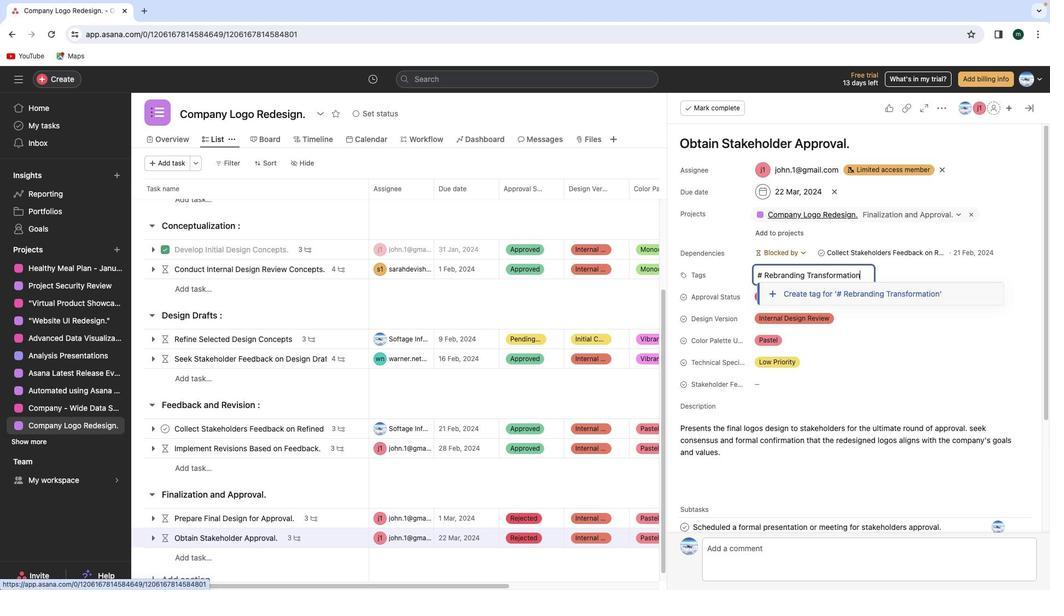 
Action: Mouse moved to (832, 294)
Screenshot: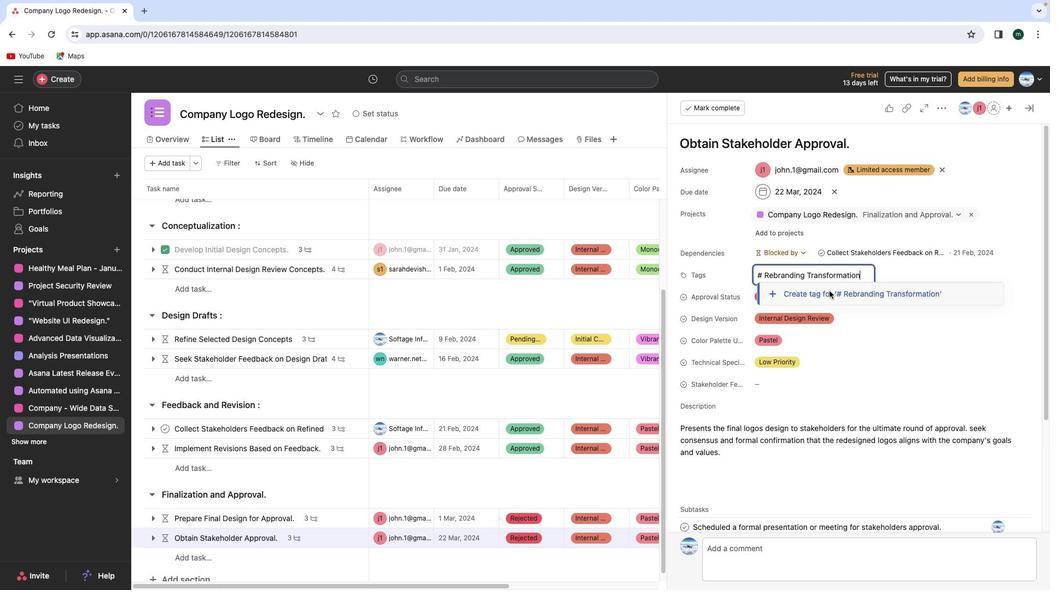 
Action: Mouse pressed left at (832, 294)
Screenshot: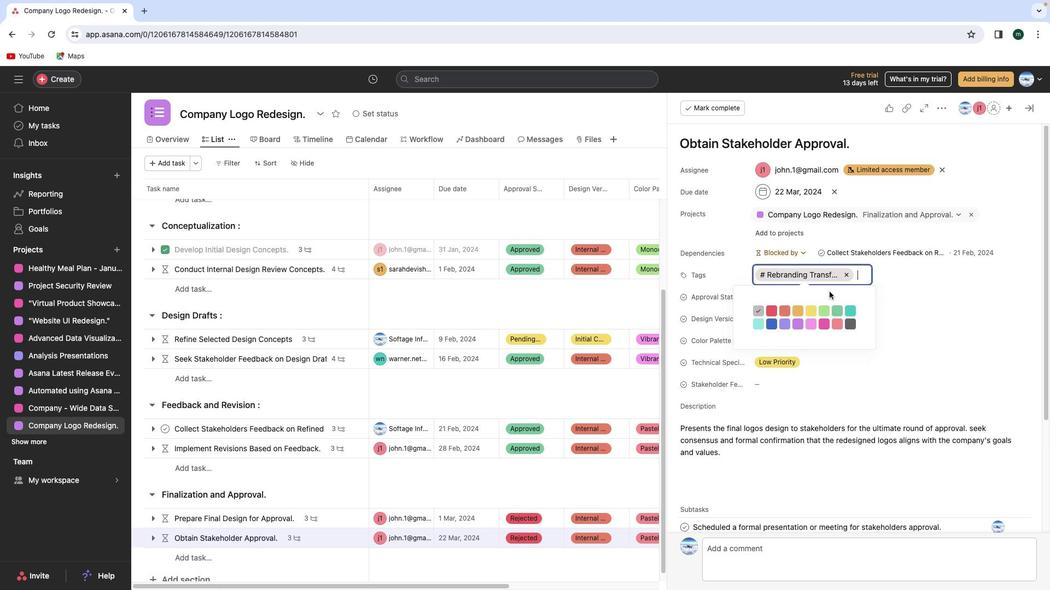 
Action: Mouse moved to (801, 328)
Screenshot: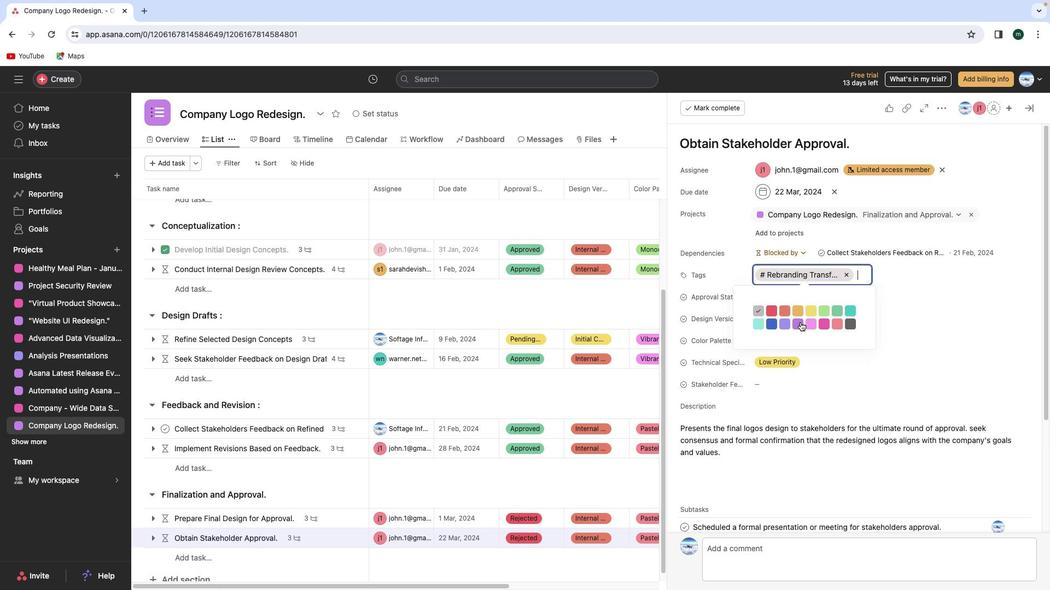 
Action: Mouse pressed left at (801, 328)
Screenshot: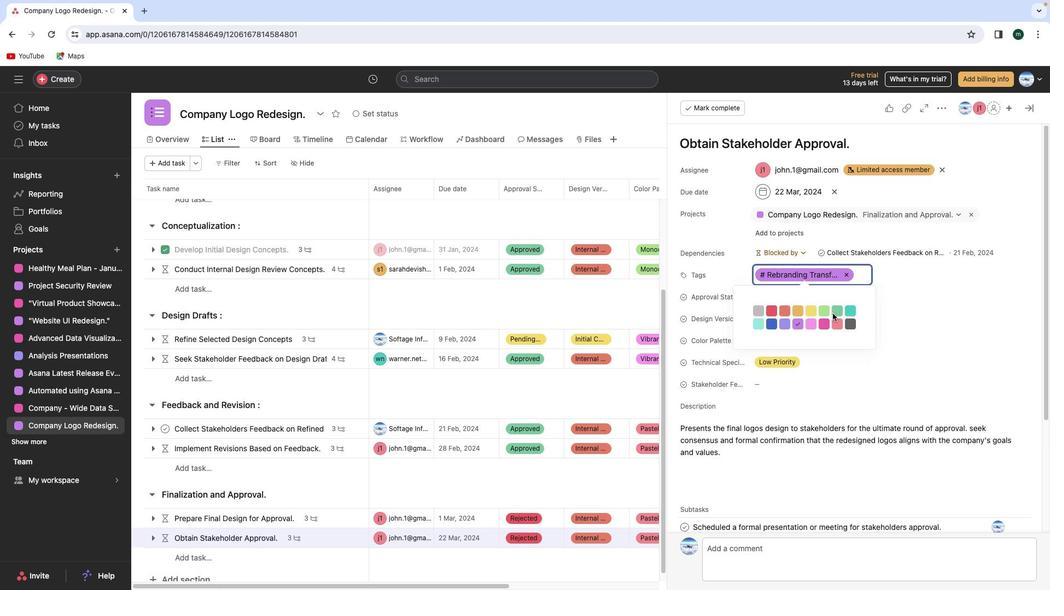 
Action: Mouse moved to (889, 310)
Screenshot: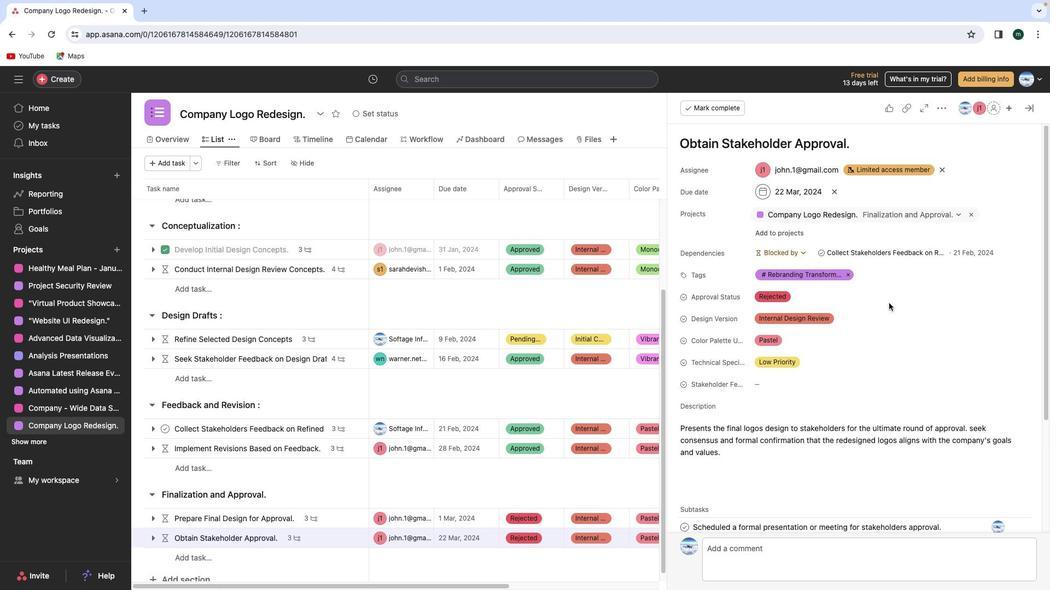
Action: Mouse pressed left at (889, 310)
Screenshot: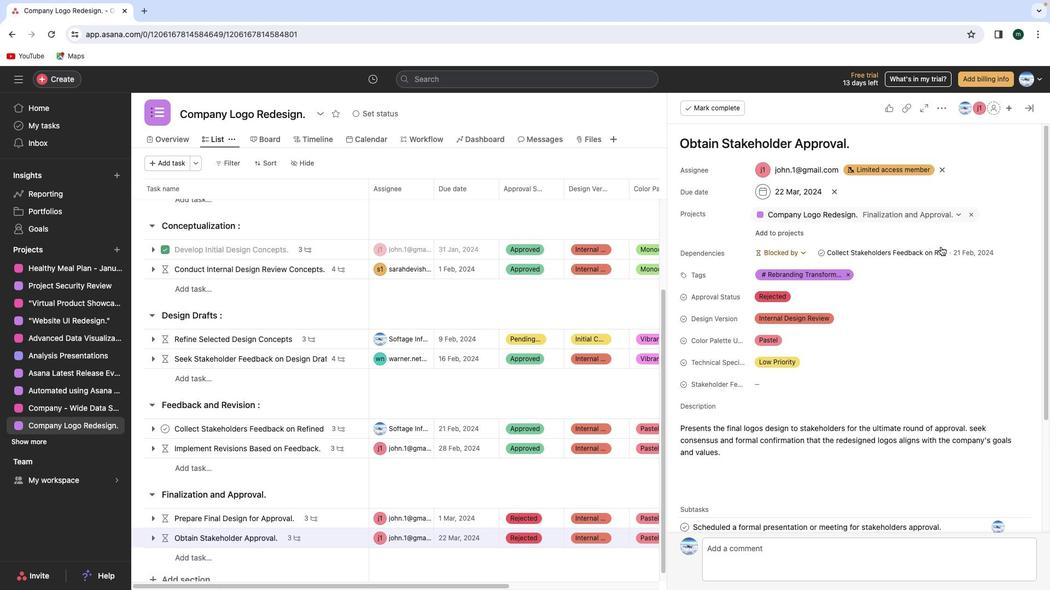 
Action: Mouse moved to (1028, 111)
Screenshot: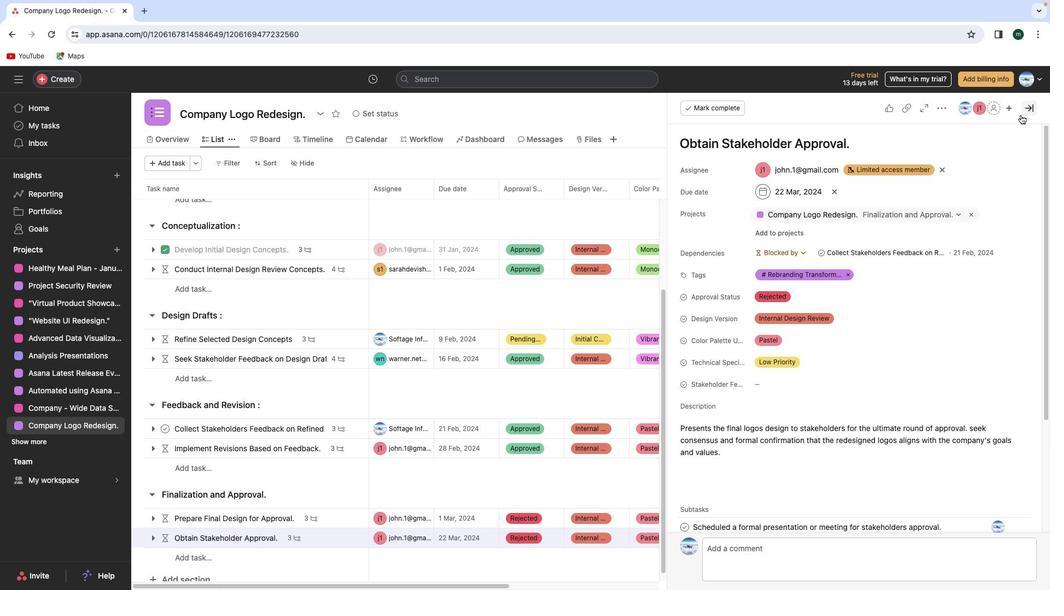 
Action: Mouse pressed left at (1028, 111)
Screenshot: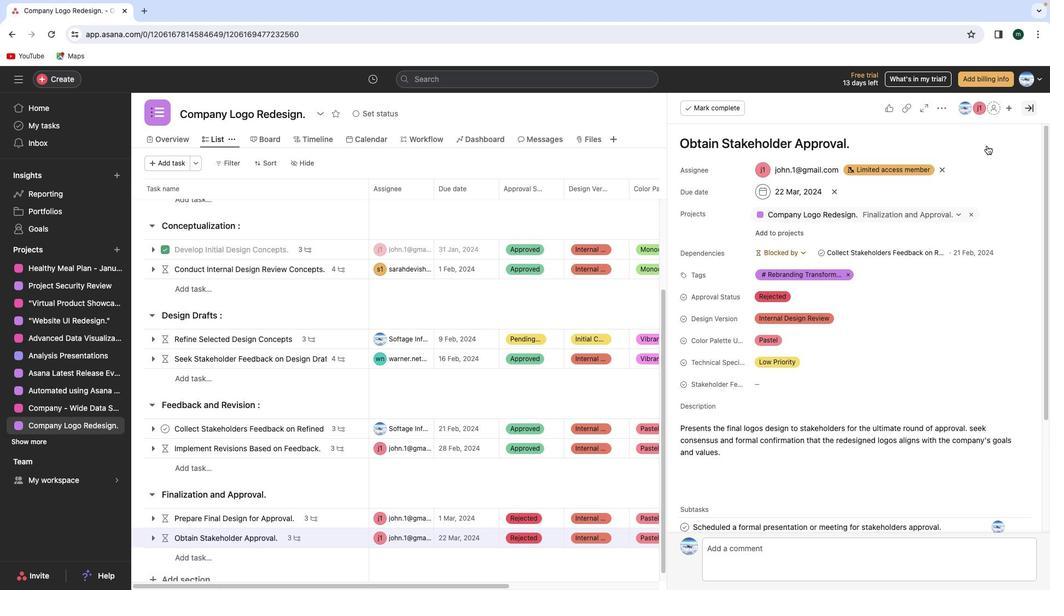 
Action: Mouse moved to (794, 261)
Screenshot: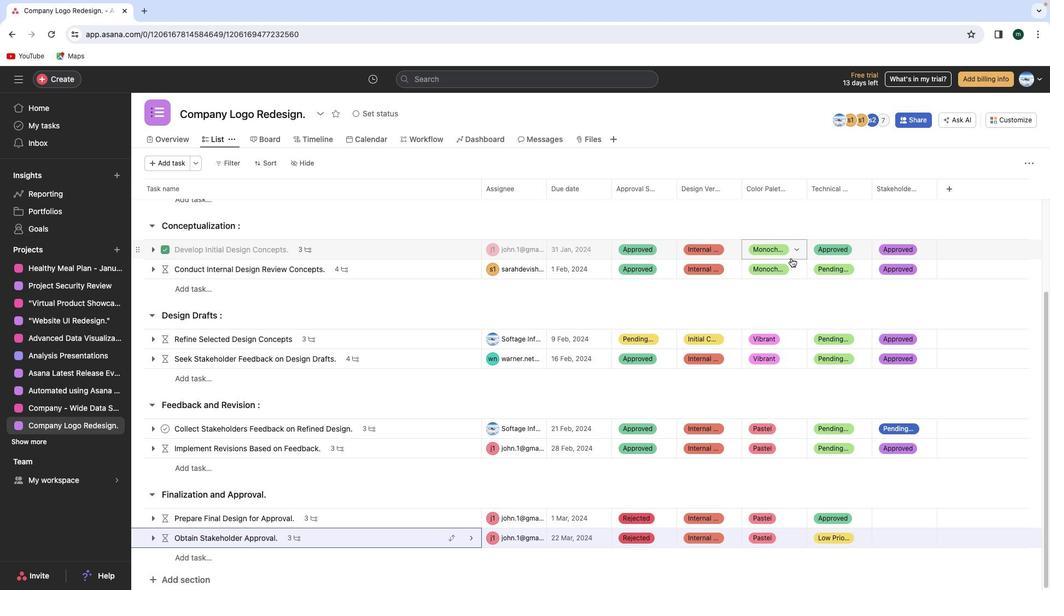 
